 Task: Set up automated ticket resolution for routine network infrastructure updates.
Action: Mouse moved to (1018, 75)
Screenshot: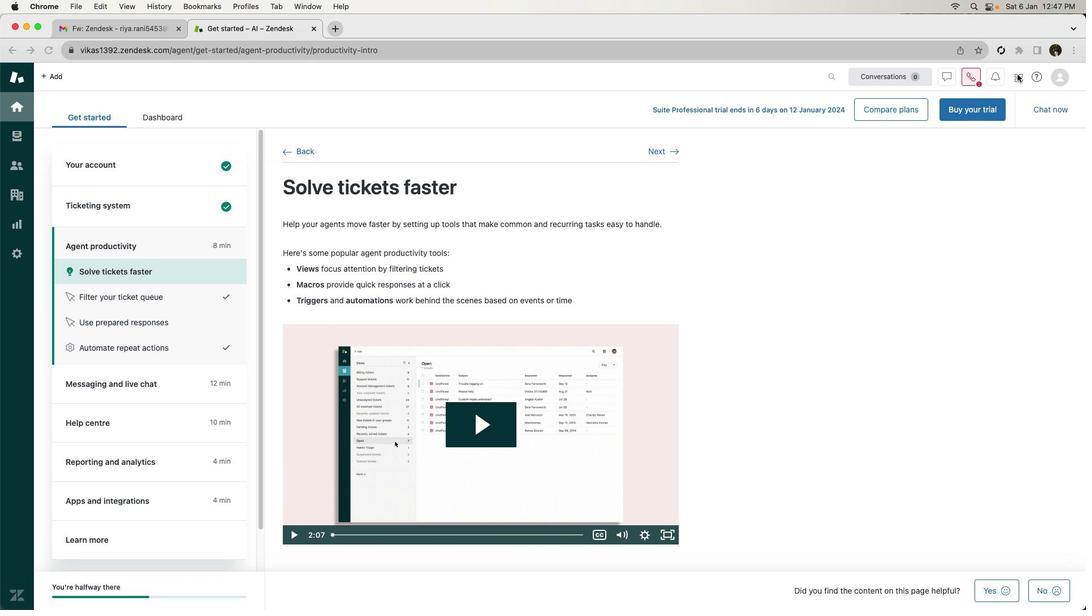 
Action: Mouse pressed left at (1018, 75)
Screenshot: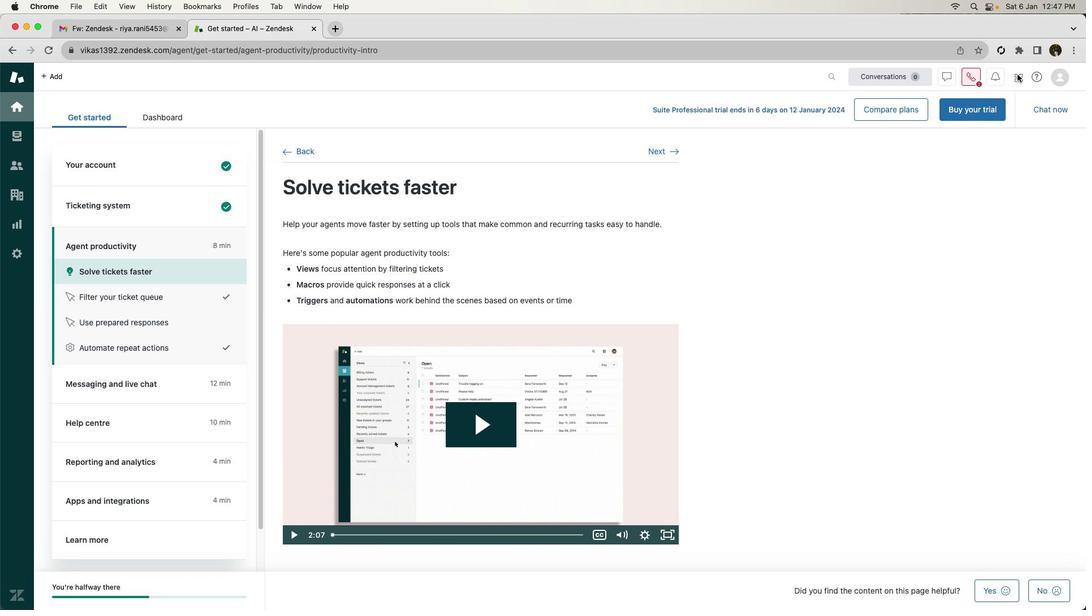 
Action: Mouse moved to (1019, 78)
Screenshot: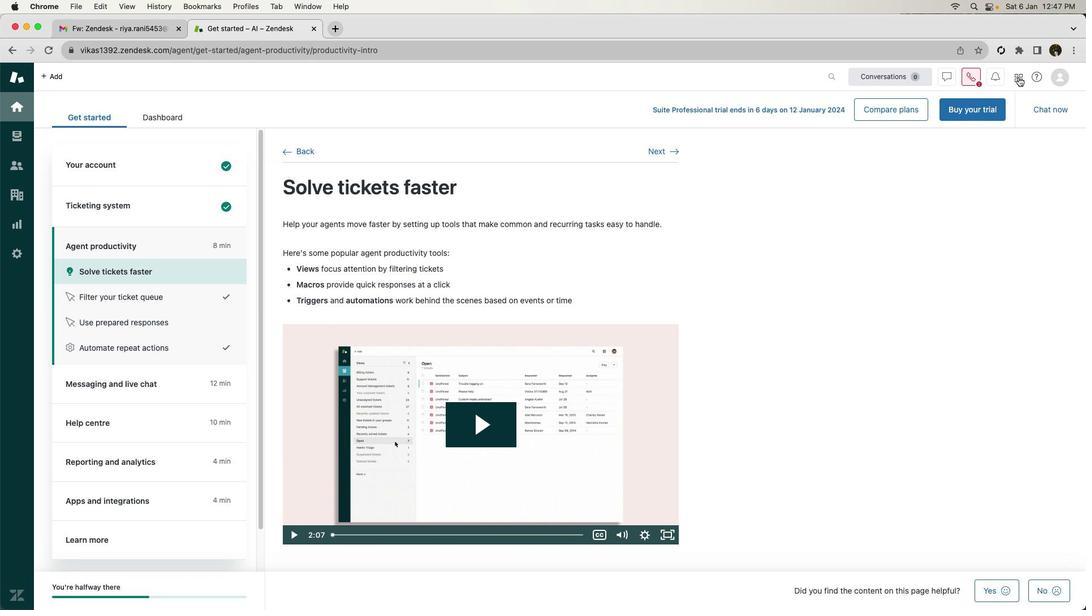 
Action: Mouse pressed left at (1019, 78)
Screenshot: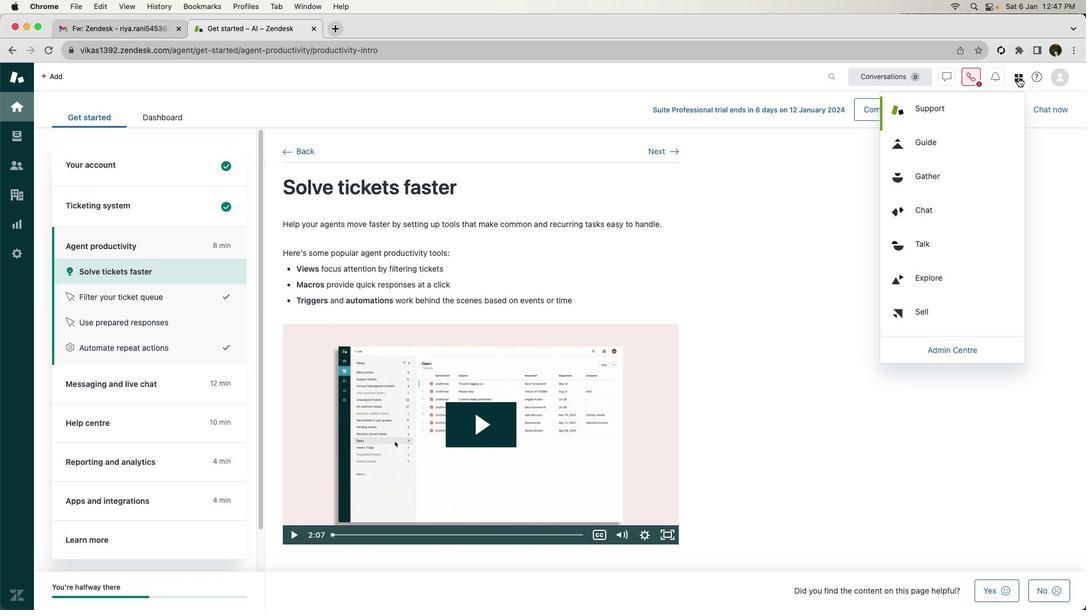 
Action: Mouse moved to (944, 347)
Screenshot: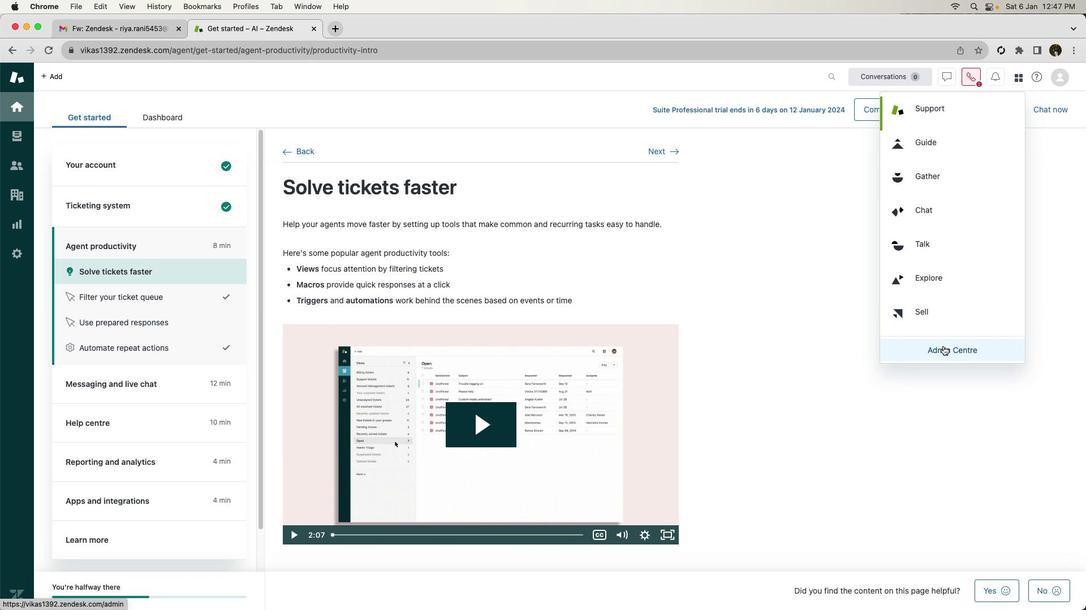 
Action: Mouse pressed left at (944, 347)
Screenshot: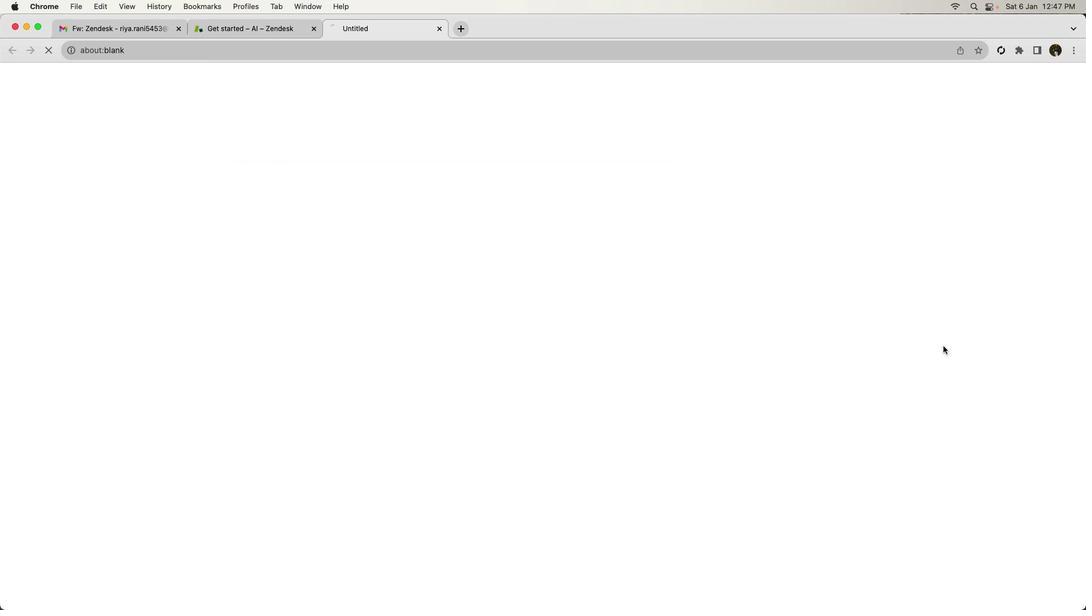 
Action: Mouse moved to (50, 173)
Screenshot: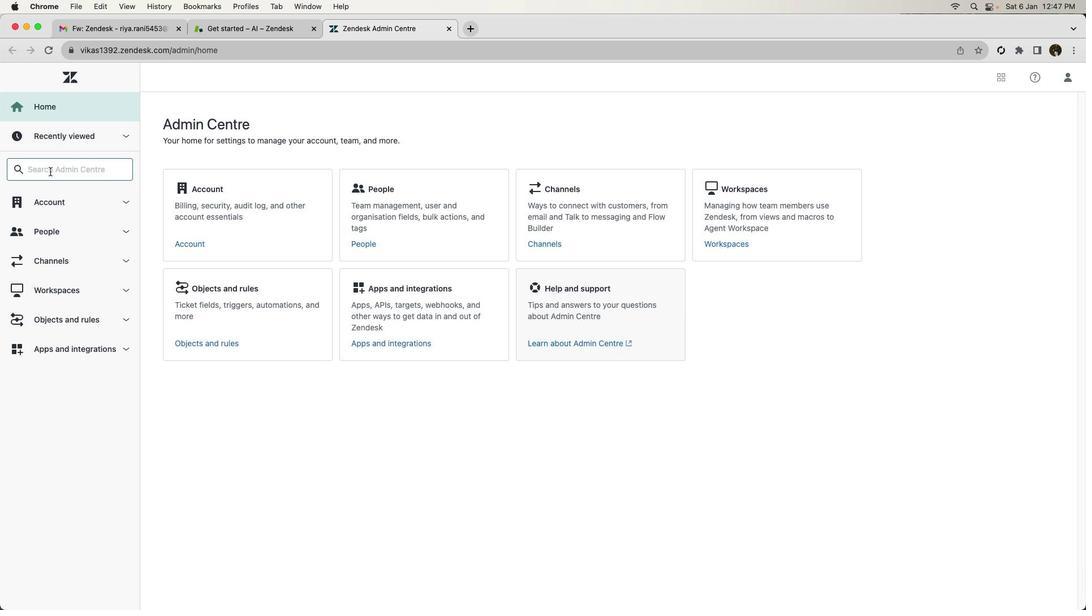 
Action: Mouse pressed left at (50, 173)
Screenshot: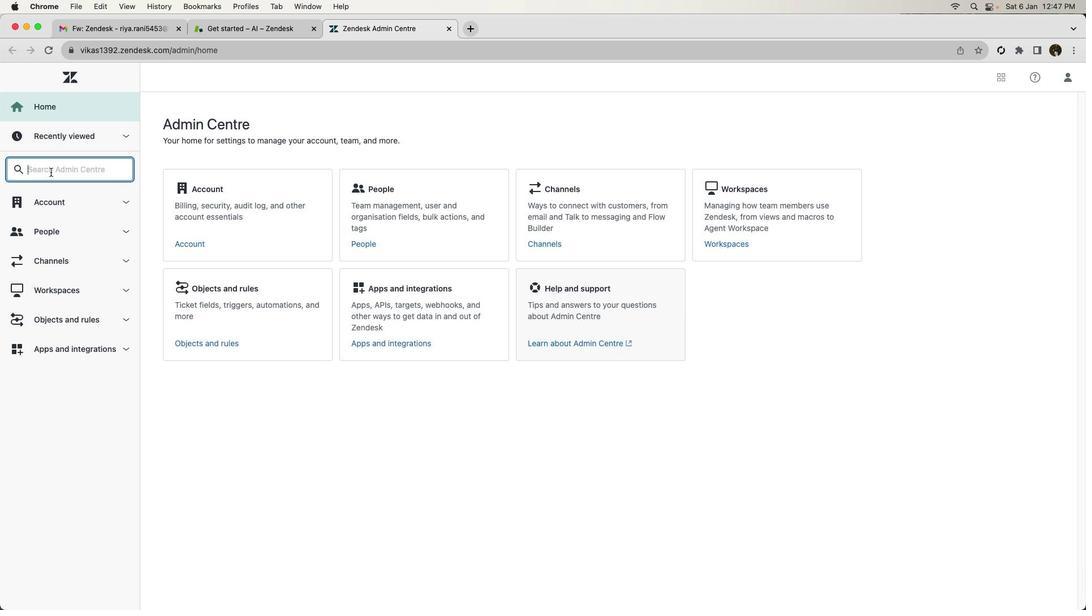 
Action: Mouse moved to (51, 173)
Screenshot: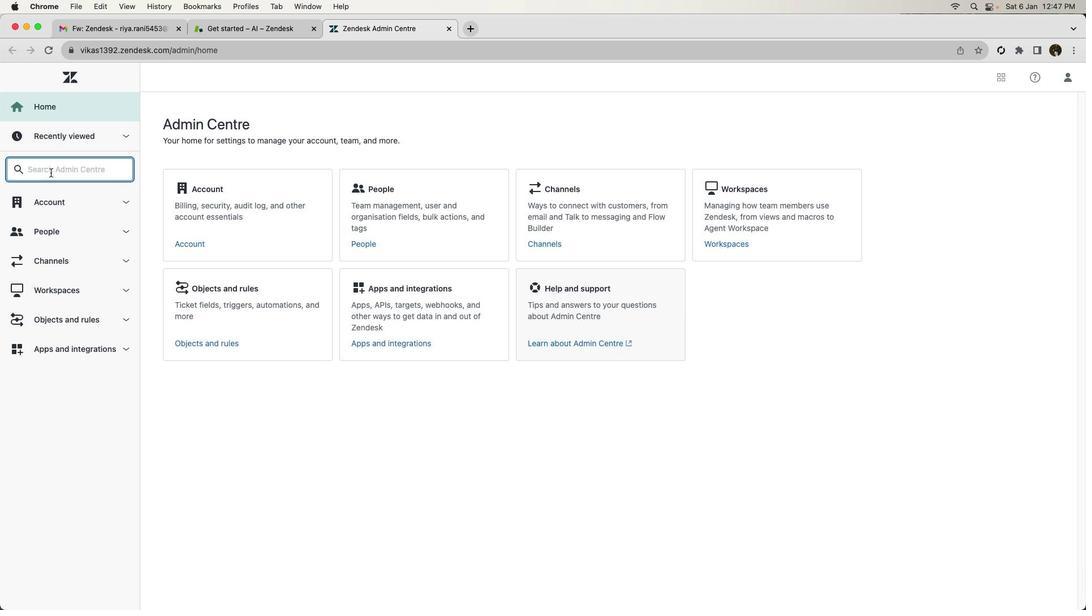 
Action: Key pressed 't''r'
Screenshot: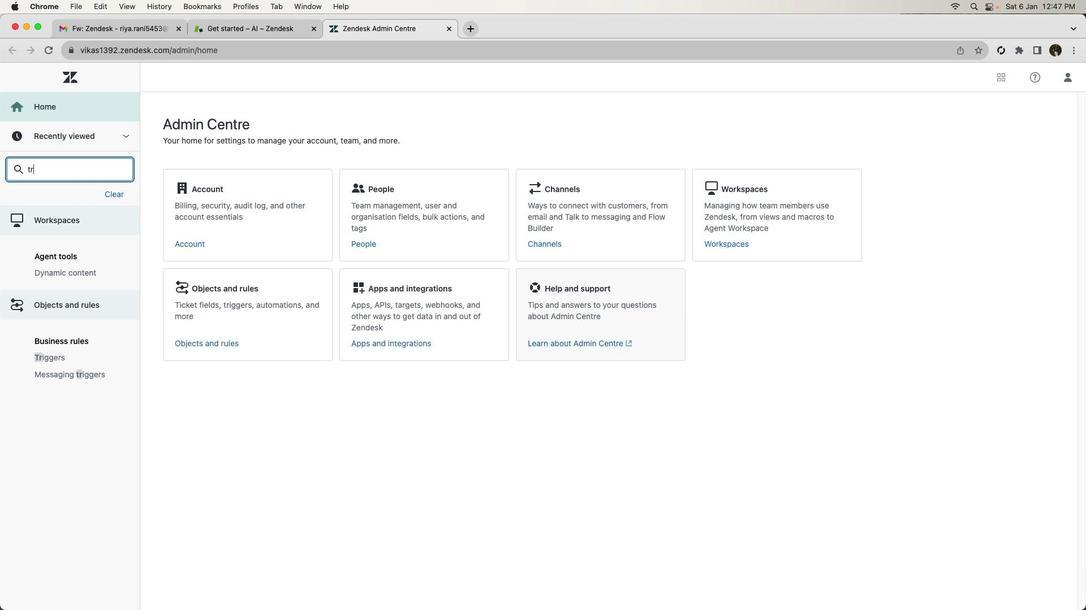 
Action: Mouse moved to (49, 358)
Screenshot: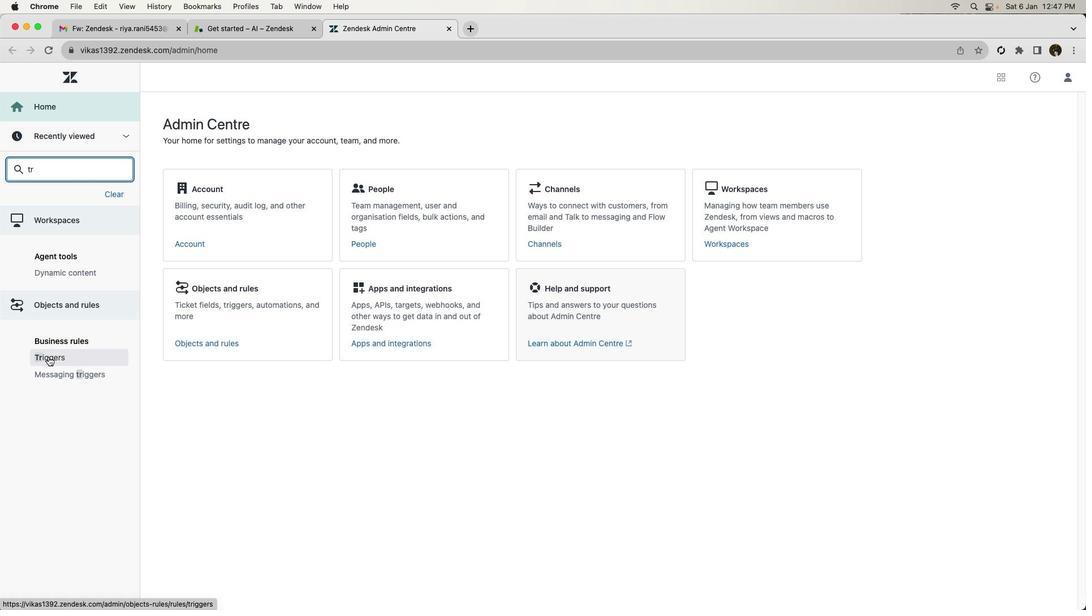 
Action: Mouse pressed left at (49, 358)
Screenshot: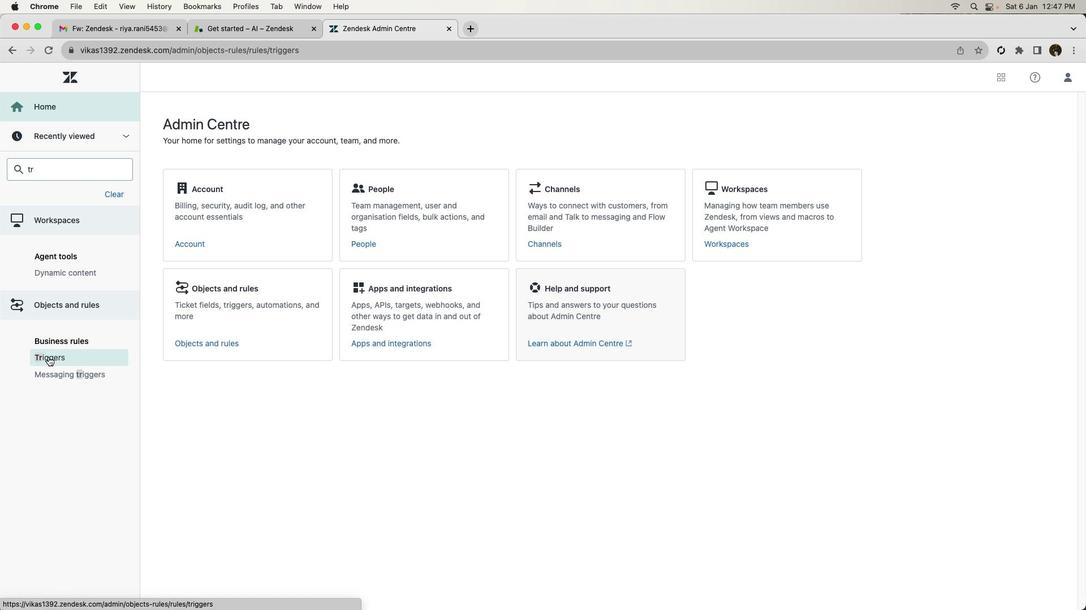 
Action: Mouse moved to (1002, 133)
Screenshot: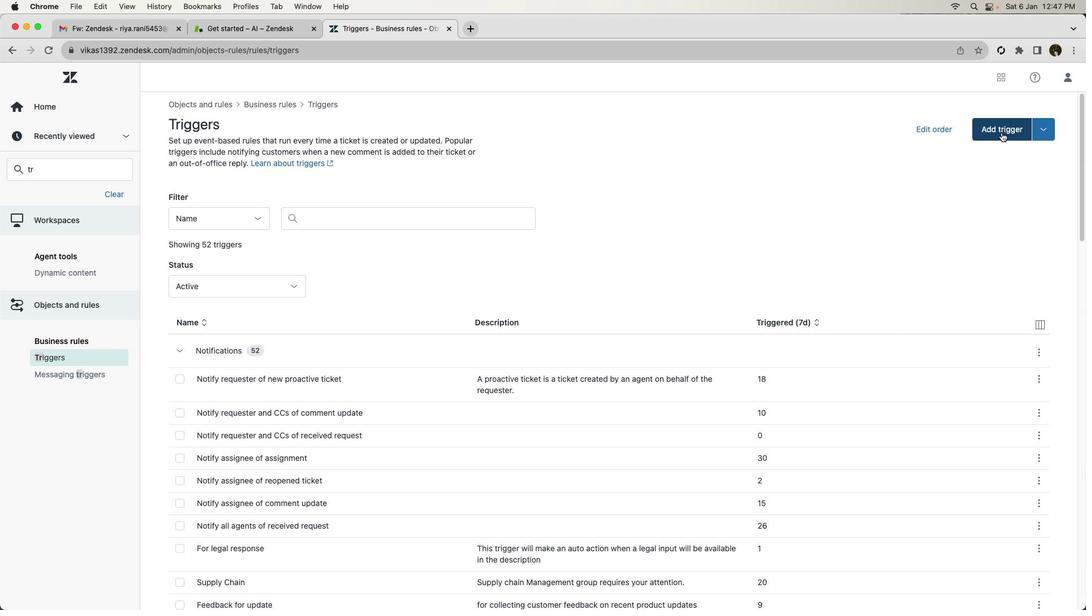
Action: Mouse pressed left at (1002, 133)
Screenshot: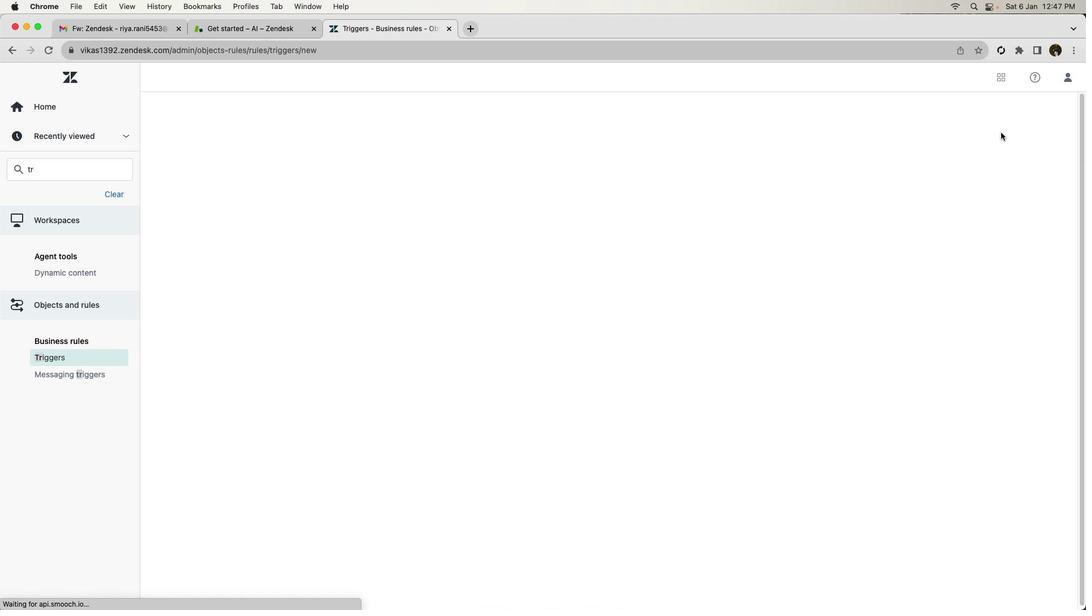 
Action: Mouse moved to (272, 174)
Screenshot: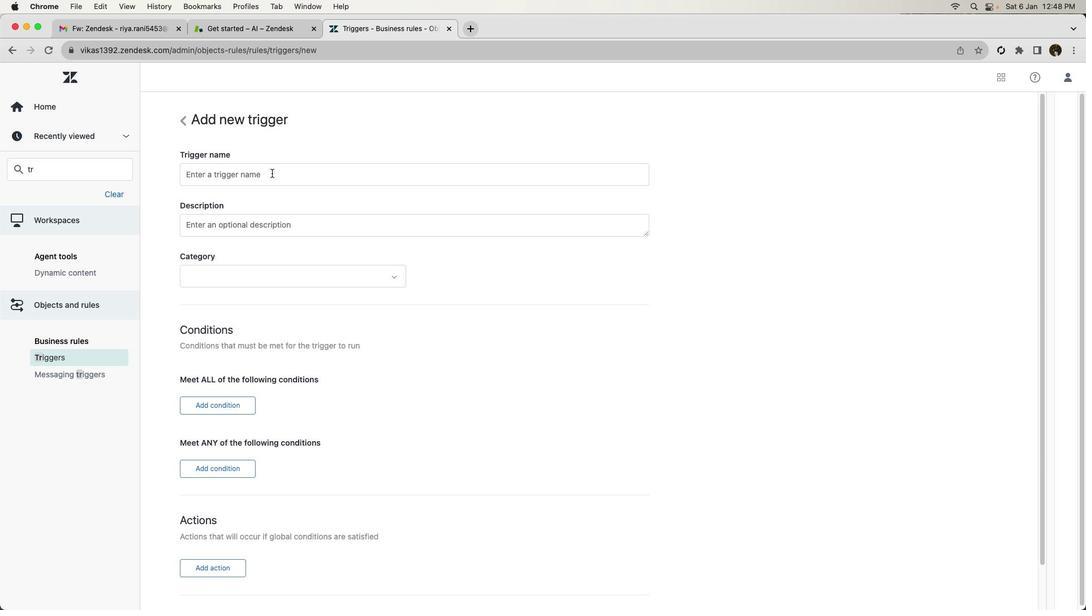 
Action: Mouse pressed left at (272, 174)
Screenshot: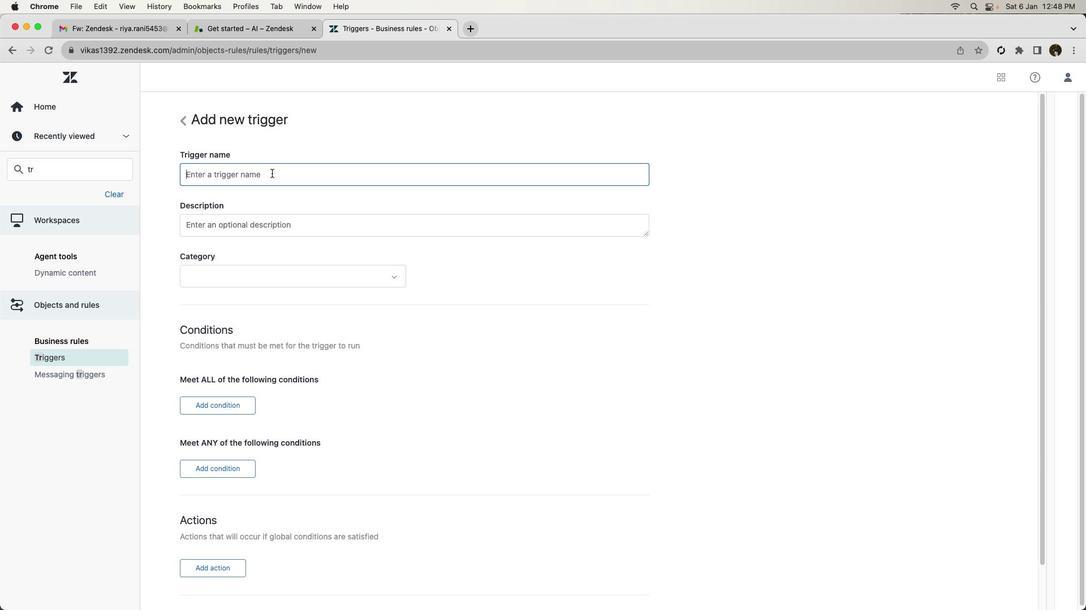 
Action: Mouse moved to (300, 176)
Screenshot: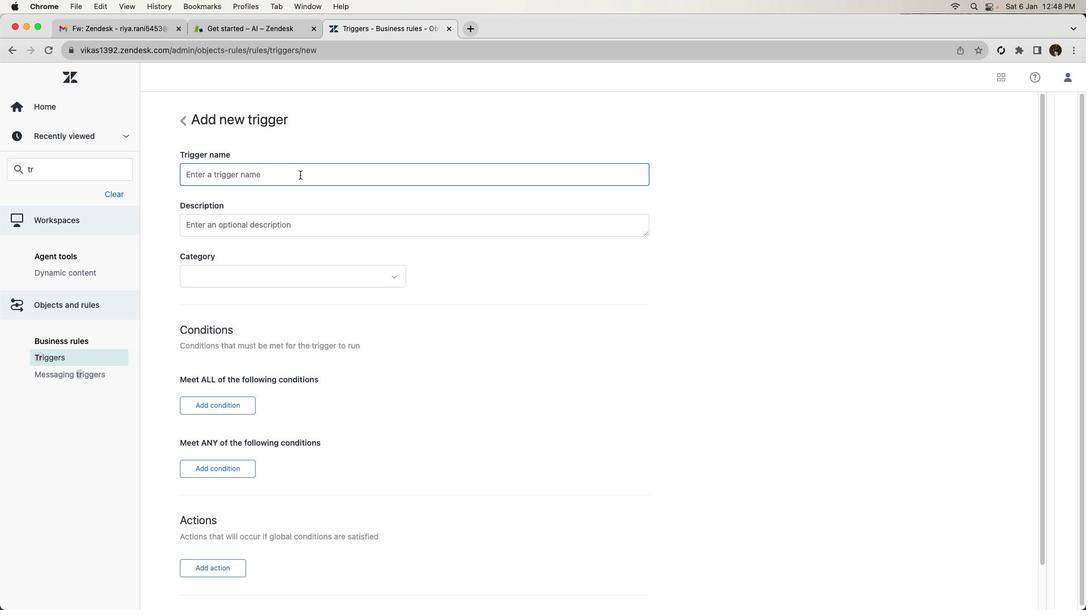 
Action: Key pressed Key.shift'I''n''f''r''a''s''t''r''u''c''t''u''r''e'Key.space'u''p''d''a''t''e''s'
Screenshot: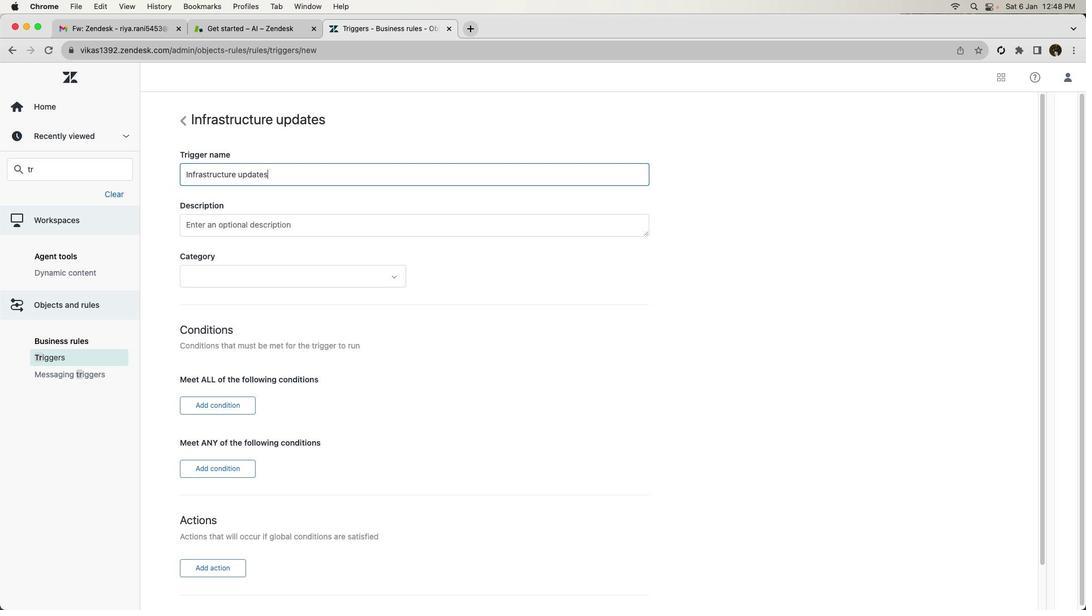 
Action: Mouse moved to (293, 225)
Screenshot: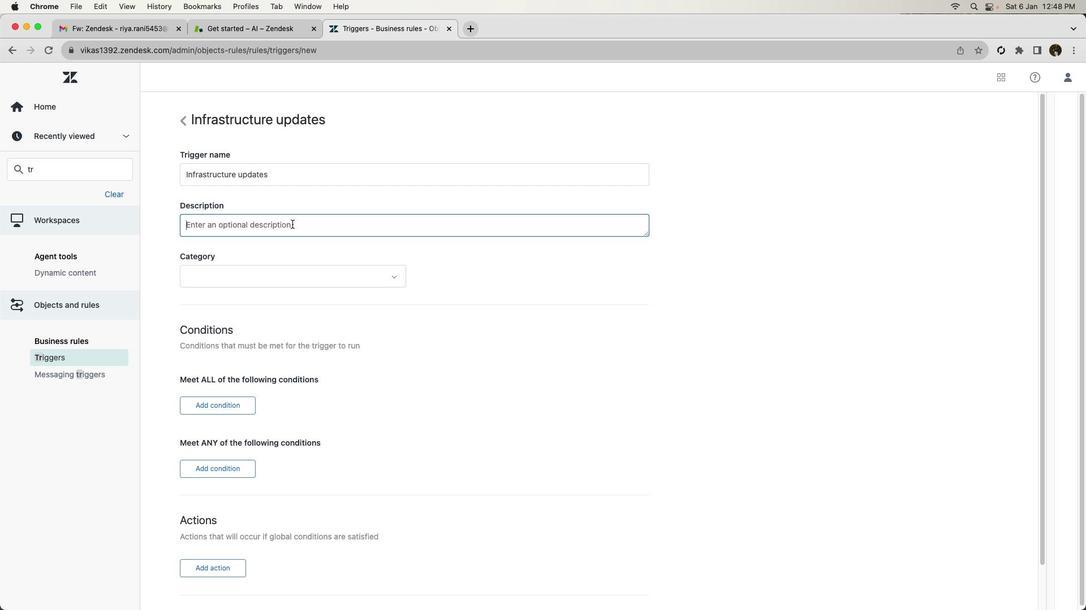 
Action: Mouse pressed left at (293, 225)
Screenshot: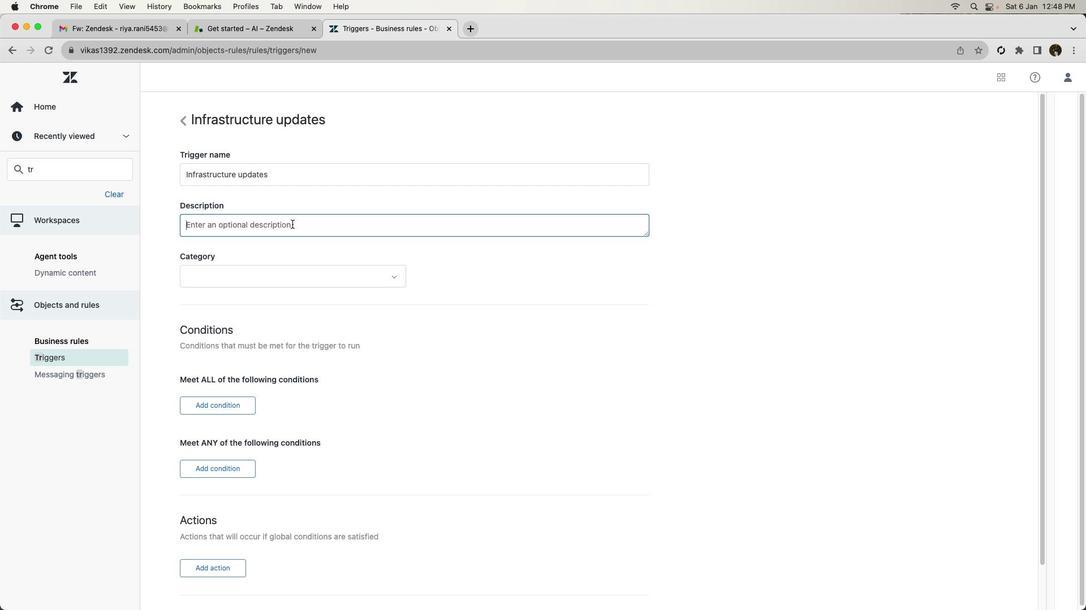 
Action: Mouse moved to (294, 225)
Screenshot: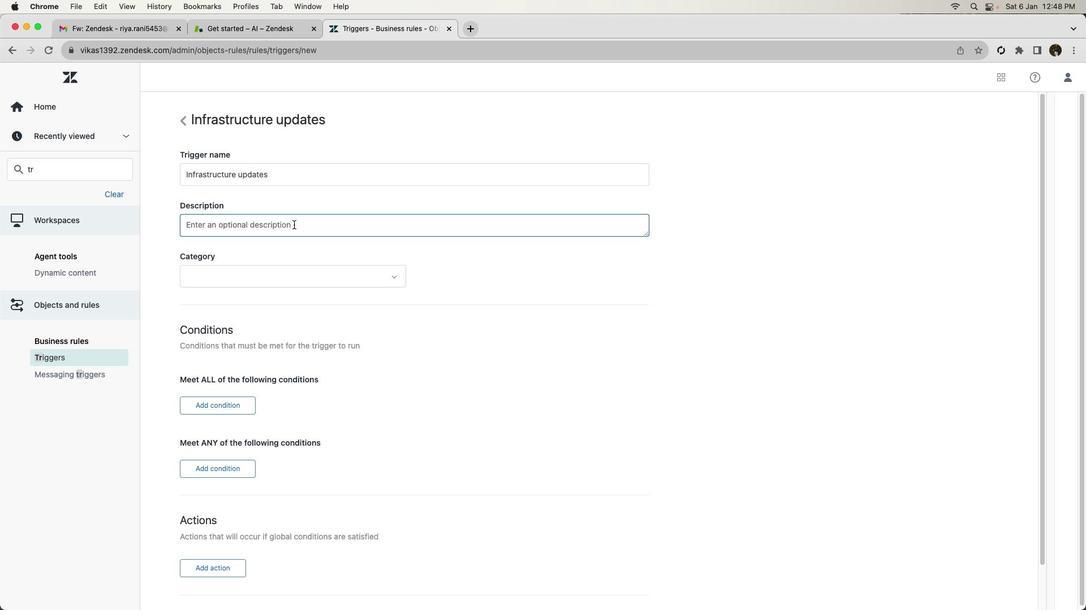 
Action: Key pressed 's''e''t'Key.space'u''p'Key.space'a''u''t''o''m''a''t''e''d'Key.space't''i''c''k''e''t'Key.space'r''e''s''o''l''u''t''i''o''n'Key.space'f''o''r'Key.space'r''u''t''i''n''e'Key.backspaceKey.backspaceKey.backspaceKey.backspaceKey.backspace'o''u''t''i''n''e'Key.space'n''e''t''w''o''r''k'Key.space'i''n''f''r''a''s''t''r''u''c''t''u''r''e'Key.space'u''p''d''a''t''e''s'Key.space'i'Key.backspace
Screenshot: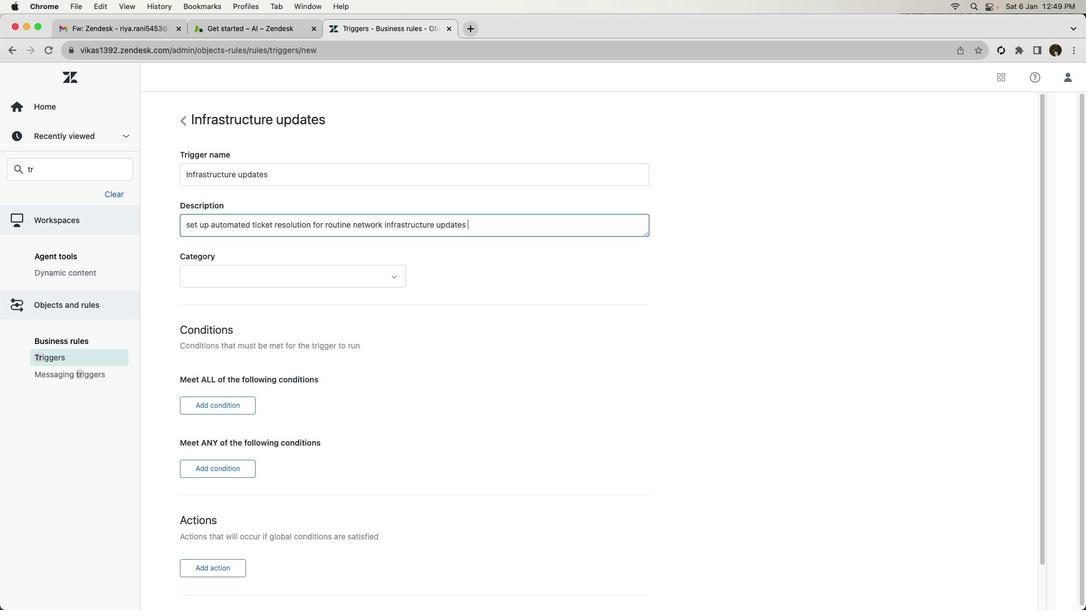 
Action: Mouse moved to (270, 275)
Screenshot: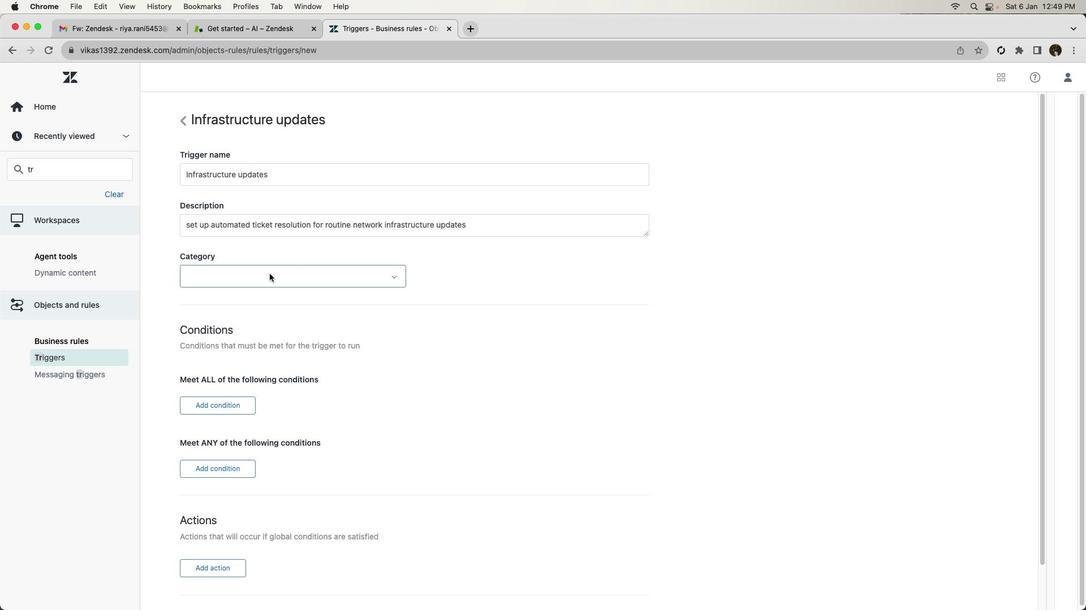 
Action: Mouse pressed left at (270, 275)
Screenshot: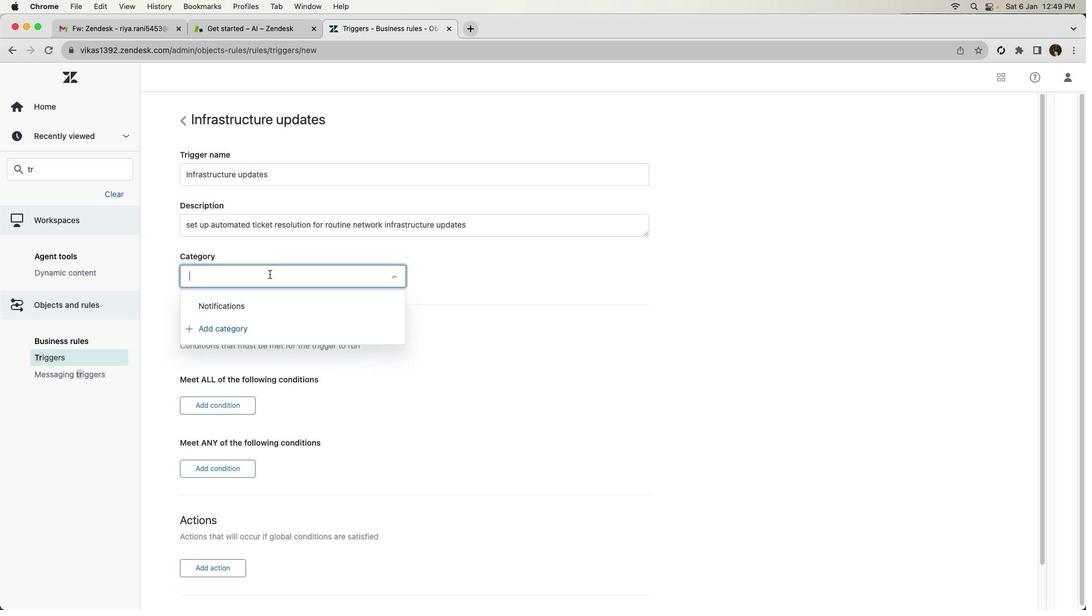 
Action: Mouse moved to (257, 323)
Screenshot: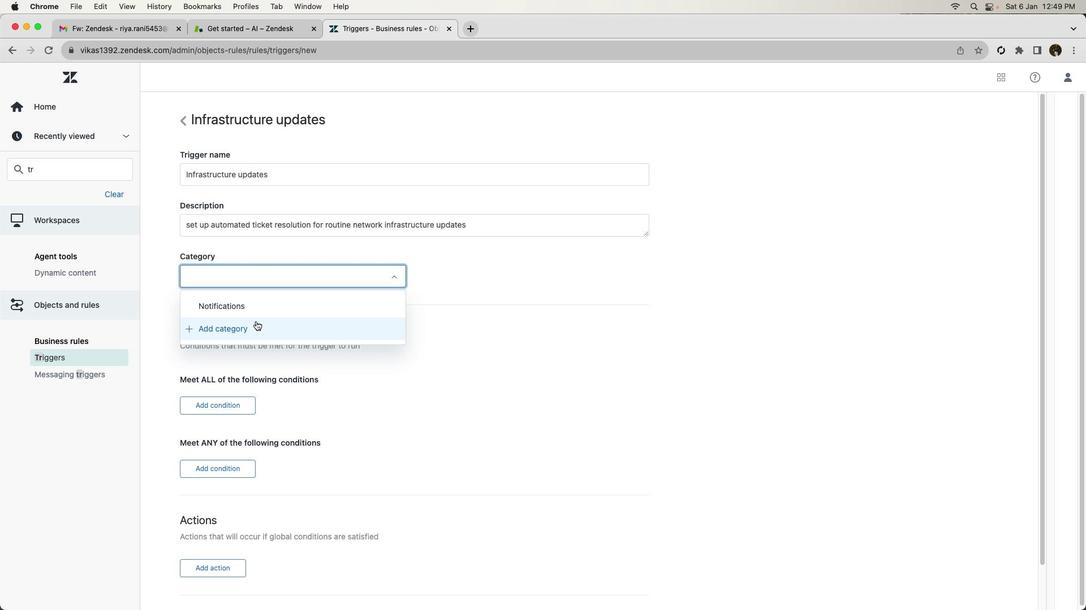 
Action: Mouse pressed left at (257, 323)
Screenshot: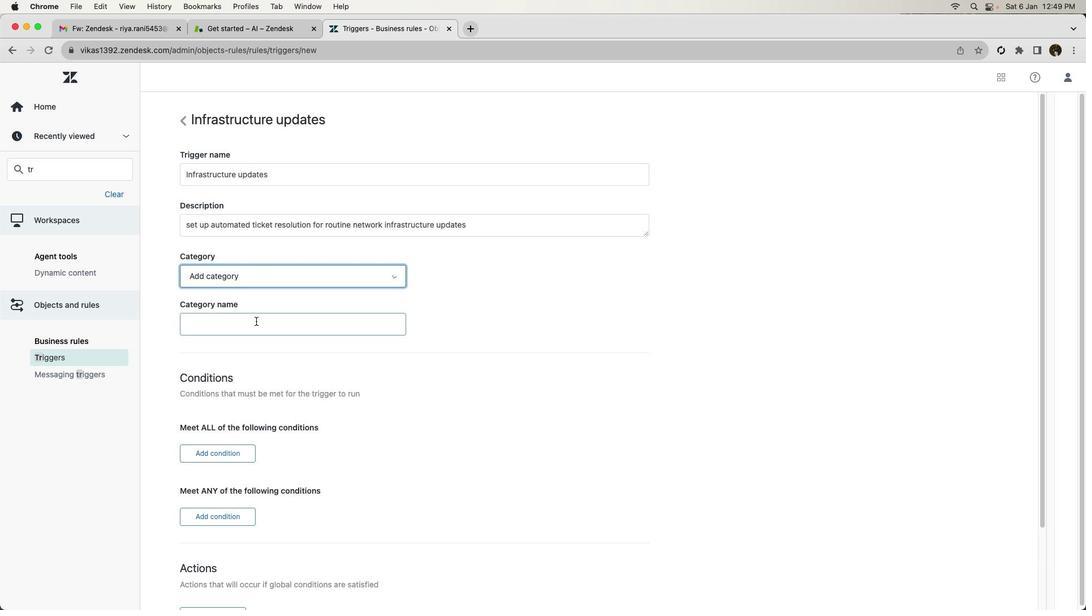 
Action: Mouse moved to (248, 323)
Screenshot: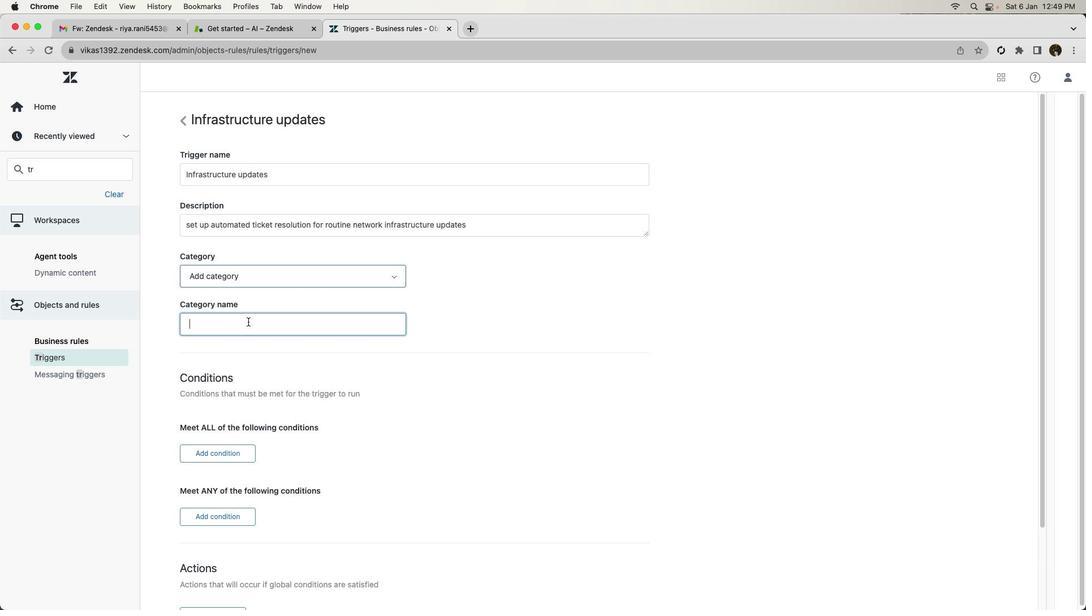 
Action: Mouse pressed left at (248, 323)
Screenshot: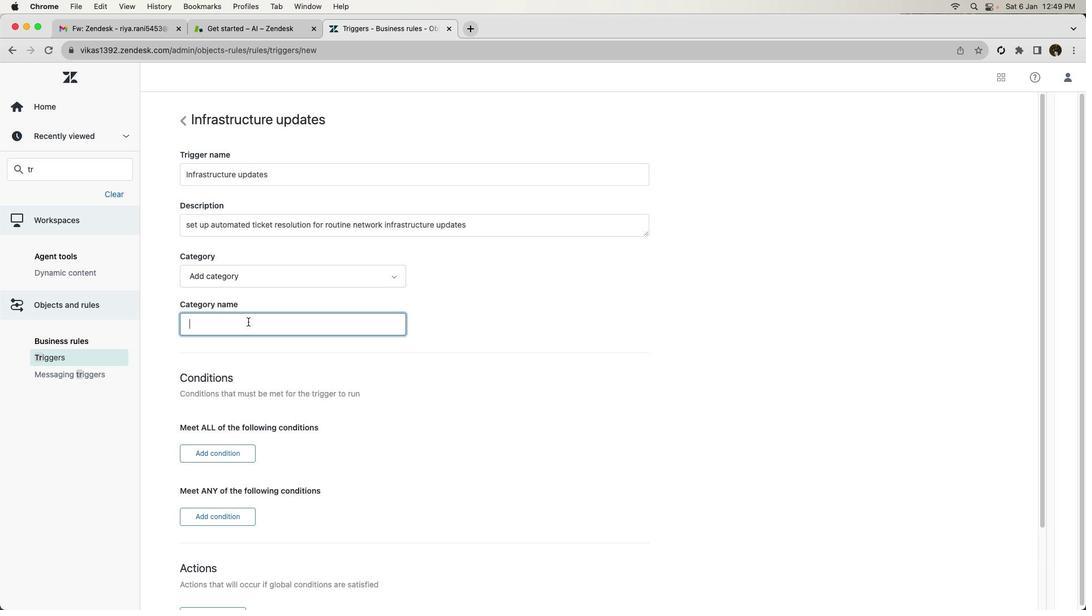 
Action: Key pressed 's''e''r'
Screenshot: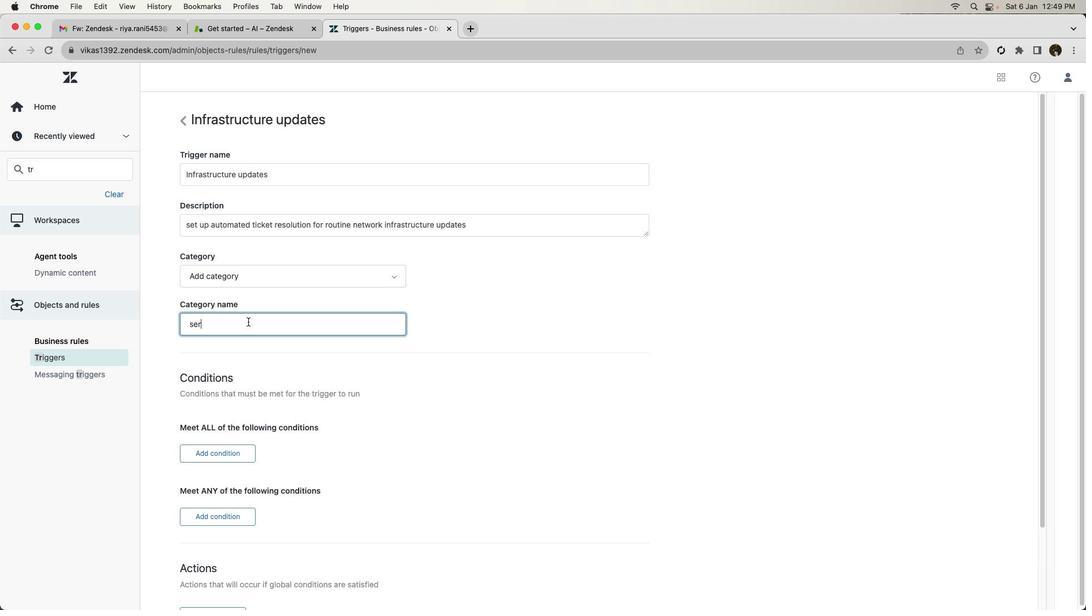 
Action: Mouse moved to (286, 325)
Screenshot: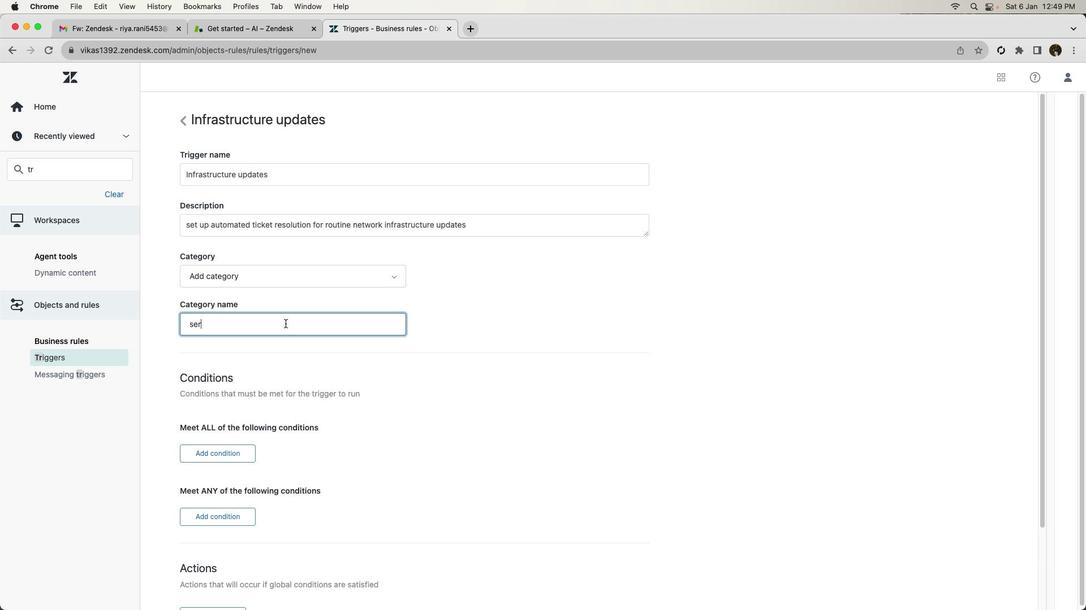 
Action: Key pressed Key.backspace't'Key.space'u''p'
Screenshot: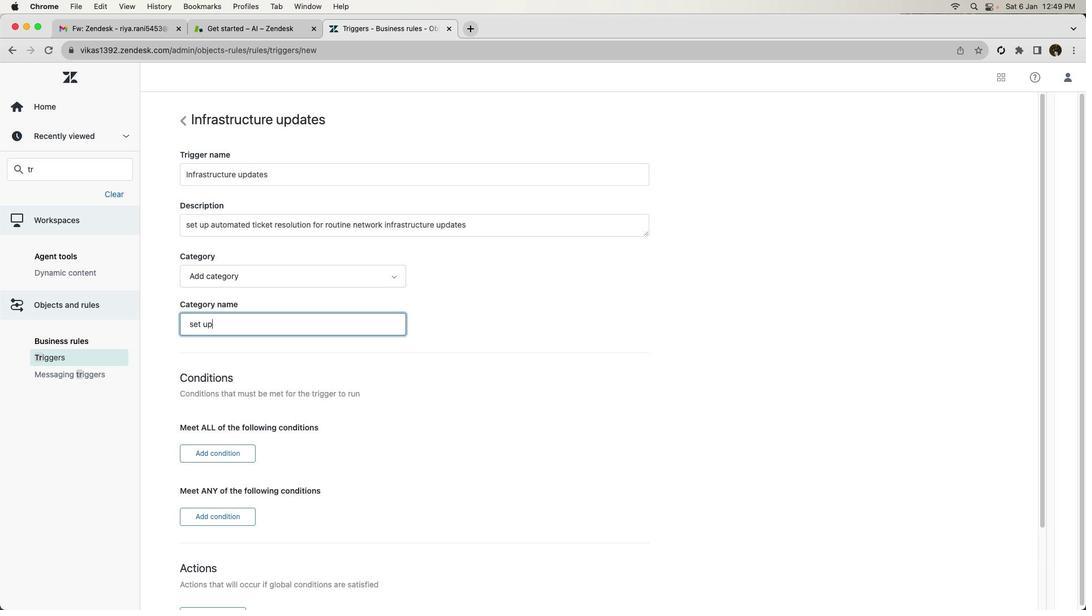 
Action: Mouse moved to (377, 462)
Screenshot: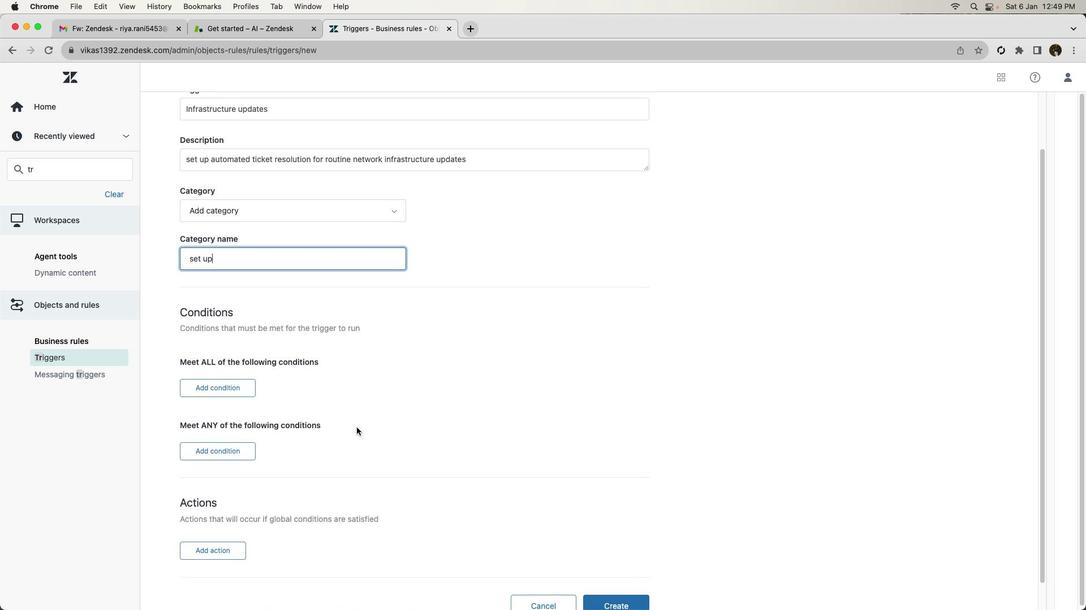 
Action: Mouse scrolled (377, 462) with delta (1, 0)
Screenshot: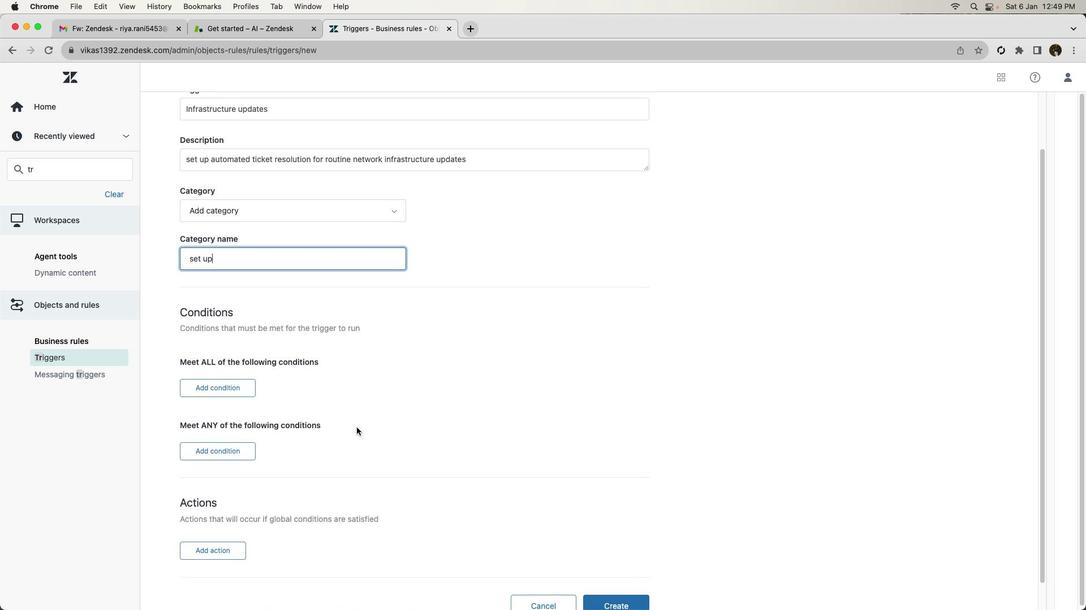 
Action: Mouse scrolled (377, 462) with delta (1, 0)
Screenshot: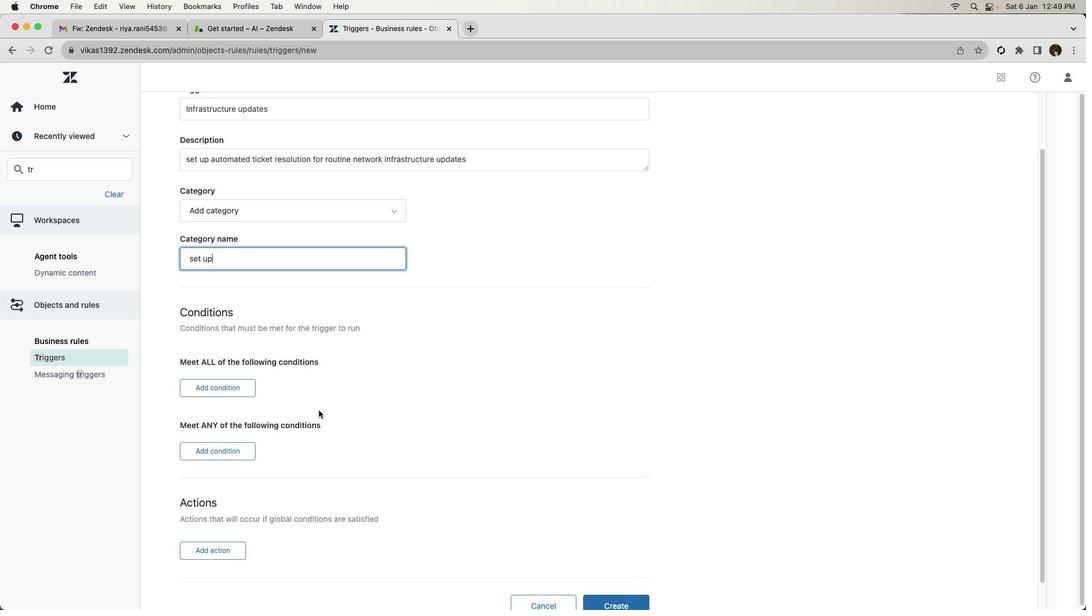 
Action: Mouse scrolled (377, 462) with delta (1, 0)
Screenshot: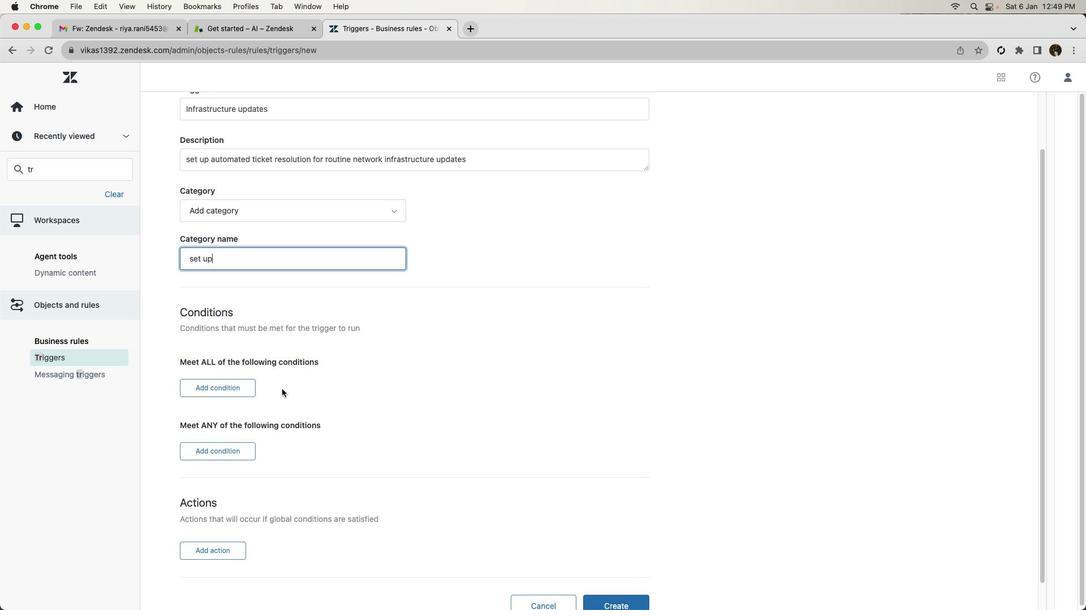 
Action: Mouse moved to (226, 391)
Screenshot: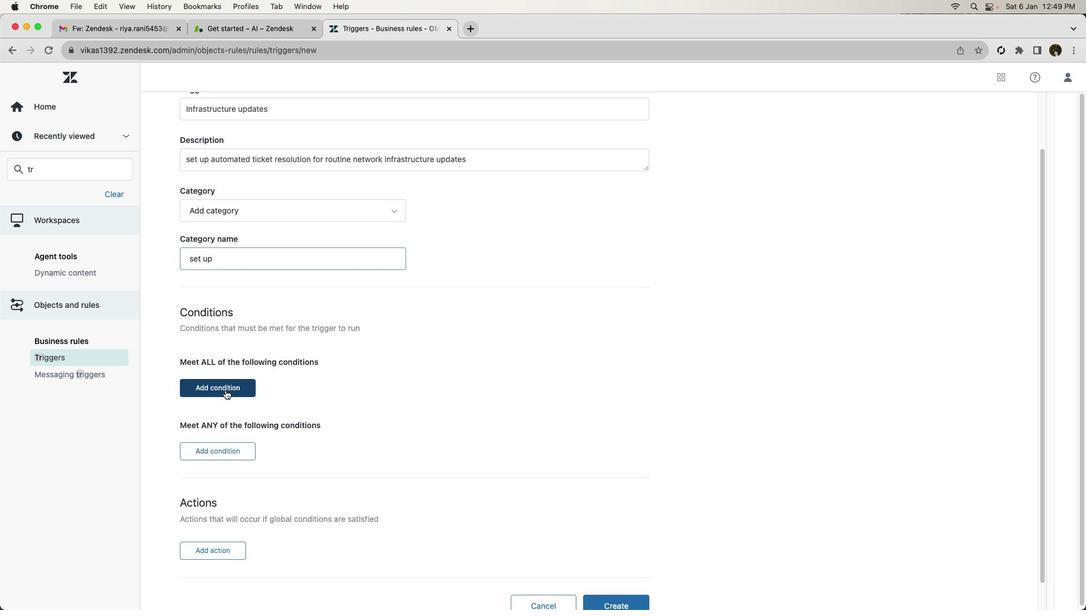 
Action: Mouse pressed left at (226, 391)
Screenshot: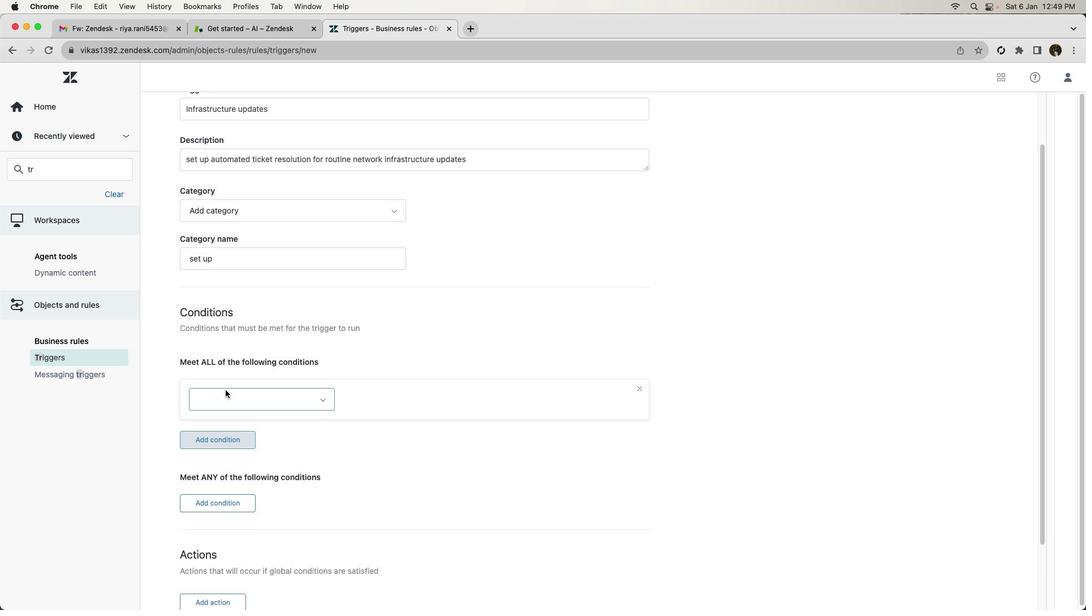 
Action: Mouse moved to (257, 402)
Screenshot: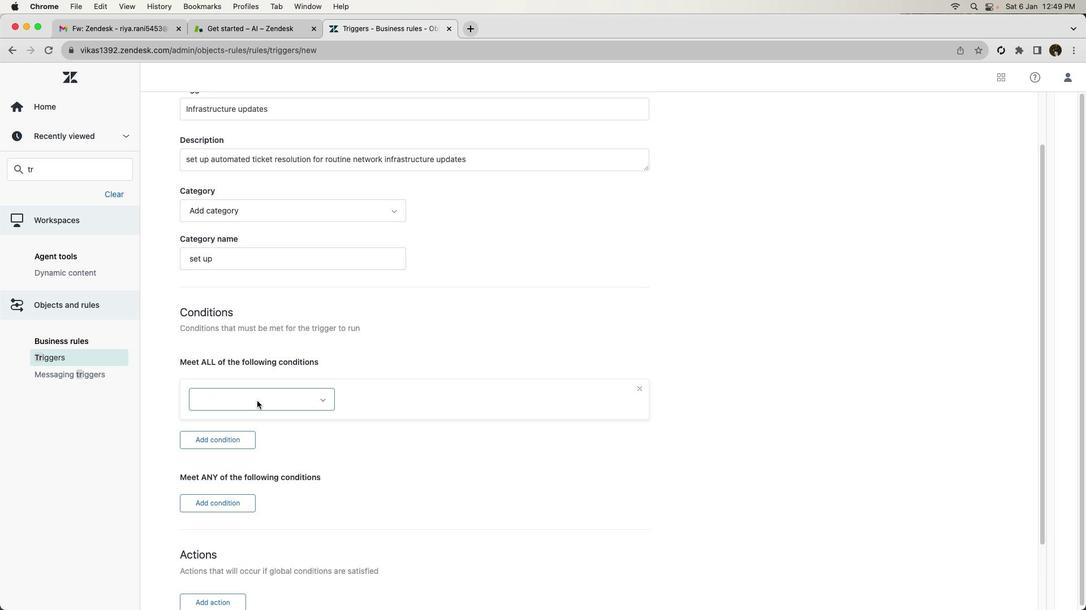 
Action: Mouse pressed left at (257, 402)
Screenshot: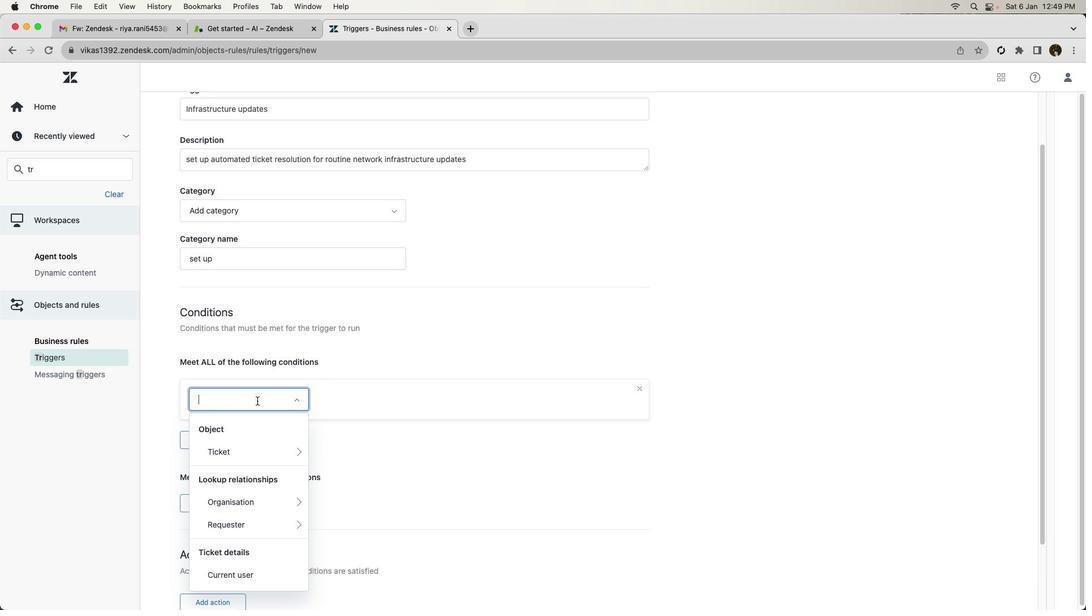 
Action: Mouse moved to (265, 445)
Screenshot: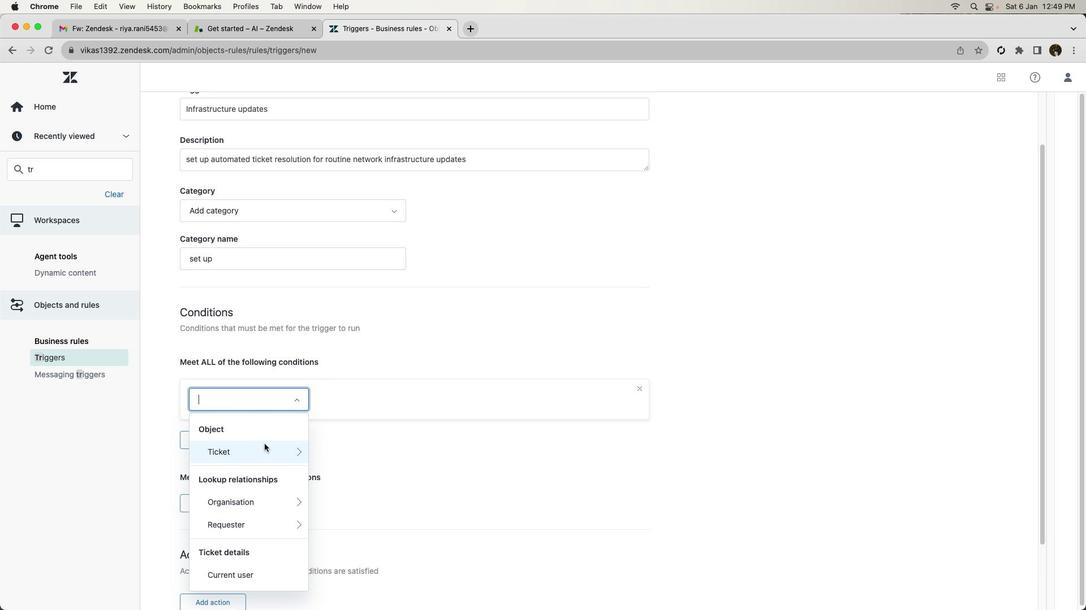 
Action: Mouse pressed left at (265, 445)
Screenshot: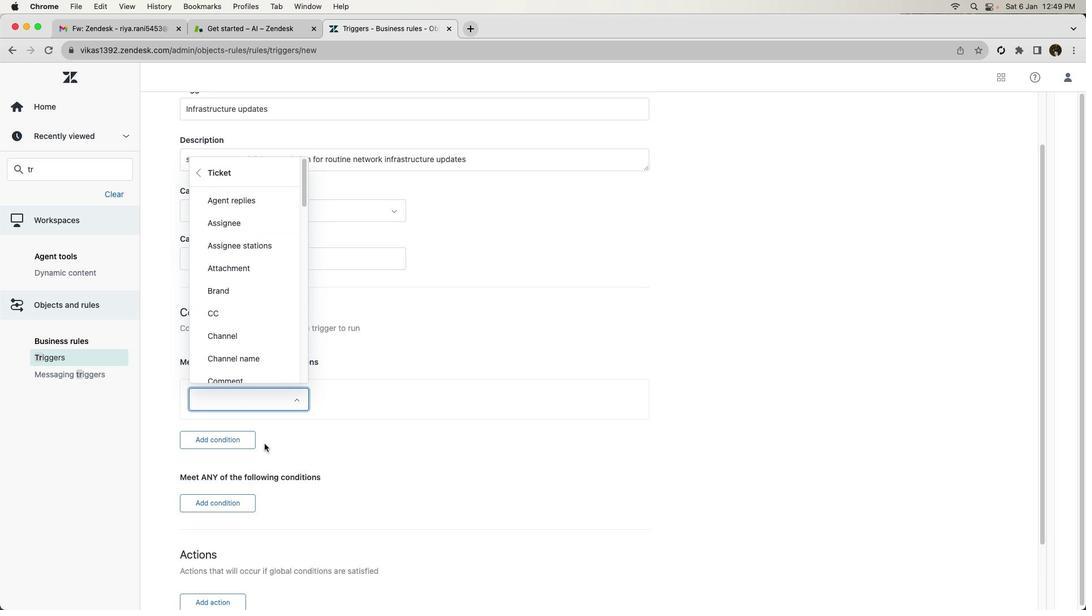 
Action: Mouse moved to (272, 326)
Screenshot: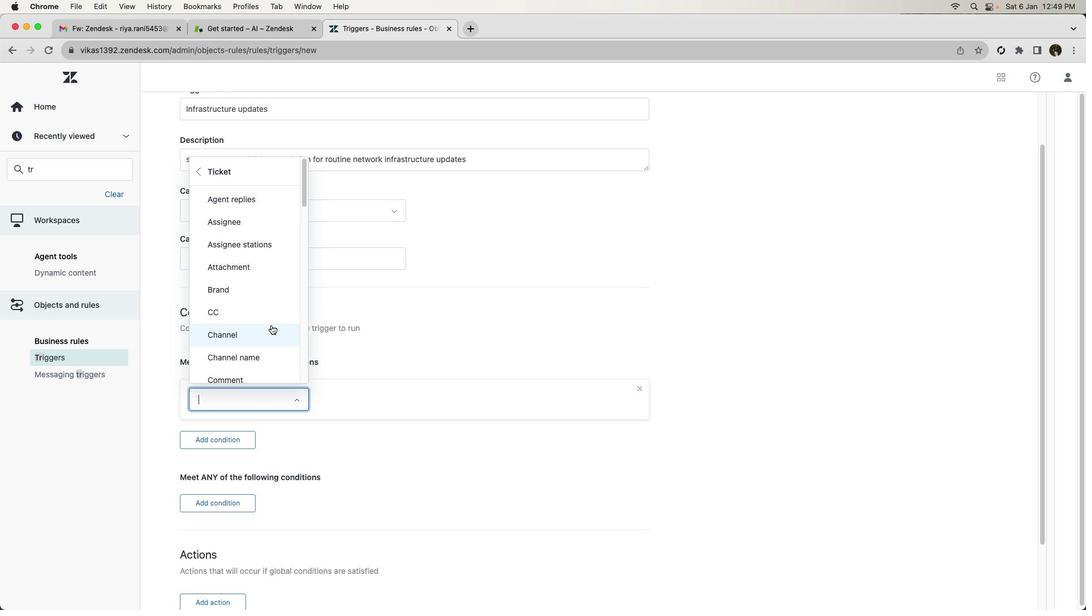 
Action: Mouse scrolled (272, 326) with delta (1, 0)
Screenshot: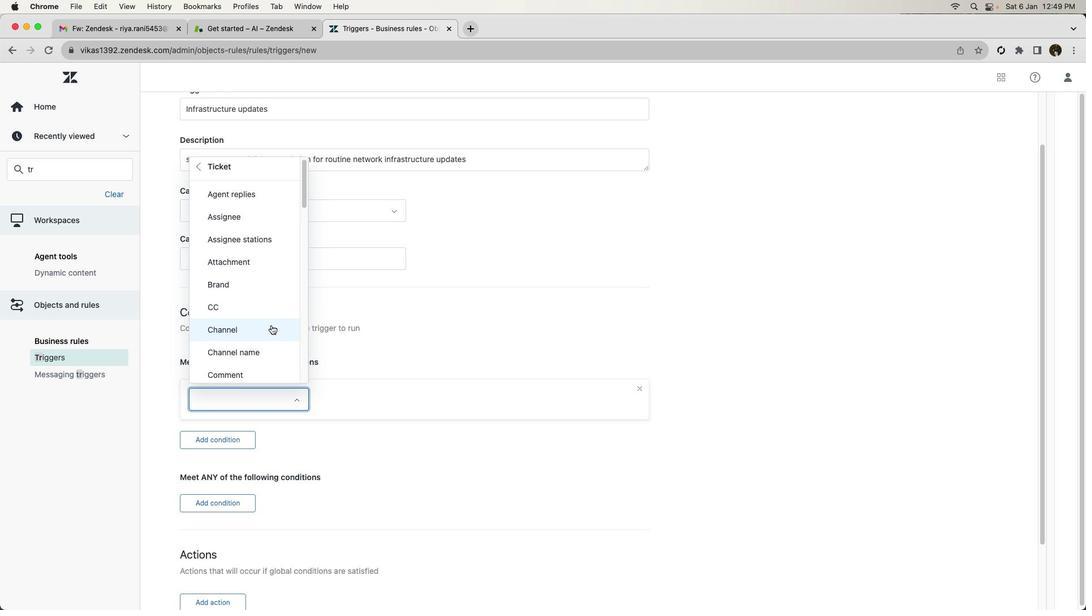 
Action: Mouse scrolled (272, 326) with delta (1, 0)
Screenshot: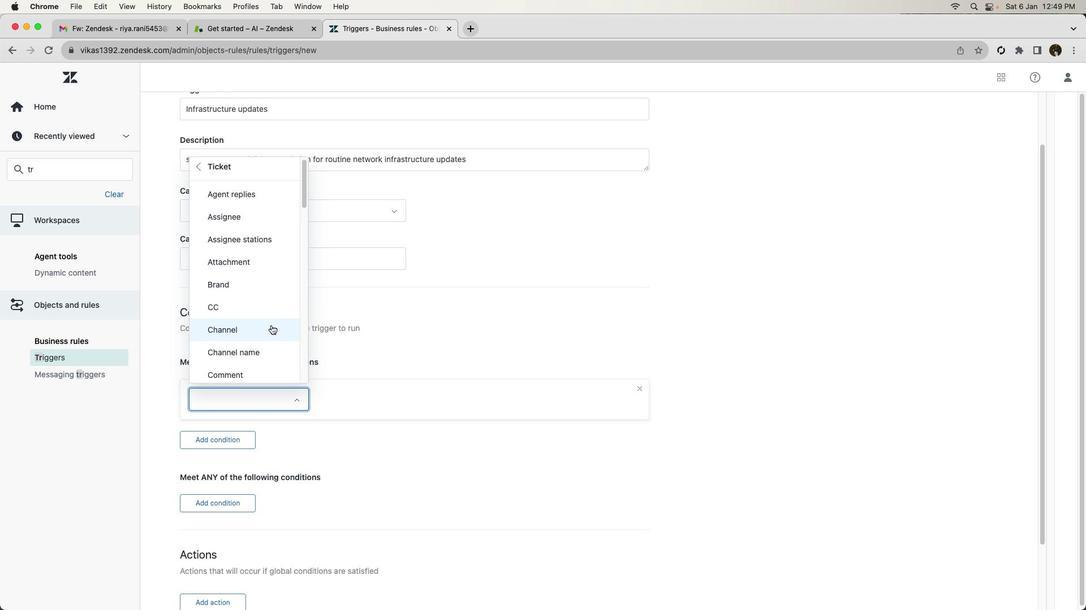 
Action: Mouse scrolled (272, 326) with delta (1, 0)
Screenshot: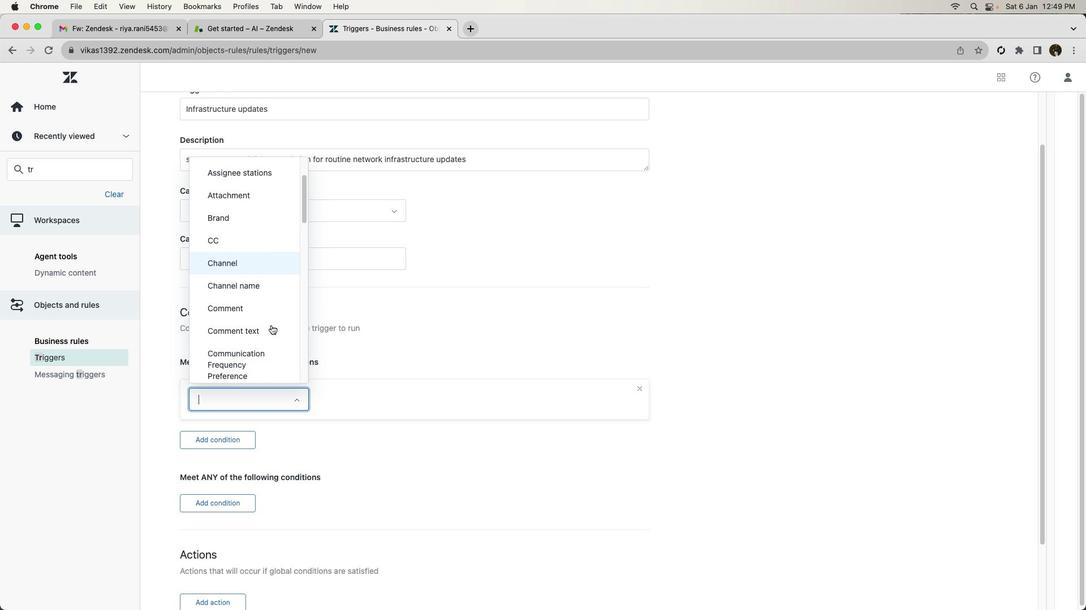 
Action: Mouse scrolled (272, 326) with delta (1, 0)
Screenshot: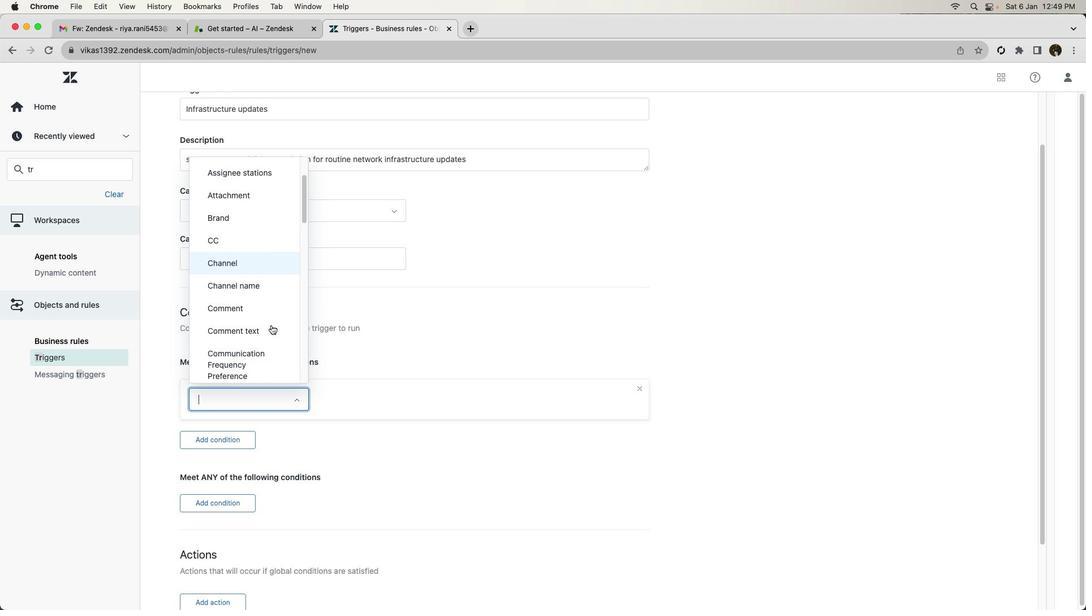 
Action: Mouse scrolled (272, 326) with delta (1, 0)
Screenshot: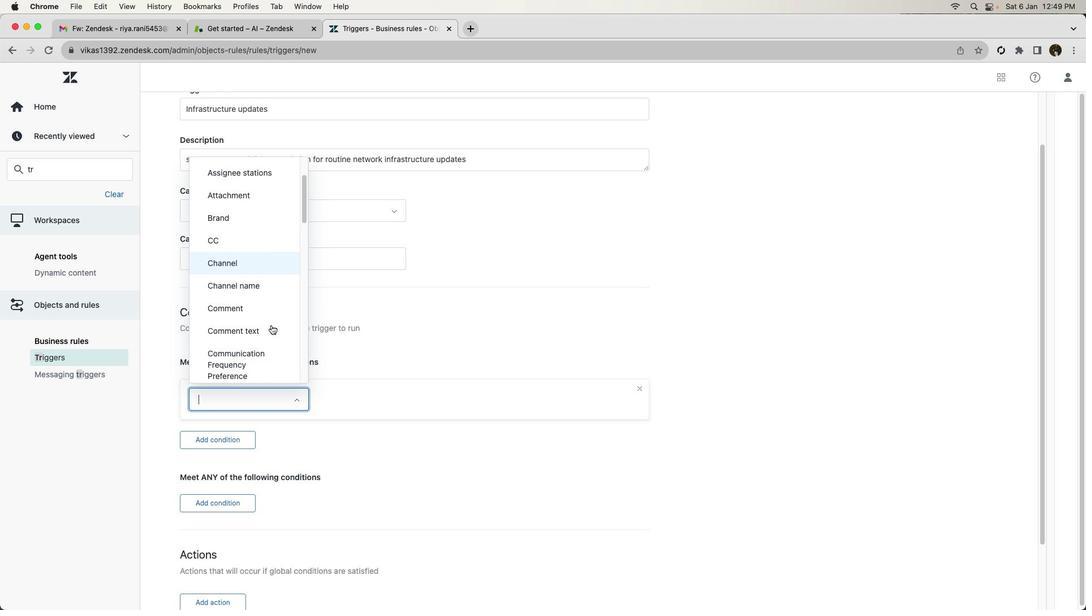 
Action: Mouse moved to (253, 329)
Screenshot: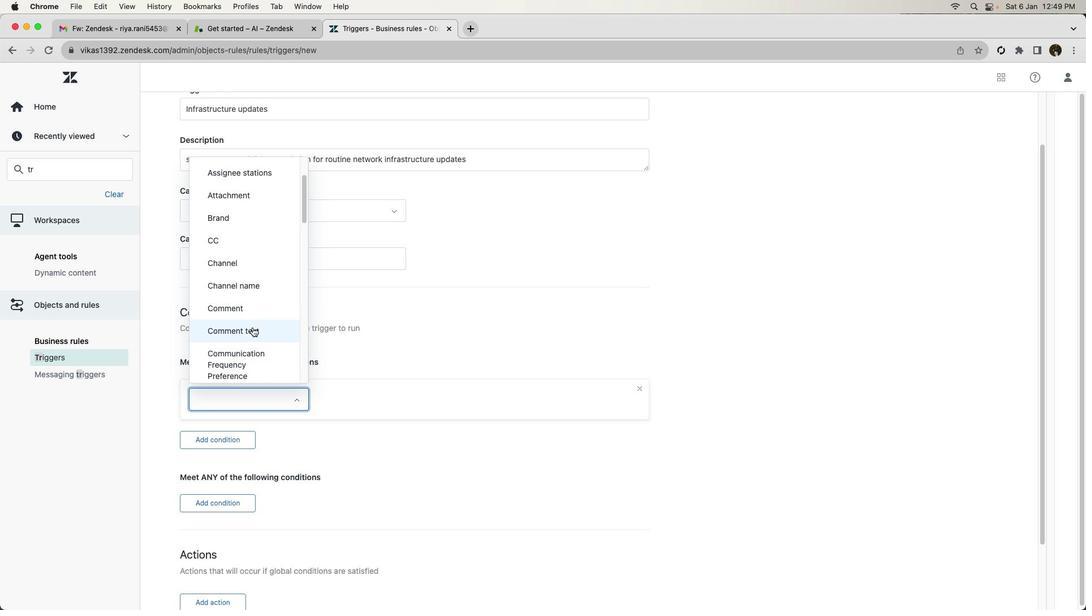 
Action: Mouse pressed left at (253, 329)
Screenshot: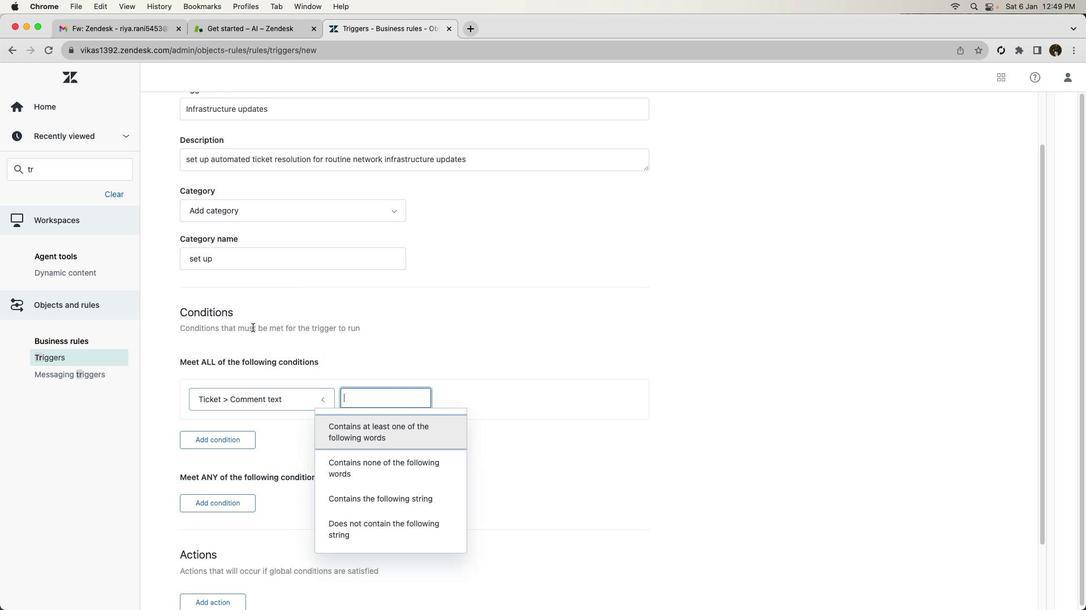 
Action: Mouse moved to (386, 429)
Screenshot: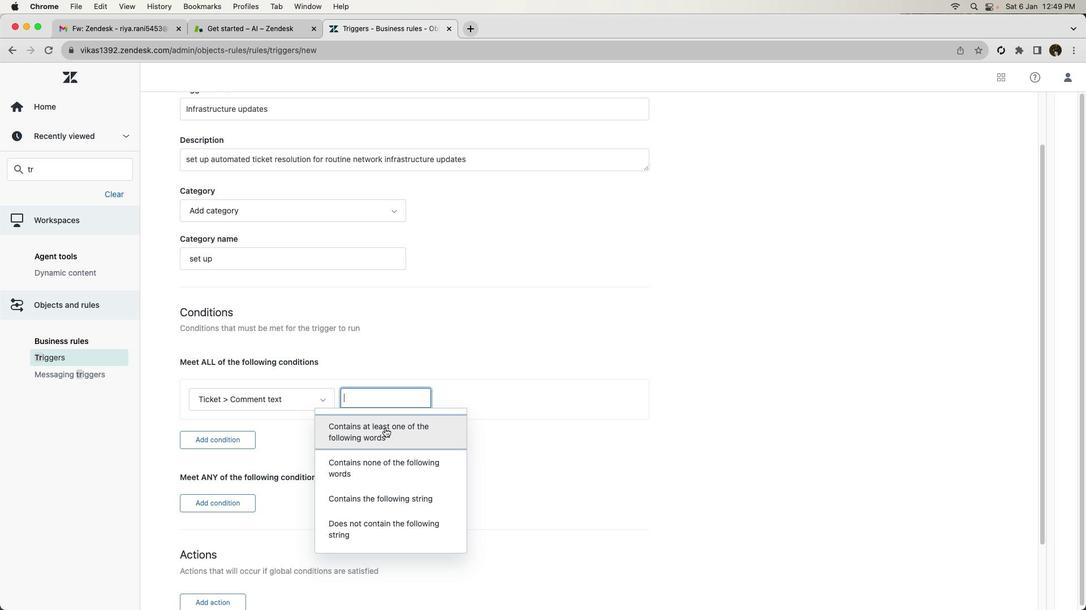 
Action: Mouse pressed left at (386, 429)
Screenshot: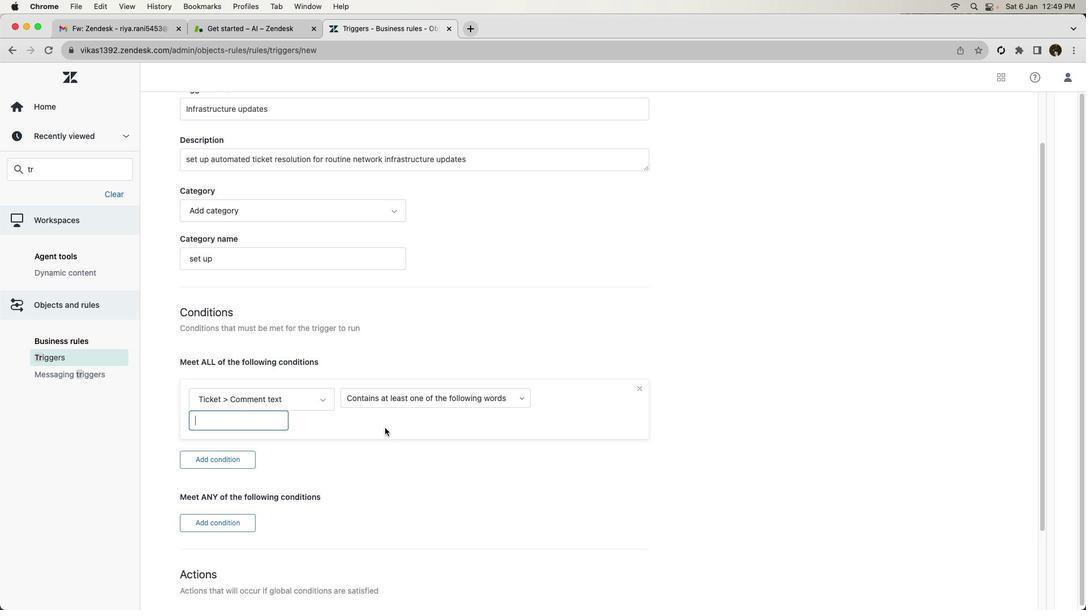 
Action: Mouse moved to (229, 418)
Screenshot: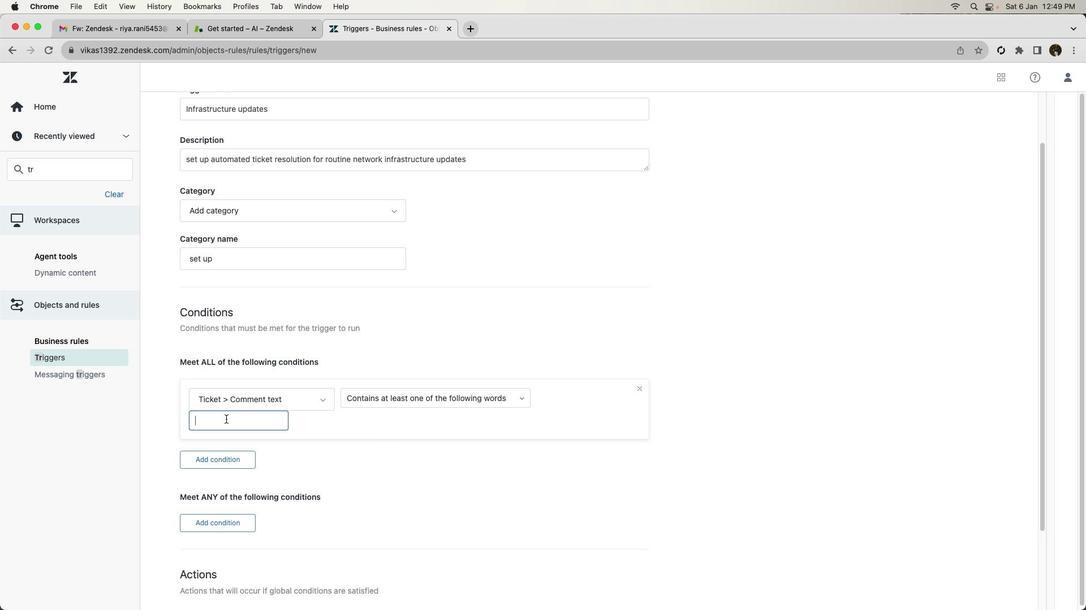
Action: Mouse pressed left at (229, 418)
Screenshot: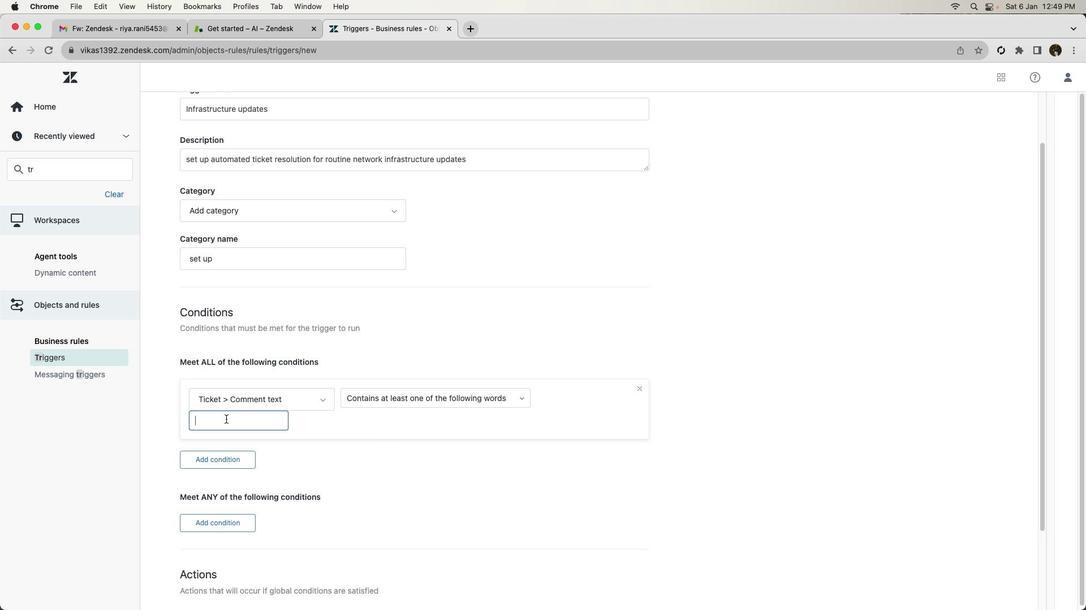 
Action: Mouse moved to (227, 420)
Screenshot: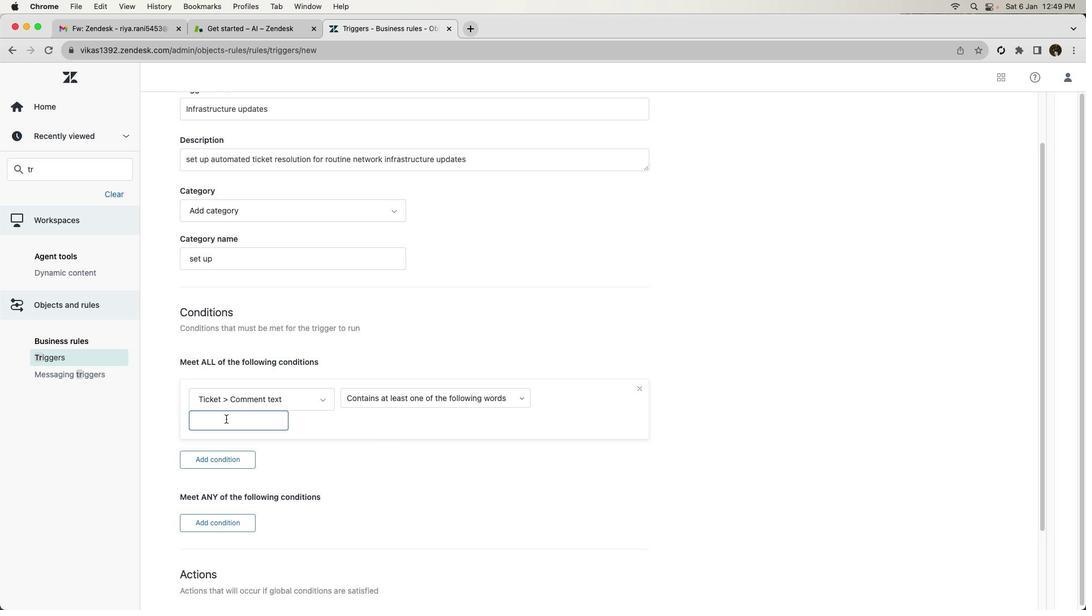 
Action: Key pressed 'i''n''f''r''a''s''t''r''u''c''t''u''r''e'
Screenshot: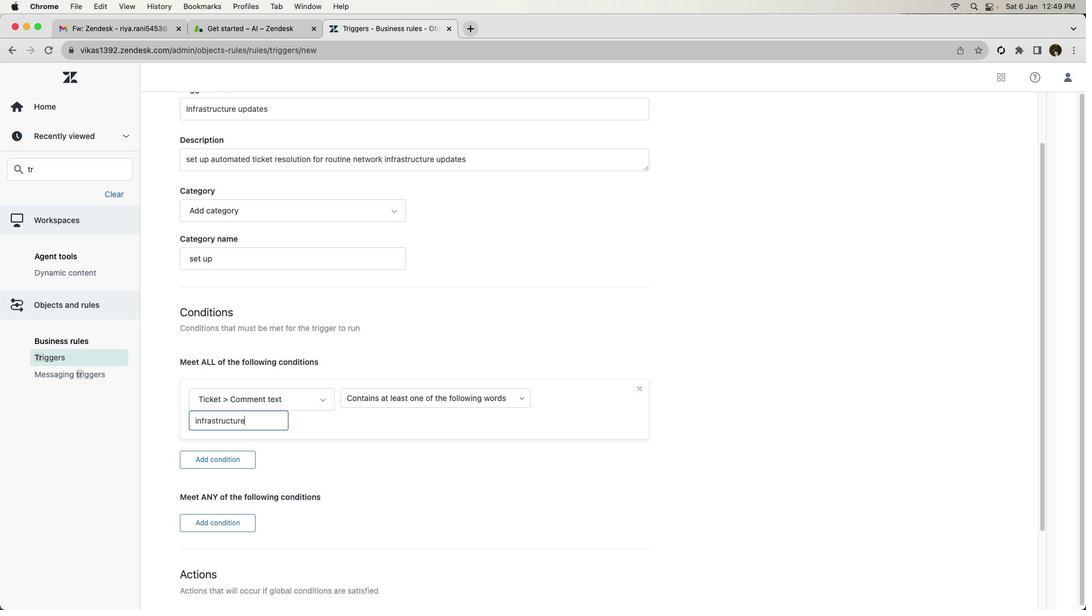 
Action: Mouse moved to (241, 463)
Screenshot: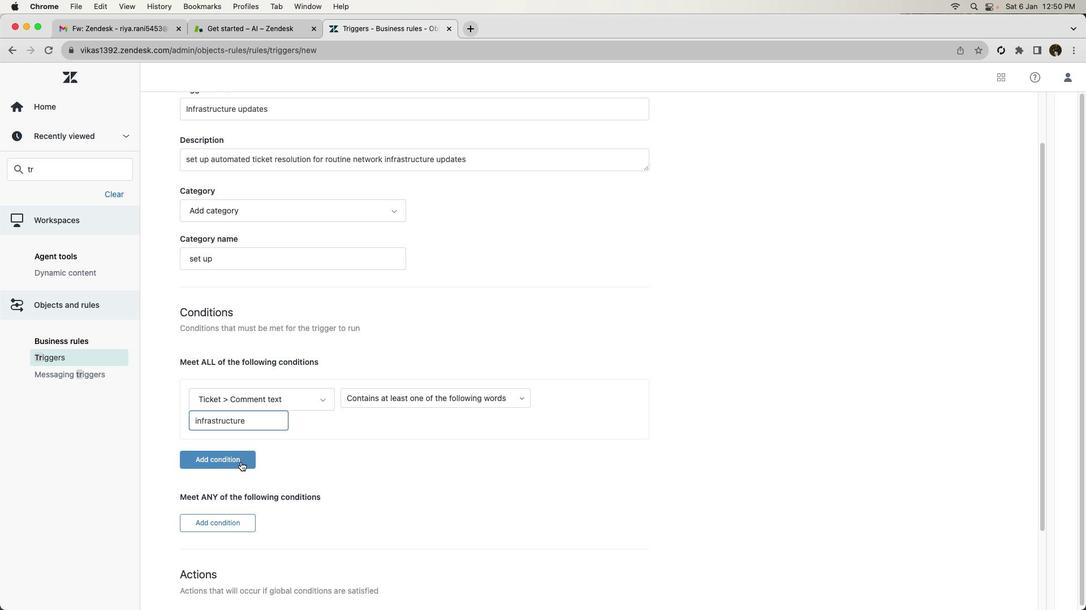 
Action: Mouse pressed left at (241, 463)
Screenshot: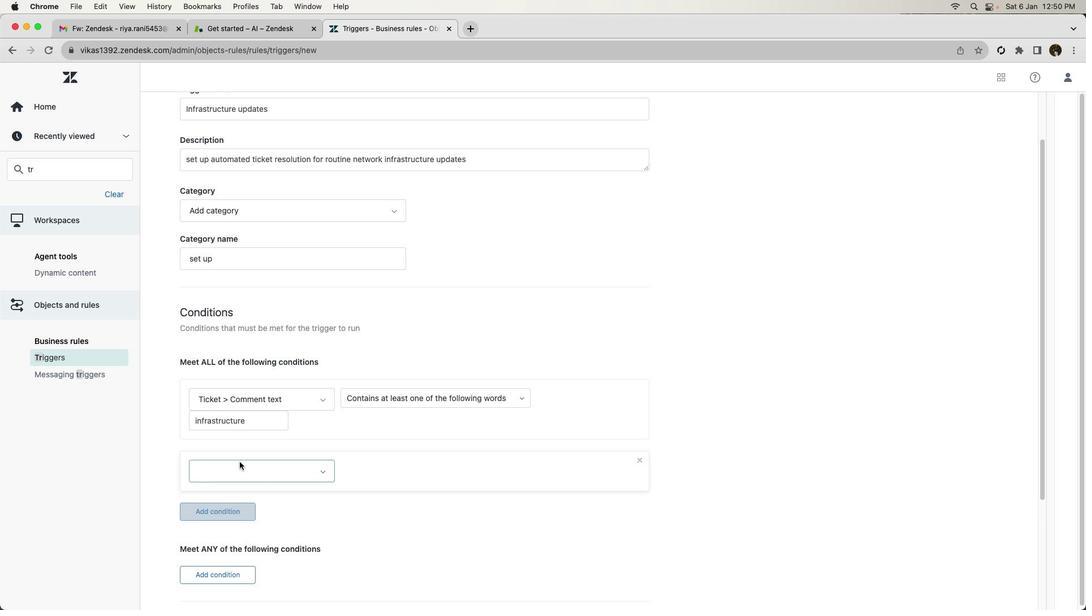 
Action: Mouse moved to (260, 473)
Screenshot: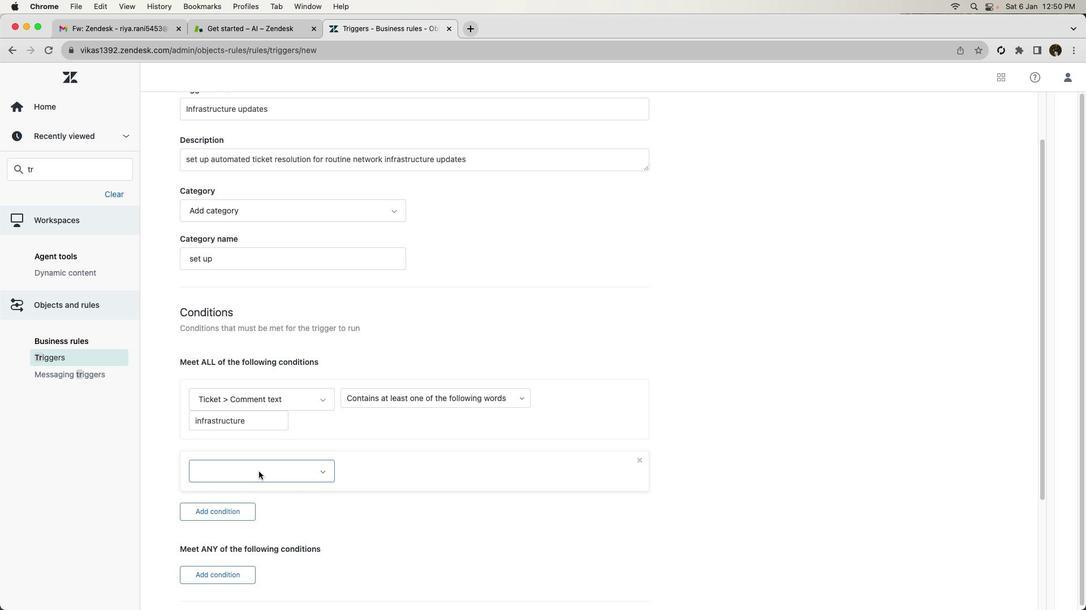 
Action: Mouse pressed left at (260, 473)
Screenshot: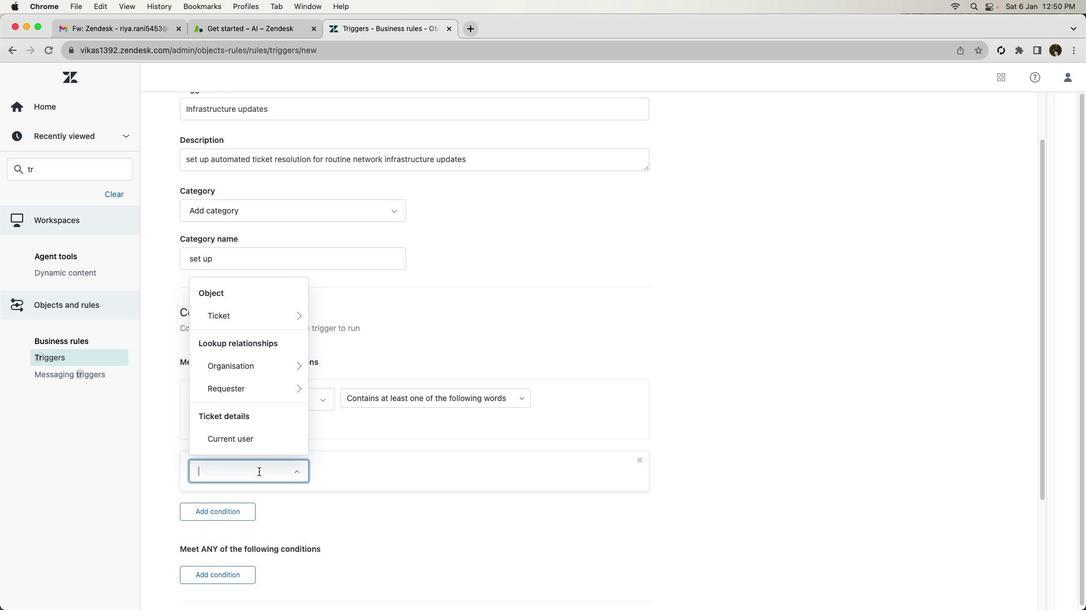 
Action: Mouse moved to (264, 326)
Screenshot: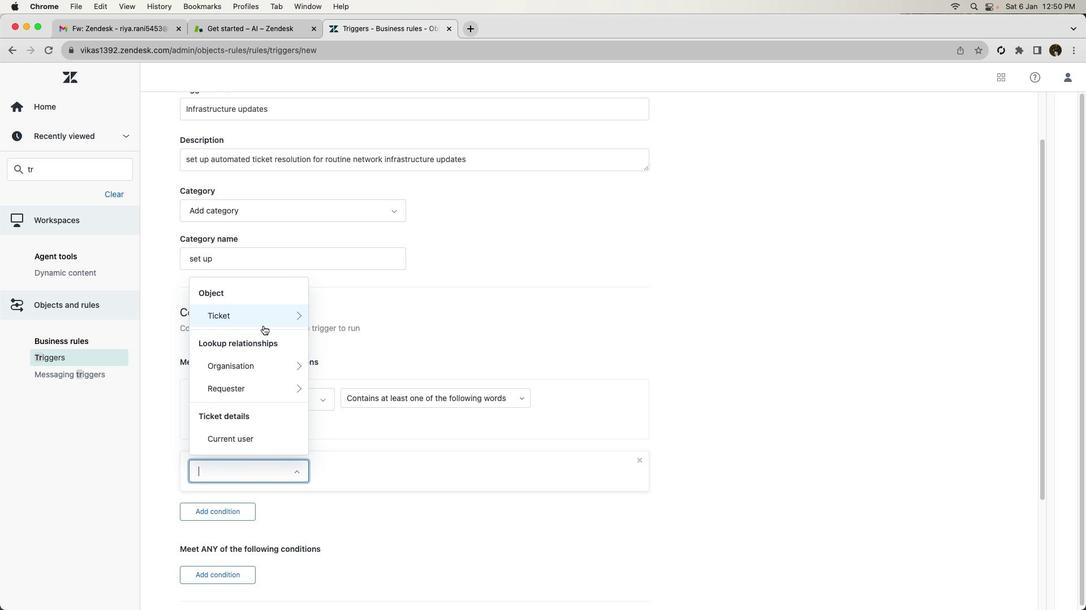 
Action: Mouse pressed left at (264, 326)
Screenshot: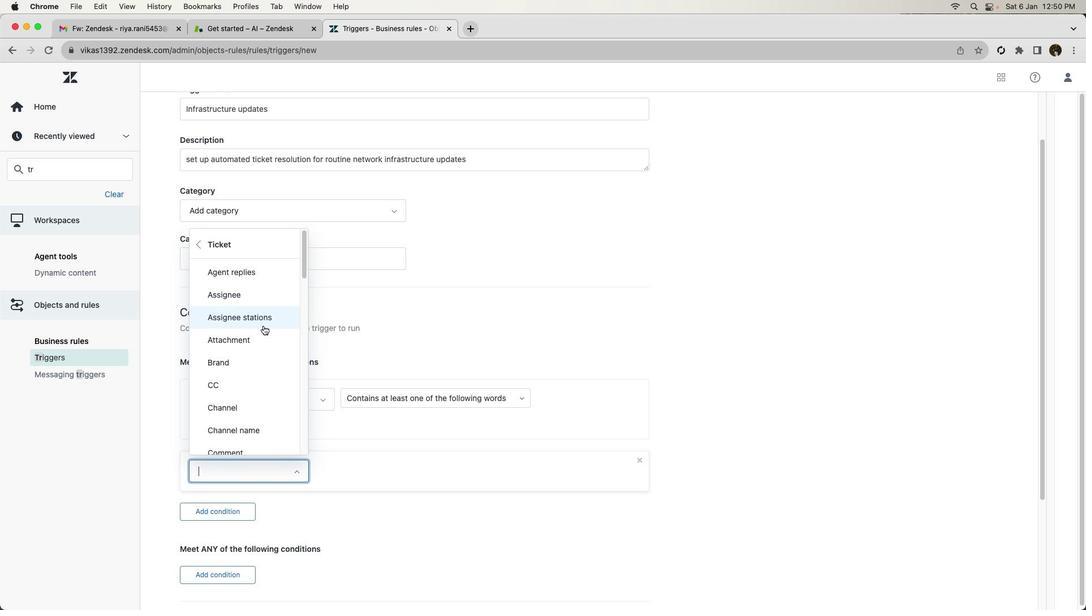 
Action: Mouse moved to (272, 391)
Screenshot: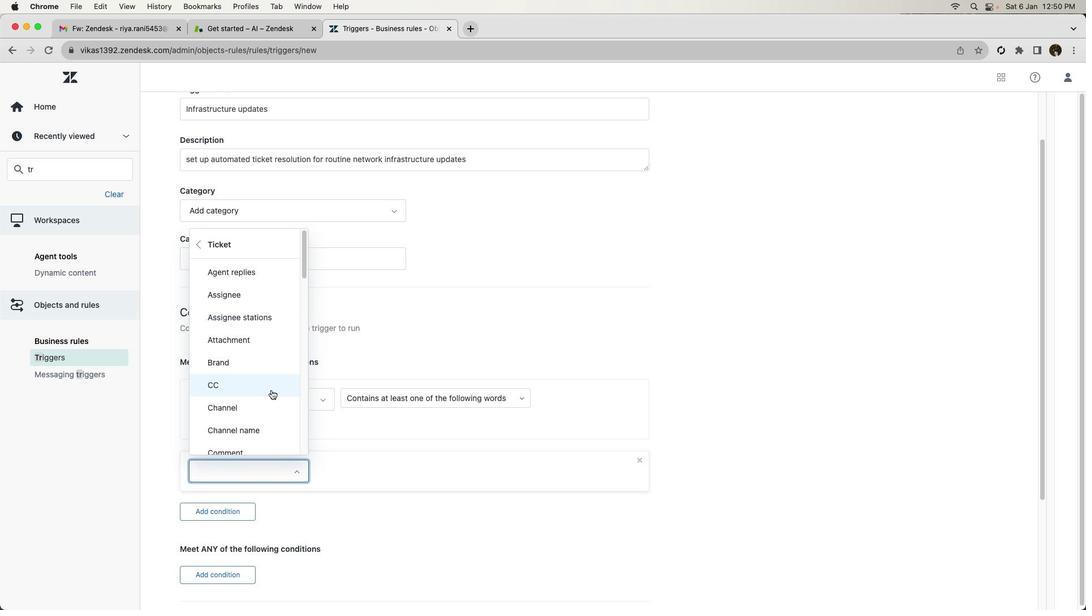 
Action: Mouse scrolled (272, 391) with delta (1, 0)
Screenshot: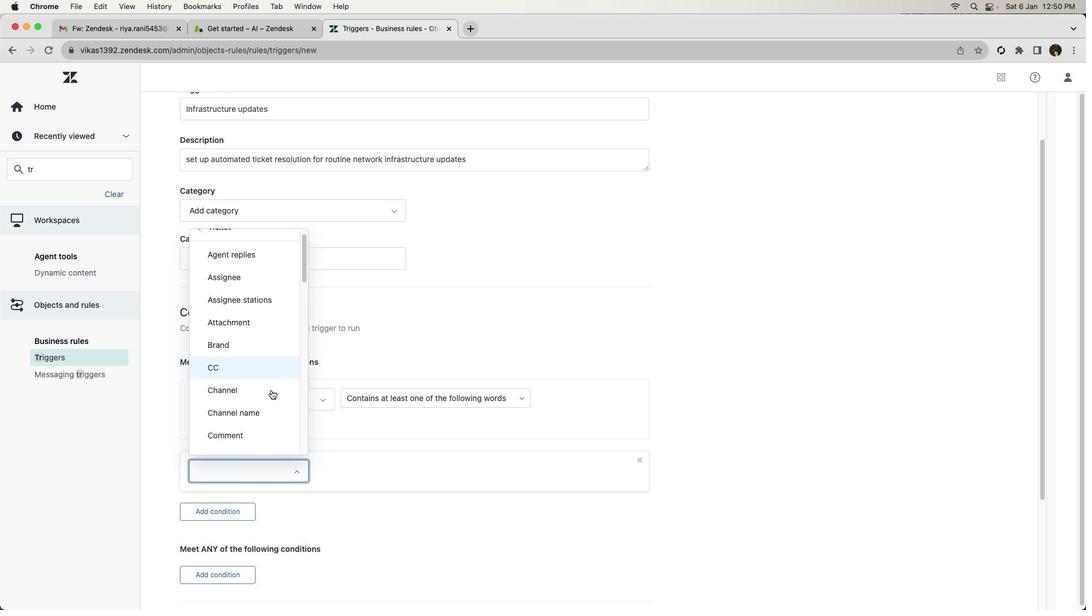 
Action: Mouse scrolled (272, 391) with delta (1, 0)
Screenshot: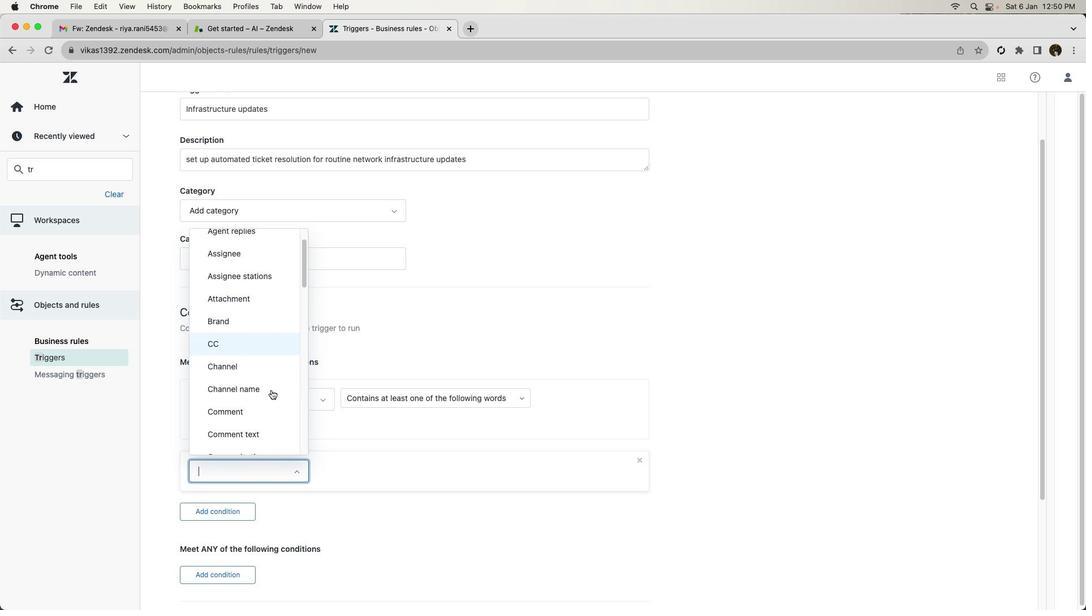 
Action: Mouse scrolled (272, 391) with delta (1, 0)
Screenshot: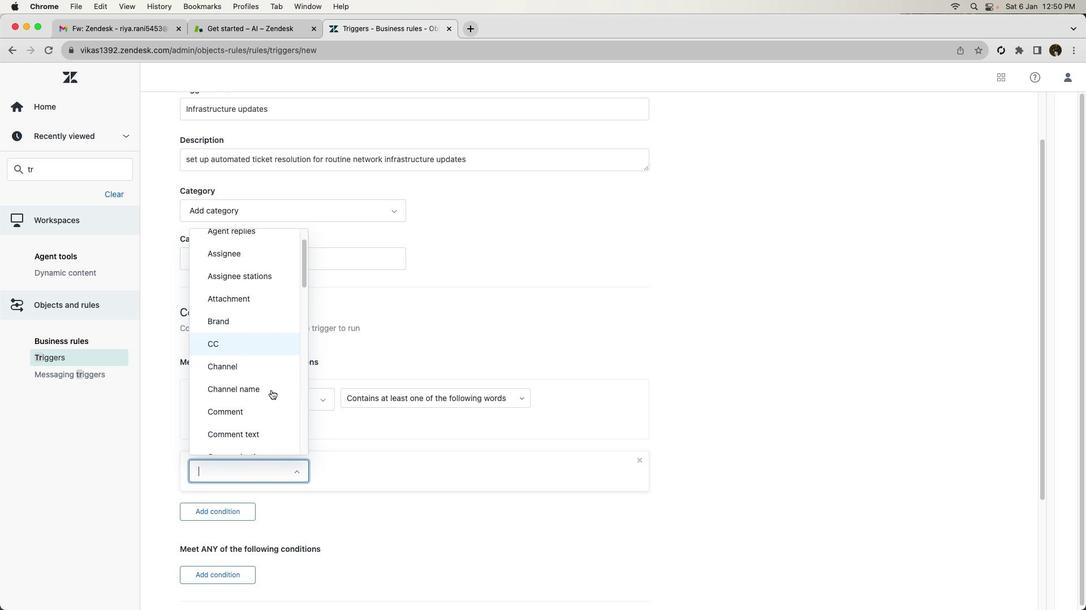 
Action: Mouse scrolled (272, 391) with delta (1, 0)
Screenshot: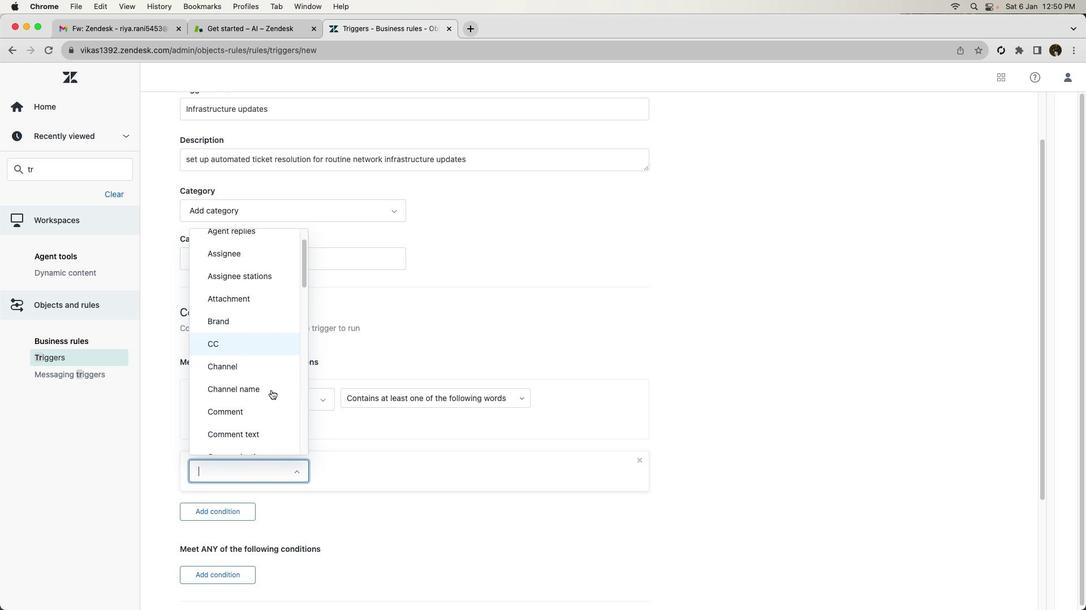 
Action: Mouse scrolled (272, 391) with delta (1, 0)
Screenshot: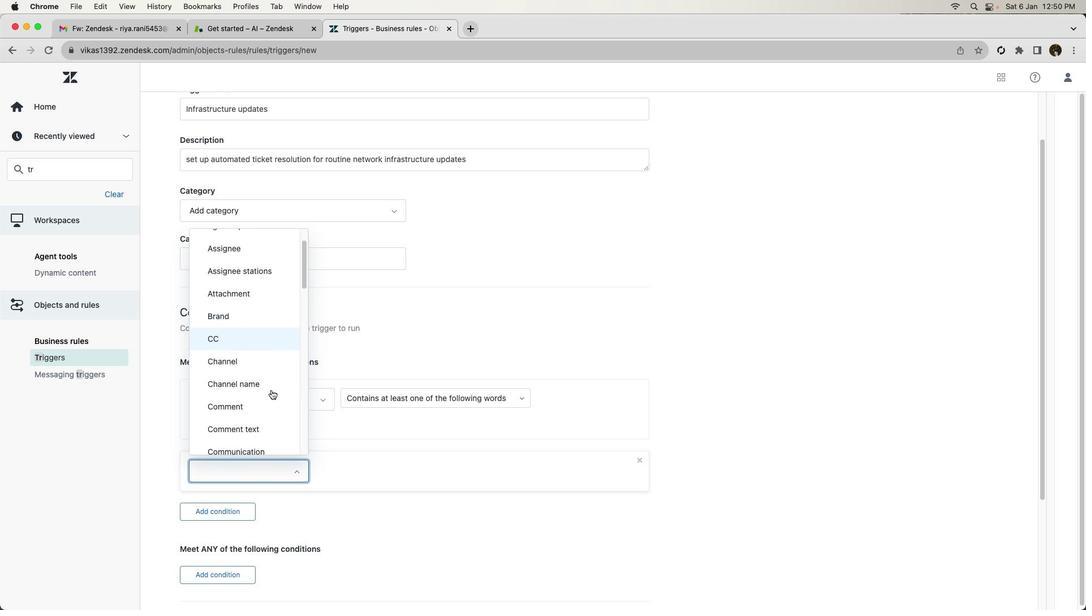 
Action: Mouse scrolled (272, 391) with delta (1, 0)
Screenshot: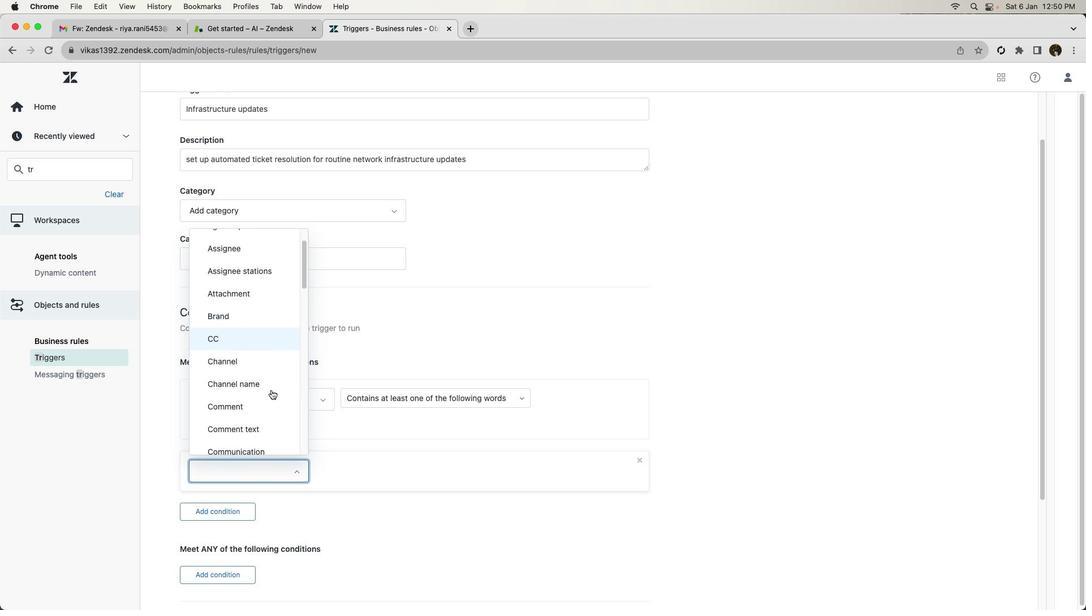 
Action: Mouse scrolled (272, 391) with delta (1, 0)
Screenshot: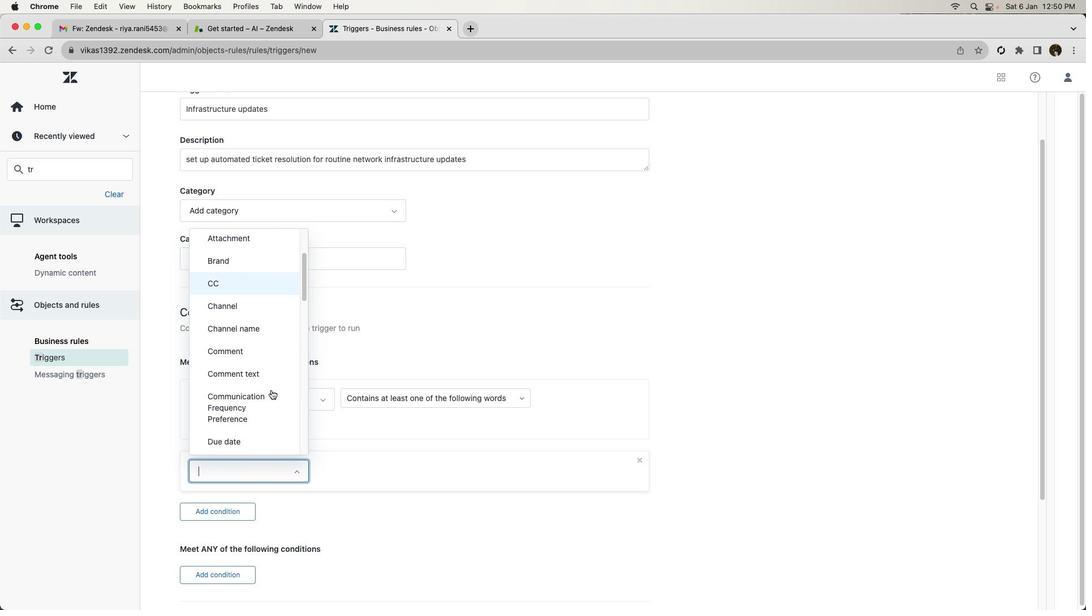 
Action: Mouse scrolled (272, 391) with delta (1, 0)
Screenshot: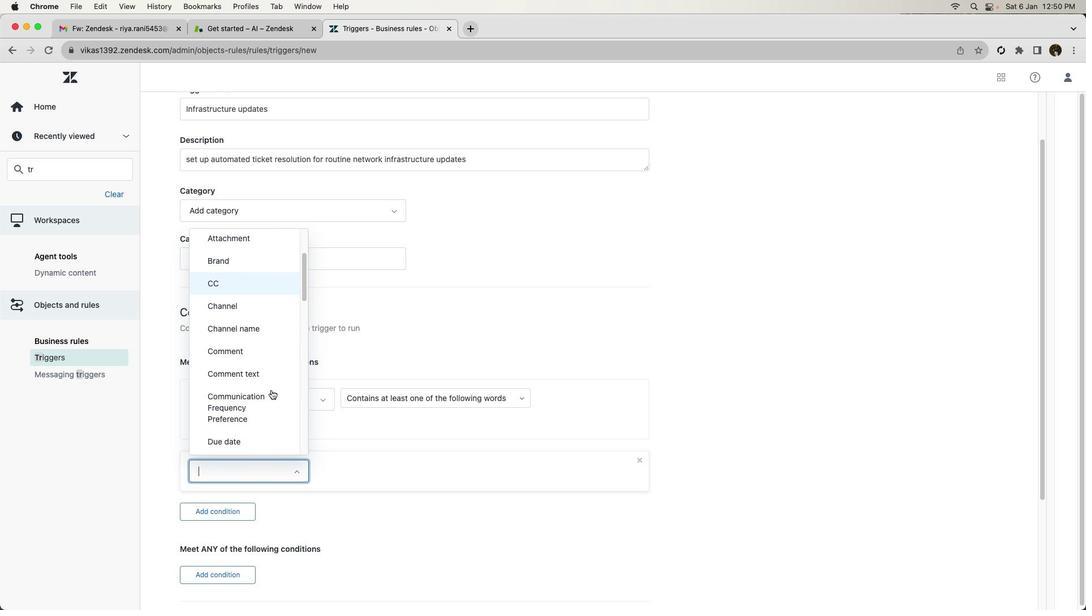 
Action: Mouse scrolled (272, 391) with delta (1, 0)
Screenshot: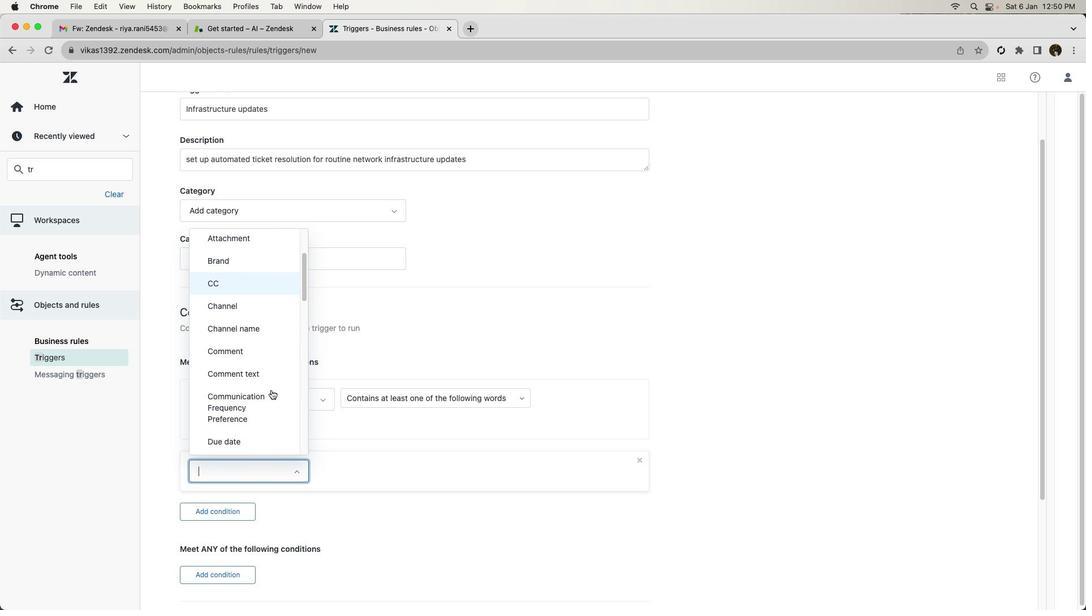 
Action: Mouse scrolled (272, 391) with delta (1, 0)
Screenshot: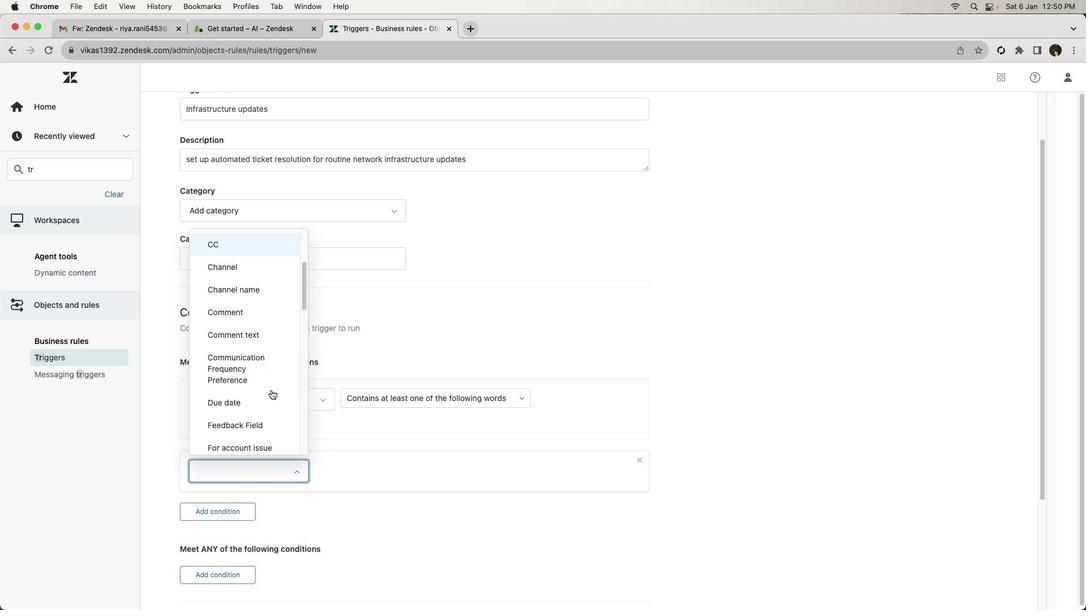 
Action: Mouse scrolled (272, 391) with delta (1, 0)
Screenshot: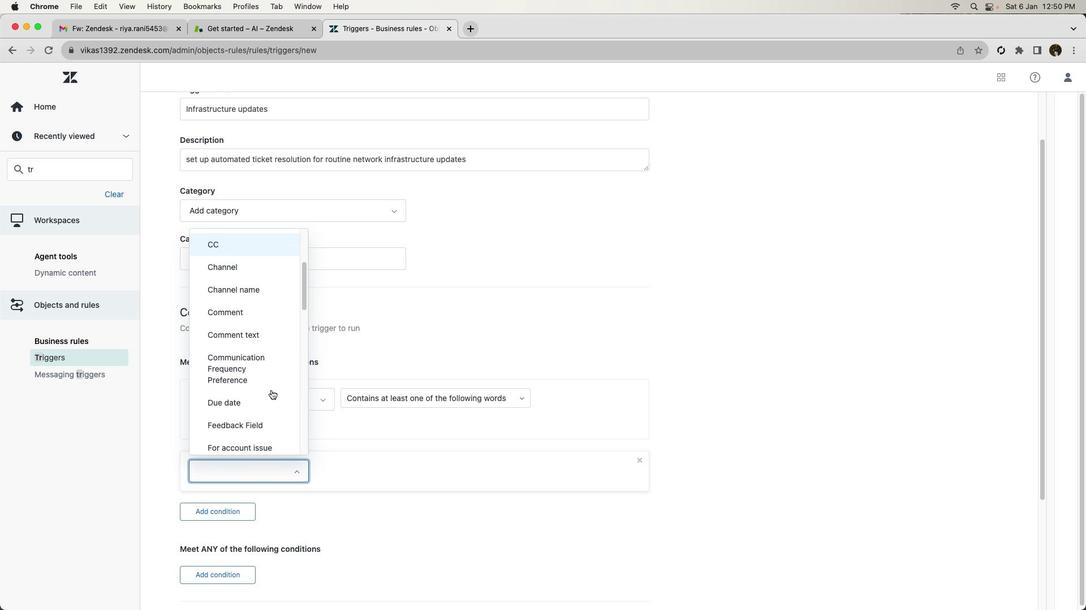 
Action: Mouse scrolled (272, 391) with delta (1, 0)
Screenshot: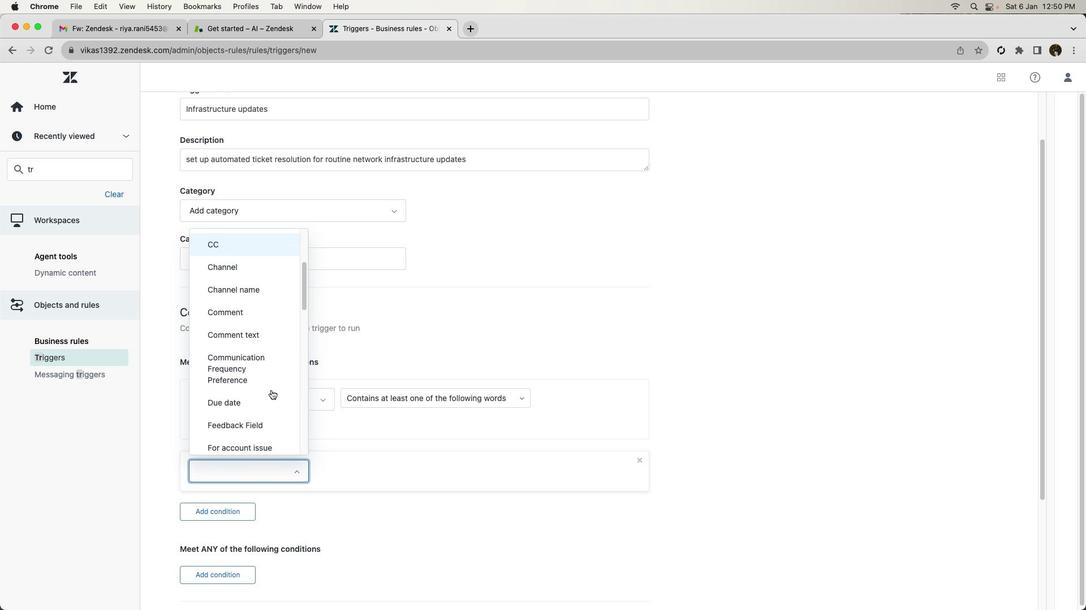 
Action: Mouse scrolled (272, 391) with delta (1, 0)
Screenshot: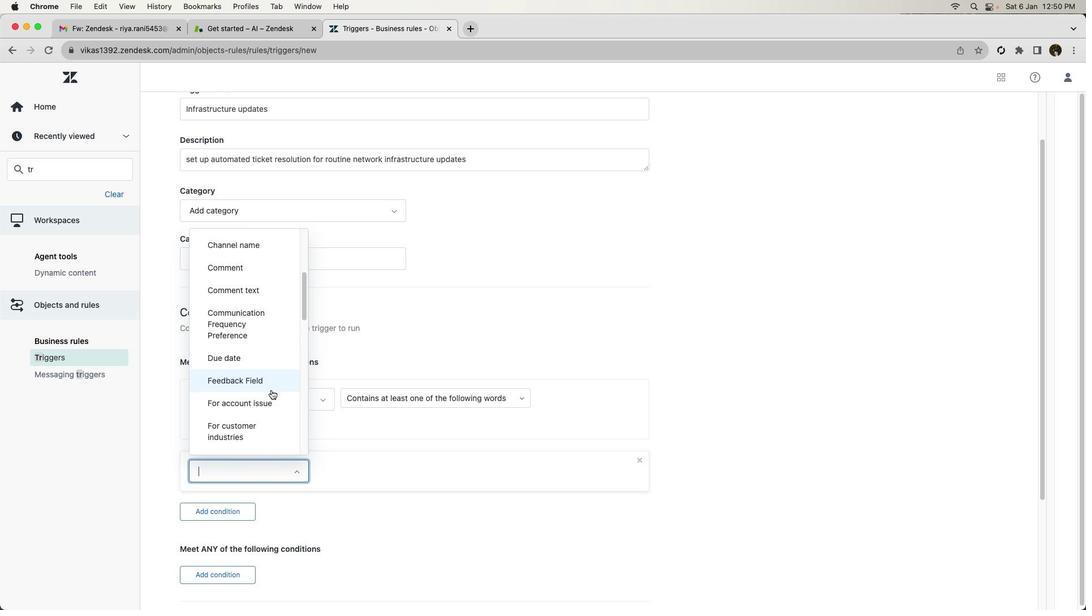 
Action: Mouse scrolled (272, 391) with delta (1, 0)
Screenshot: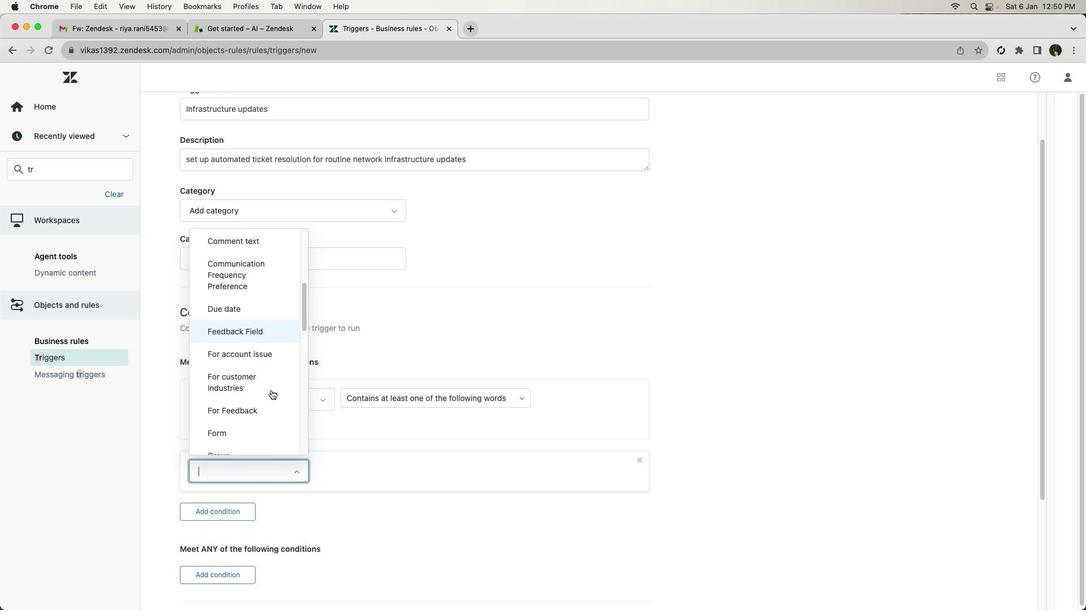 
Action: Mouse scrolled (272, 391) with delta (1, 0)
Screenshot: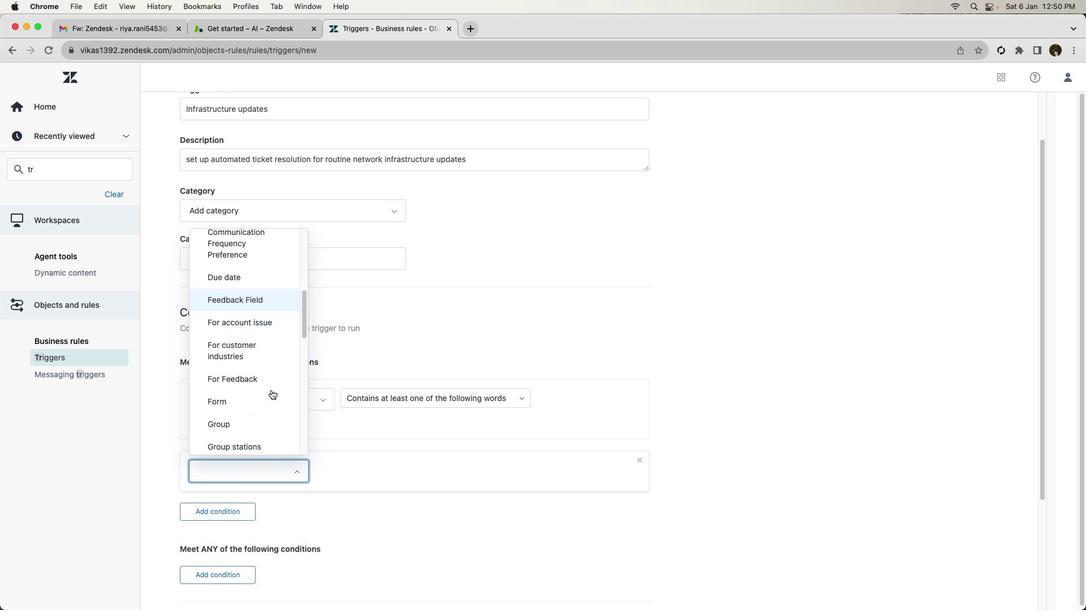 
Action: Mouse scrolled (272, 391) with delta (1, 0)
Screenshot: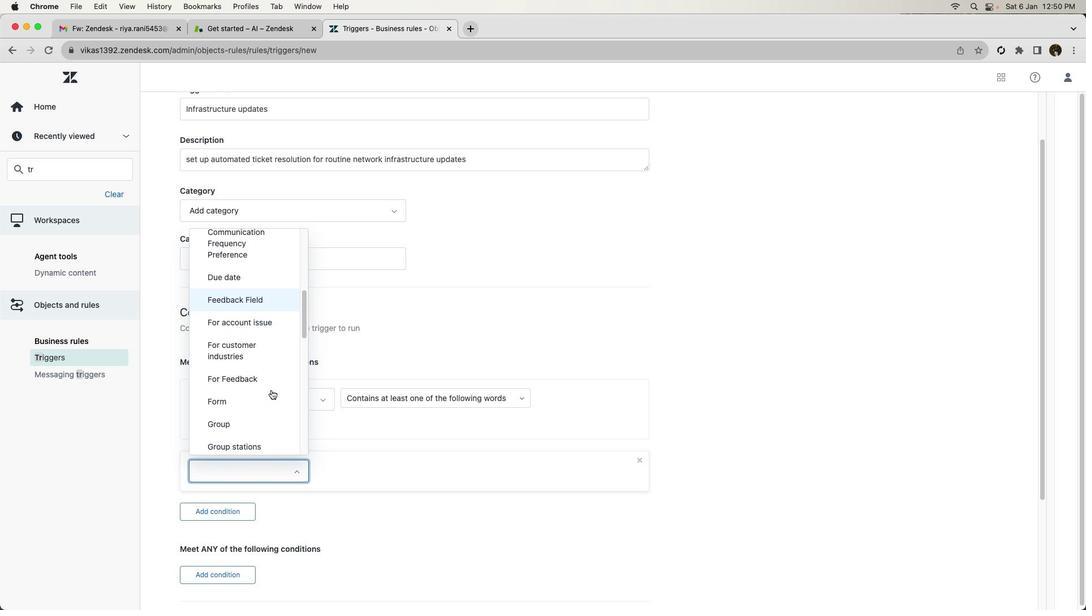 
Action: Mouse moved to (272, 392)
Screenshot: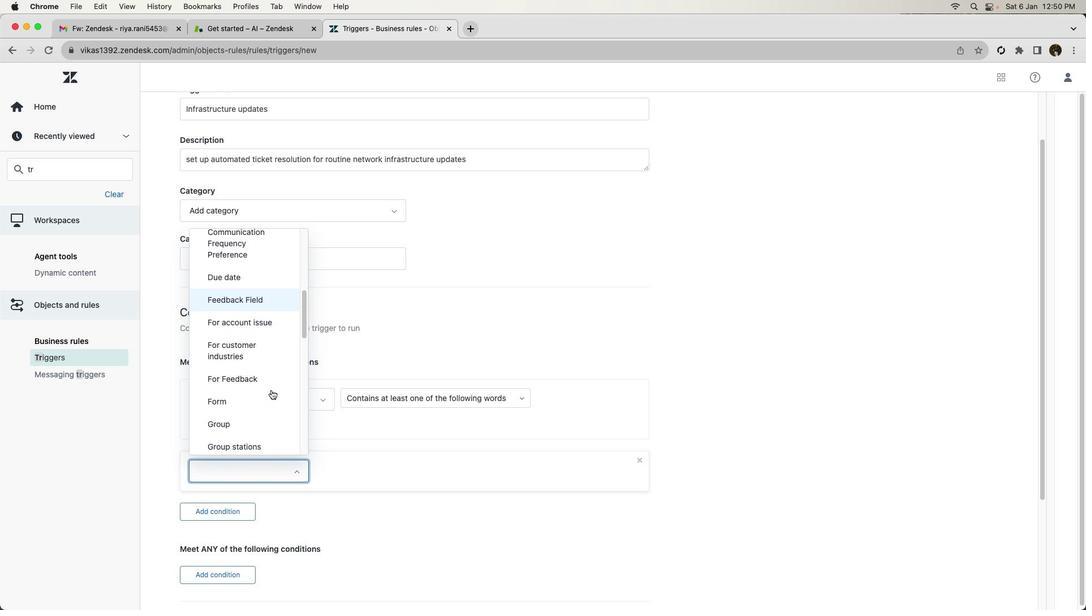 
Action: Mouse scrolled (272, 392) with delta (1, 0)
Screenshot: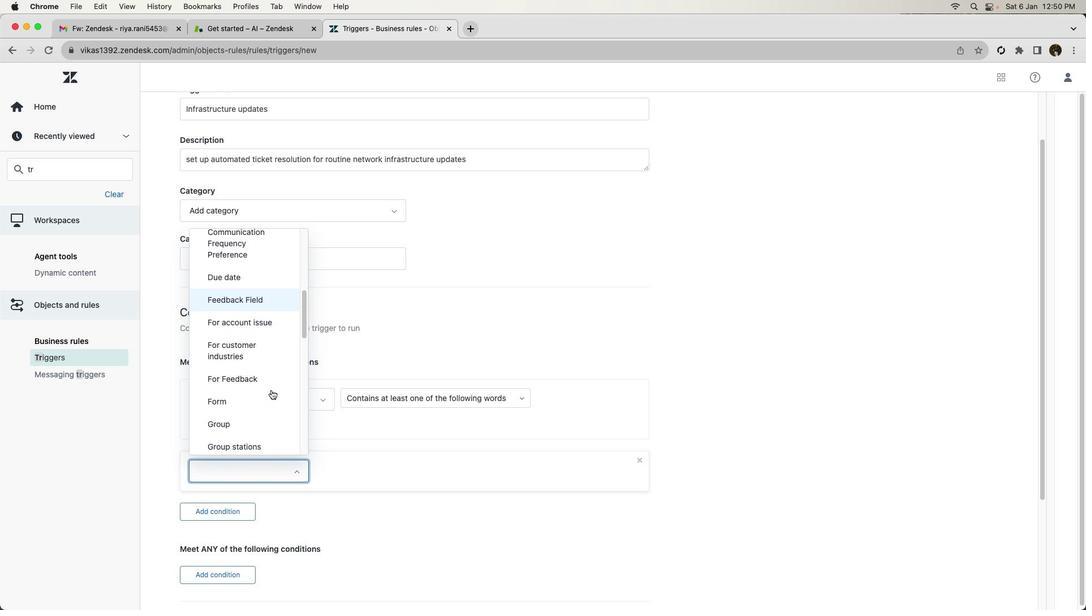 
Action: Mouse scrolled (272, 392) with delta (1, 0)
Screenshot: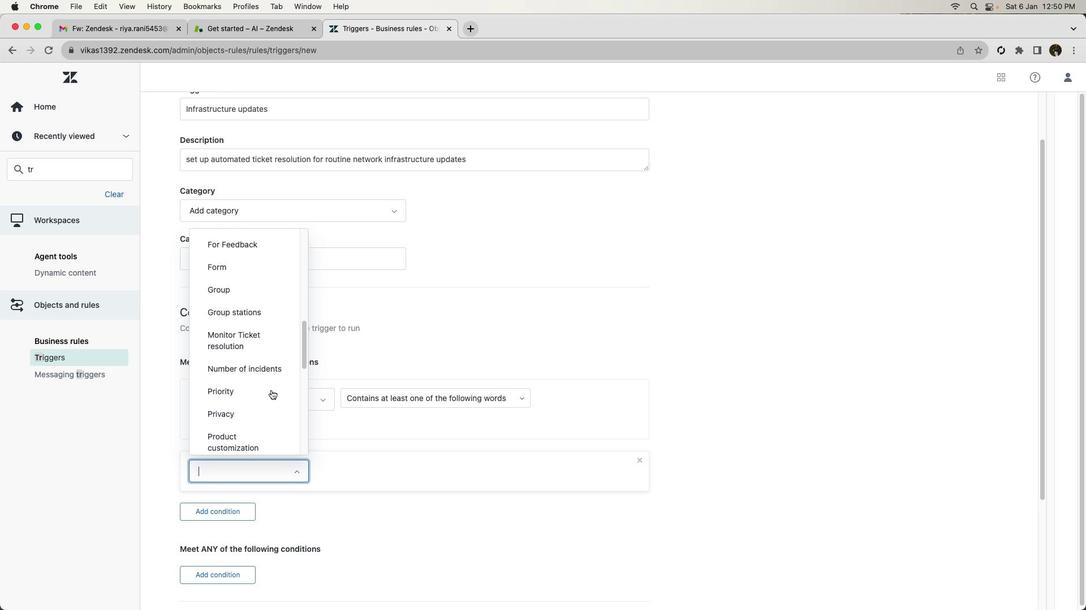 
Action: Mouse scrolled (272, 392) with delta (1, 0)
Screenshot: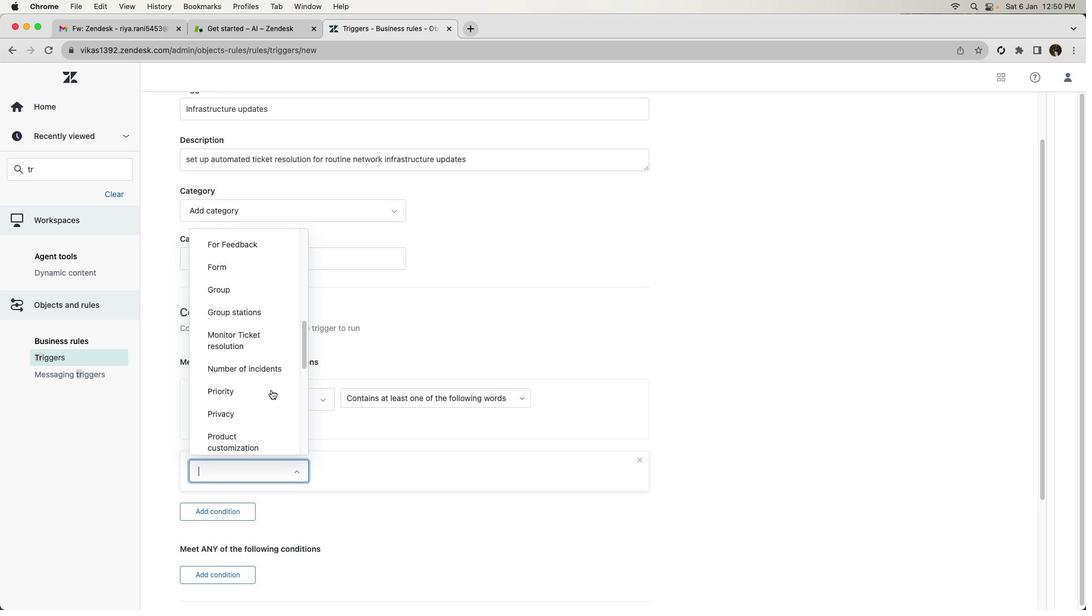 
Action: Mouse scrolled (272, 392) with delta (1, 0)
Screenshot: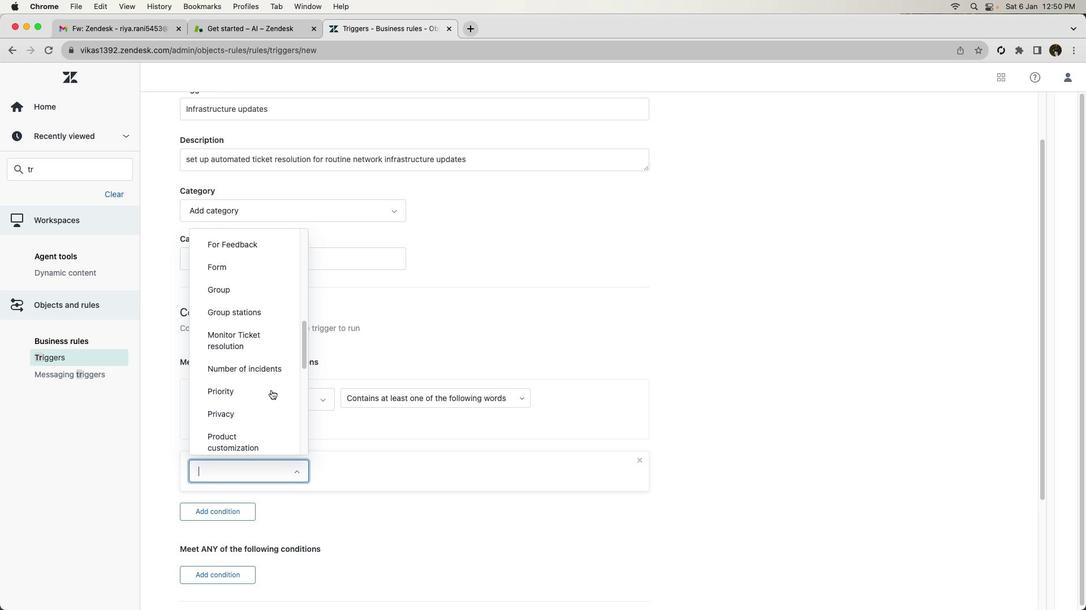 
Action: Mouse scrolled (272, 392) with delta (1, 0)
Screenshot: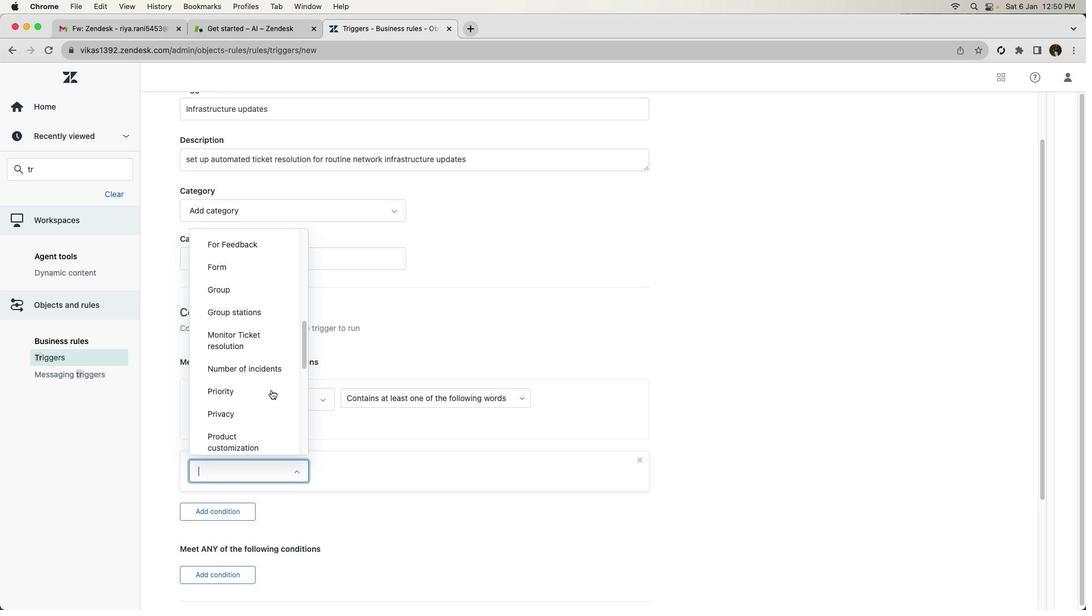 
Action: Mouse moved to (273, 391)
Screenshot: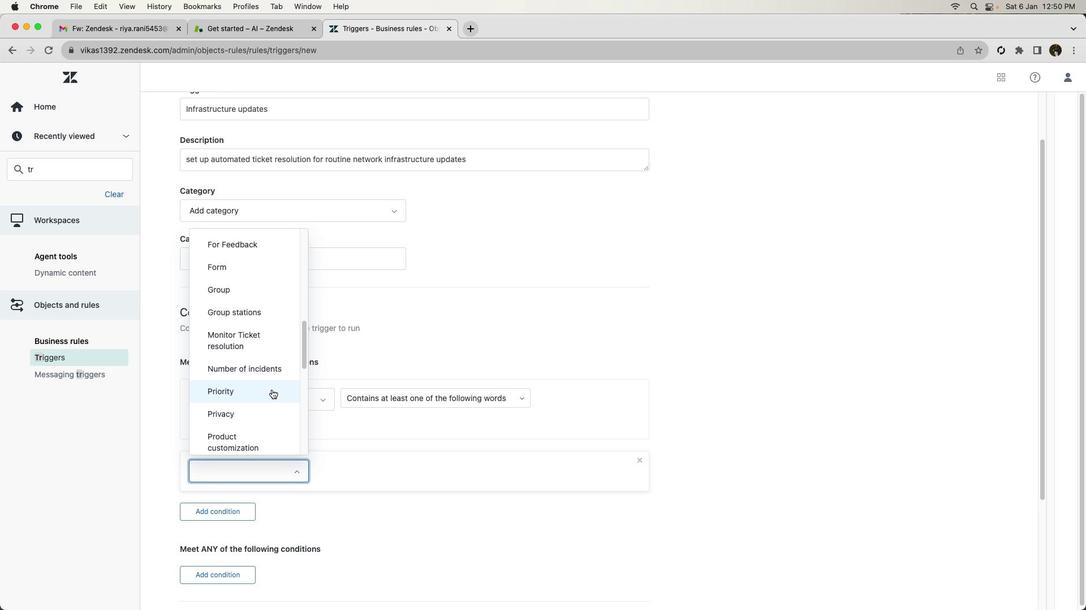 
Action: Mouse scrolled (273, 391) with delta (1, 1)
Screenshot: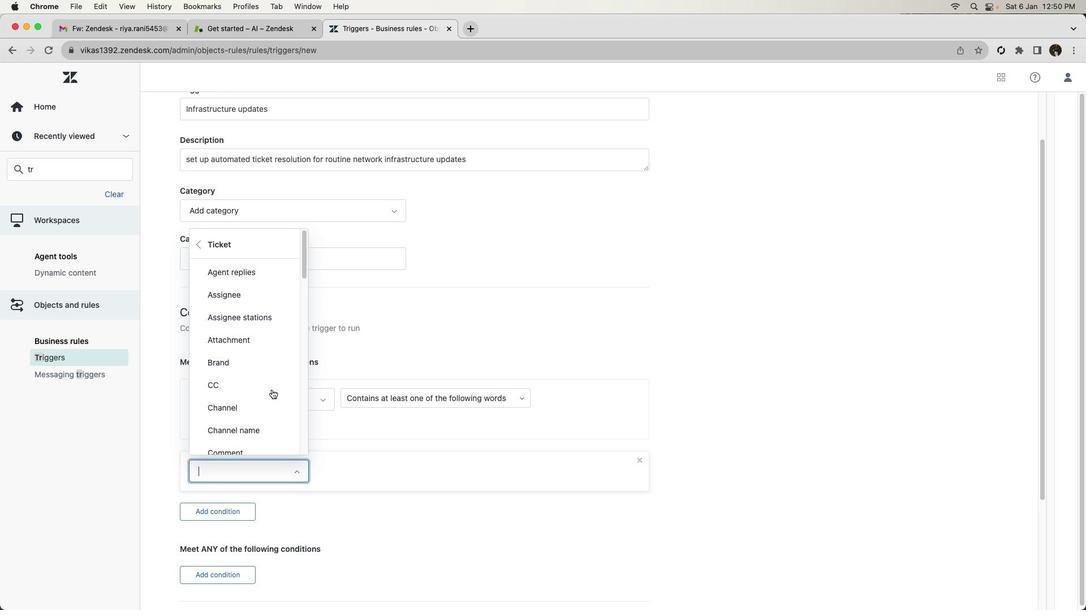 
Action: Mouse scrolled (273, 391) with delta (1, 1)
Screenshot: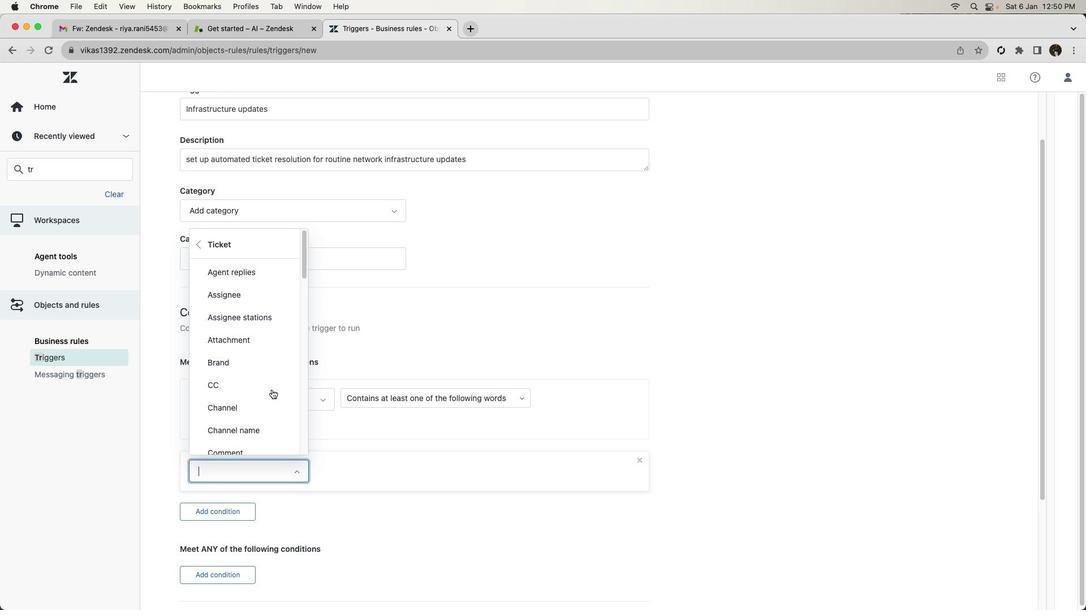 
Action: Mouse scrolled (273, 391) with delta (1, 3)
Screenshot: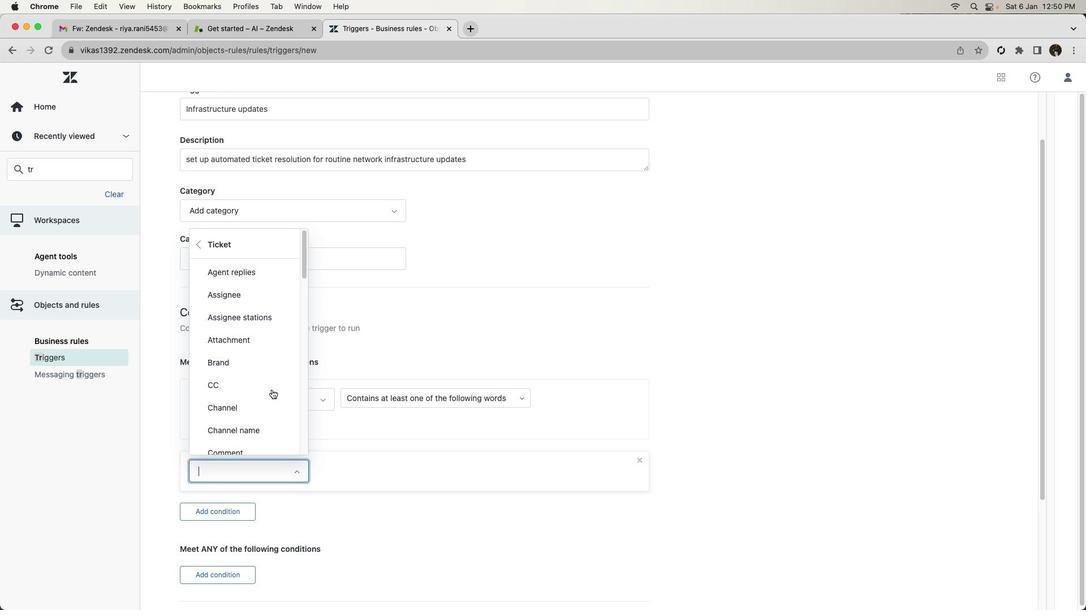 
Action: Mouse scrolled (273, 391) with delta (1, 3)
Screenshot: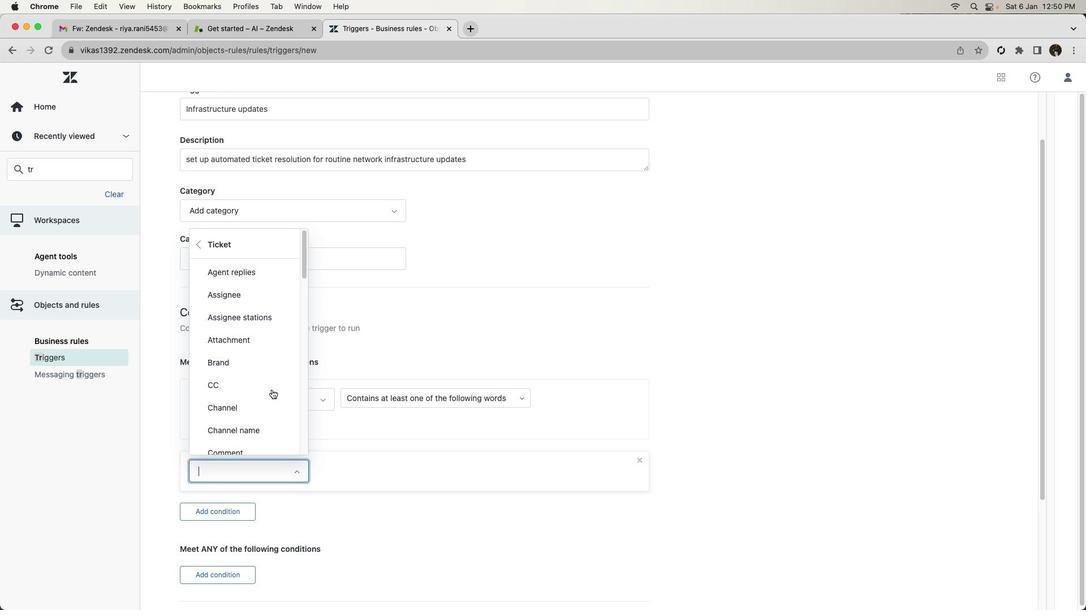 
Action: Mouse scrolled (273, 391) with delta (1, 4)
Screenshot: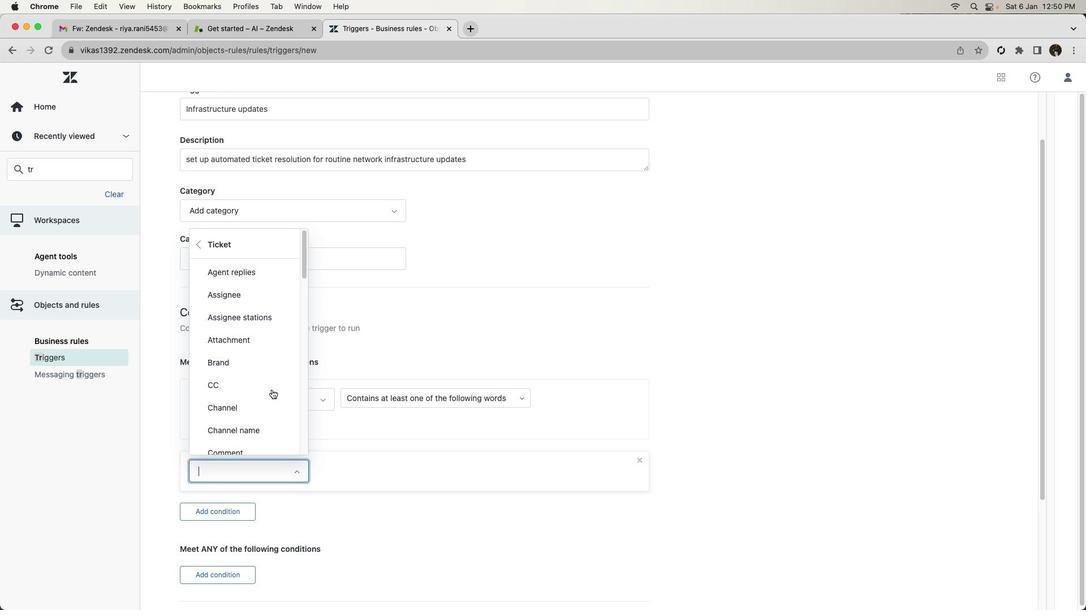 
Action: Mouse scrolled (273, 391) with delta (1, 5)
Screenshot: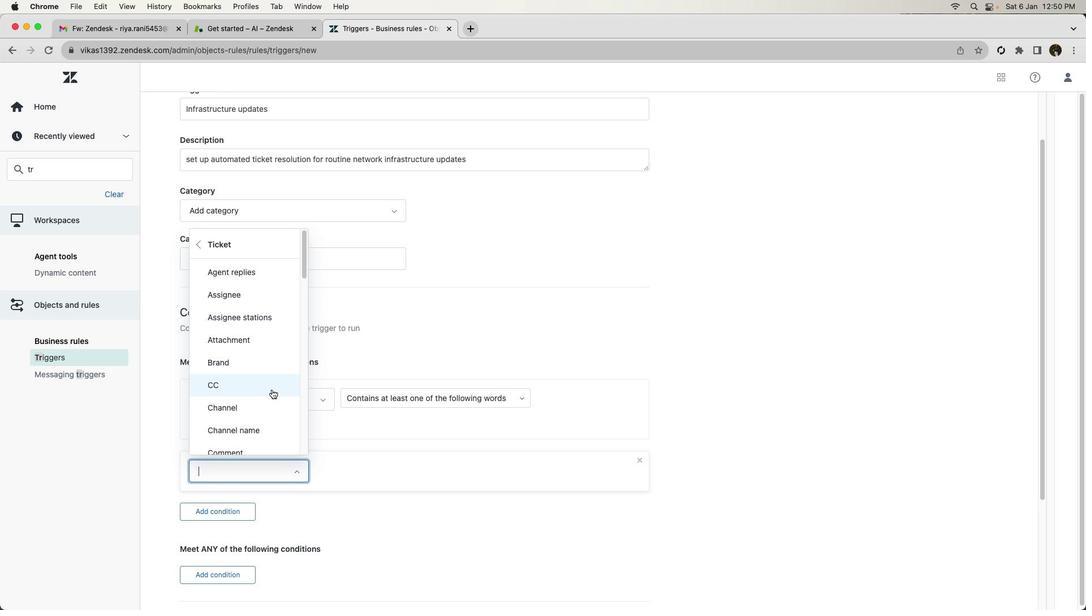 
Action: Mouse scrolled (273, 391) with delta (1, 5)
Screenshot: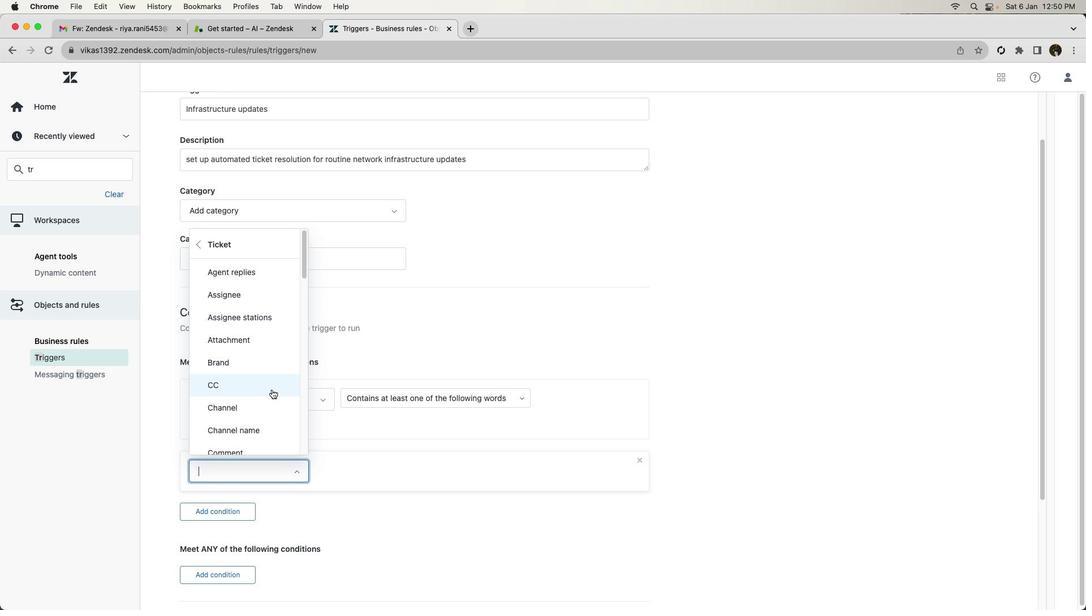 
Action: Mouse scrolled (273, 391) with delta (1, 1)
Screenshot: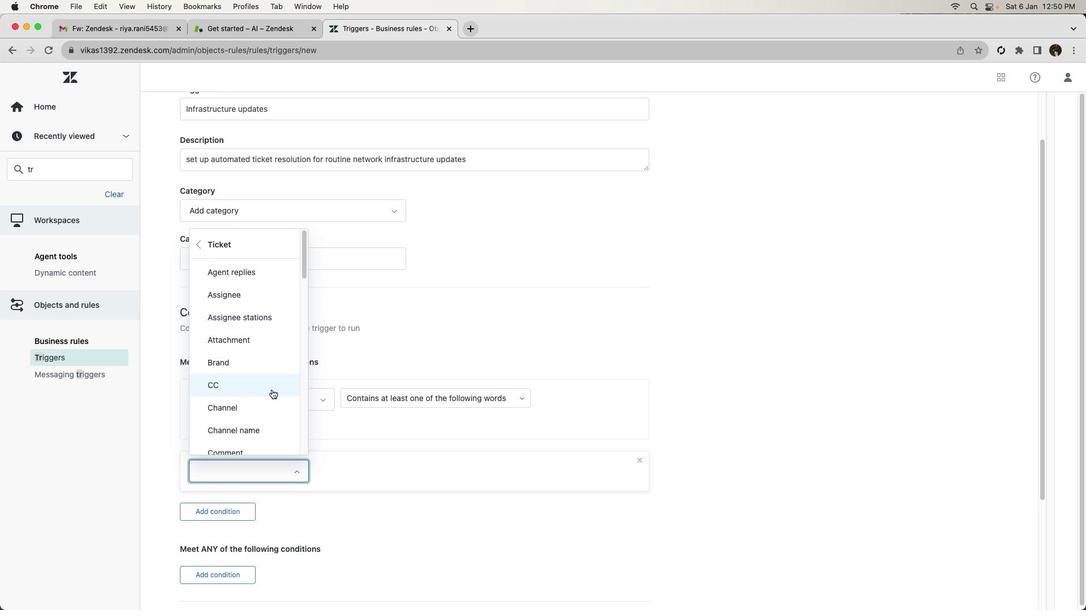
Action: Mouse moved to (272, 391)
Screenshot: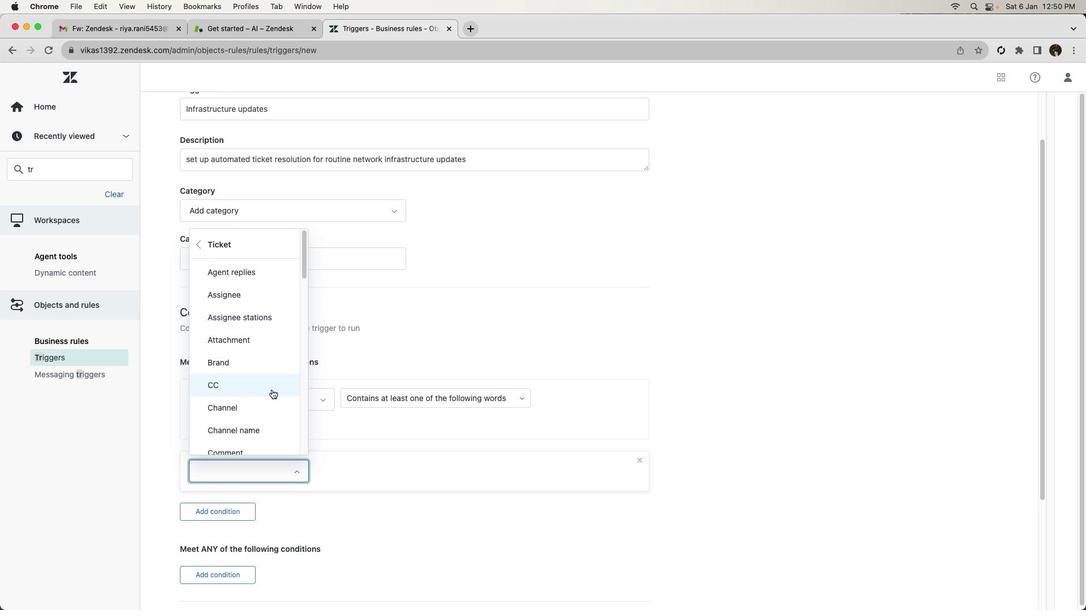 
Action: Mouse scrolled (272, 391) with delta (1, 1)
Screenshot: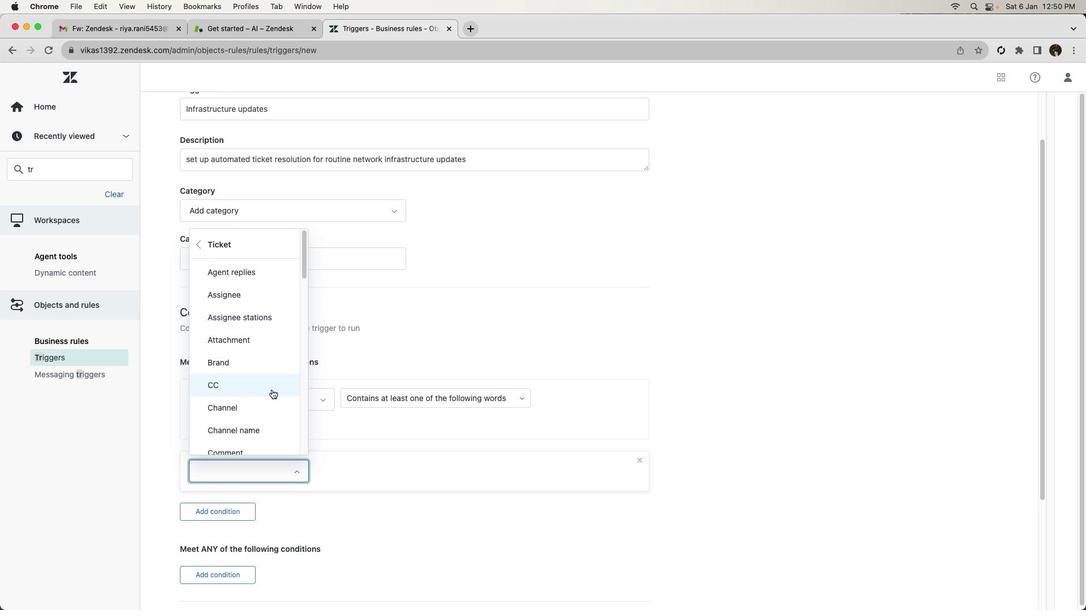 
Action: Mouse moved to (272, 391)
Screenshot: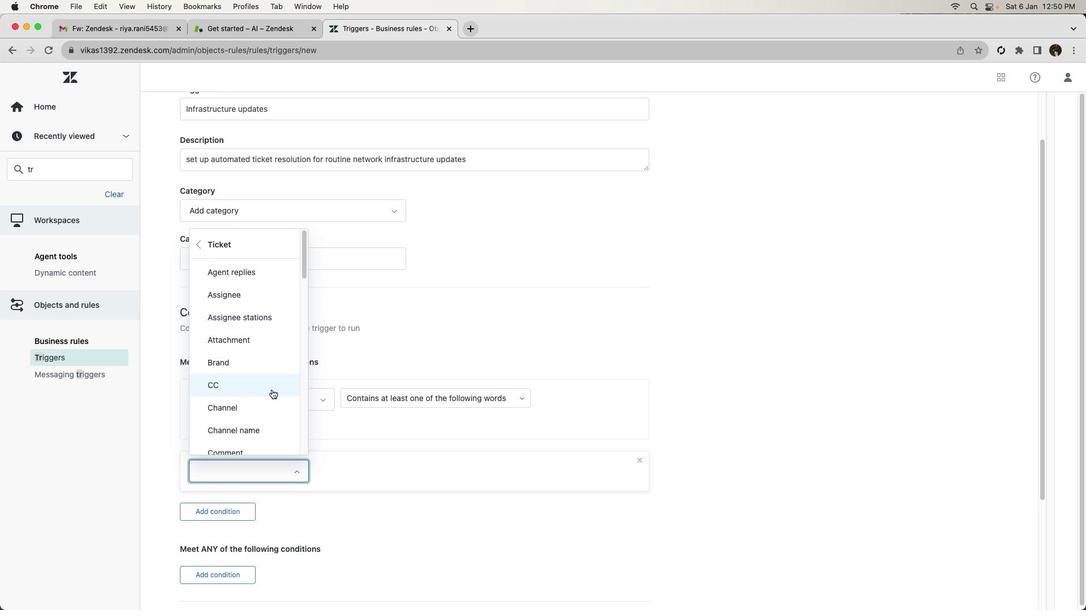 
Action: Mouse scrolled (272, 391) with delta (1, 0)
Screenshot: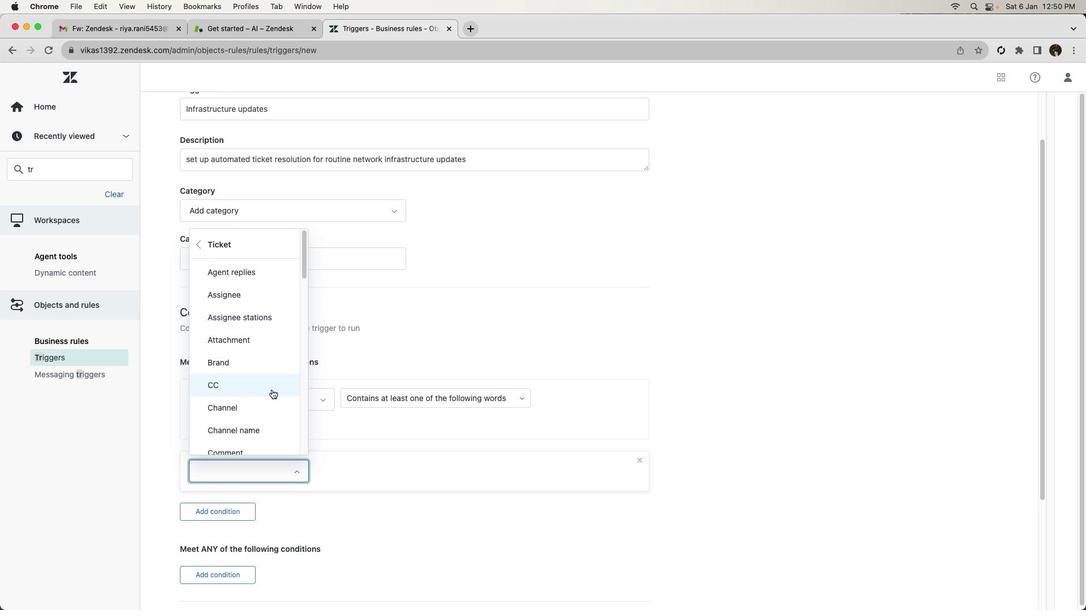
Action: Mouse scrolled (272, 391) with delta (1, 3)
Screenshot: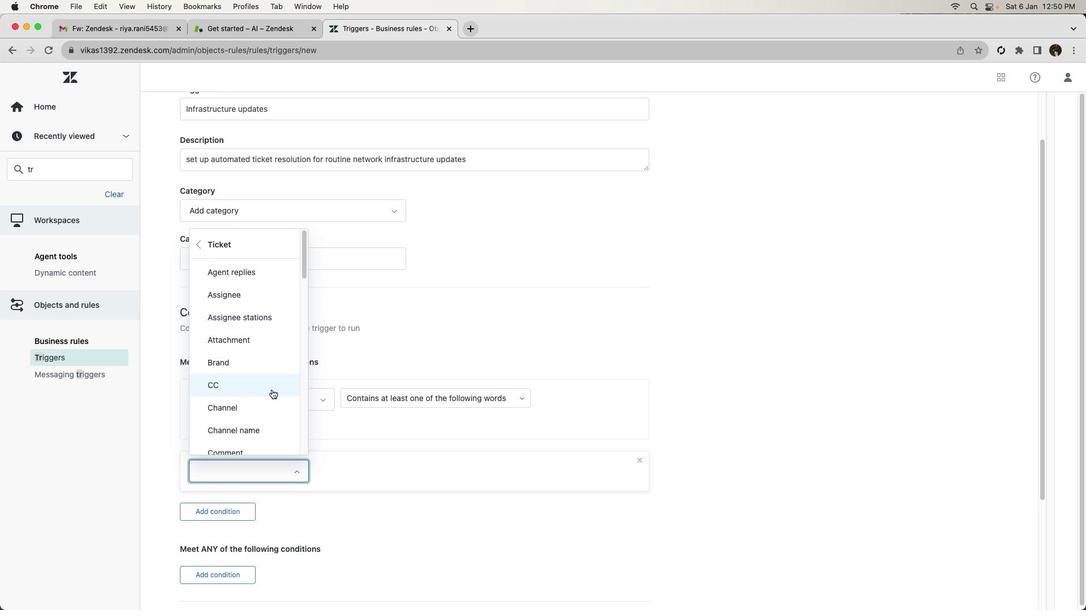 
Action: Mouse scrolled (272, 391) with delta (1, 2)
Screenshot: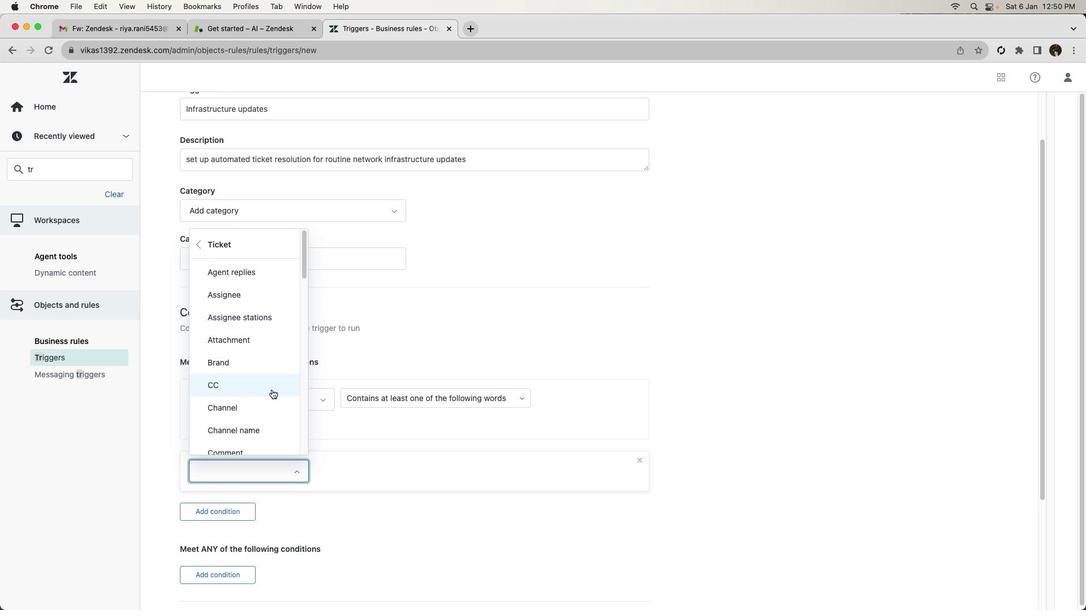 
Action: Mouse moved to (272, 391)
Screenshot: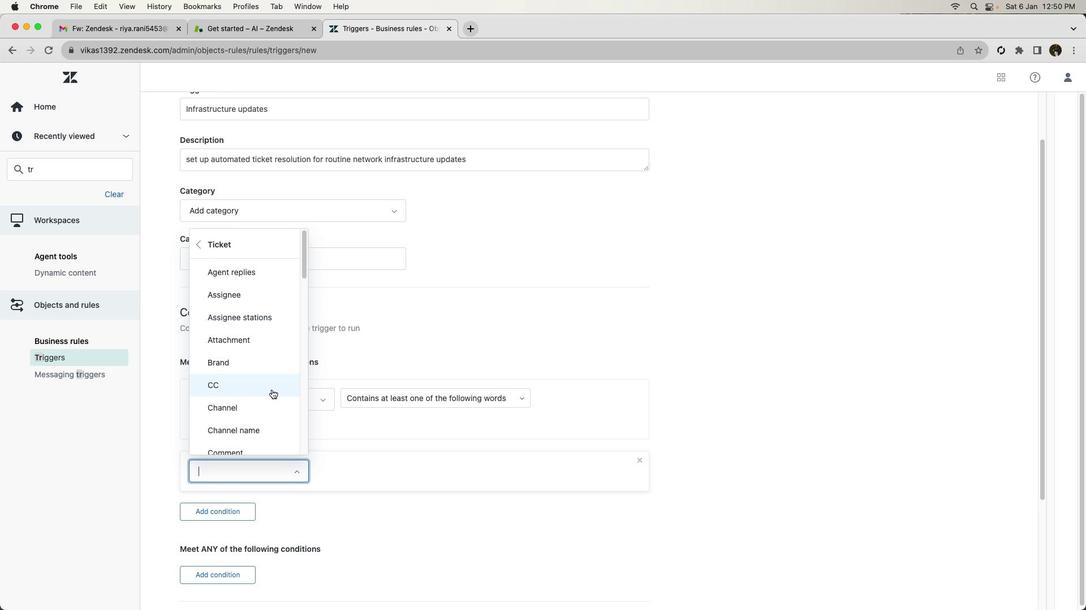 
Action: Mouse scrolled (272, 391) with delta (1, 1)
Screenshot: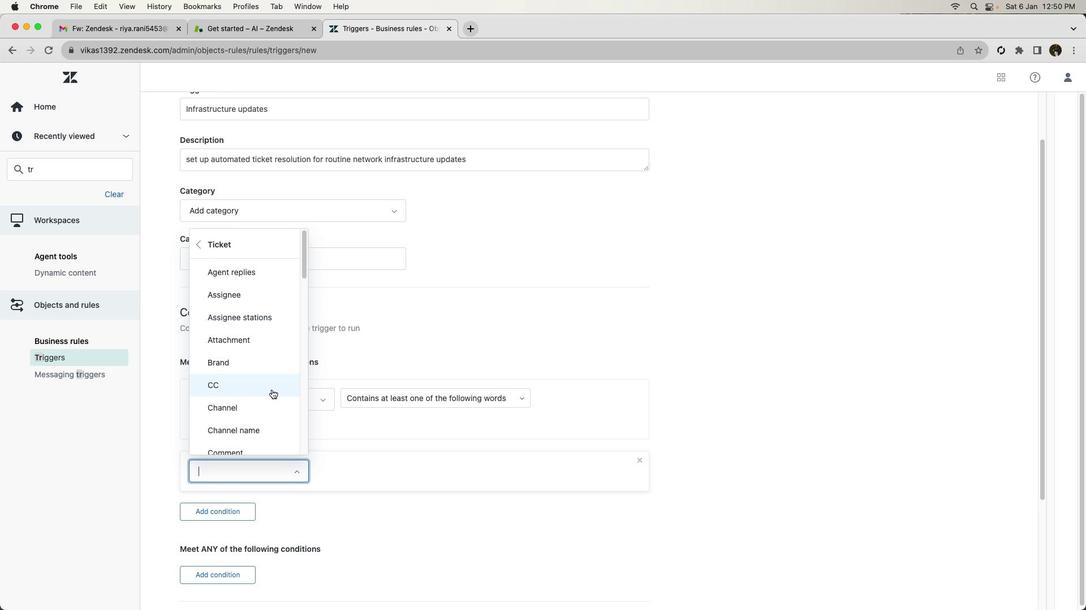 
Action: Mouse scrolled (272, 391) with delta (1, 1)
Screenshot: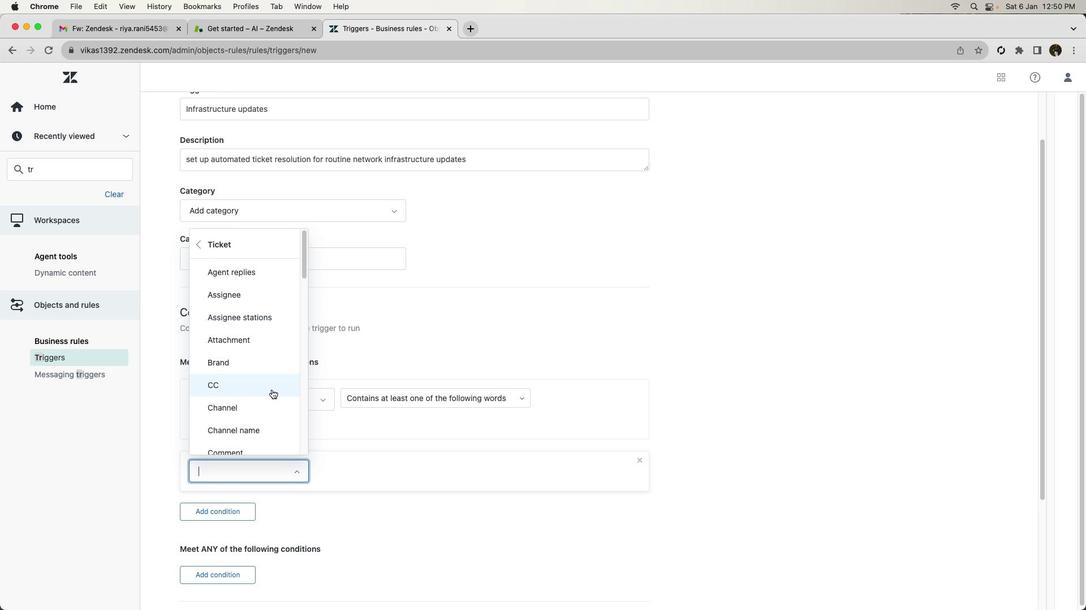 
Action: Mouse scrolled (272, 391) with delta (1, 2)
Screenshot: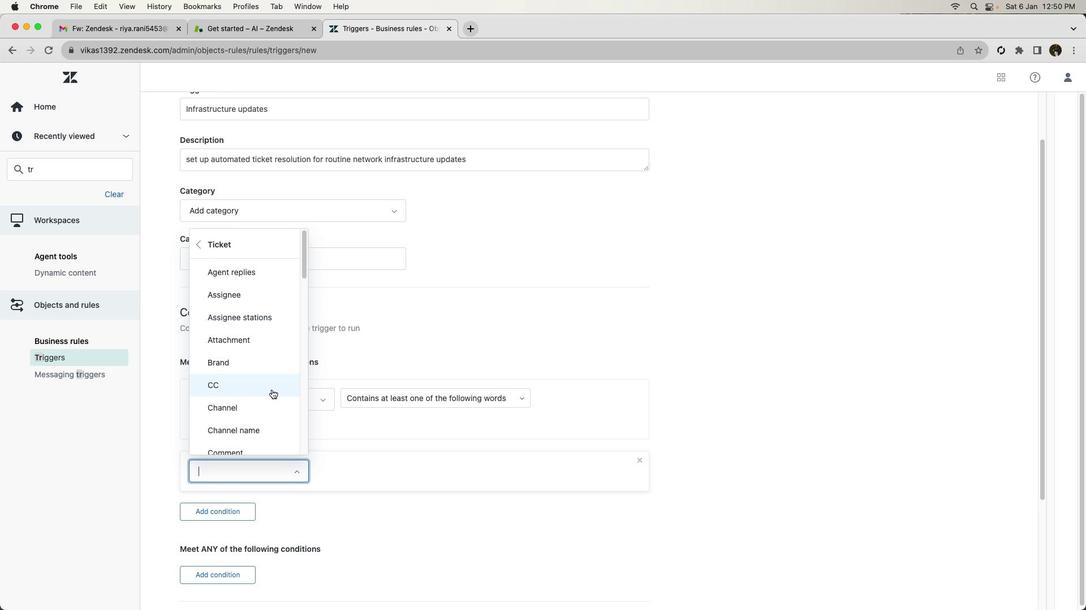 
Action: Mouse scrolled (272, 391) with delta (1, 3)
Screenshot: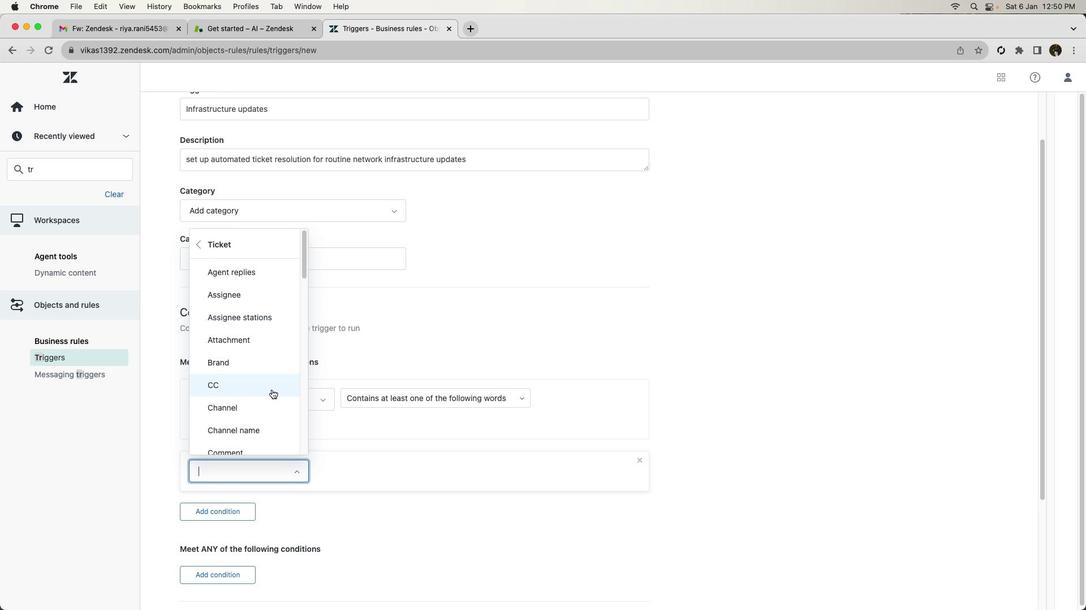 
Action: Mouse scrolled (272, 391) with delta (1, 4)
Screenshot: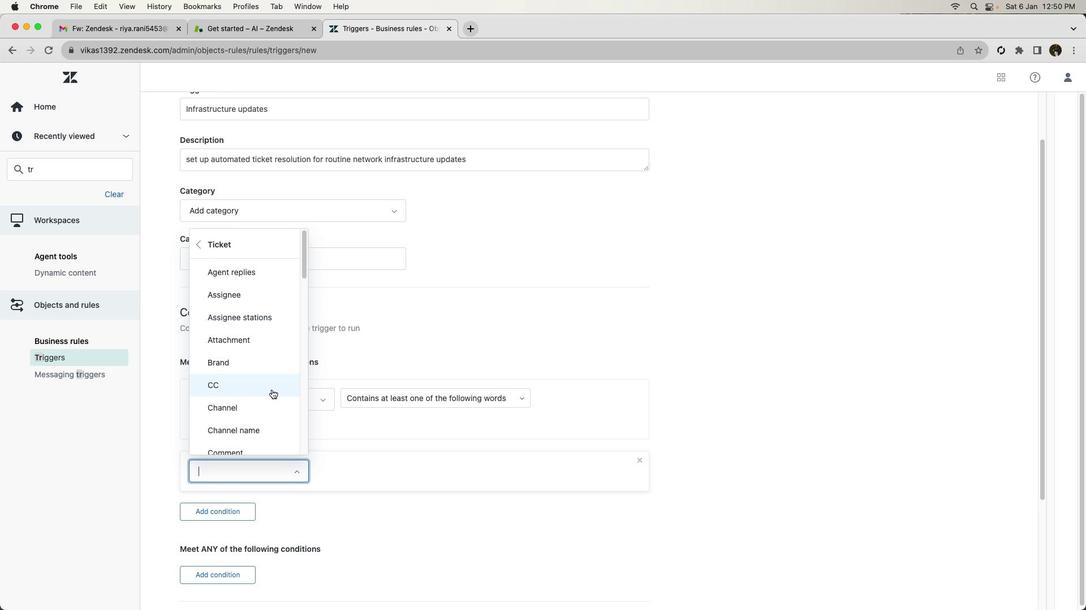 
Action: Mouse moved to (271, 410)
Screenshot: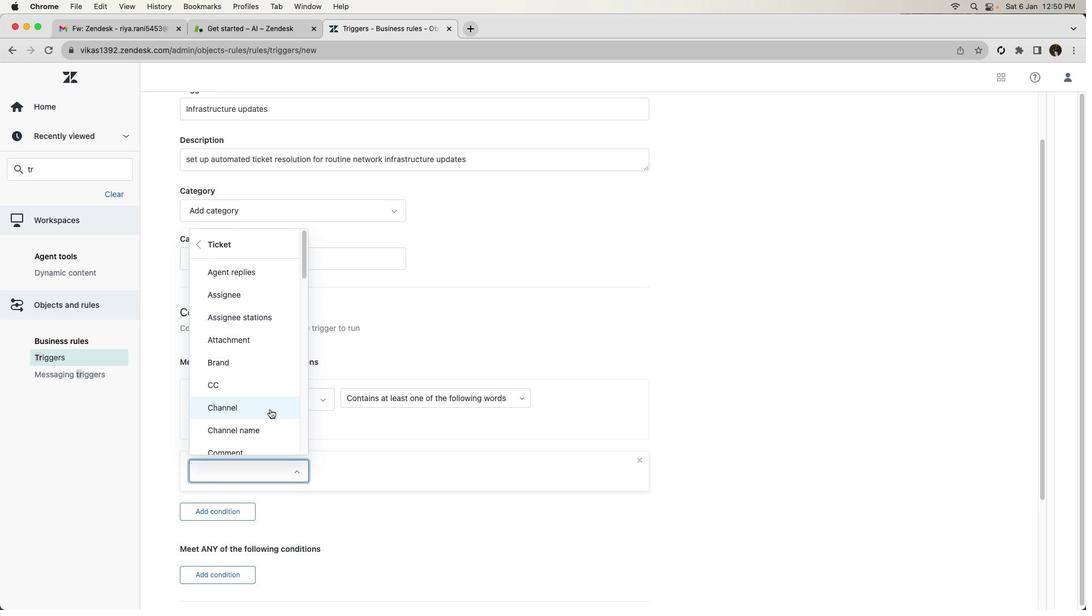 
Action: Mouse scrolled (271, 410) with delta (1, 0)
Screenshot: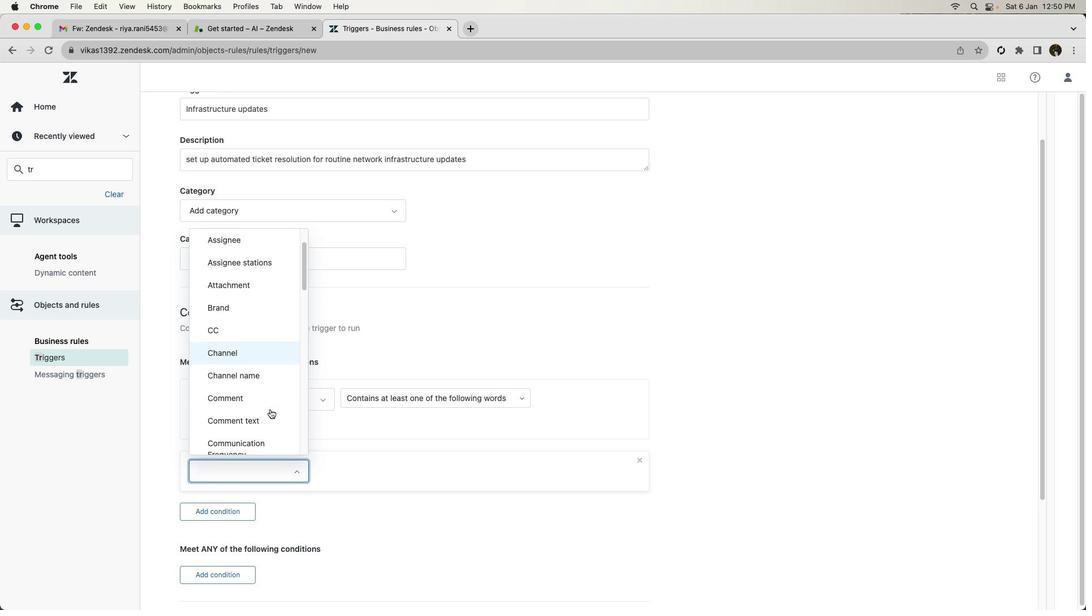 
Action: Mouse scrolled (271, 410) with delta (1, 0)
Screenshot: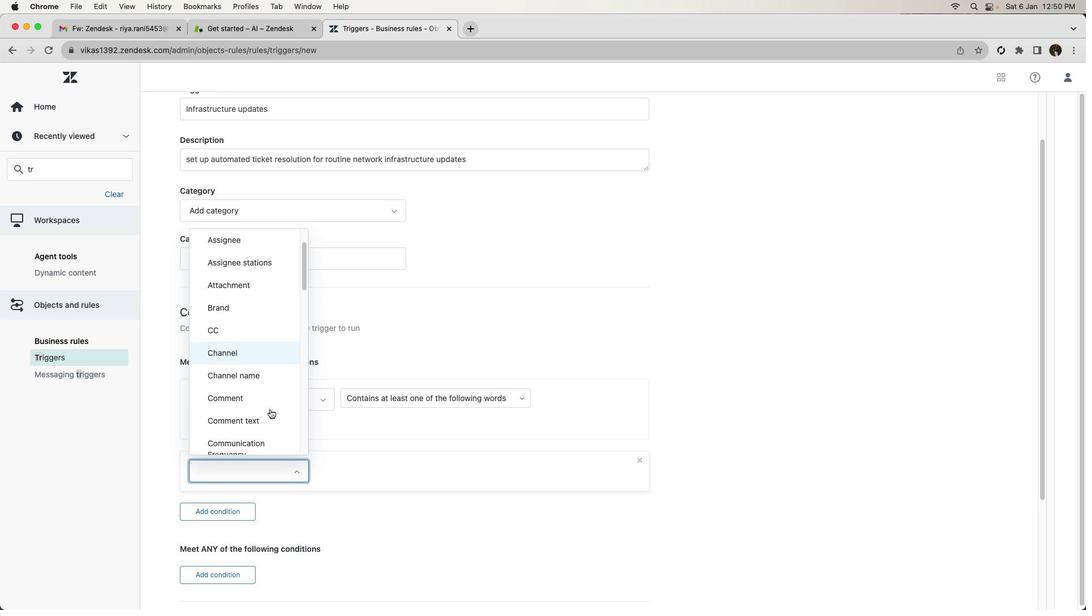 
Action: Mouse scrolled (271, 410) with delta (1, 0)
Screenshot: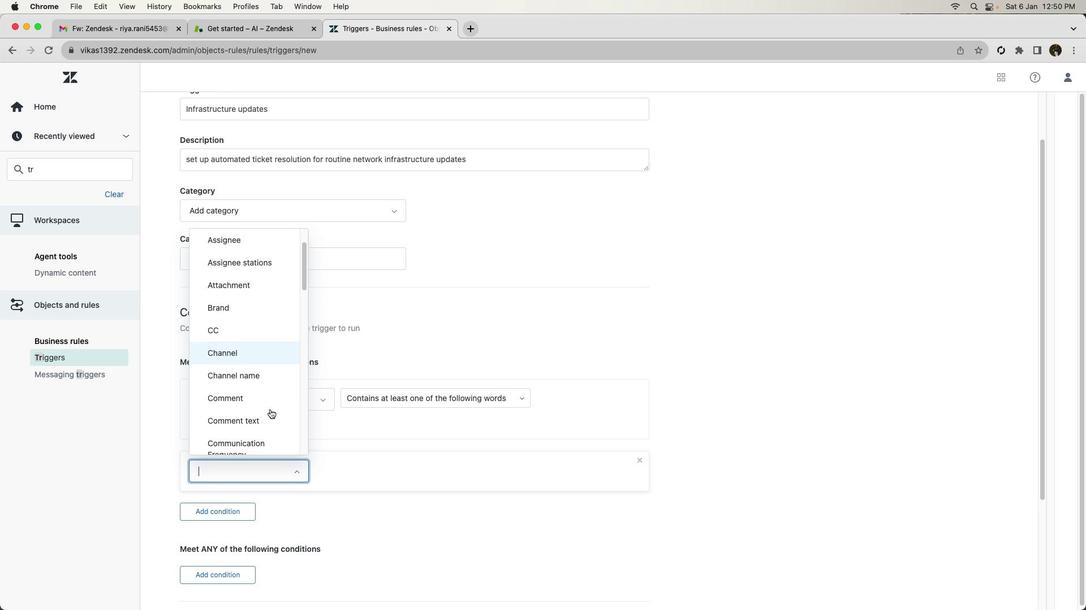 
Action: Mouse scrolled (271, 410) with delta (1, 0)
Screenshot: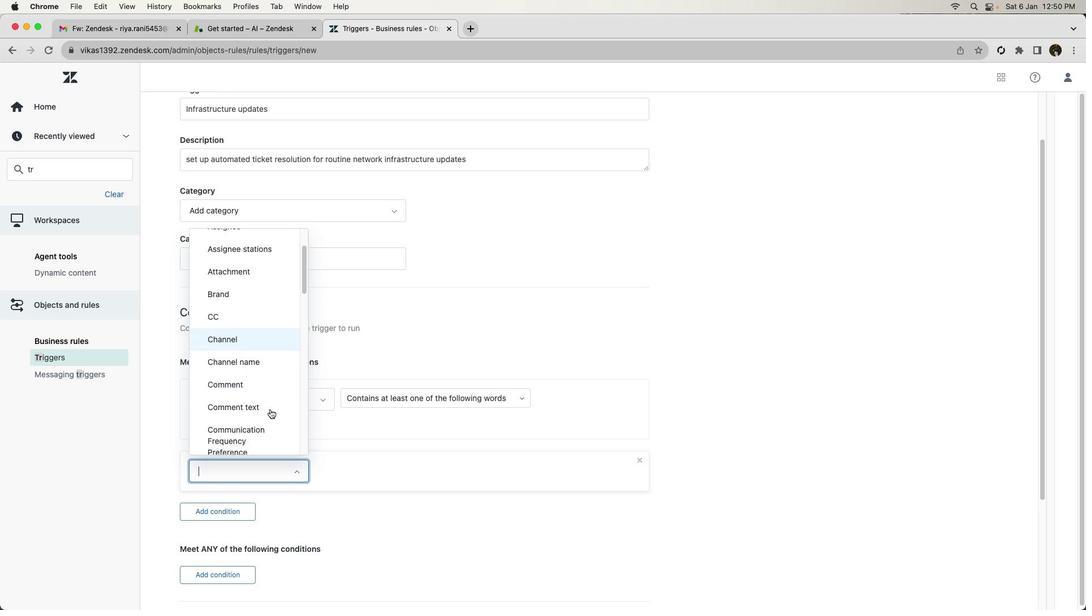 
Action: Mouse scrolled (271, 410) with delta (1, 0)
Screenshot: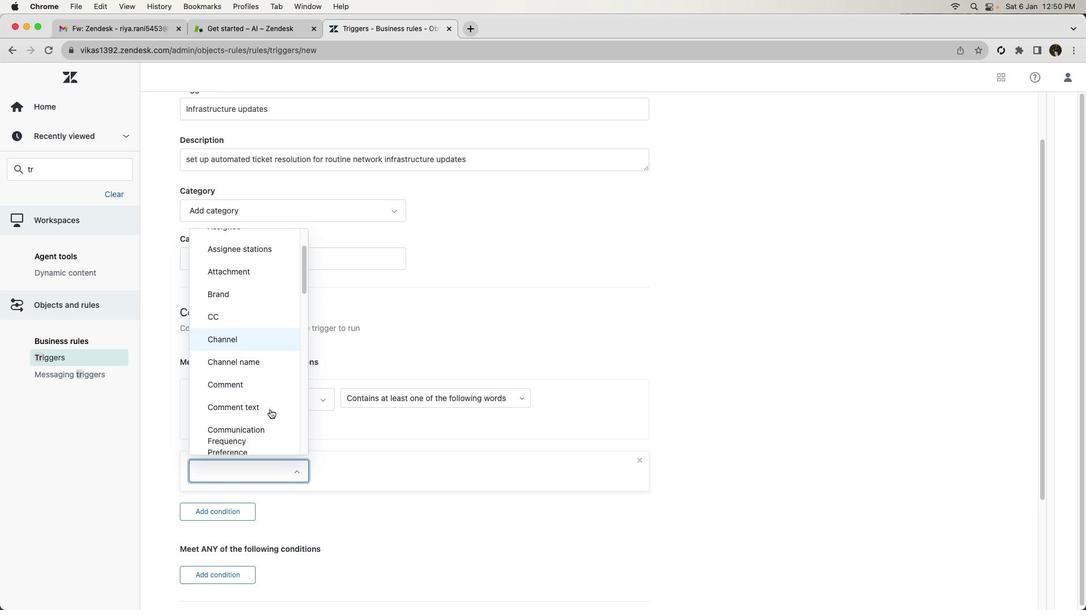 
Action: Mouse scrolled (271, 410) with delta (1, 0)
Screenshot: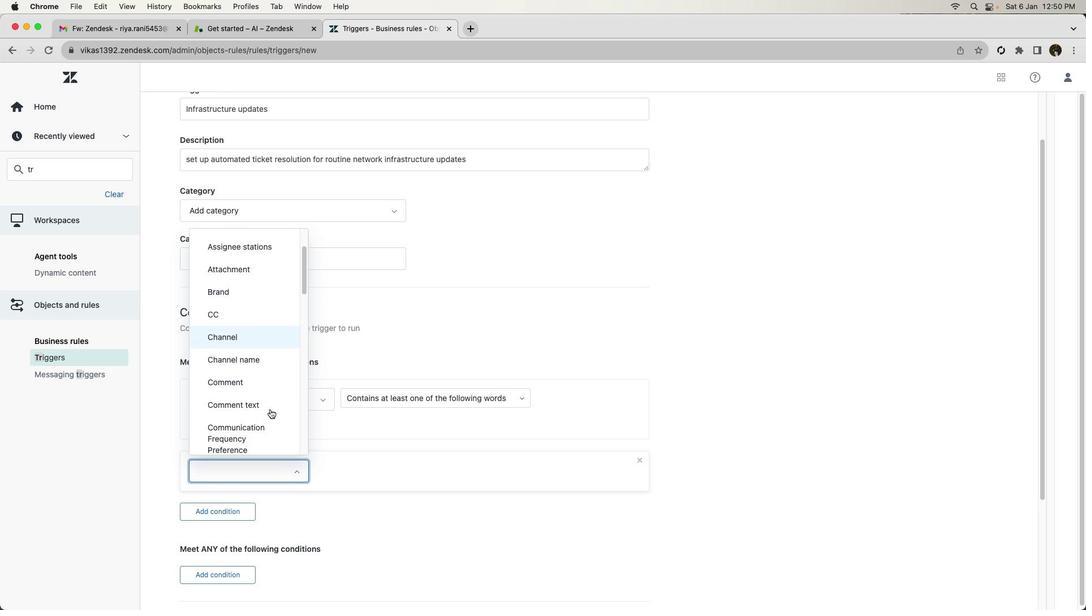 
Action: Mouse scrolled (271, 410) with delta (1, 0)
Screenshot: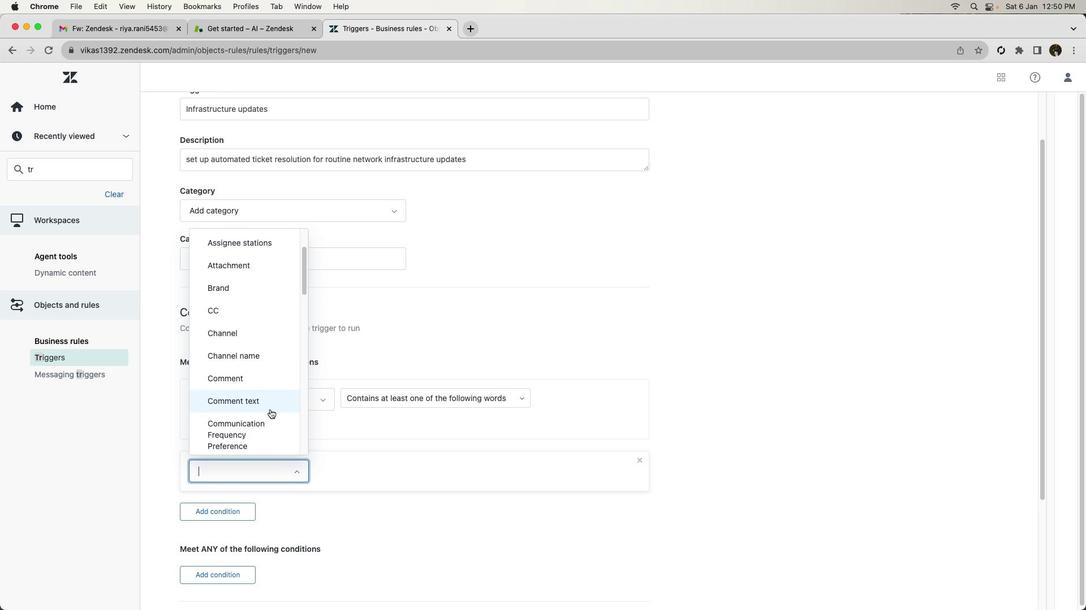 
Action: Mouse scrolled (271, 410) with delta (1, 0)
Screenshot: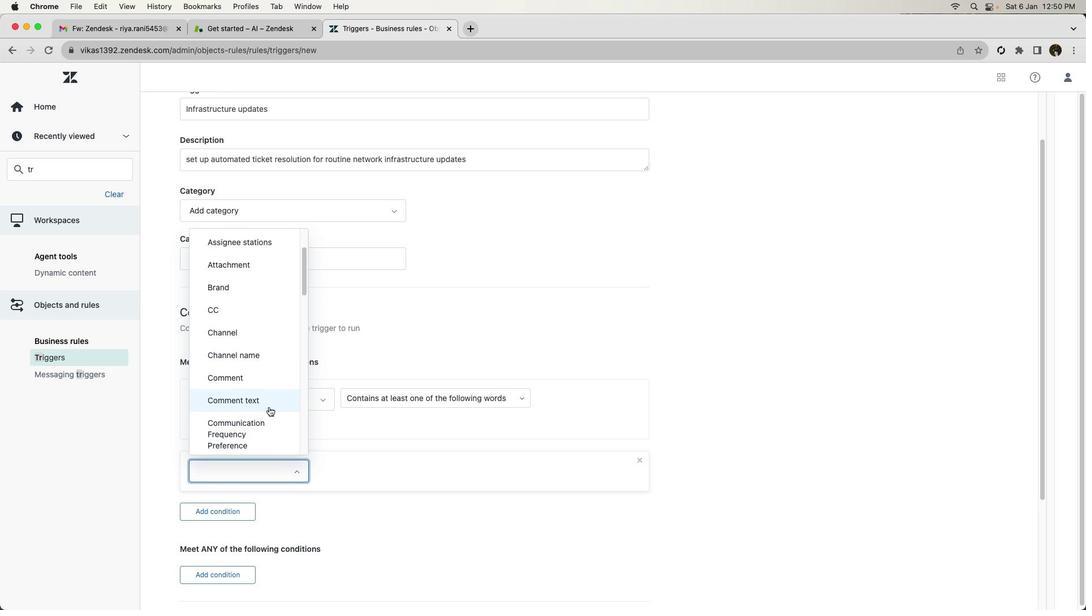 
Action: Mouse moved to (272, 392)
Screenshot: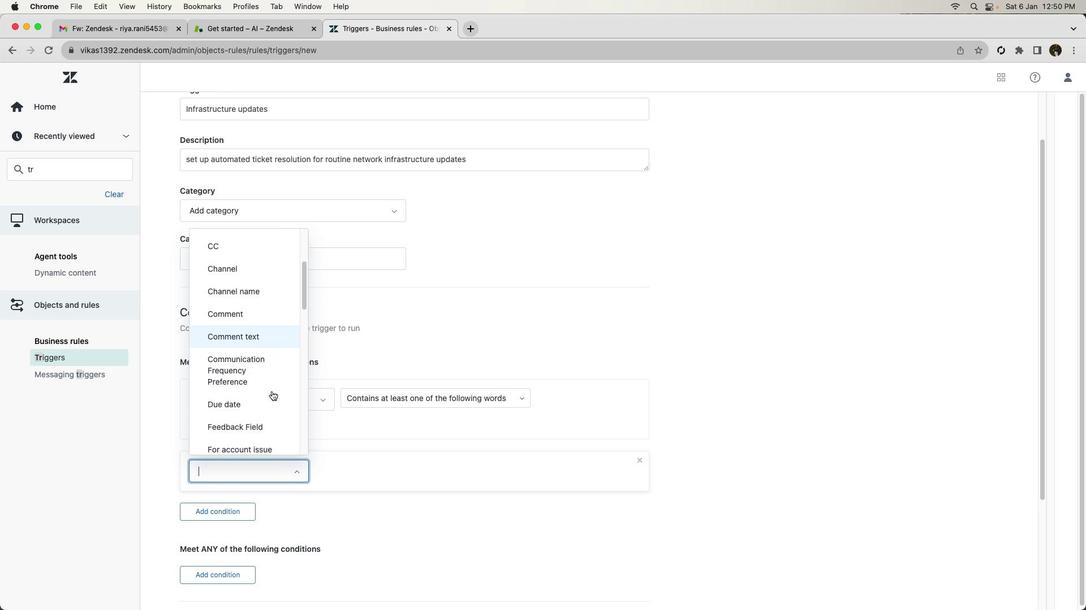 
Action: Mouse scrolled (272, 392) with delta (1, 0)
Screenshot: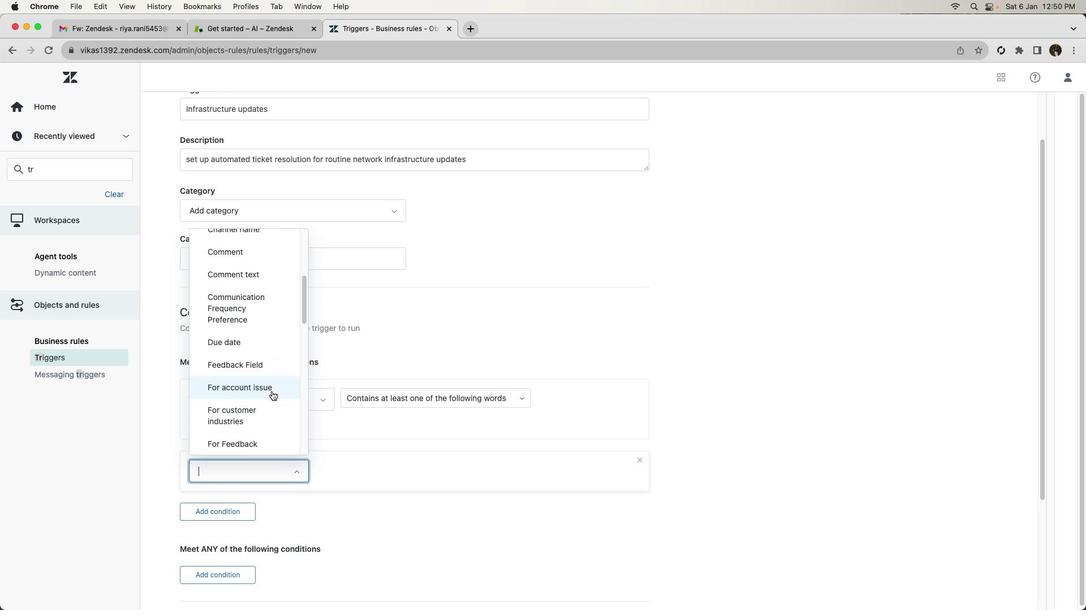 
Action: Mouse scrolled (272, 392) with delta (1, 0)
Screenshot: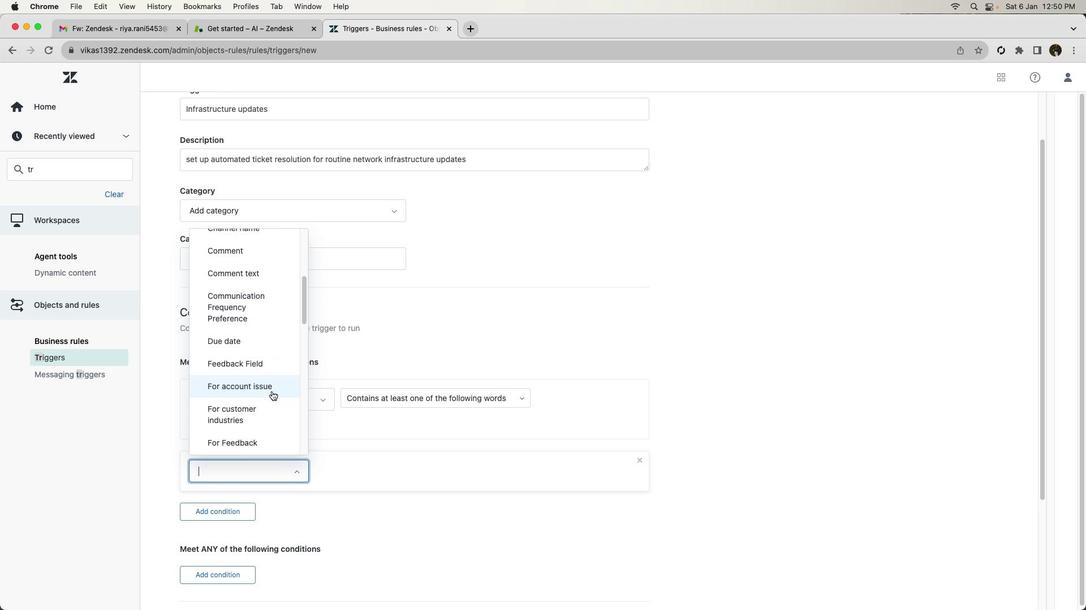 
Action: Mouse scrolled (272, 392) with delta (1, 0)
Screenshot: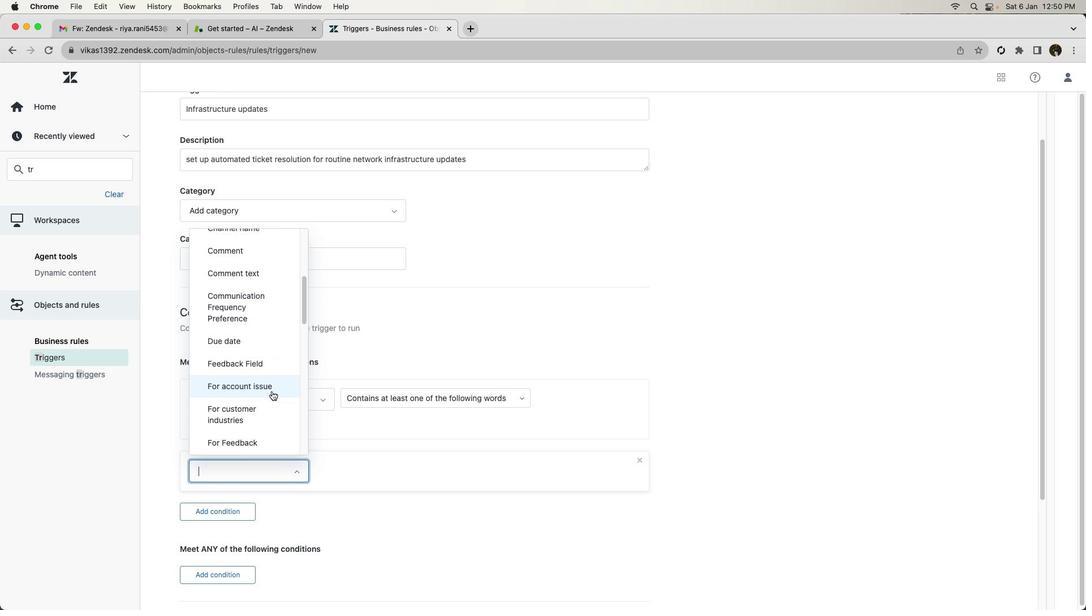 
Action: Mouse scrolled (272, 392) with delta (1, 0)
Screenshot: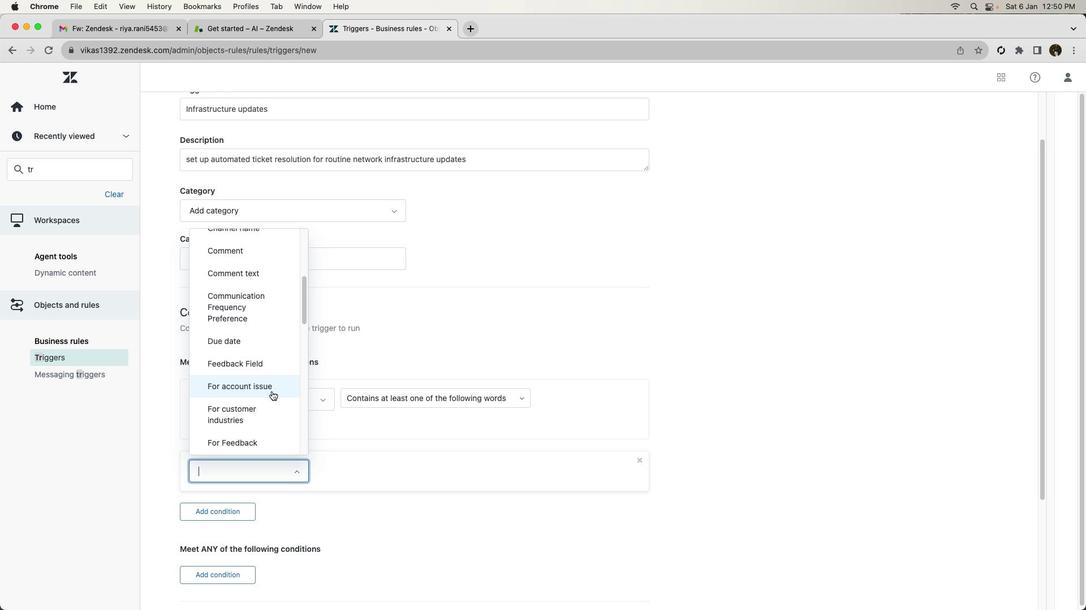 
Action: Mouse moved to (271, 387)
Screenshot: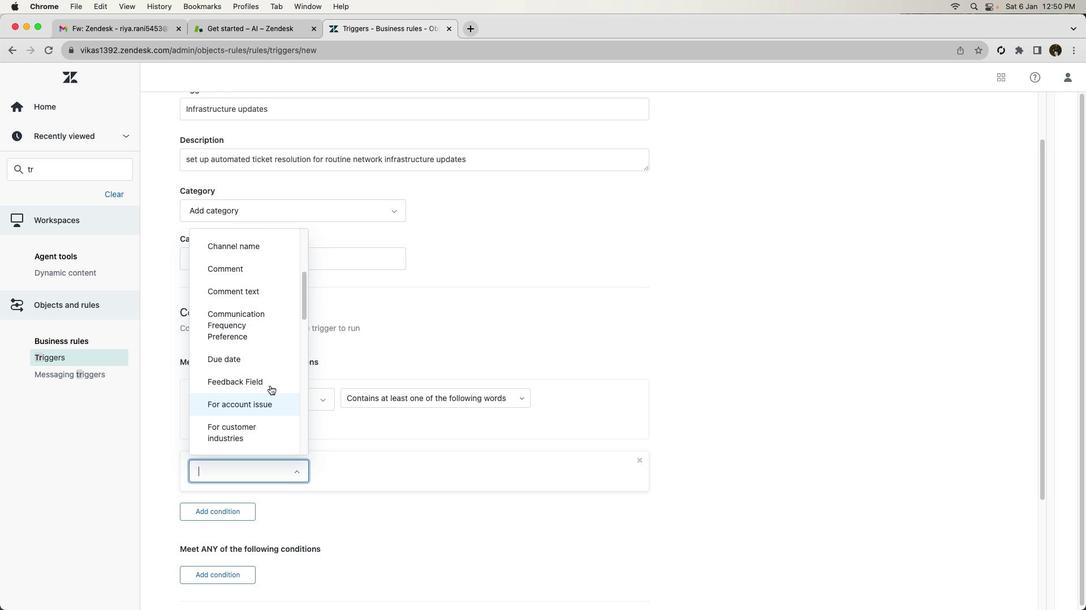 
Action: Mouse scrolled (271, 387) with delta (1, 1)
Screenshot: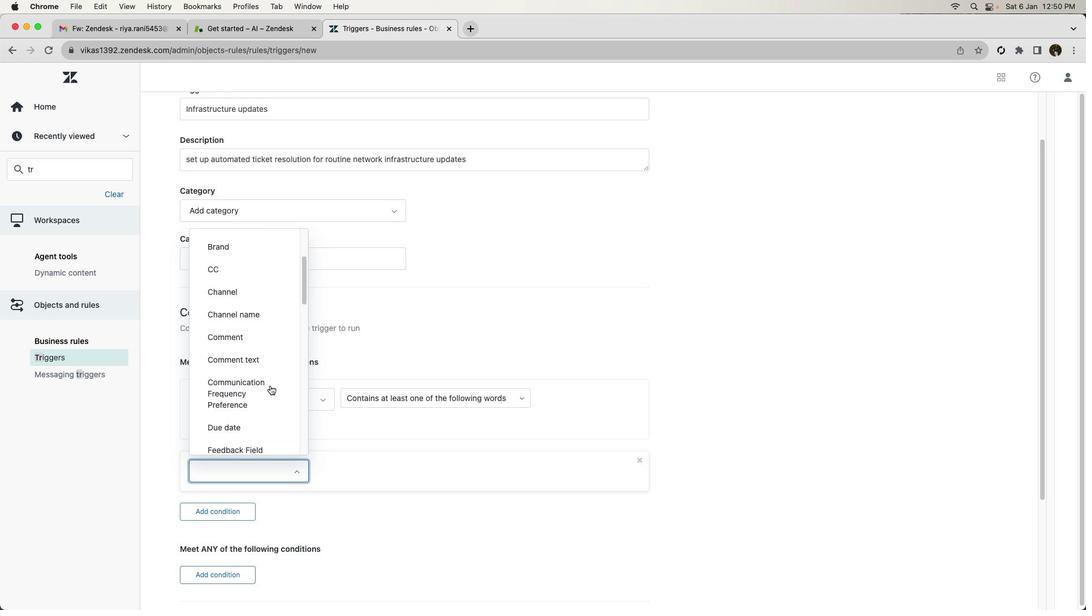 
Action: Mouse scrolled (271, 387) with delta (1, 1)
Screenshot: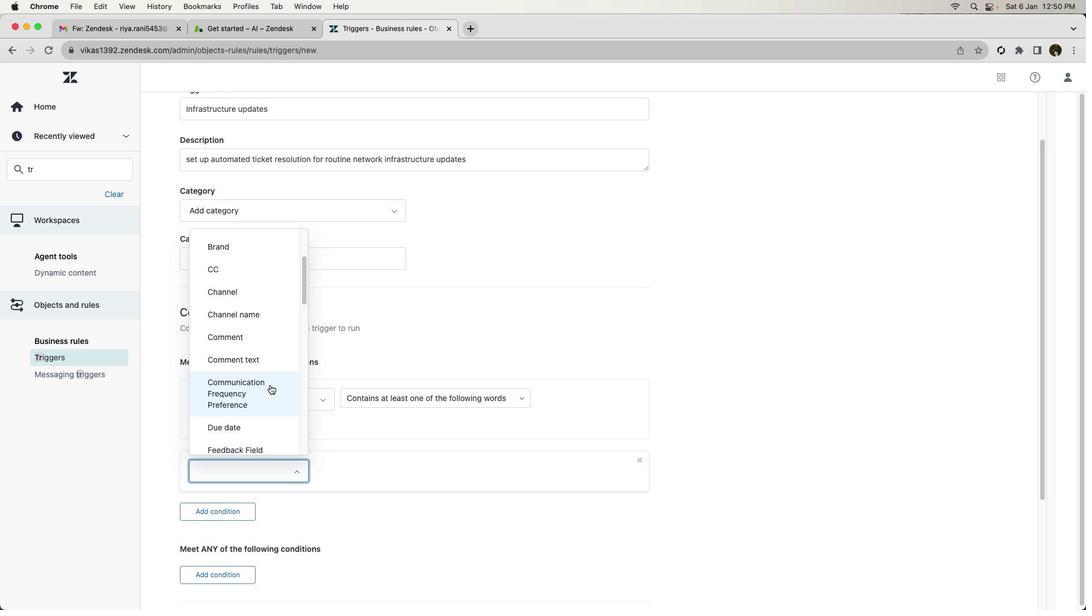 
Action: Mouse scrolled (271, 387) with delta (1, 2)
Screenshot: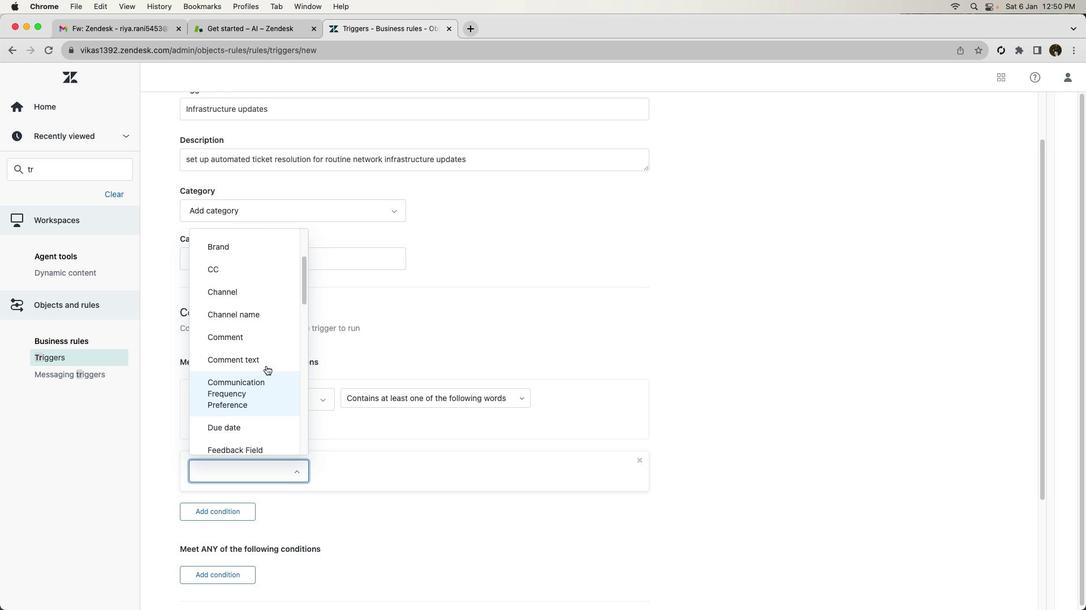 
Action: Mouse moved to (261, 317)
Screenshot: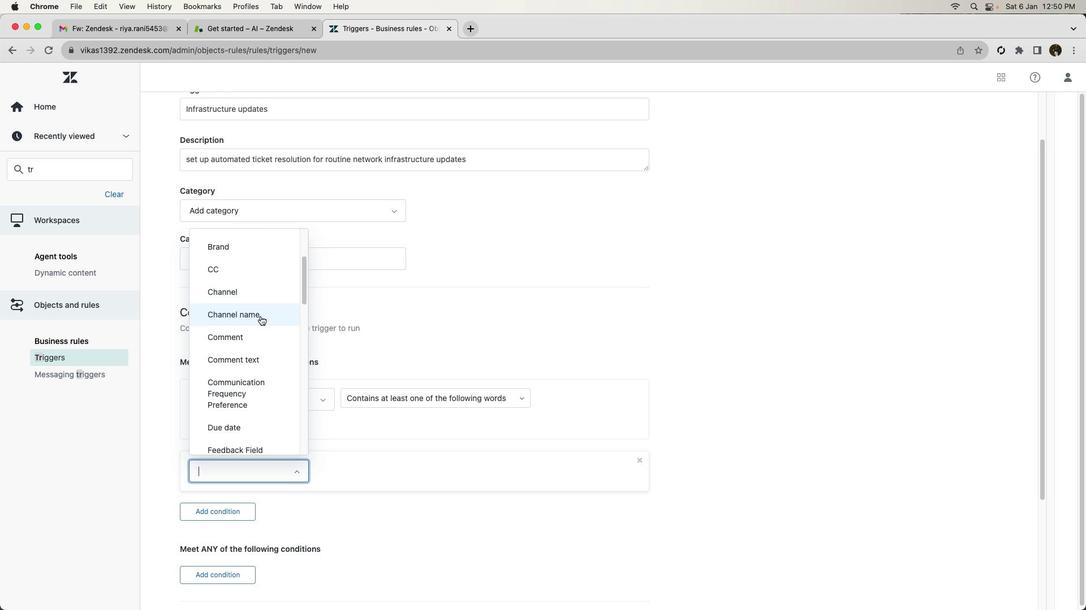 
Action: Mouse pressed left at (261, 317)
Screenshot: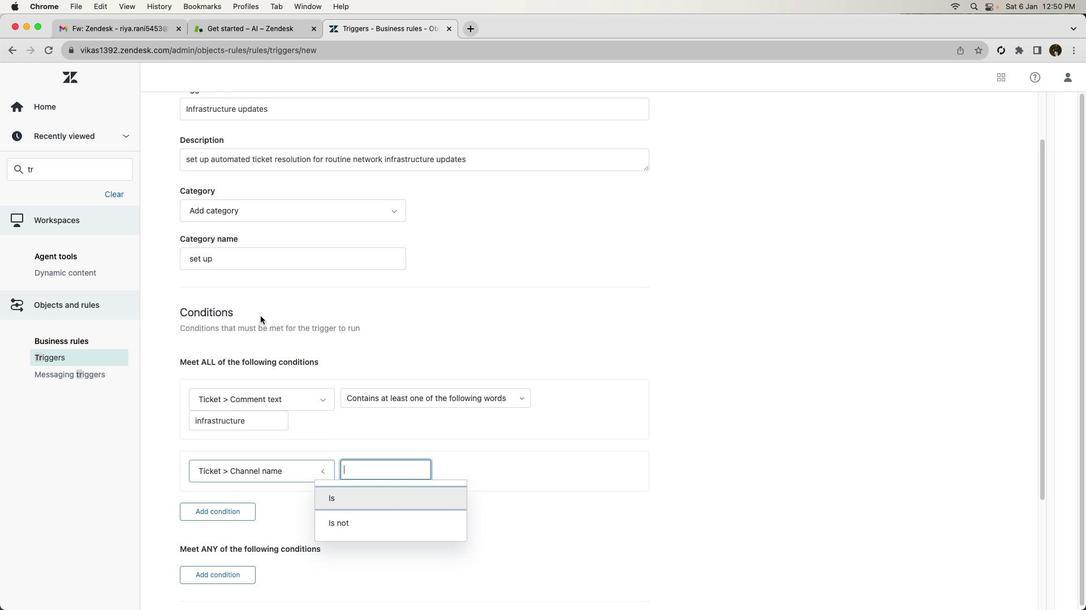 
Action: Mouse moved to (322, 475)
Screenshot: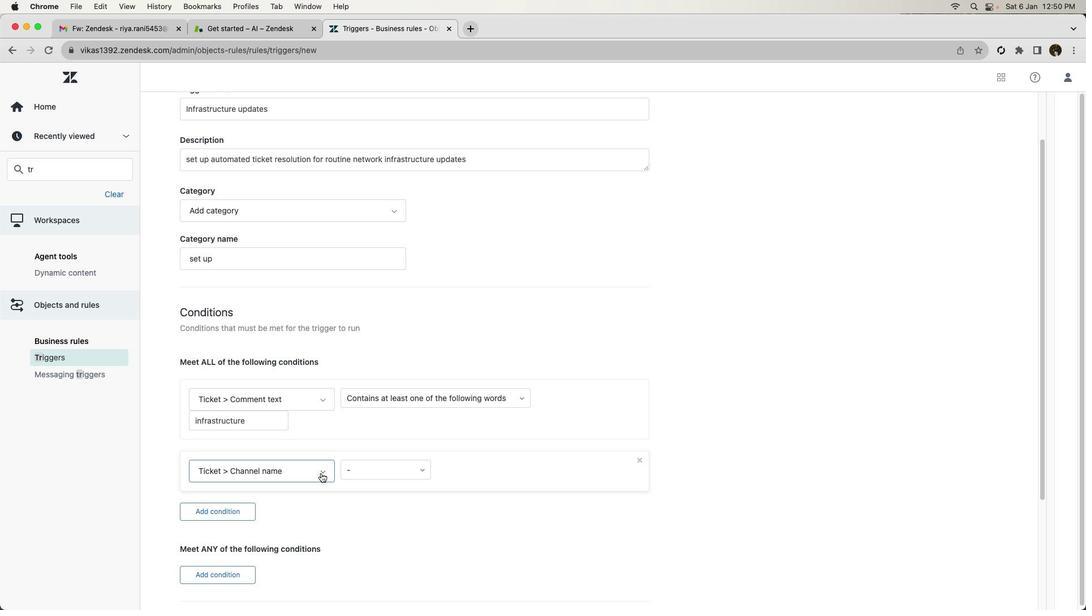 
Action: Mouse pressed left at (322, 475)
Screenshot: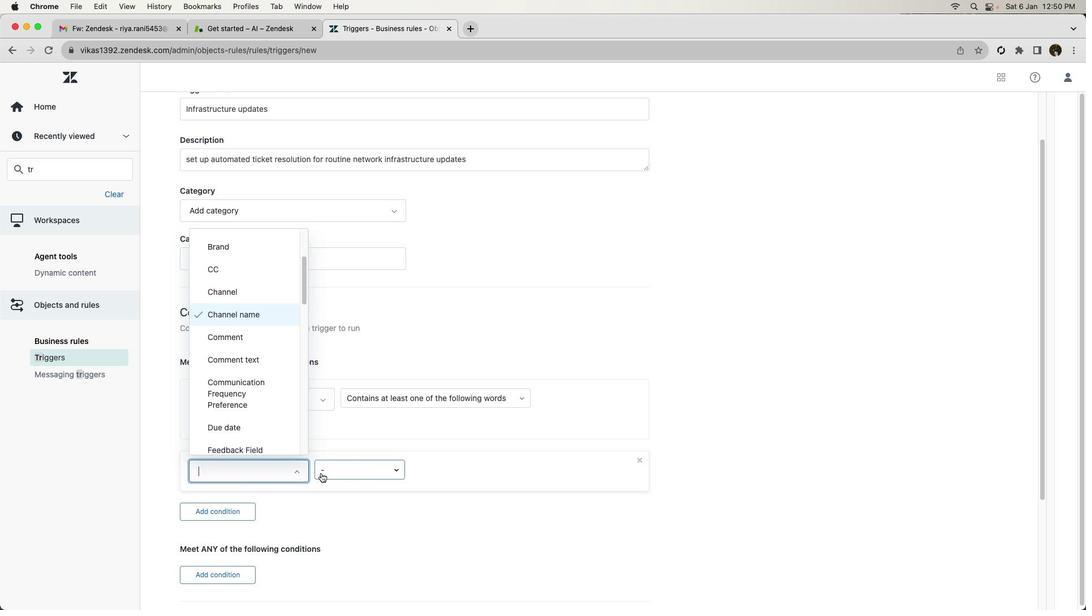 
Action: Mouse moved to (280, 402)
Screenshot: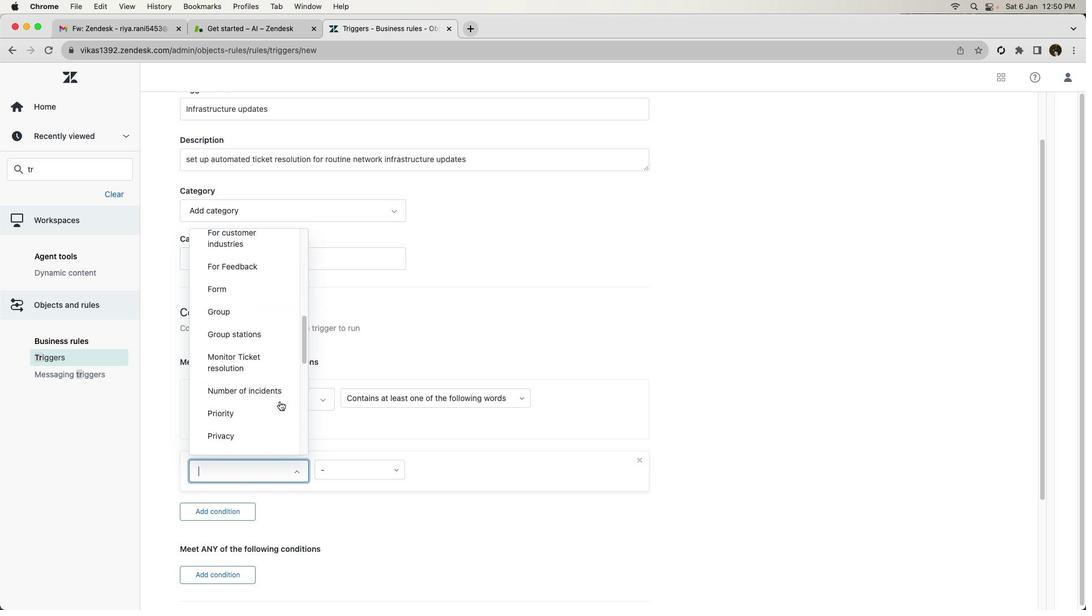 
Action: Mouse scrolled (280, 402) with delta (1, 0)
Screenshot: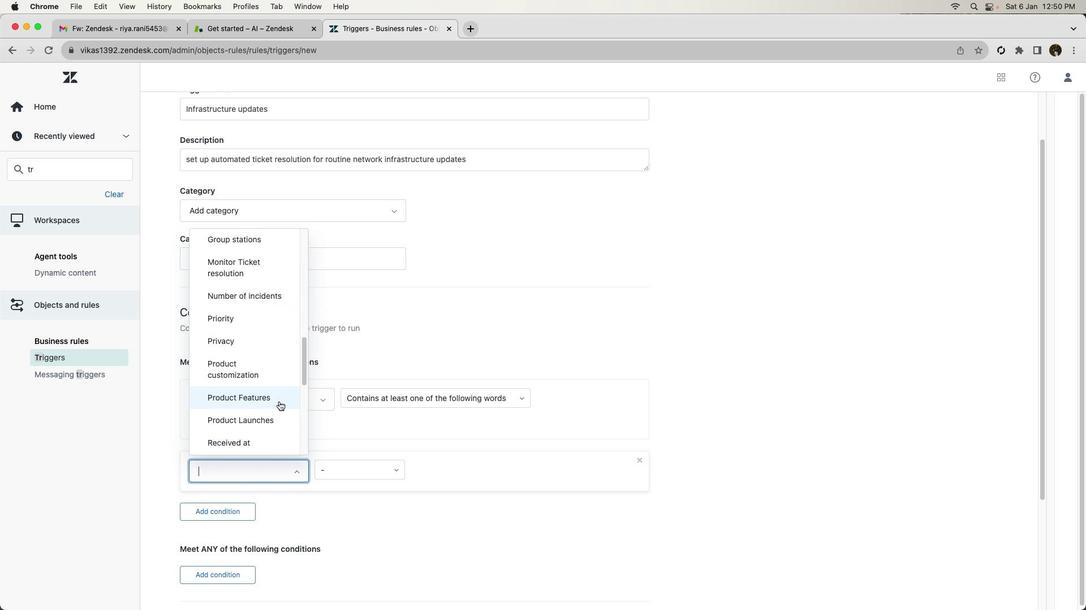 
Action: Mouse scrolled (280, 402) with delta (1, 0)
Screenshot: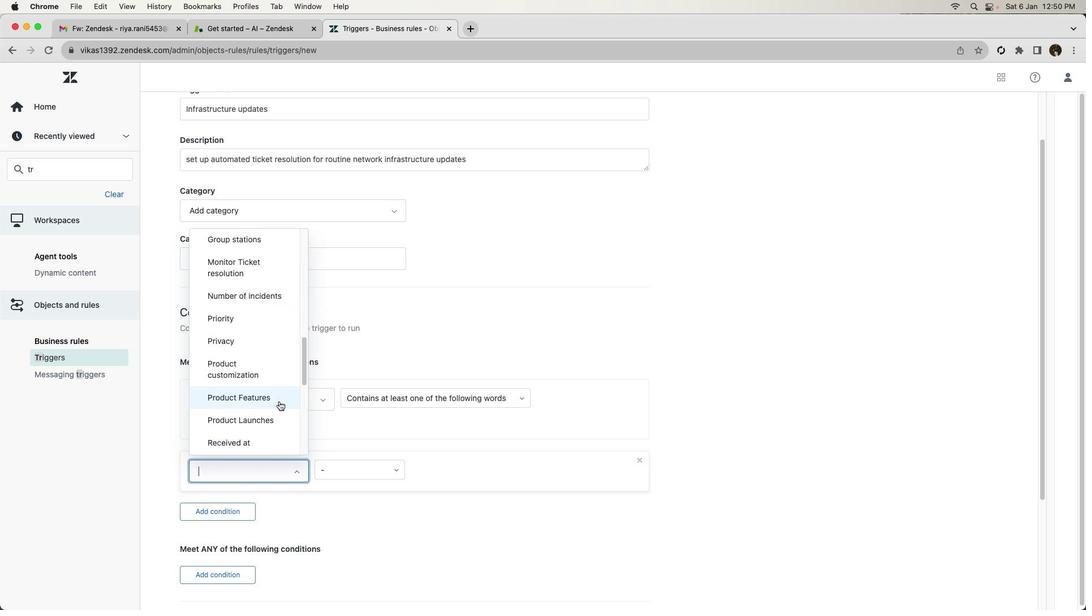 
Action: Mouse scrolled (280, 402) with delta (1, 0)
Screenshot: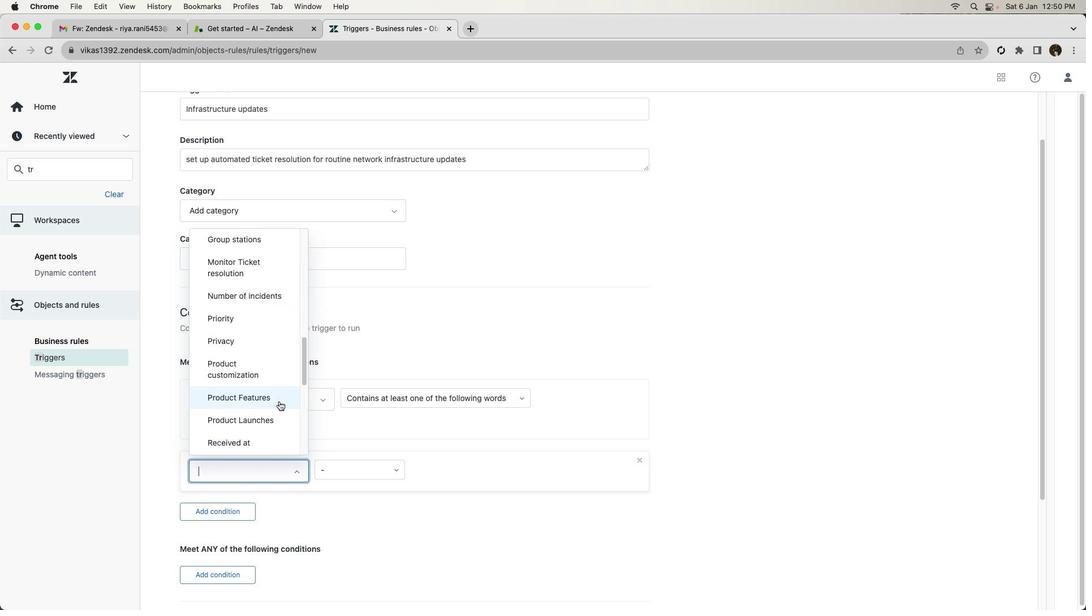 
Action: Mouse scrolled (280, 402) with delta (1, -1)
Screenshot: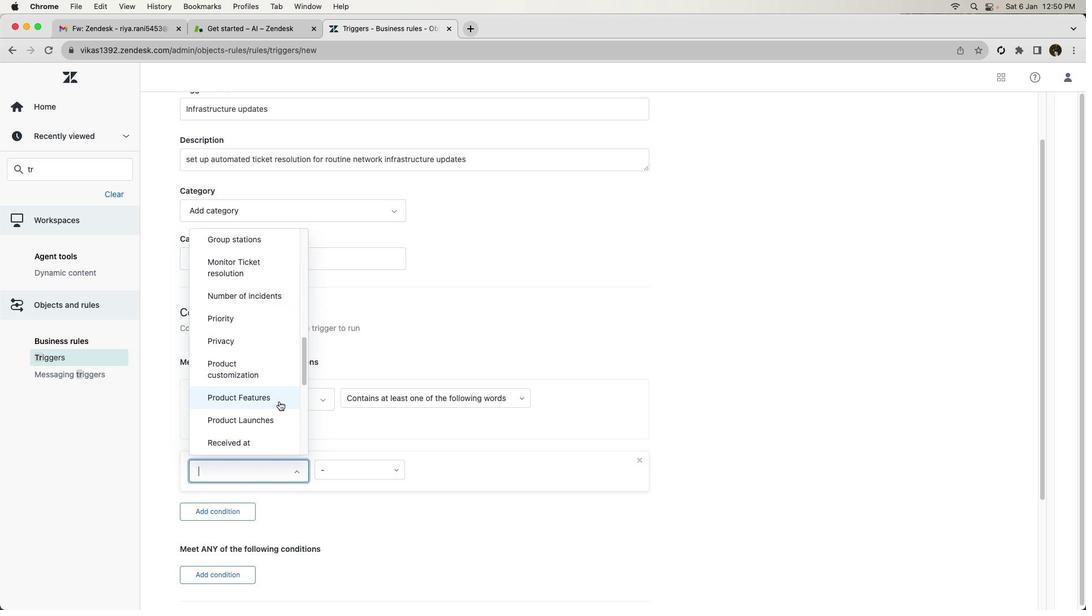 
Action: Mouse scrolled (280, 402) with delta (1, -1)
Screenshot: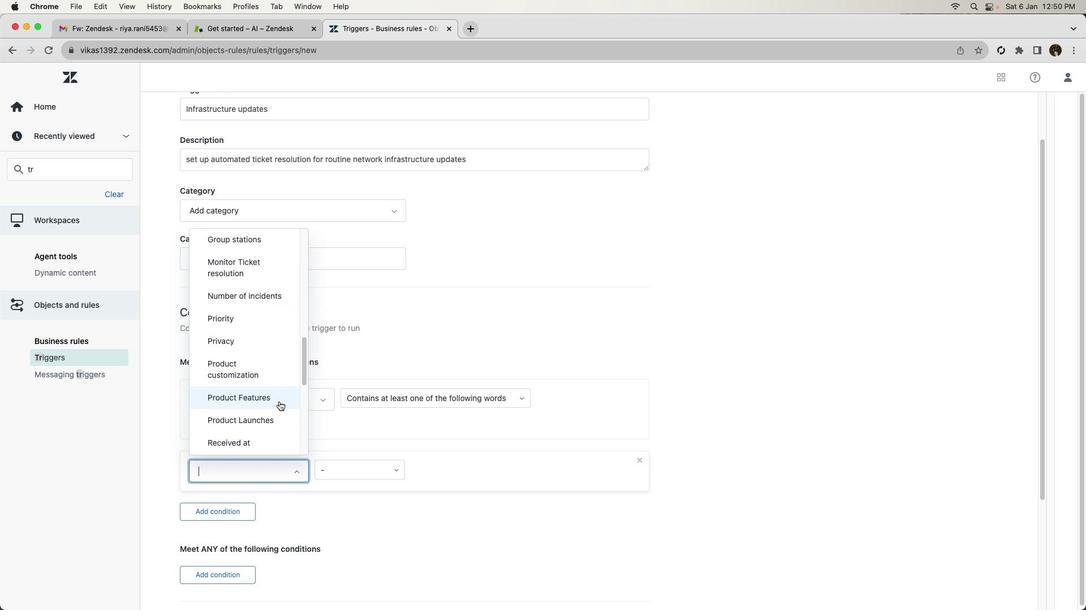 
Action: Mouse moved to (280, 402)
Screenshot: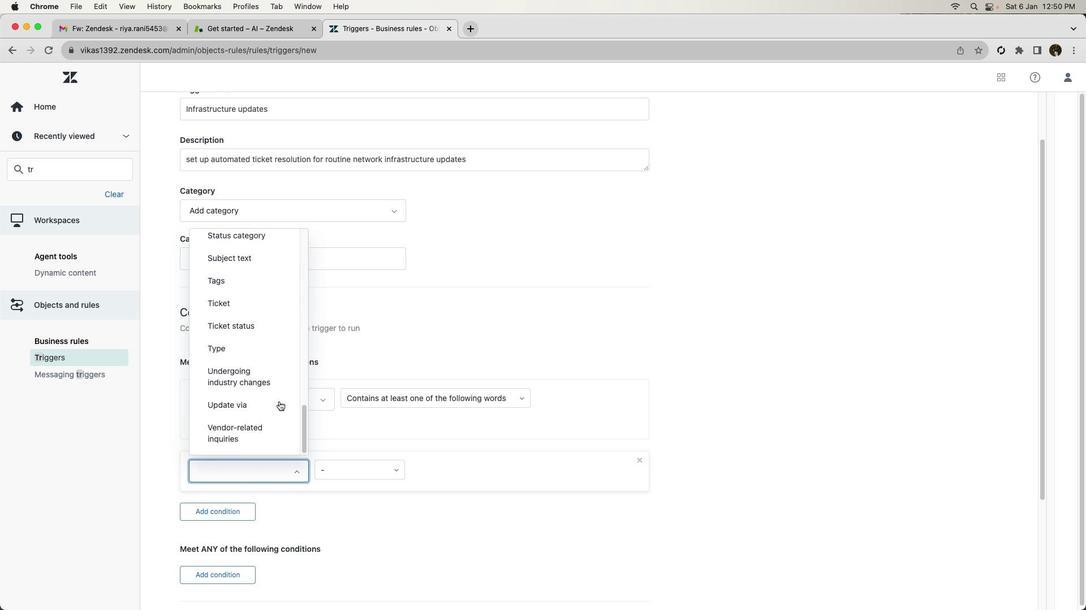 
Action: Mouse scrolled (280, 402) with delta (1, 0)
Screenshot: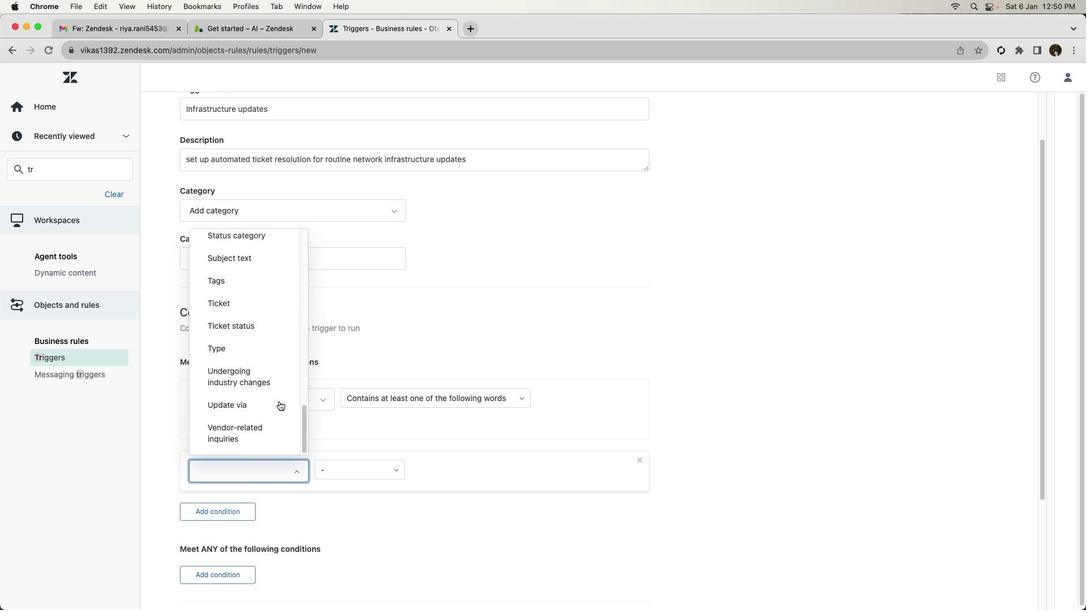 
Action: Mouse scrolled (280, 402) with delta (1, 0)
Screenshot: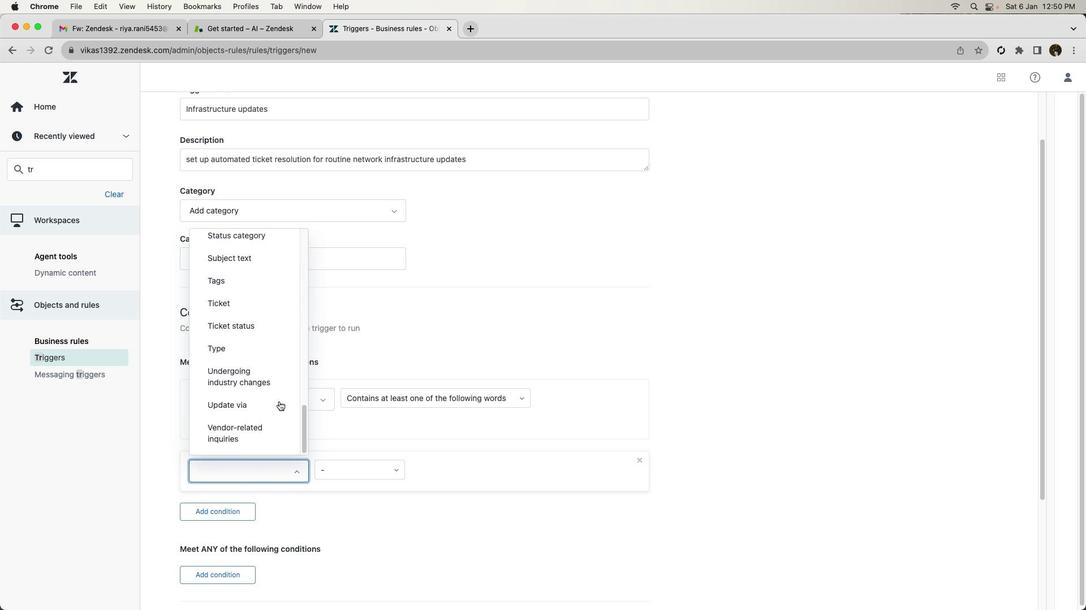 
Action: Mouse scrolled (280, 402) with delta (1, 0)
Screenshot: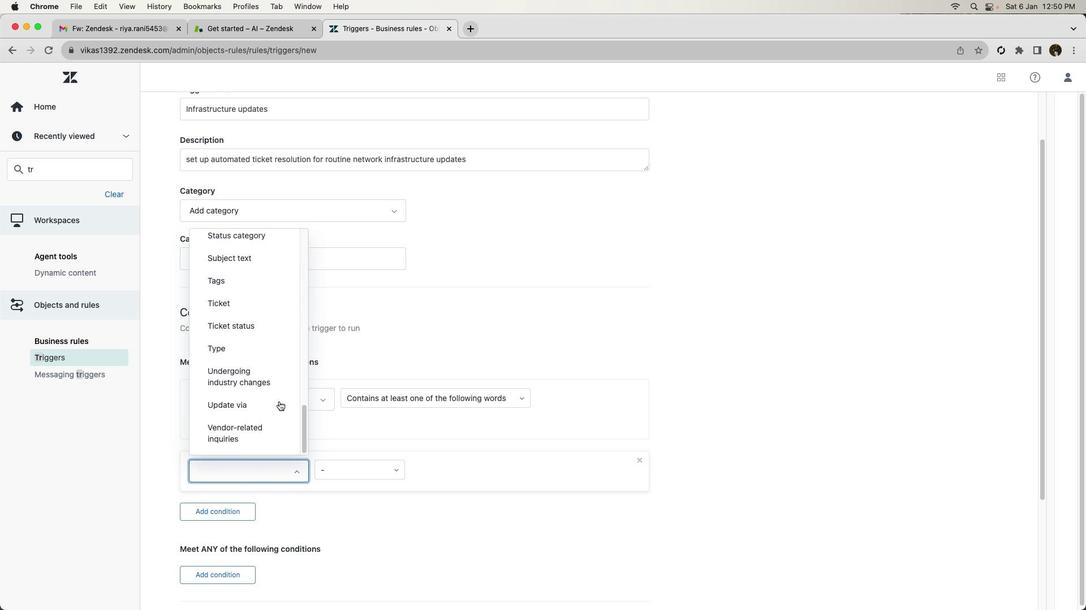 
Action: Mouse scrolled (280, 402) with delta (1, -1)
Screenshot: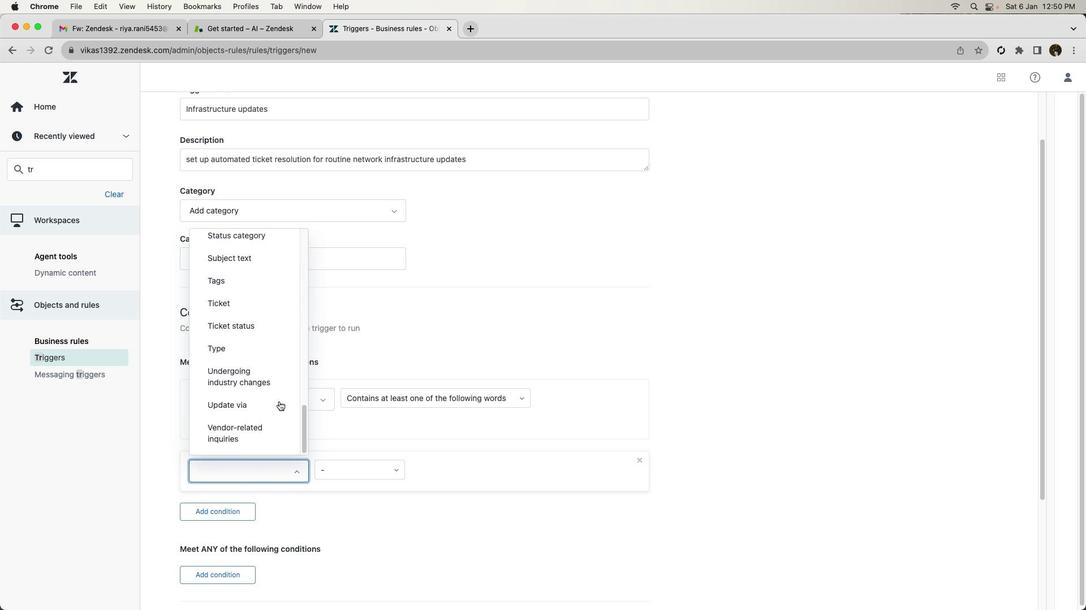 
Action: Mouse scrolled (280, 402) with delta (1, -1)
Screenshot: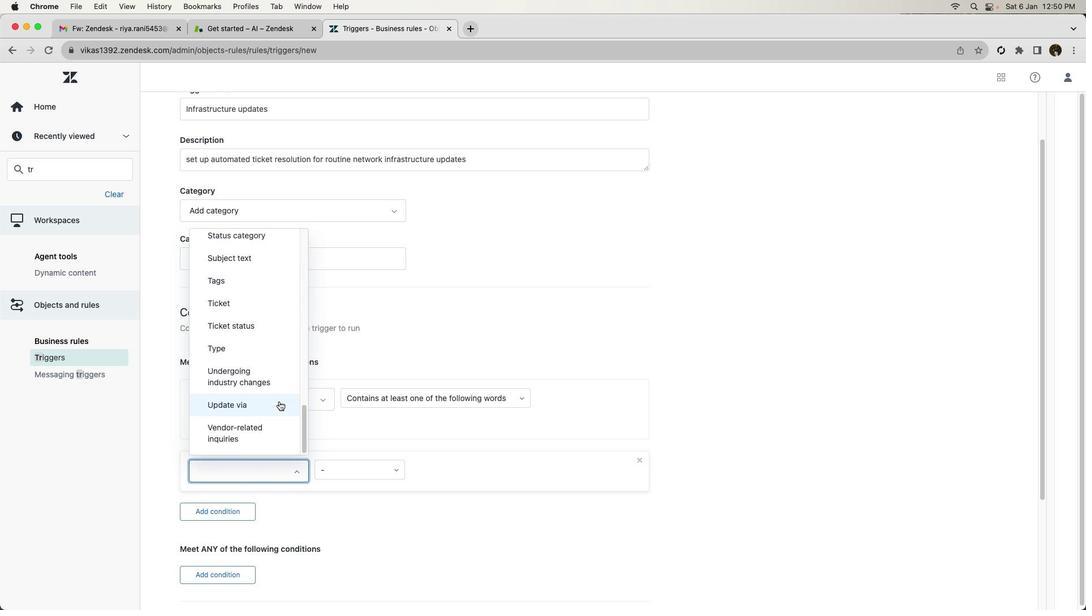 
Action: Mouse scrolled (280, 402) with delta (1, -1)
Screenshot: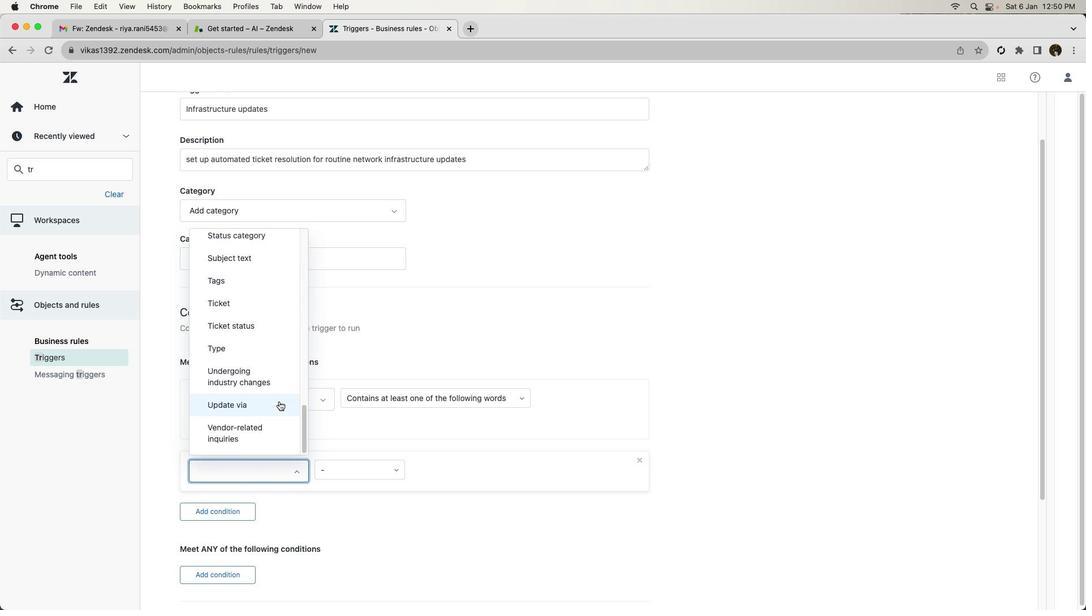 
Action: Mouse moved to (280, 402)
Screenshot: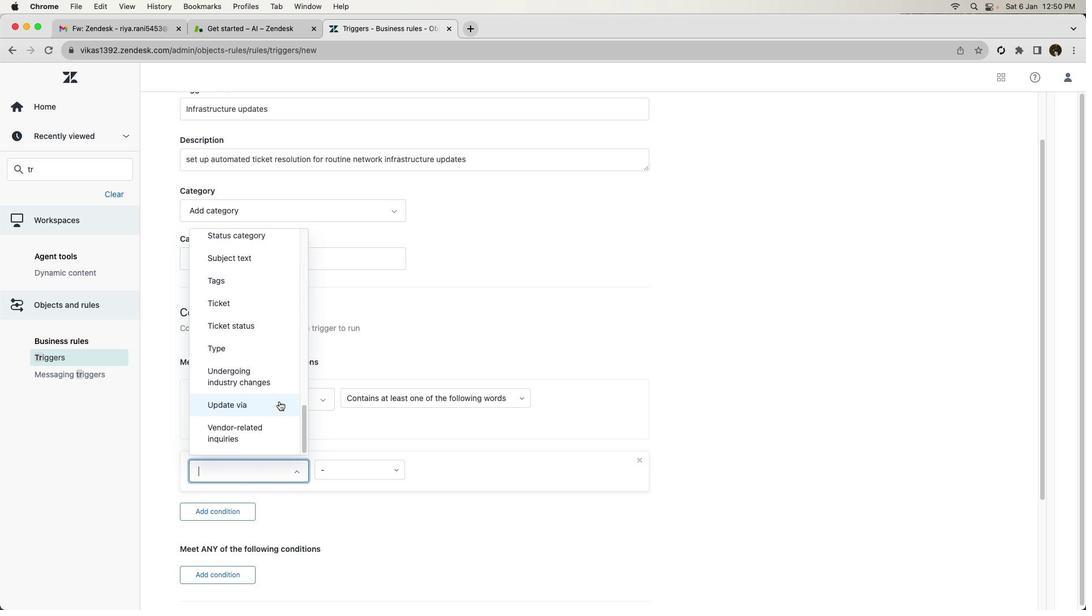 
Action: Mouse scrolled (280, 402) with delta (1, 0)
Screenshot: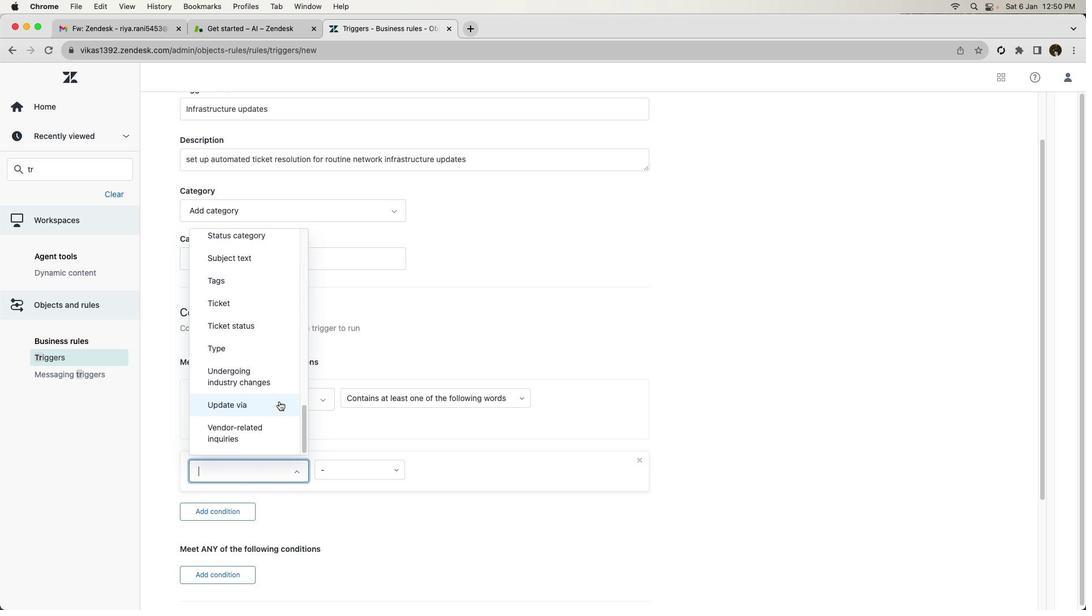
Action: Mouse scrolled (280, 402) with delta (1, 0)
Screenshot: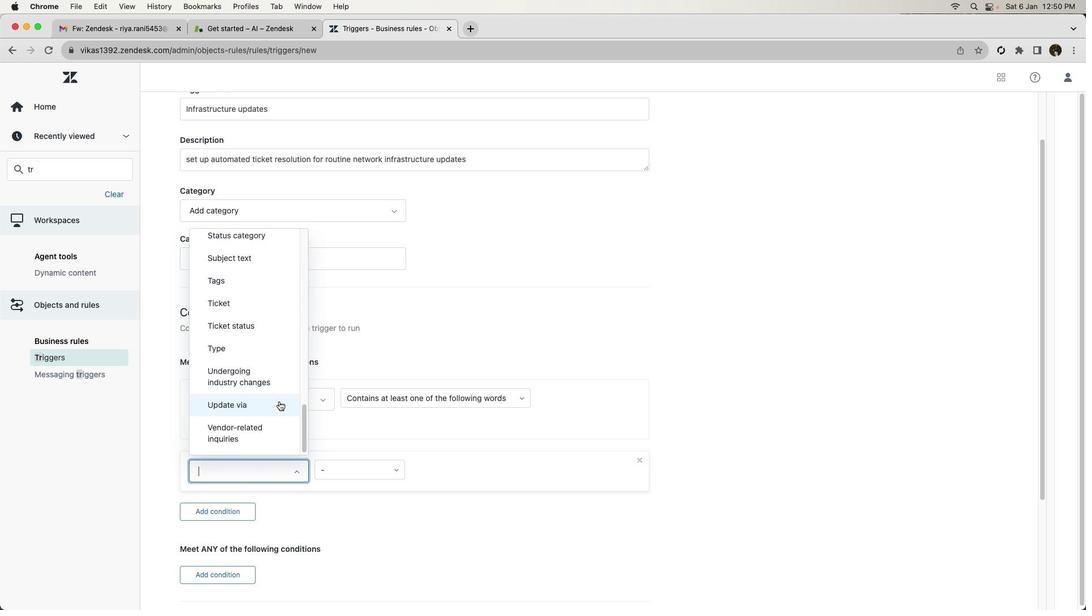 
Action: Mouse scrolled (280, 402) with delta (1, 0)
Screenshot: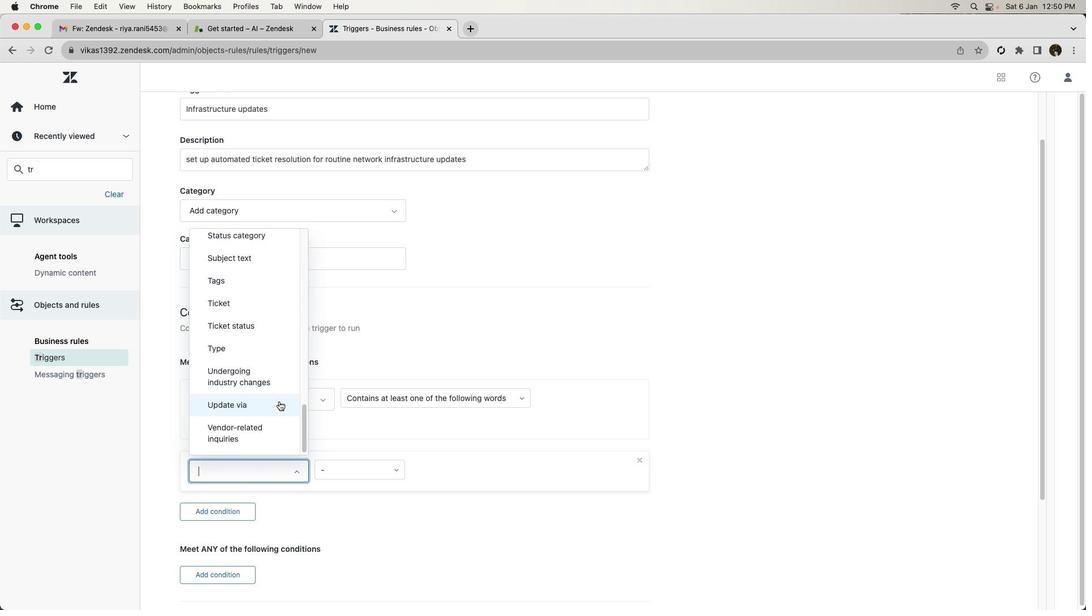 
Action: Mouse scrolled (280, 402) with delta (1, -1)
Screenshot: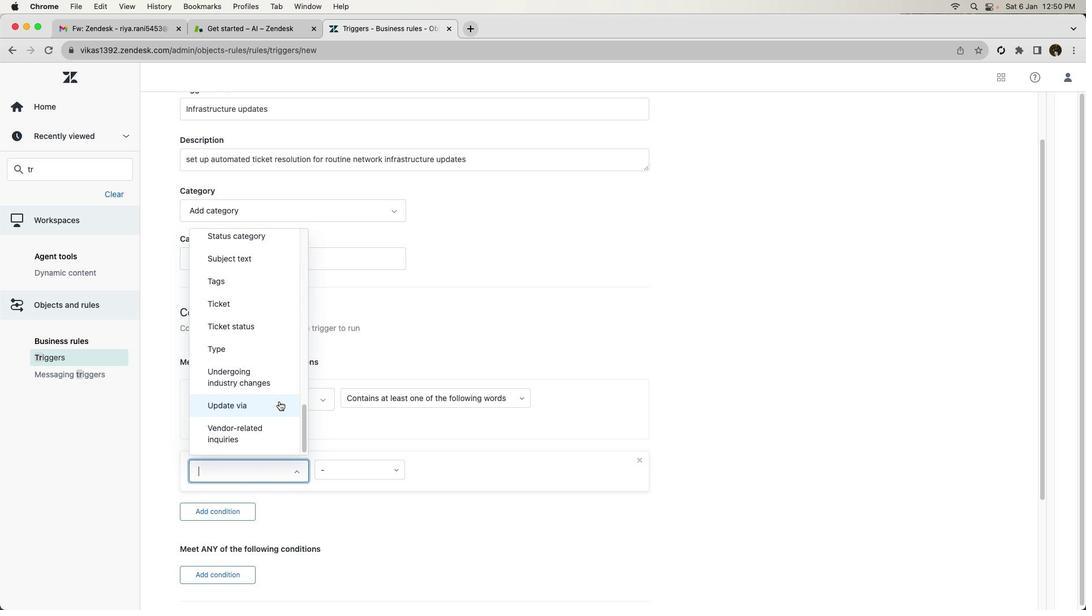 
Action: Mouse scrolled (280, 402) with delta (1, 1)
Screenshot: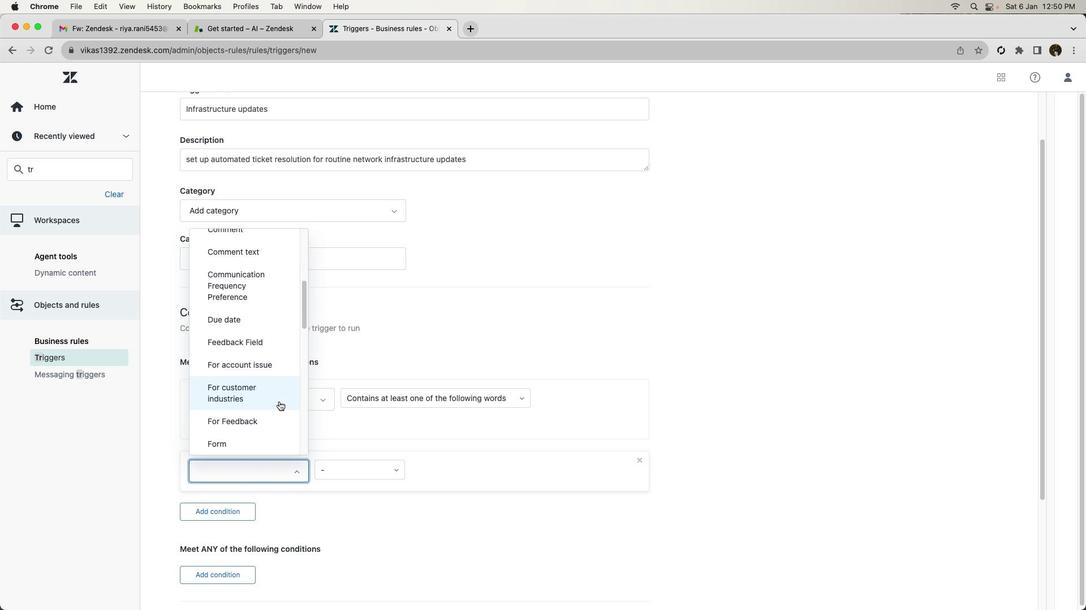 
Action: Mouse scrolled (280, 402) with delta (1, 1)
Screenshot: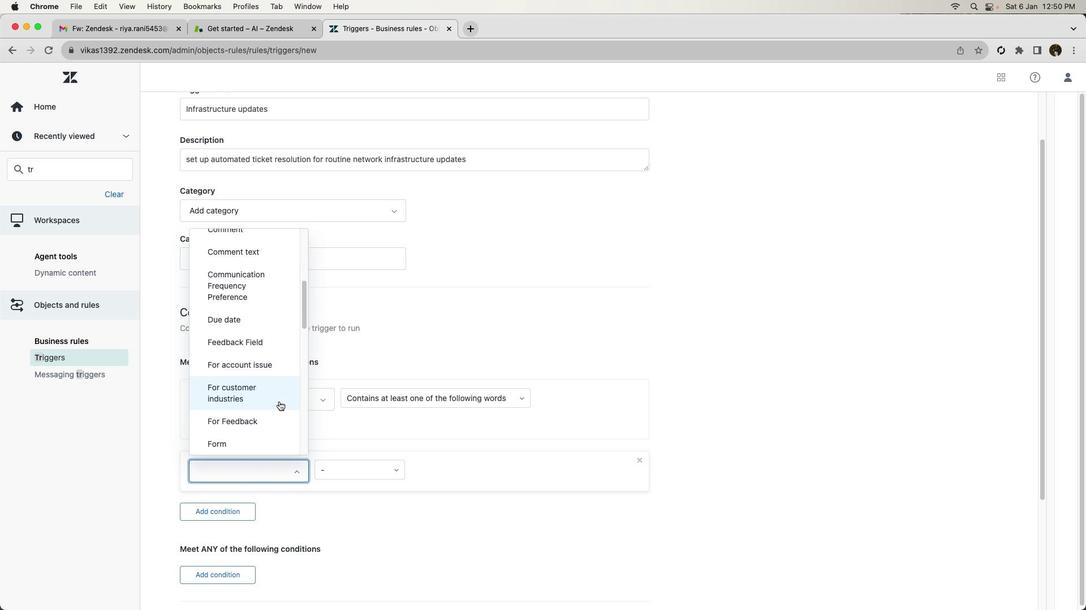 
Action: Mouse scrolled (280, 402) with delta (1, 2)
Screenshot: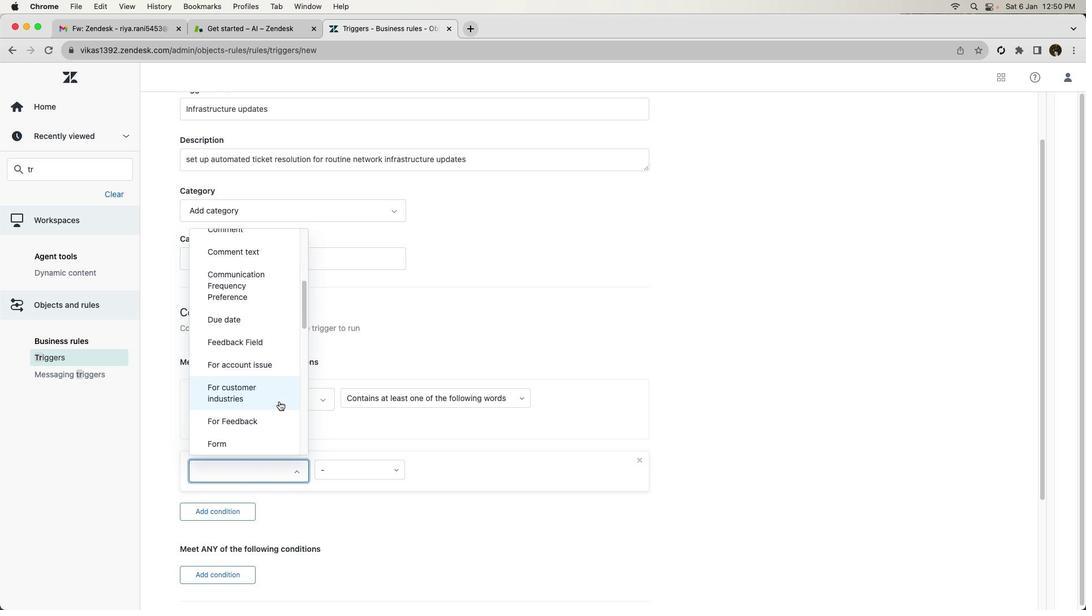 
Action: Mouse scrolled (280, 402) with delta (1, 3)
Screenshot: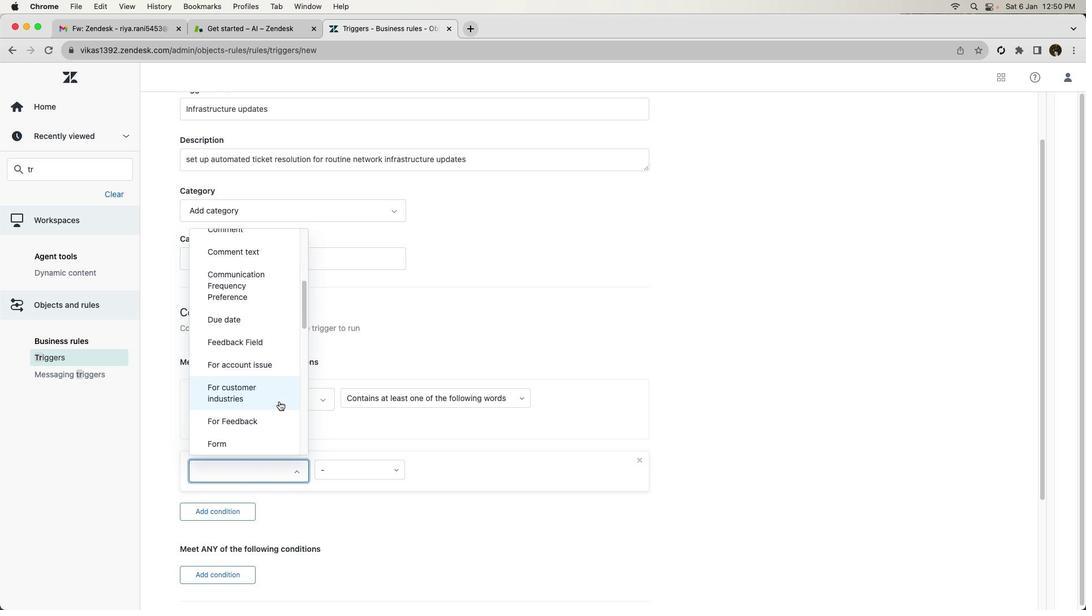 
Action: Mouse scrolled (280, 402) with delta (1, 4)
Screenshot: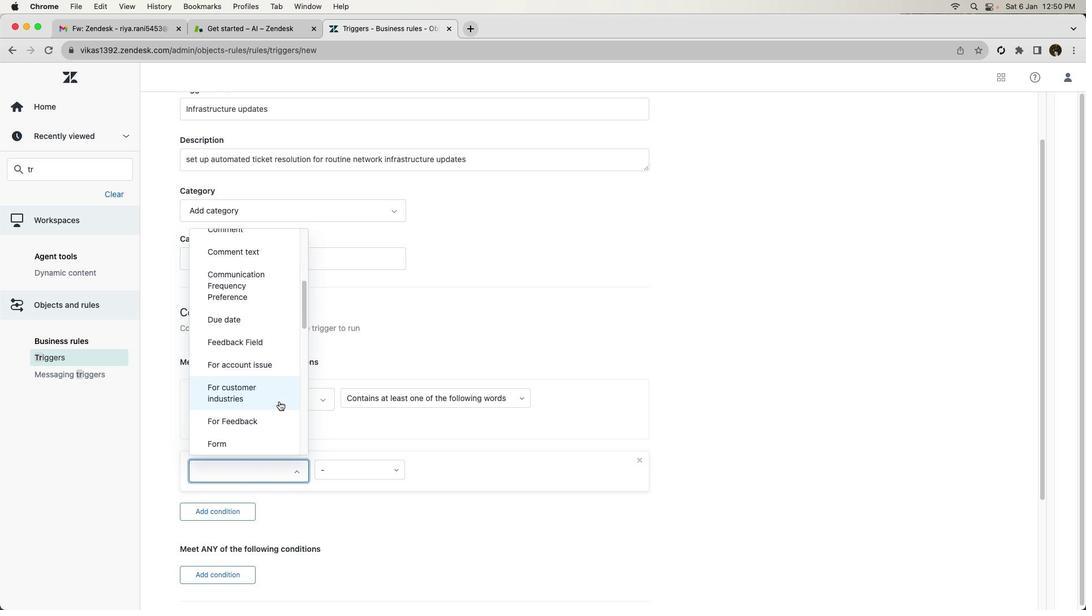 
Action: Mouse scrolled (280, 402) with delta (1, 5)
Screenshot: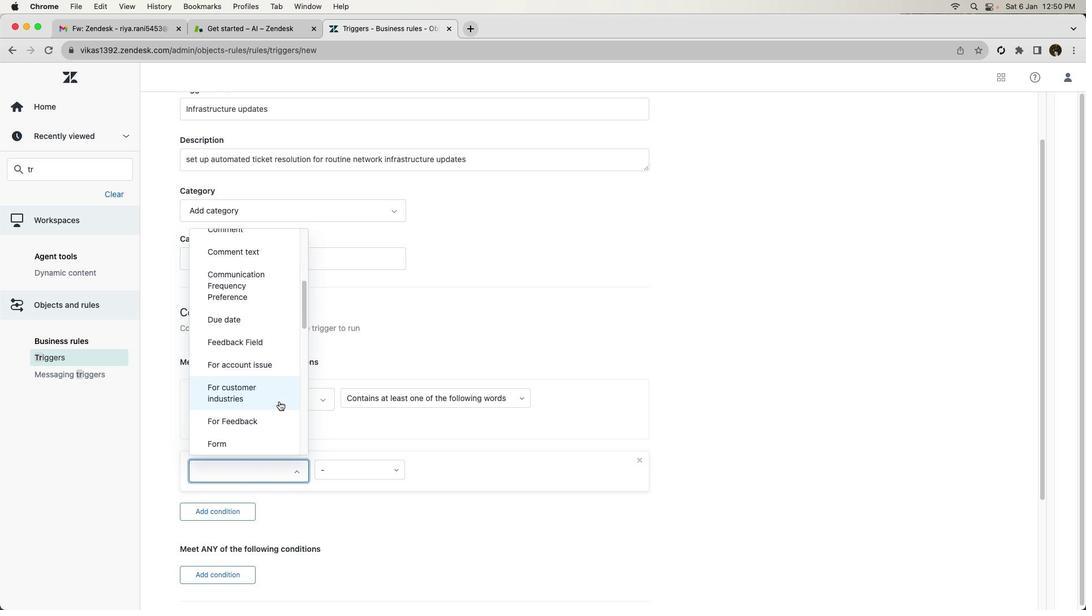 
Action: Mouse moved to (280, 402)
Screenshot: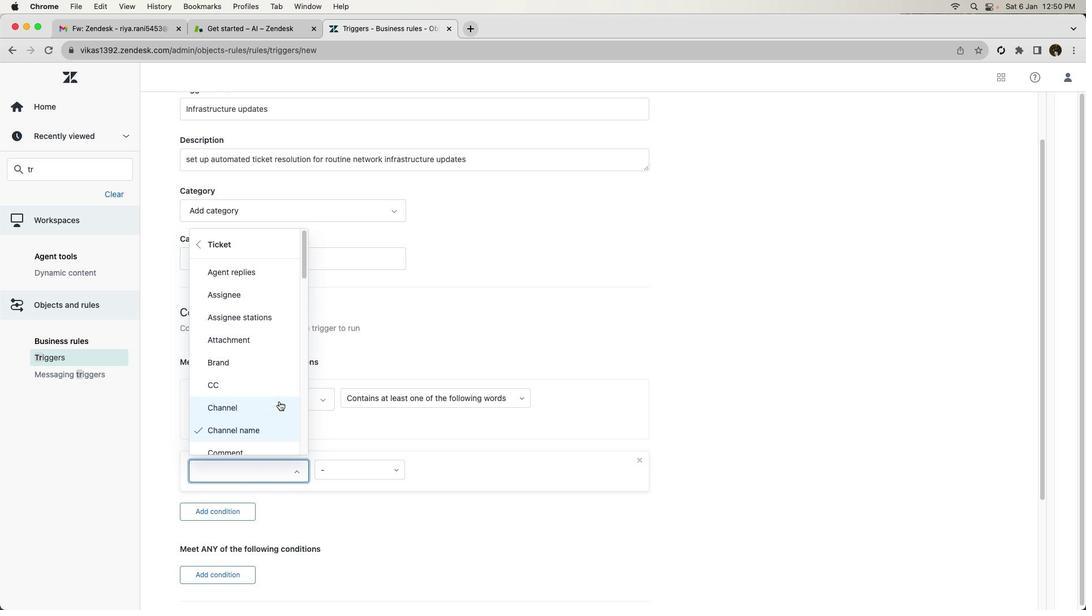 
Action: Mouse scrolled (280, 402) with delta (1, 1)
Screenshot: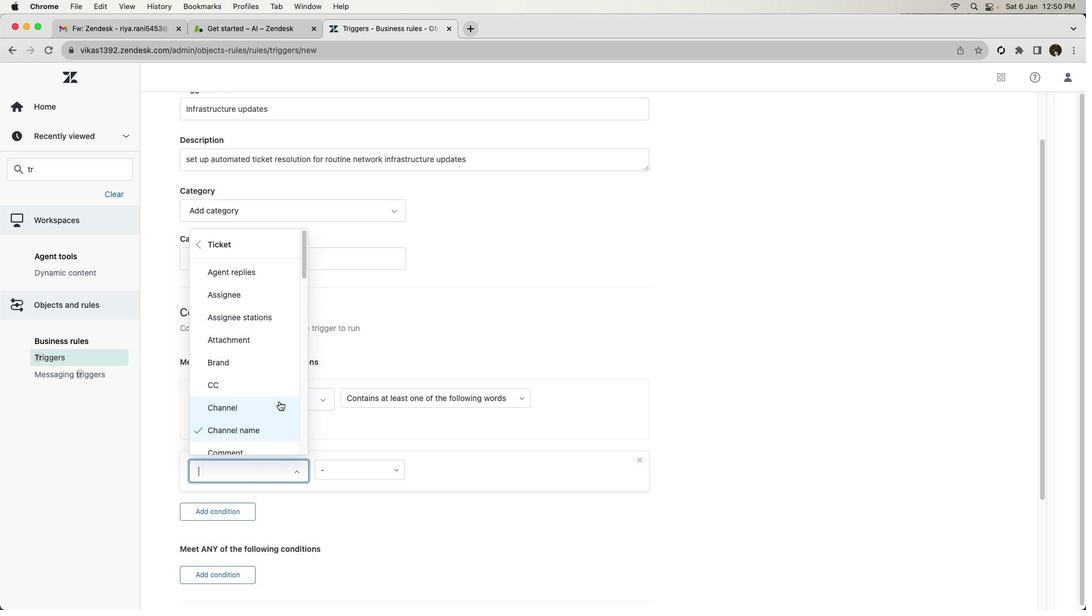
Action: Mouse scrolled (280, 402) with delta (1, 1)
Screenshot: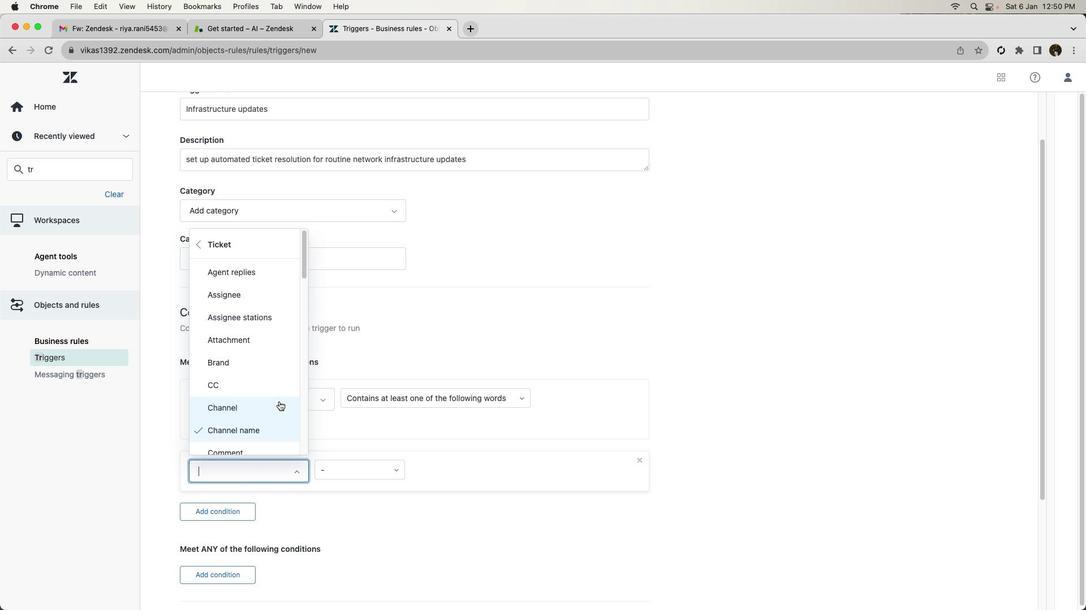 
Action: Mouse scrolled (280, 402) with delta (1, 2)
Screenshot: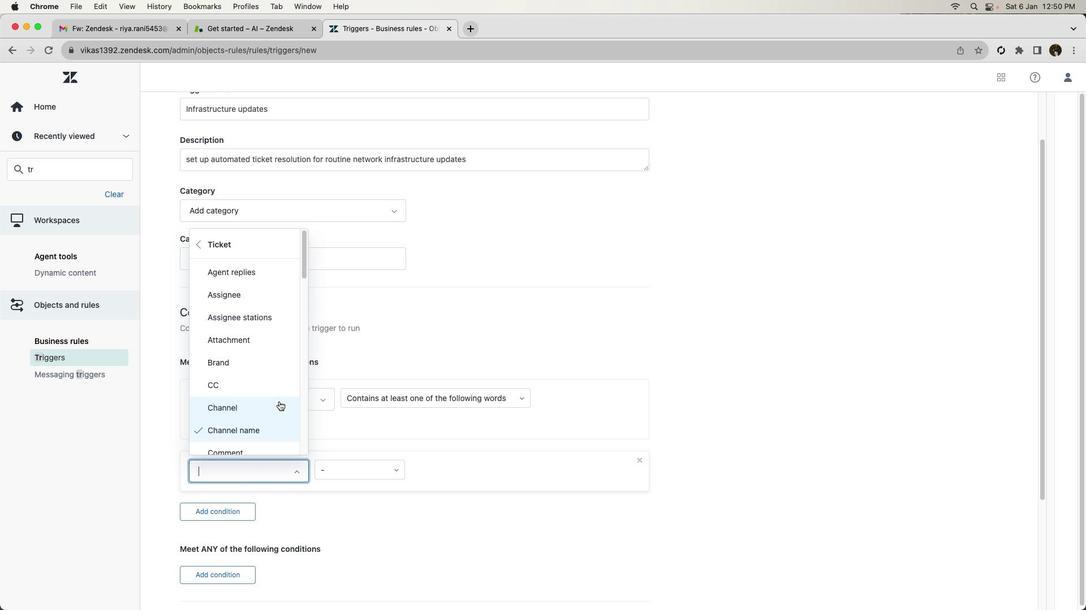 
Action: Mouse scrolled (280, 402) with delta (1, 3)
Screenshot: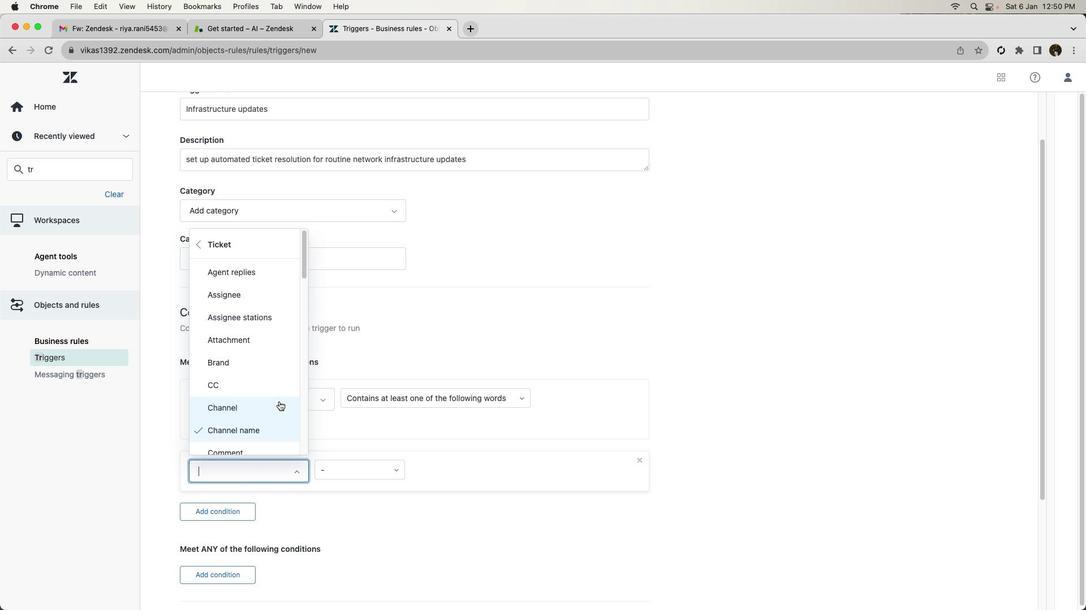
Action: Mouse scrolled (280, 402) with delta (1, 4)
Screenshot: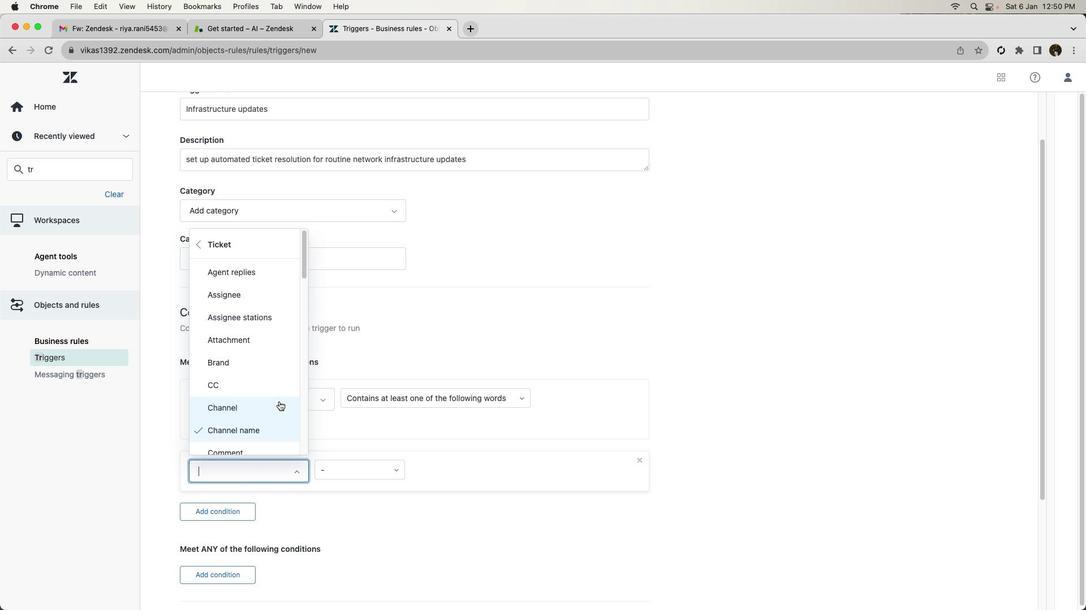 
Action: Mouse moved to (280, 402)
Screenshot: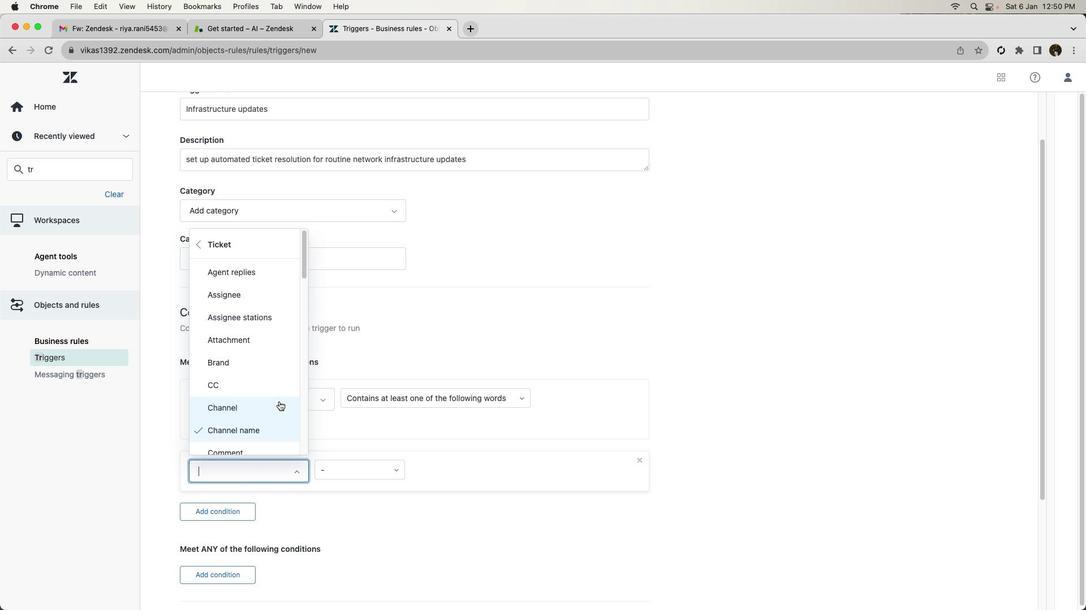 
Action: Mouse scrolled (280, 402) with delta (1, 1)
Screenshot: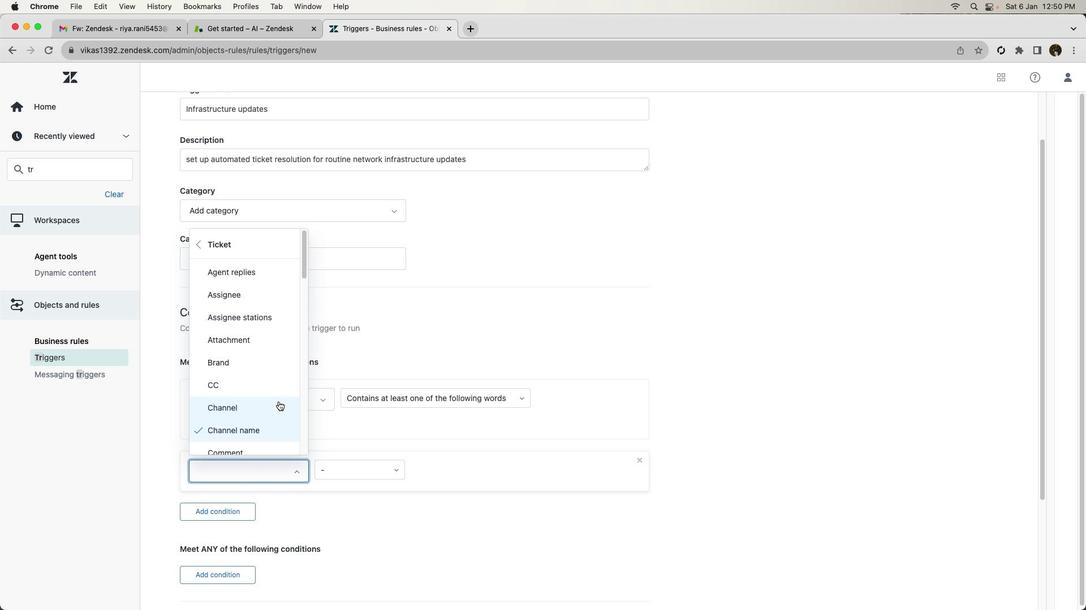 
Action: Mouse scrolled (280, 402) with delta (1, 1)
Screenshot: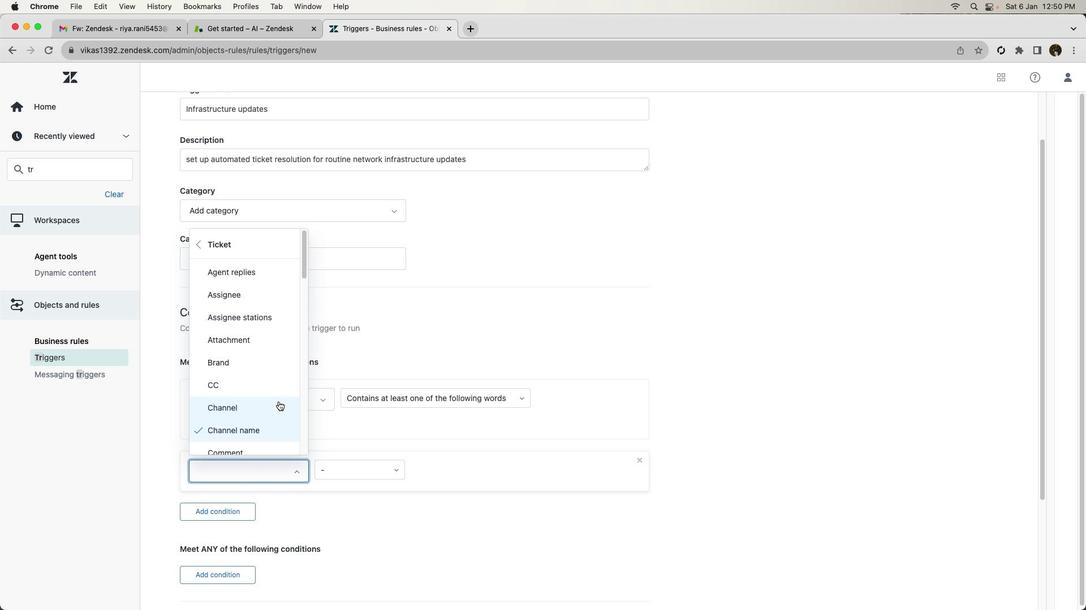 
Action: Mouse scrolled (280, 402) with delta (1, 3)
Screenshot: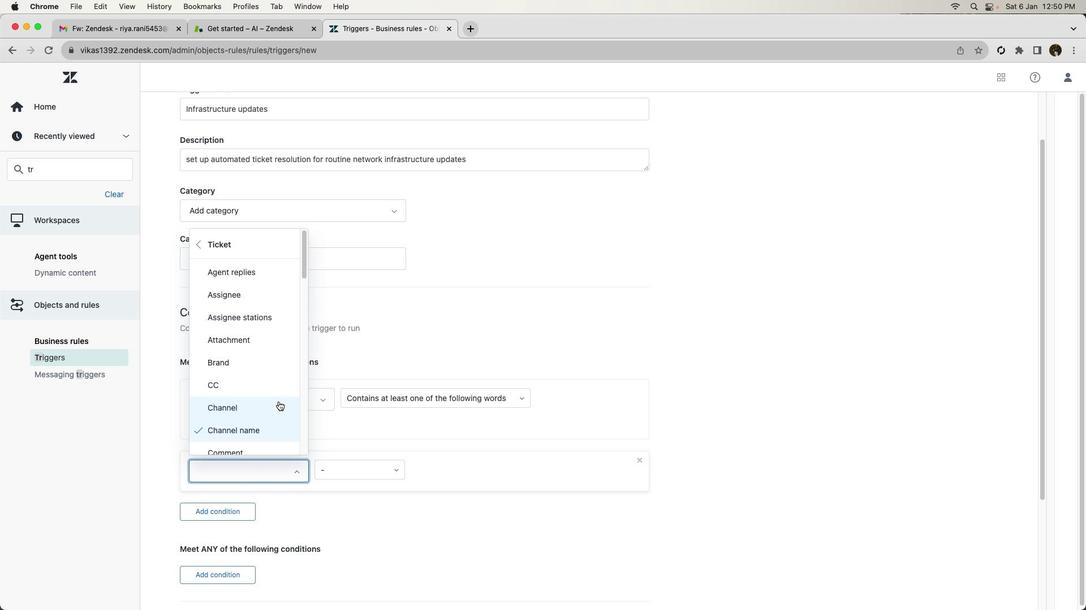 
Action: Mouse scrolled (280, 402) with delta (1, 3)
Screenshot: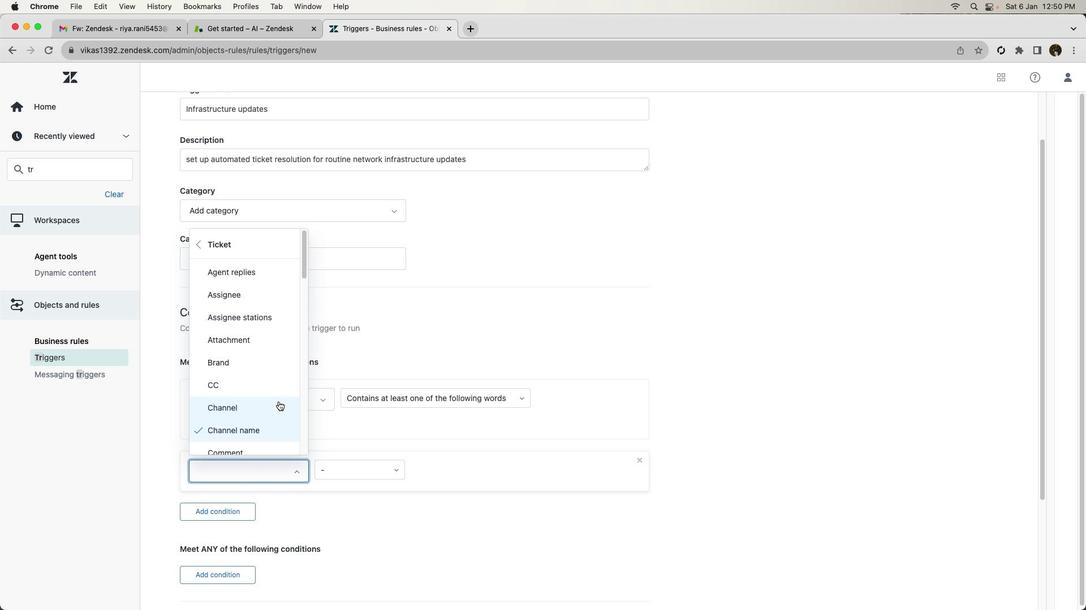 
Action: Mouse scrolled (280, 402) with delta (1, 4)
Screenshot: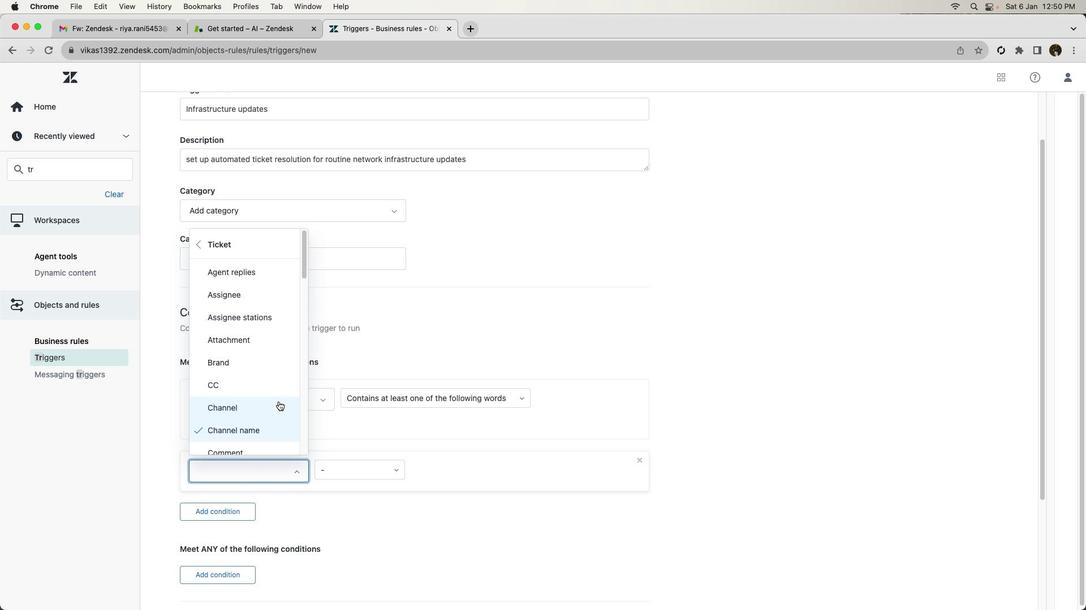 
Action: Mouse moved to (269, 413)
Screenshot: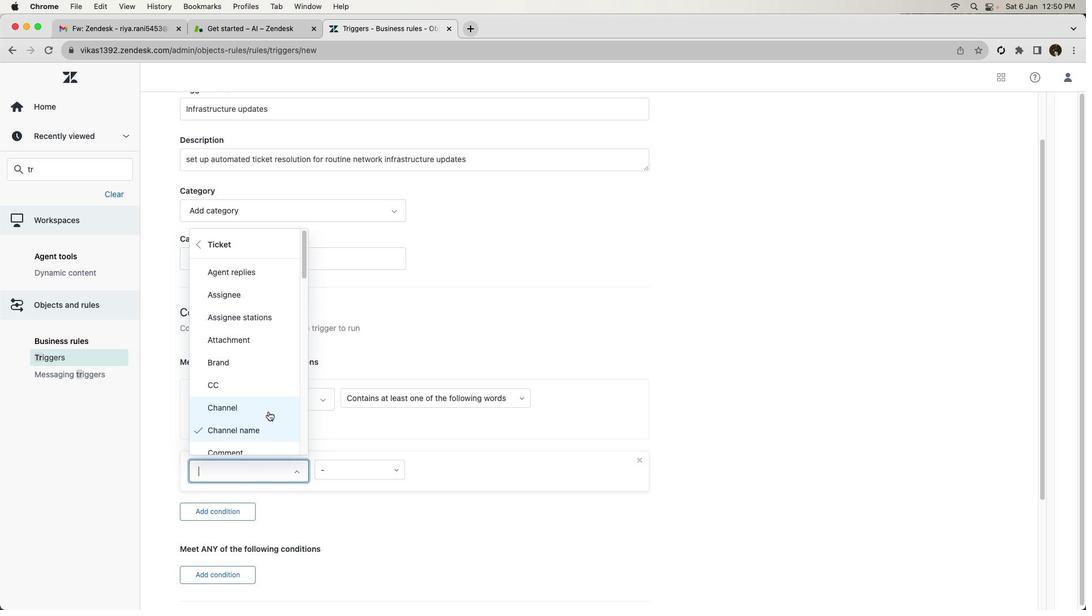 
Action: Mouse scrolled (269, 413) with delta (1, 0)
Screenshot: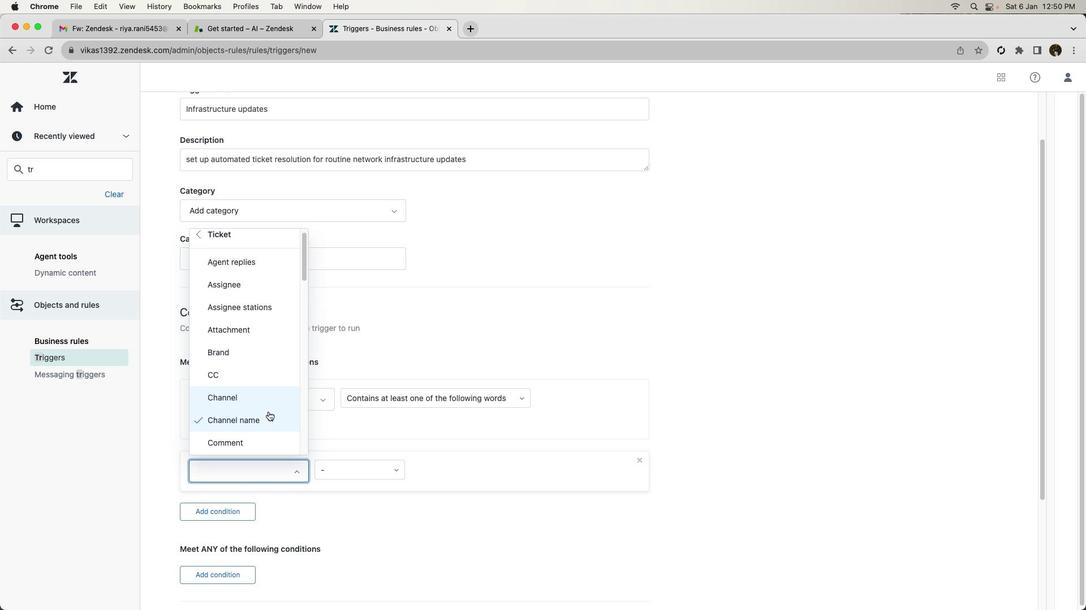 
Action: Mouse scrolled (269, 413) with delta (1, 0)
Screenshot: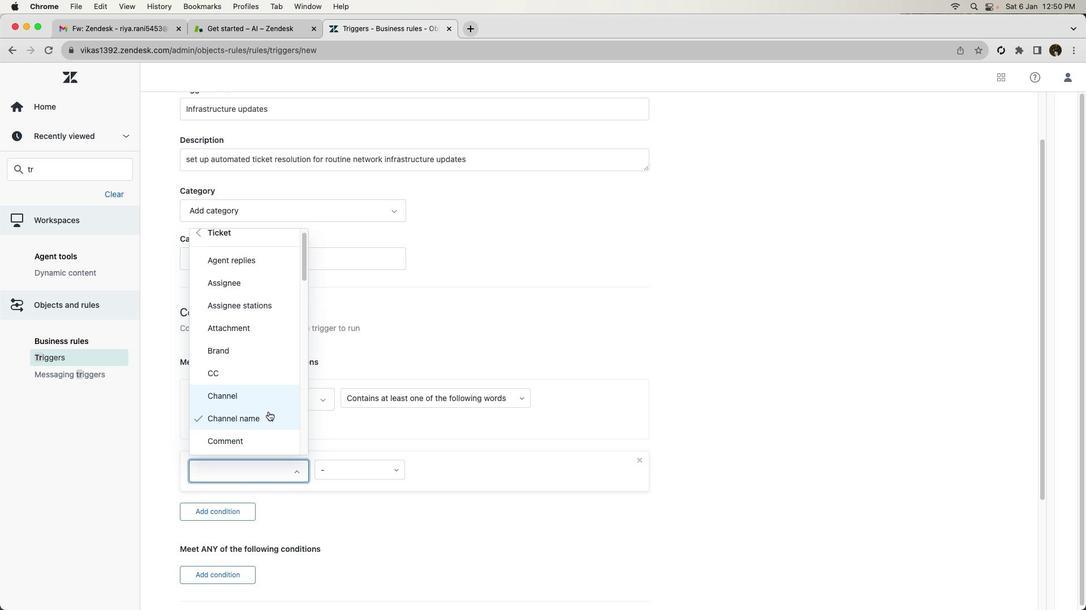 
Action: Mouse scrolled (269, 413) with delta (1, 0)
Screenshot: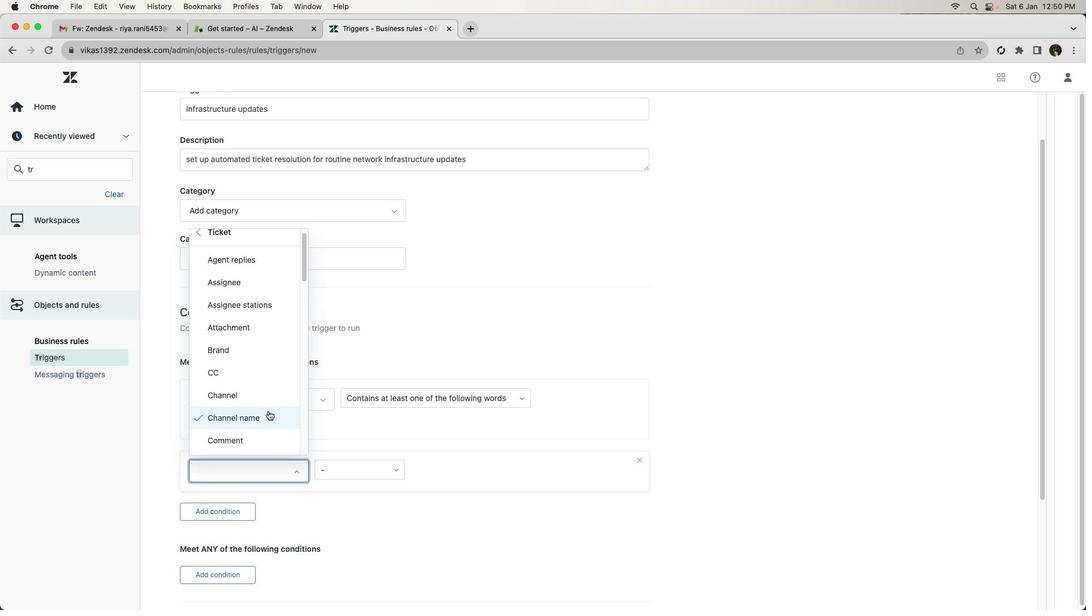 
Action: Mouse moved to (263, 435)
Screenshot: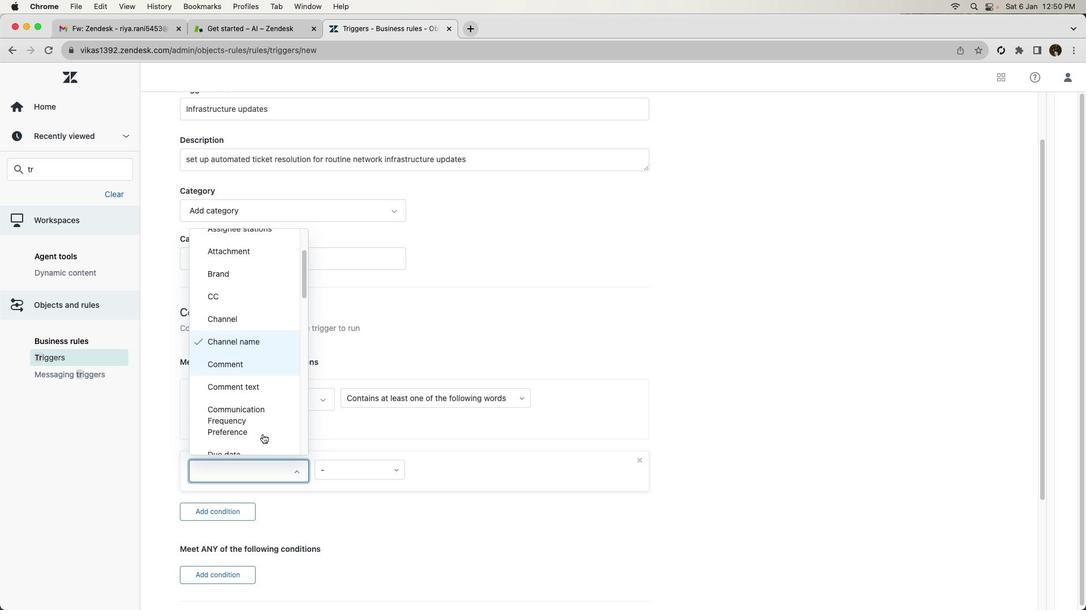 
Action: Mouse scrolled (263, 435) with delta (1, 0)
Screenshot: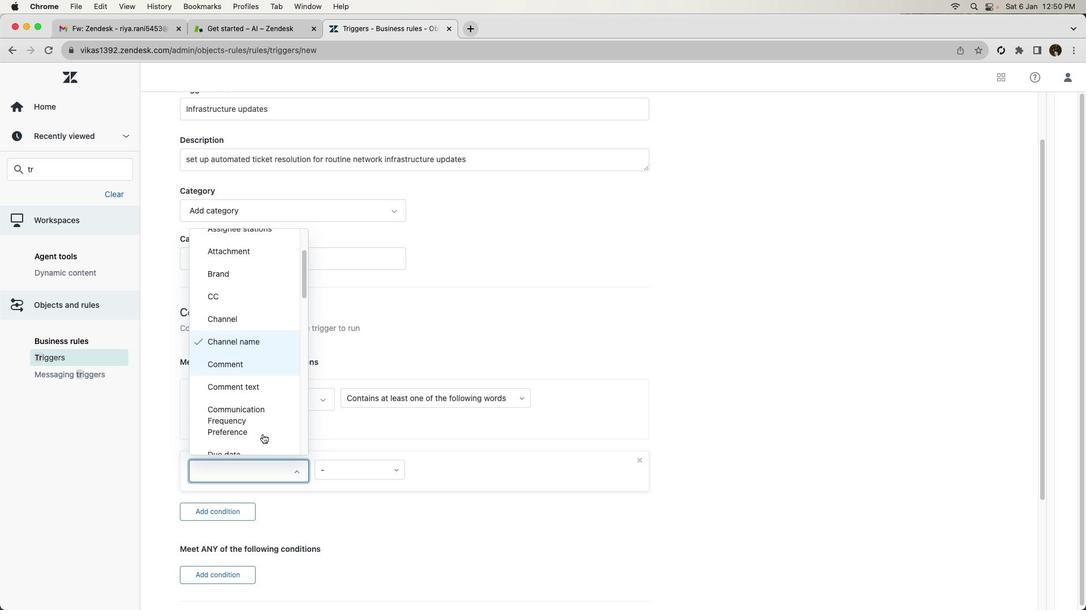 
Action: Mouse scrolled (263, 435) with delta (1, 0)
Screenshot: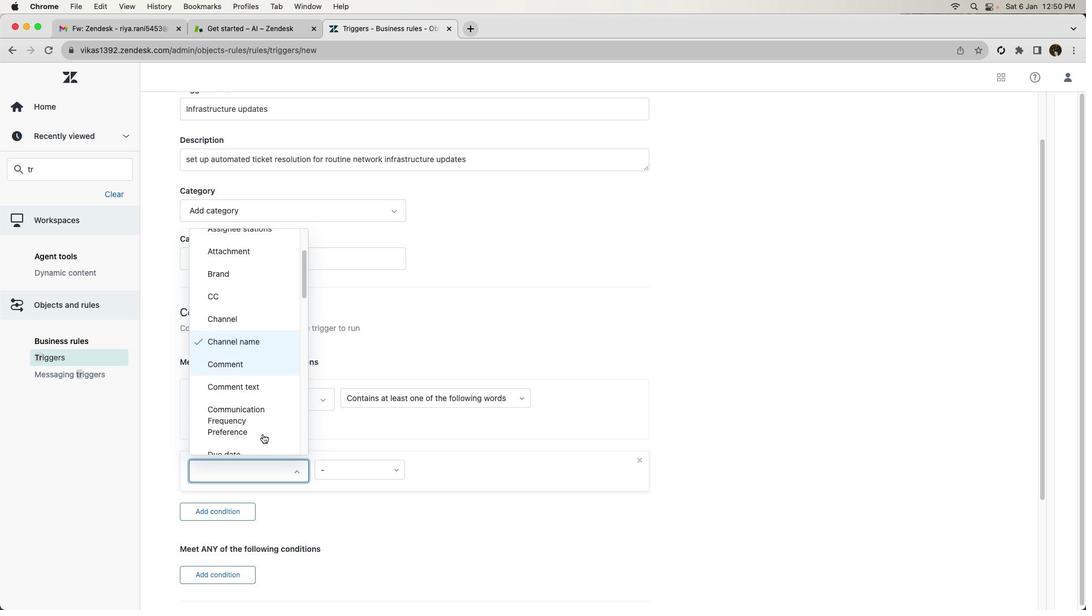 
Action: Mouse moved to (263, 435)
Screenshot: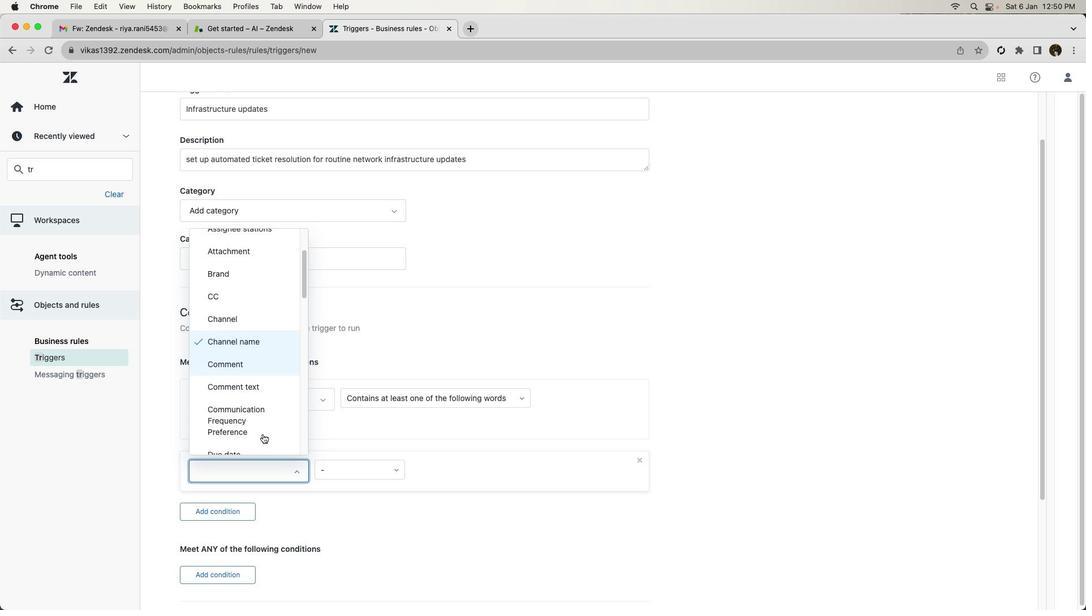 
Action: Mouse scrolled (263, 435) with delta (1, 0)
Screenshot: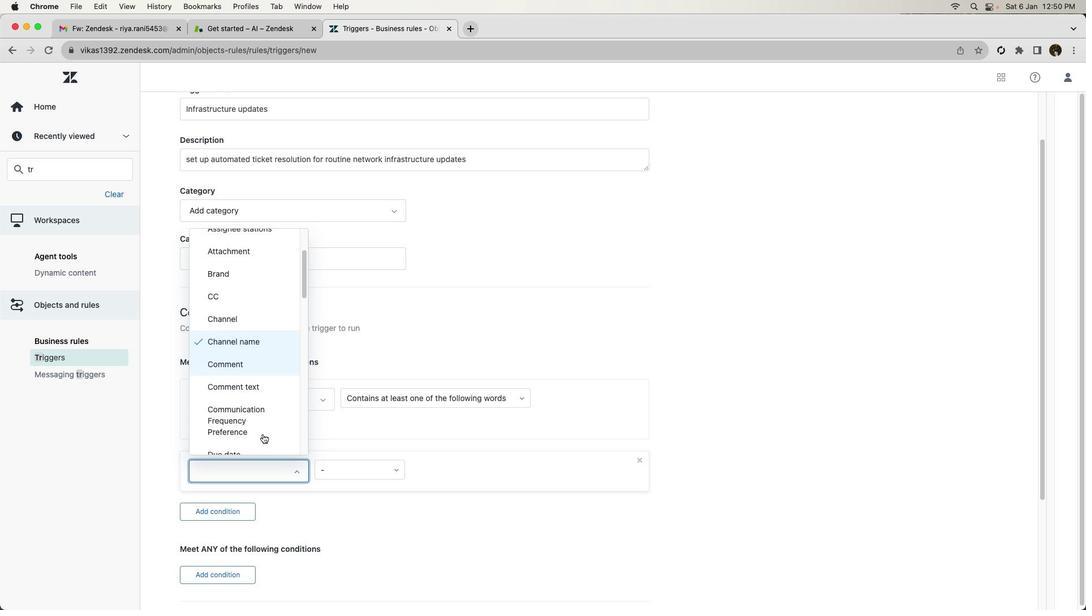 
Action: Mouse moved to (273, 387)
Screenshot: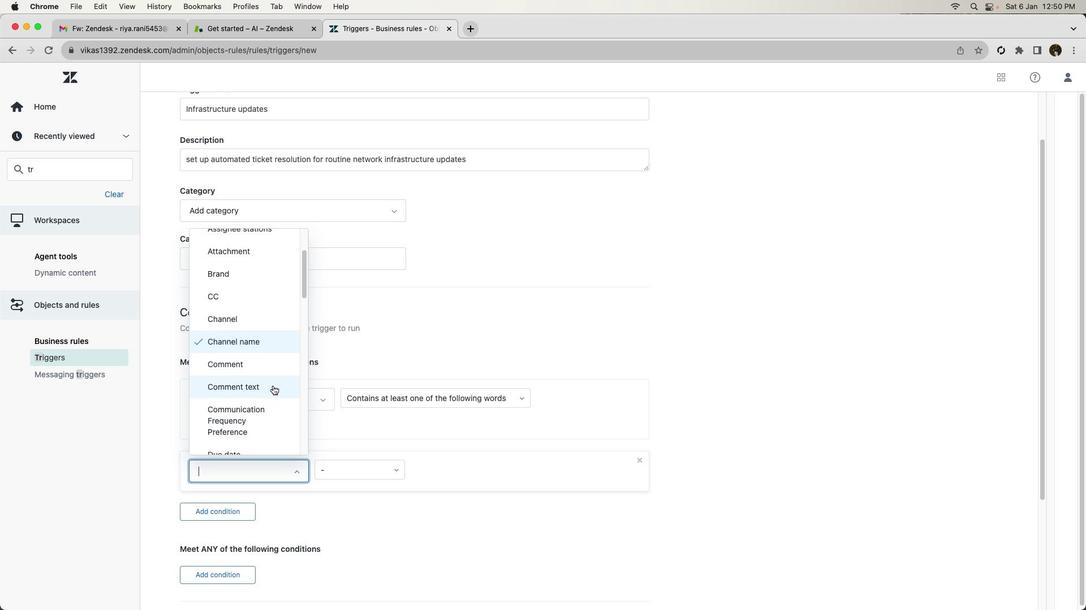 
Action: Mouse scrolled (273, 387) with delta (1, 0)
Screenshot: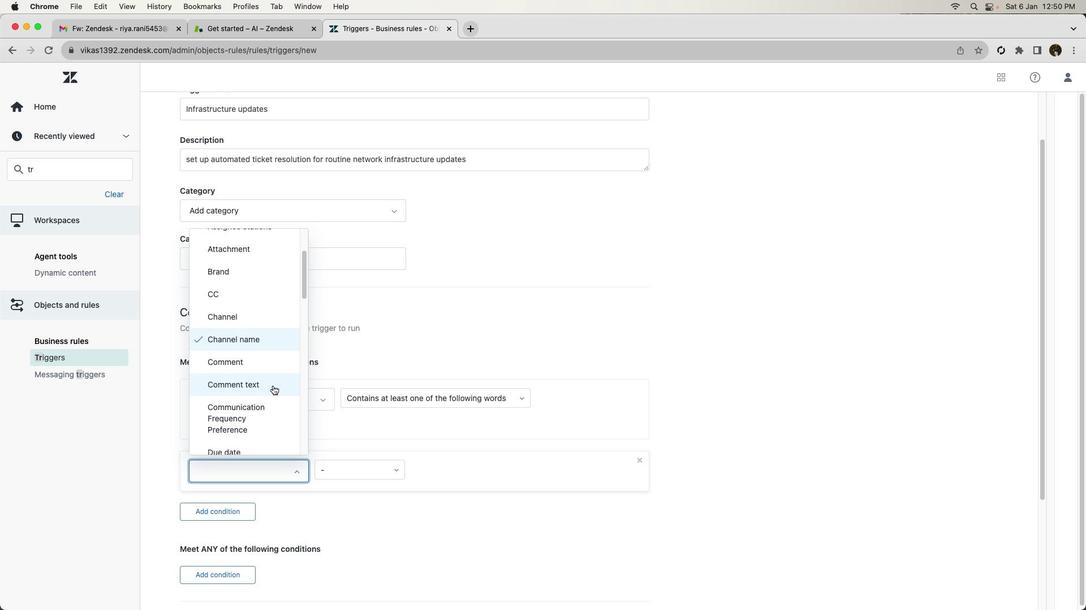 
Action: Mouse scrolled (273, 387) with delta (1, 0)
Screenshot: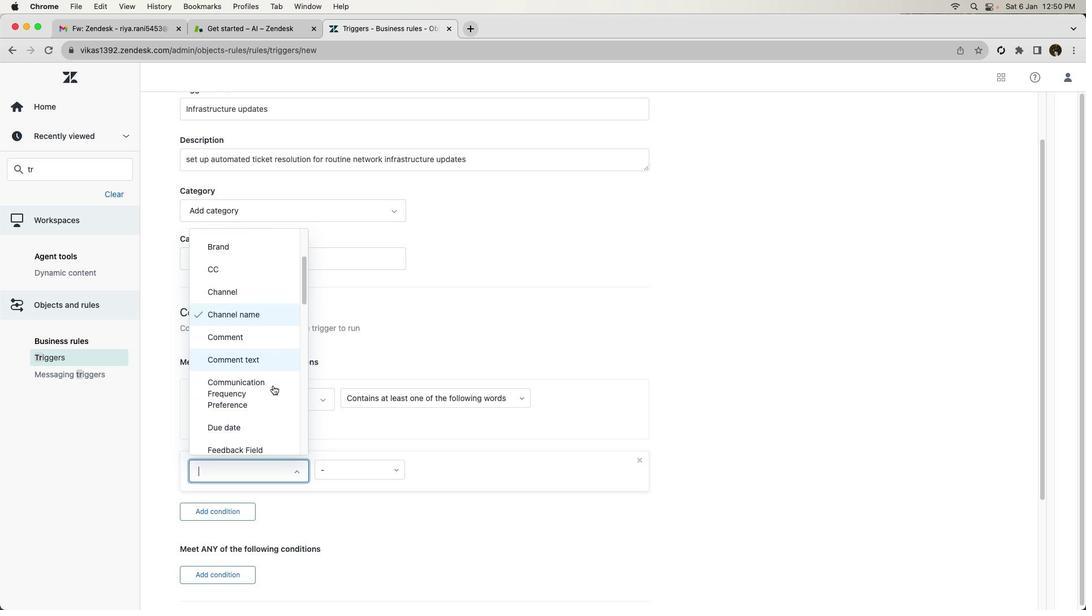
Action: Mouse scrolled (273, 387) with delta (1, 0)
Screenshot: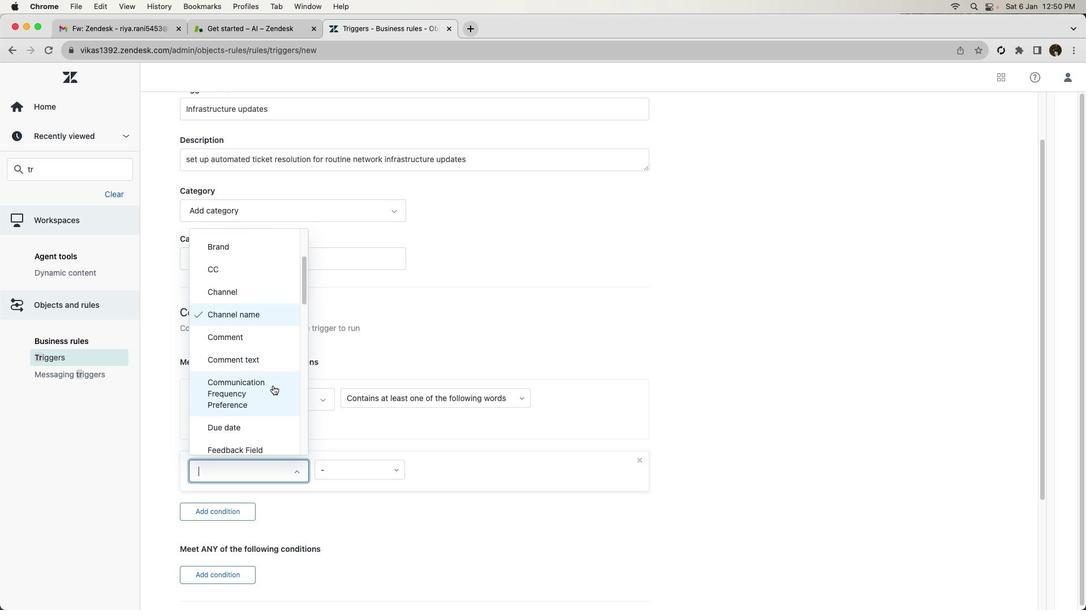 
Action: Mouse scrolled (273, 387) with delta (1, 0)
Screenshot: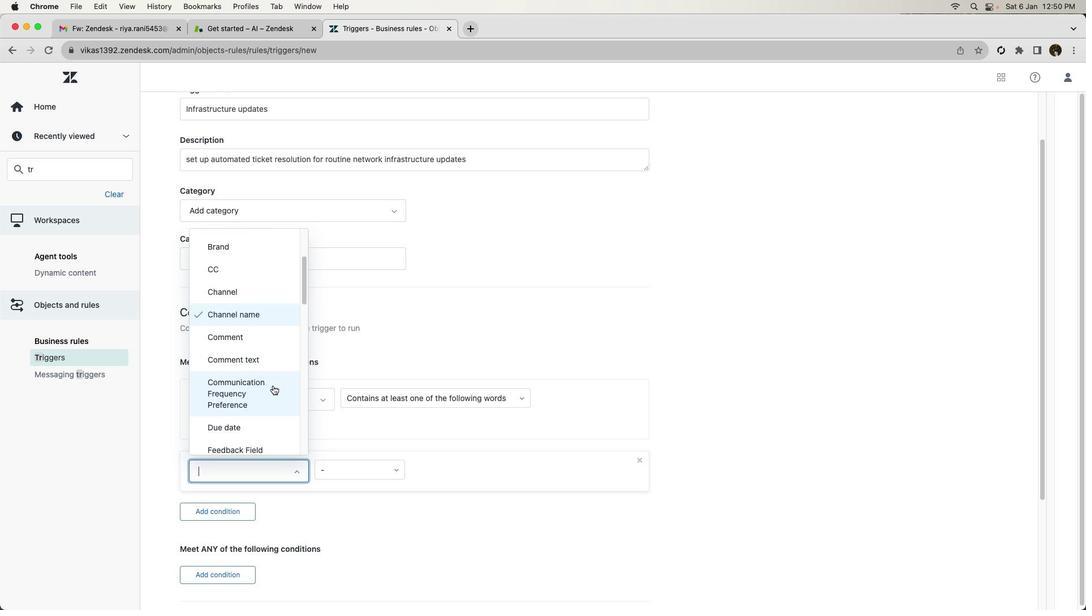 
Action: Mouse moved to (273, 387)
Screenshot: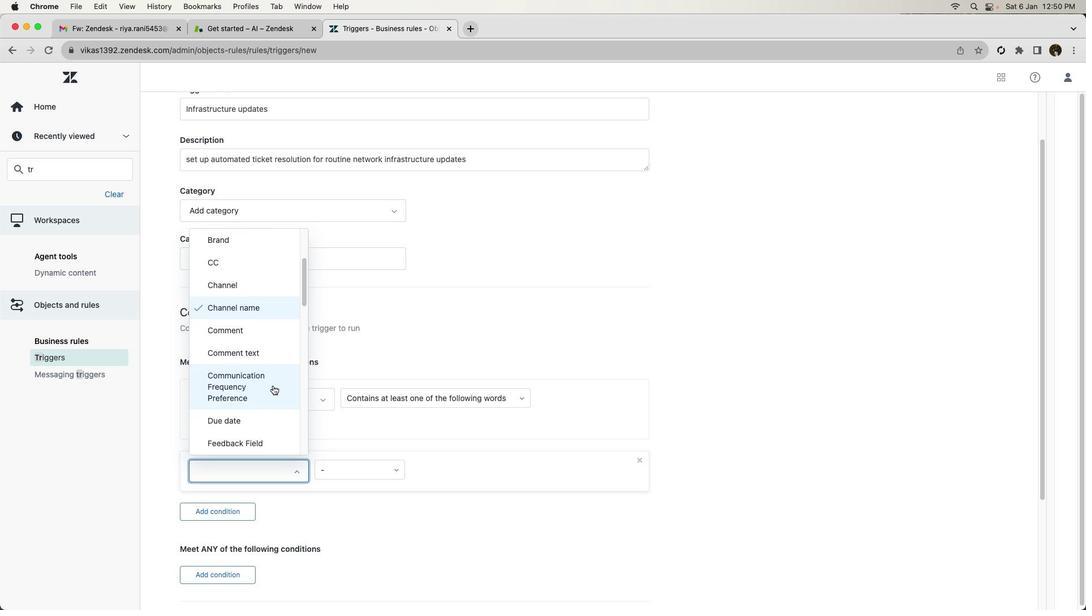 
Action: Mouse scrolled (273, 387) with delta (1, 0)
Screenshot: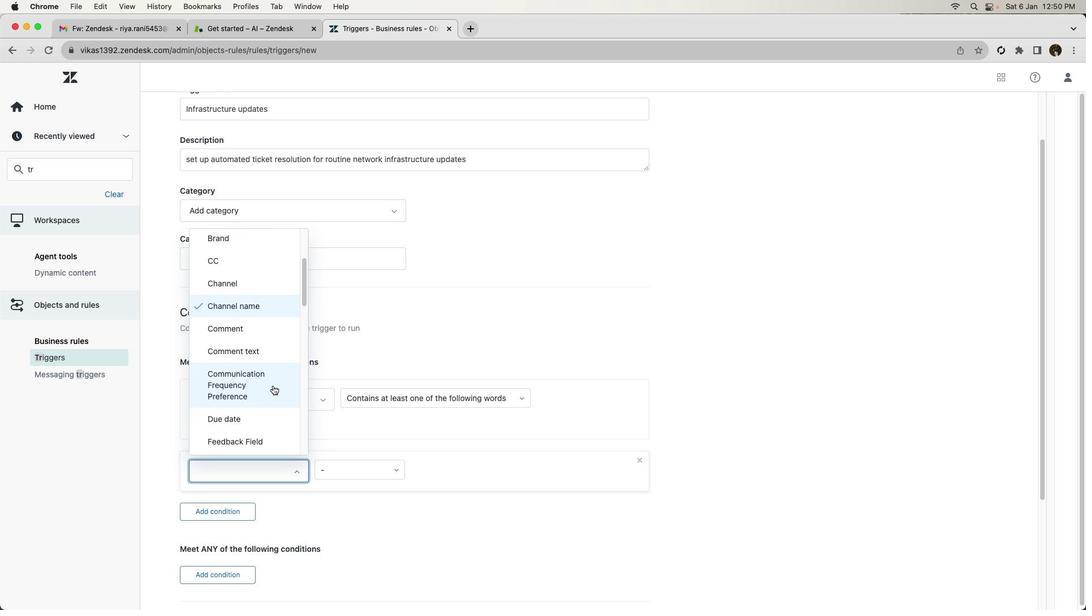 
Action: Mouse scrolled (273, 387) with delta (1, 0)
Screenshot: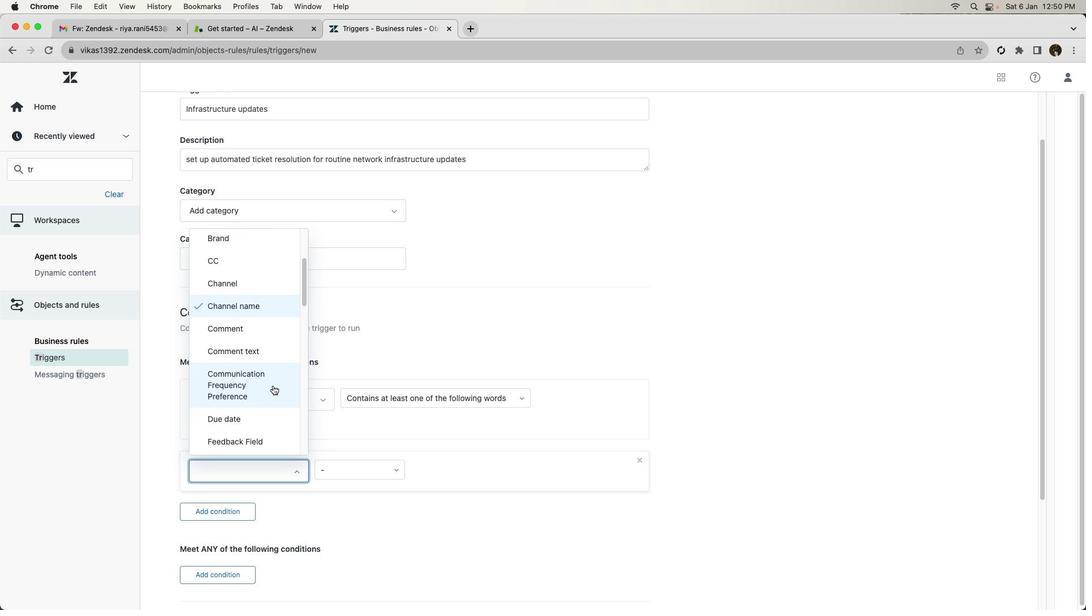 
Action: Mouse scrolled (273, 387) with delta (1, 0)
Screenshot: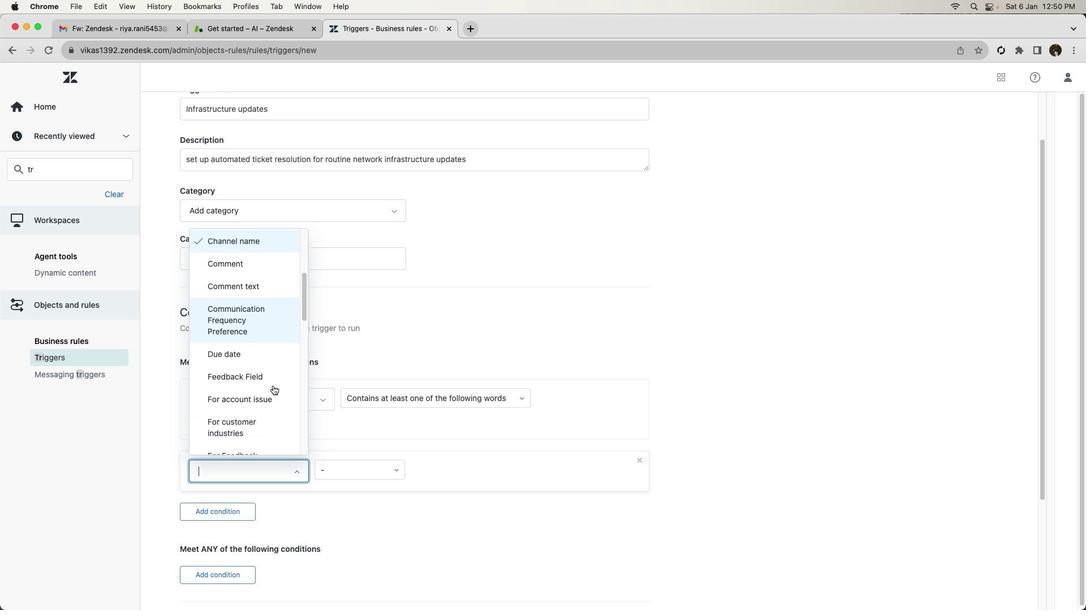 
Action: Mouse scrolled (273, 387) with delta (1, 0)
Screenshot: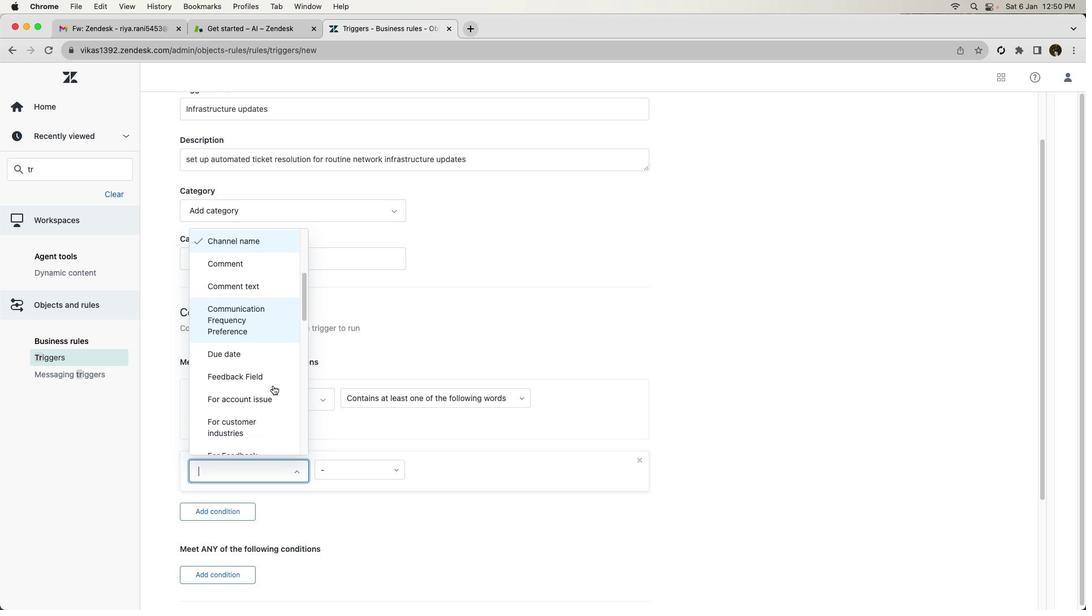
Action: Mouse scrolled (273, 387) with delta (1, 0)
Screenshot: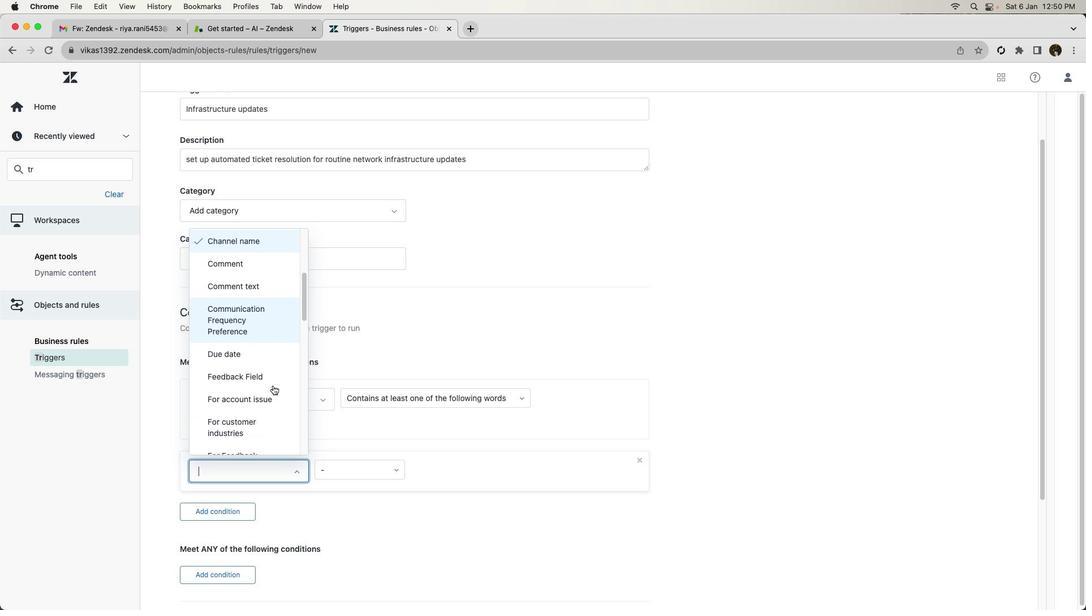 
Action: Mouse moved to (273, 391)
Screenshot: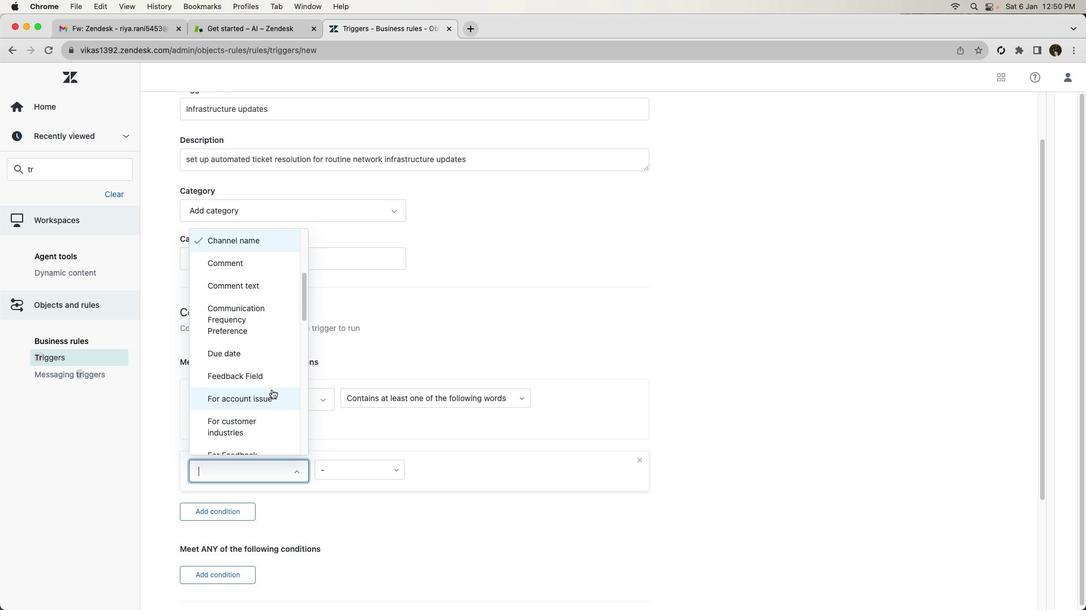 
Action: Mouse scrolled (273, 391) with delta (1, 0)
Screenshot: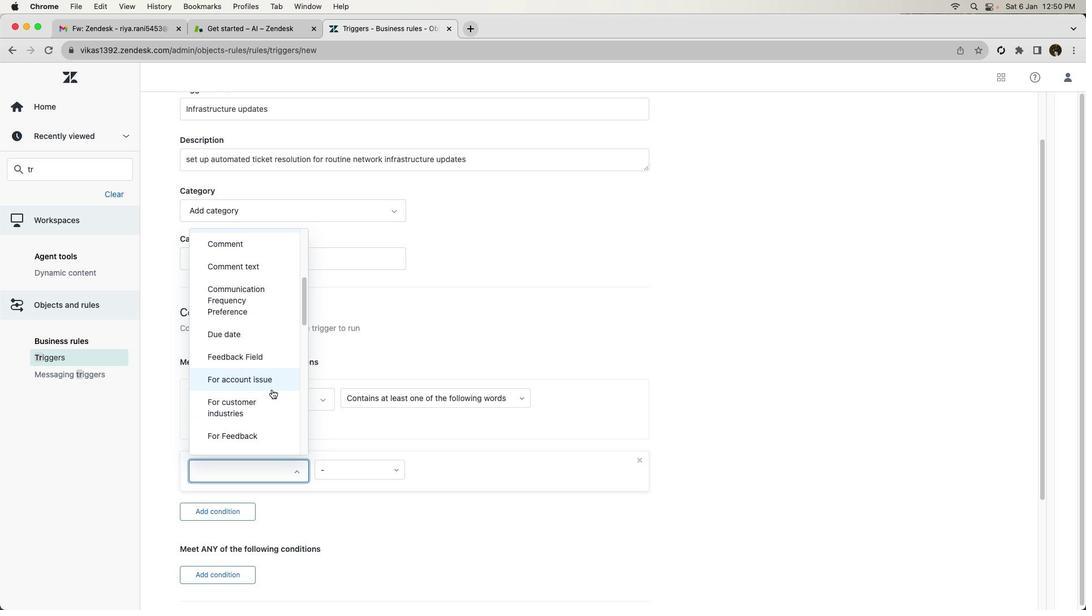 
Action: Mouse scrolled (273, 391) with delta (1, 0)
Screenshot: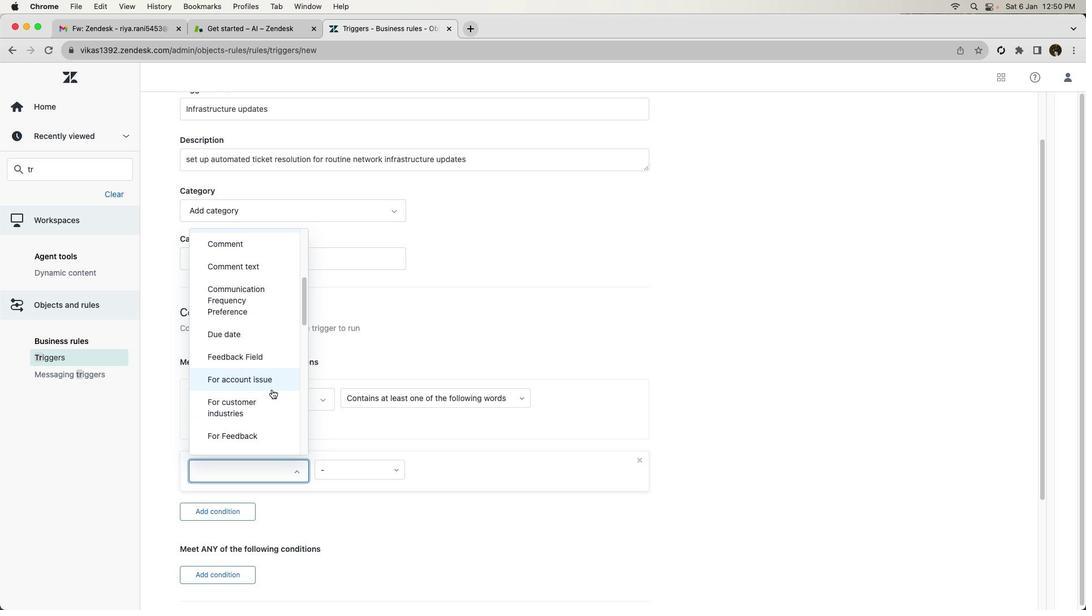 
Action: Mouse scrolled (273, 391) with delta (1, 0)
Screenshot: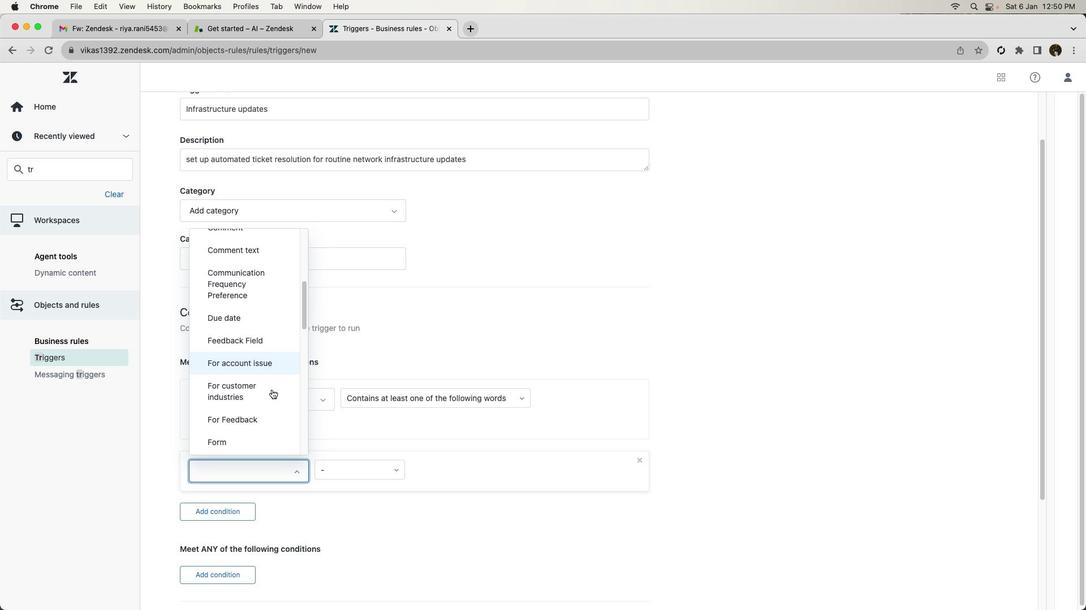 
Action: Mouse scrolled (273, 391) with delta (1, 0)
Screenshot: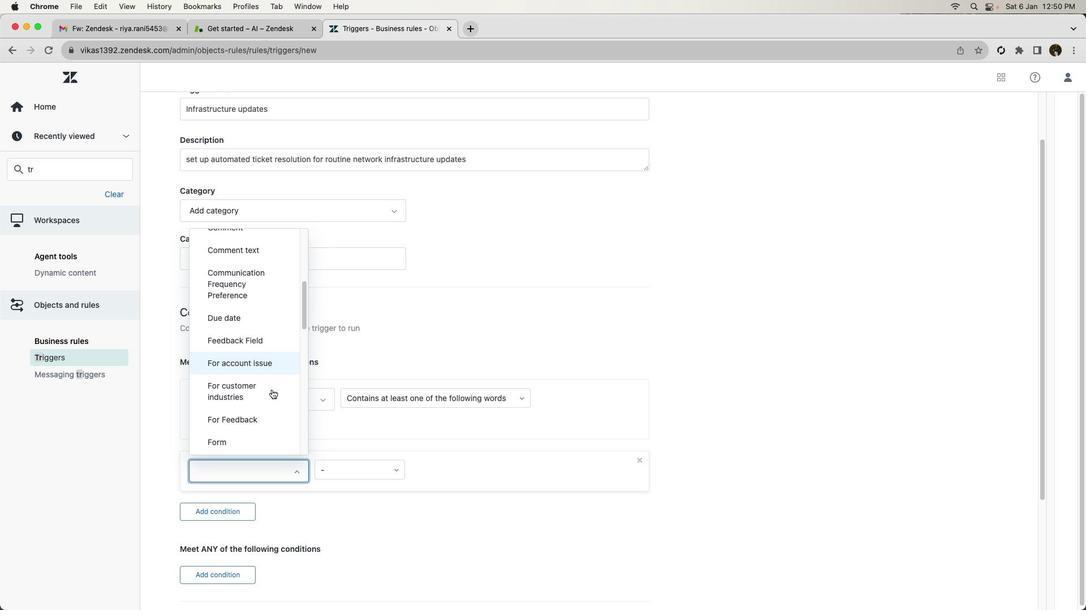 
Action: Mouse scrolled (273, 391) with delta (1, 0)
Screenshot: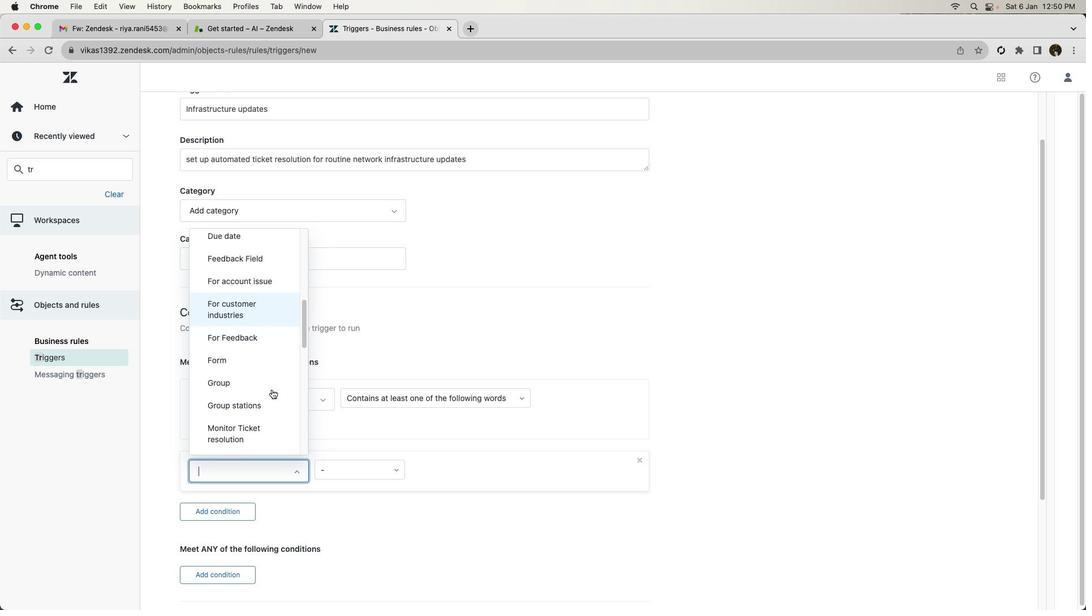 
Action: Mouse scrolled (273, 391) with delta (1, 0)
Screenshot: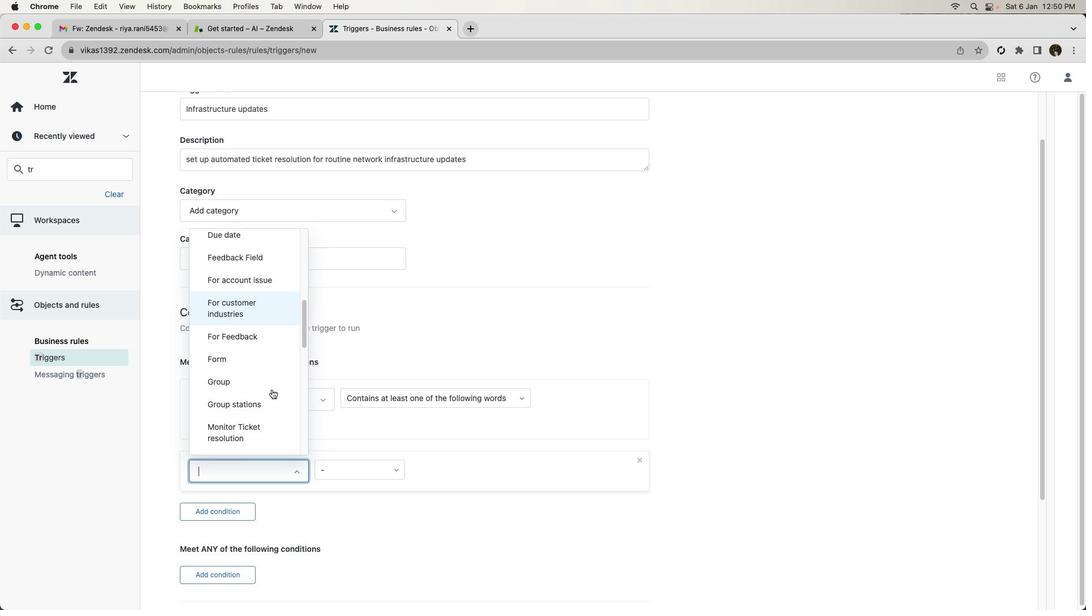 
Action: Mouse scrolled (273, 391) with delta (1, 0)
Screenshot: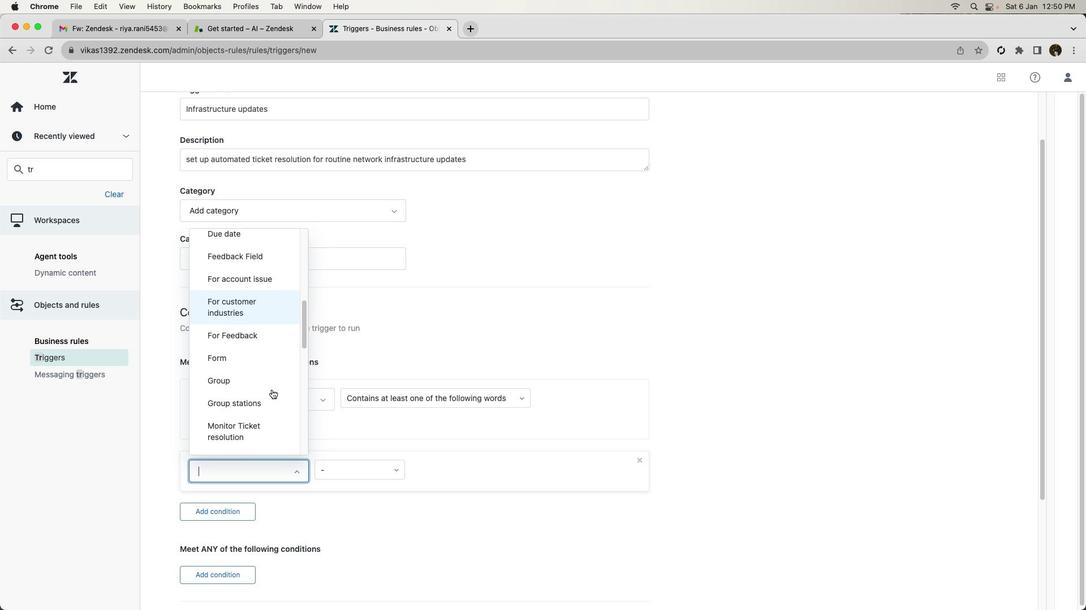 
Action: Mouse scrolled (273, 391) with delta (1, 0)
Screenshot: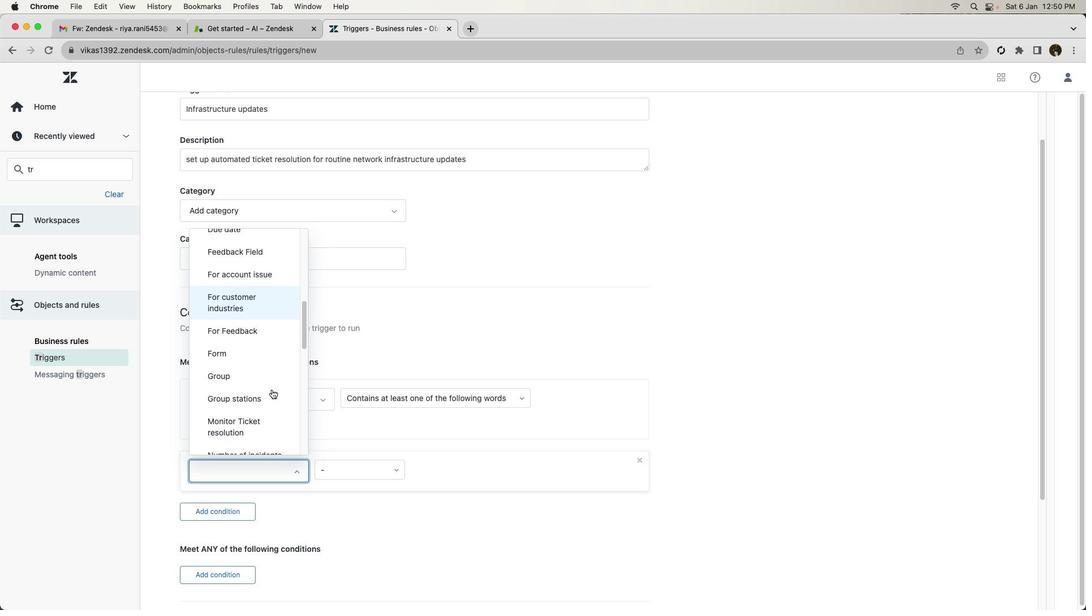 
Action: Mouse scrolled (273, 391) with delta (1, 0)
Screenshot: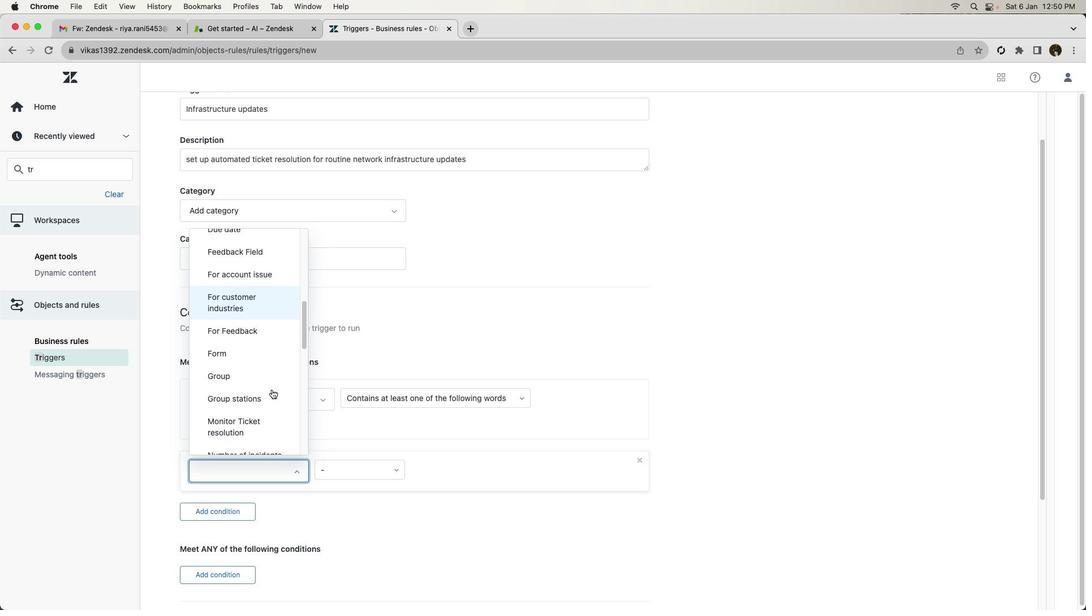 
Action: Mouse moved to (274, 395)
Screenshot: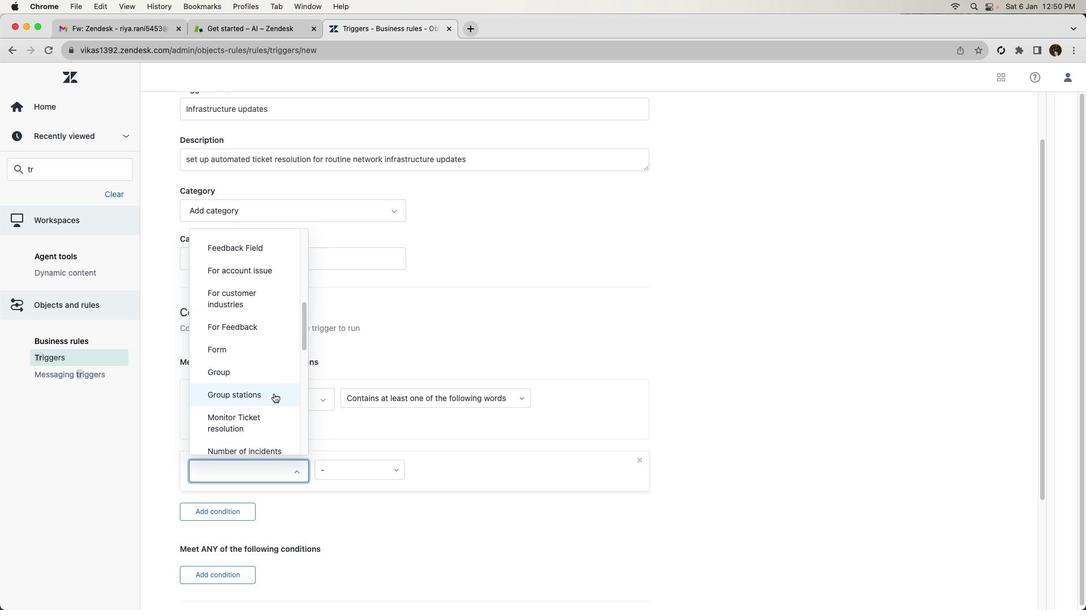 
Action: Mouse scrolled (274, 395) with delta (1, 0)
Screenshot: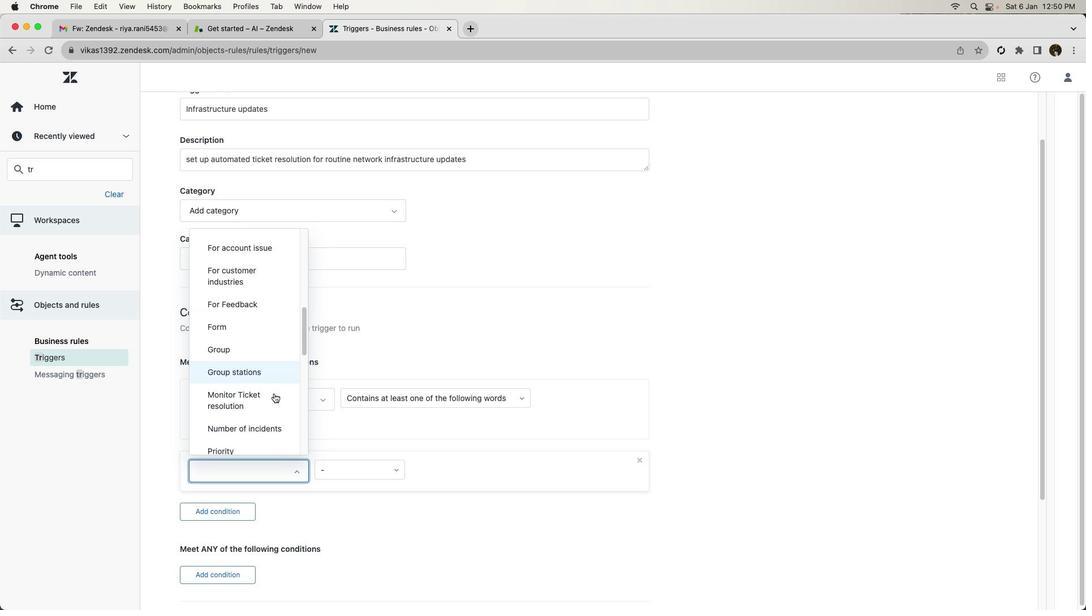 
Action: Mouse scrolled (274, 395) with delta (1, 0)
Screenshot: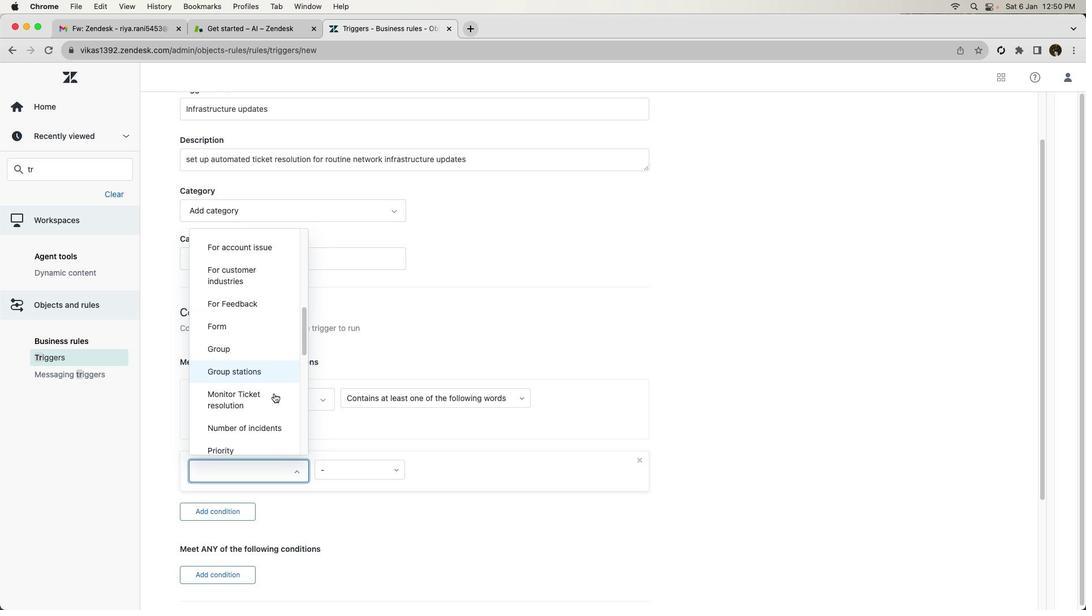 
Action: Mouse scrolled (274, 395) with delta (1, 0)
Screenshot: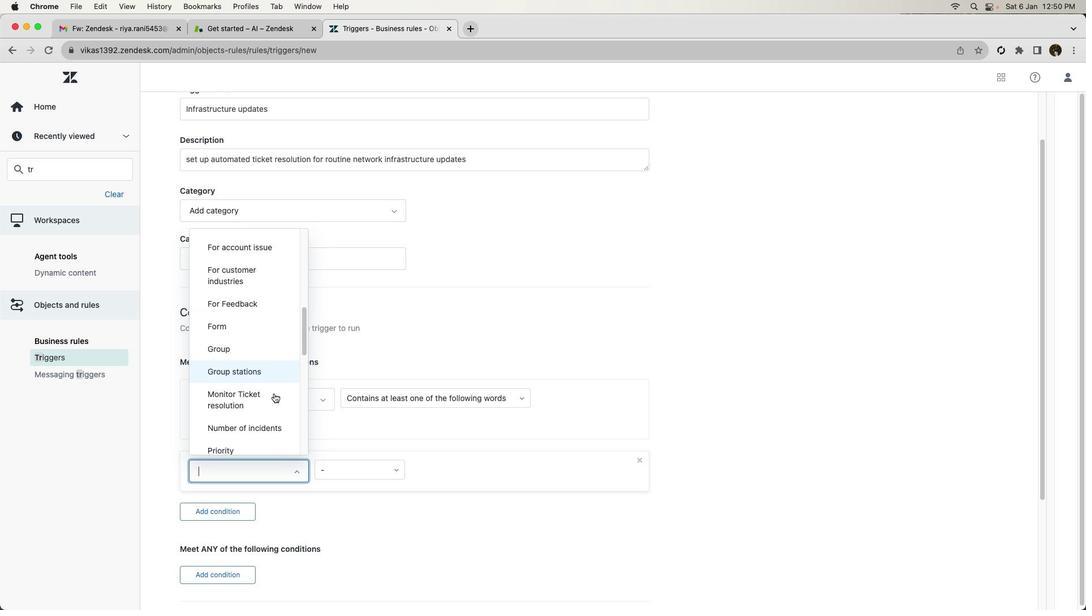 
Action: Mouse scrolled (274, 395) with delta (1, 0)
Screenshot: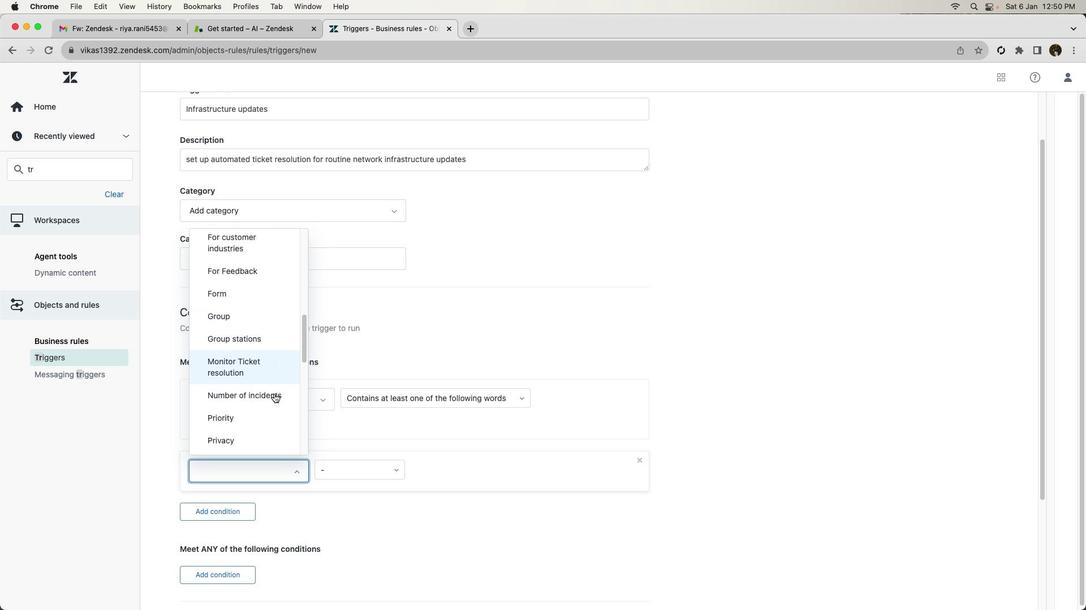 
Action: Mouse scrolled (274, 395) with delta (1, 0)
Screenshot: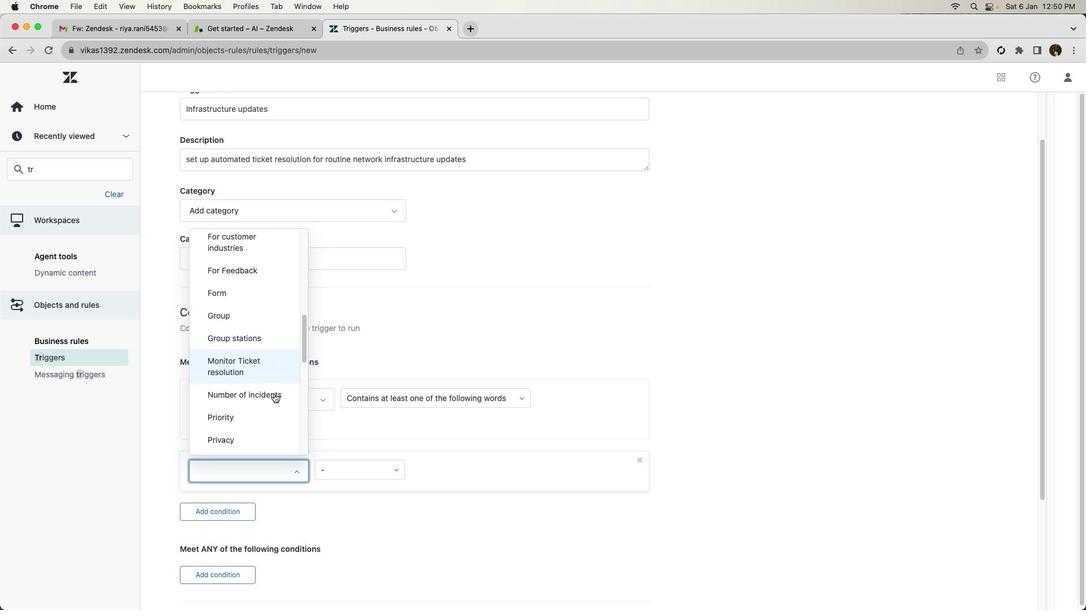 
Action: Mouse scrolled (274, 395) with delta (1, 0)
Screenshot: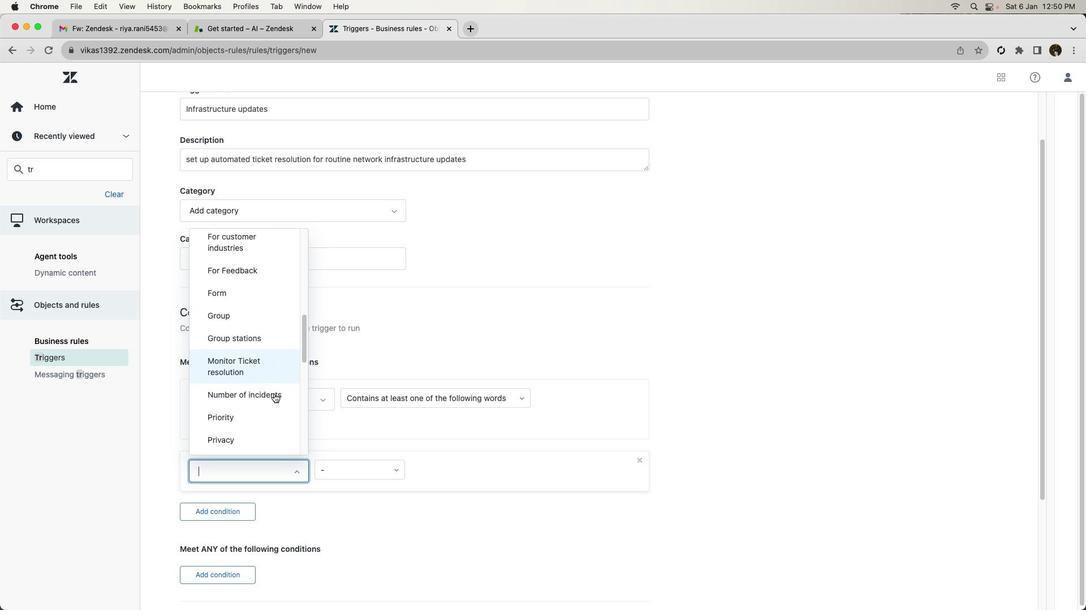 
Action: Mouse scrolled (274, 395) with delta (1, 0)
Screenshot: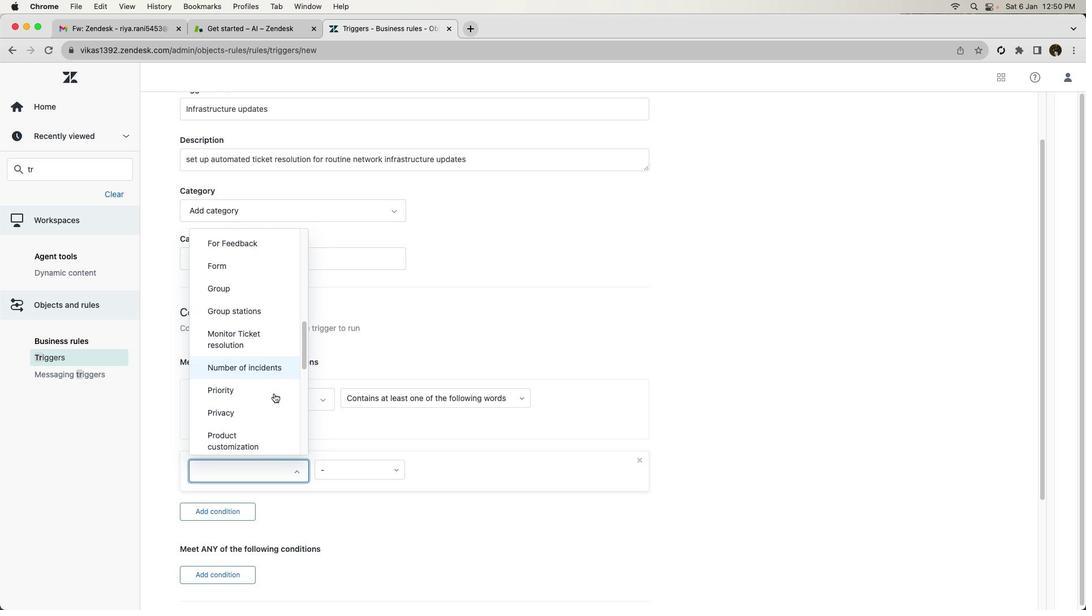 
Action: Mouse scrolled (274, 395) with delta (1, 0)
Screenshot: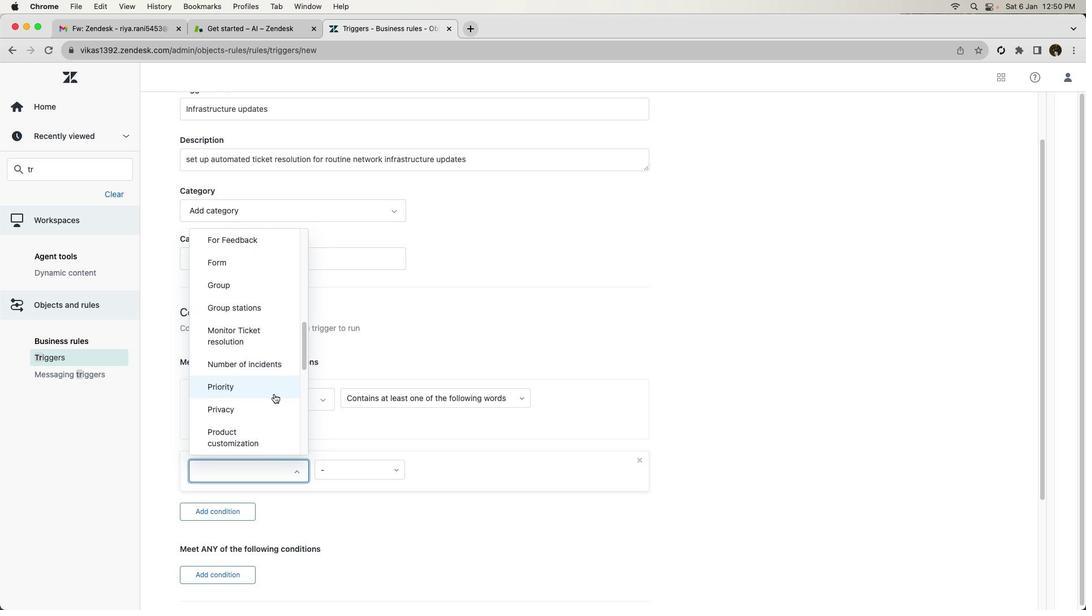
Action: Mouse scrolled (274, 395) with delta (1, 0)
Screenshot: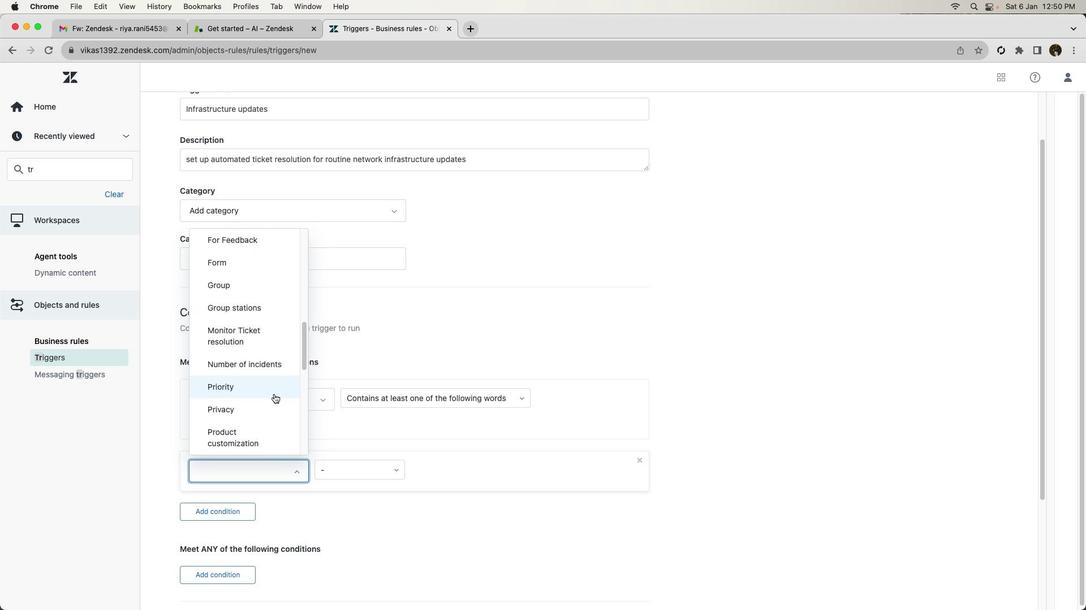 
Action: Mouse moved to (274, 395)
Screenshot: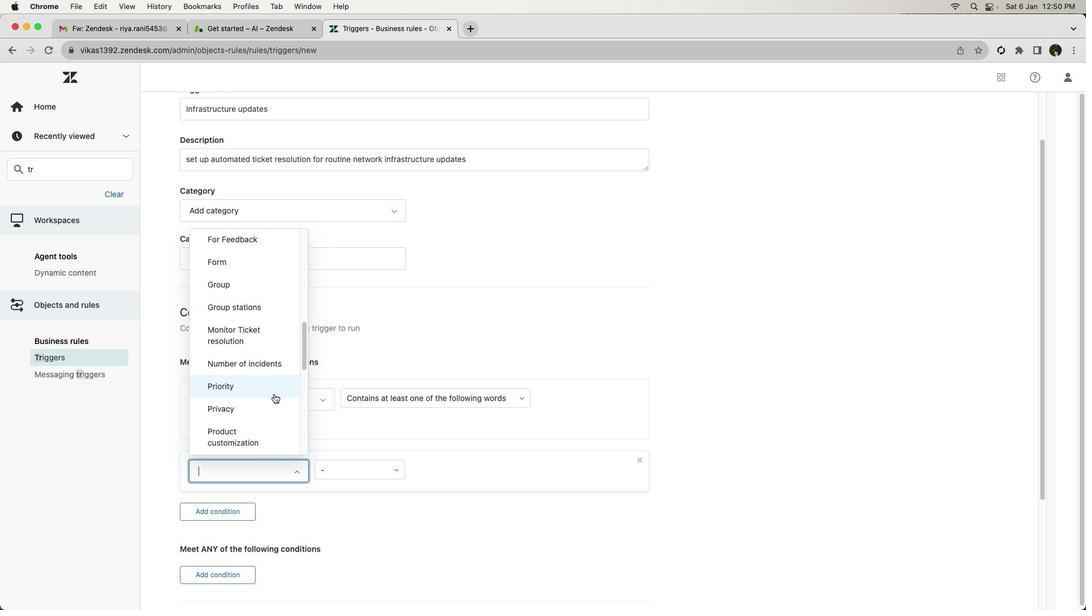 
Action: Mouse scrolled (274, 395) with delta (1, 0)
Screenshot: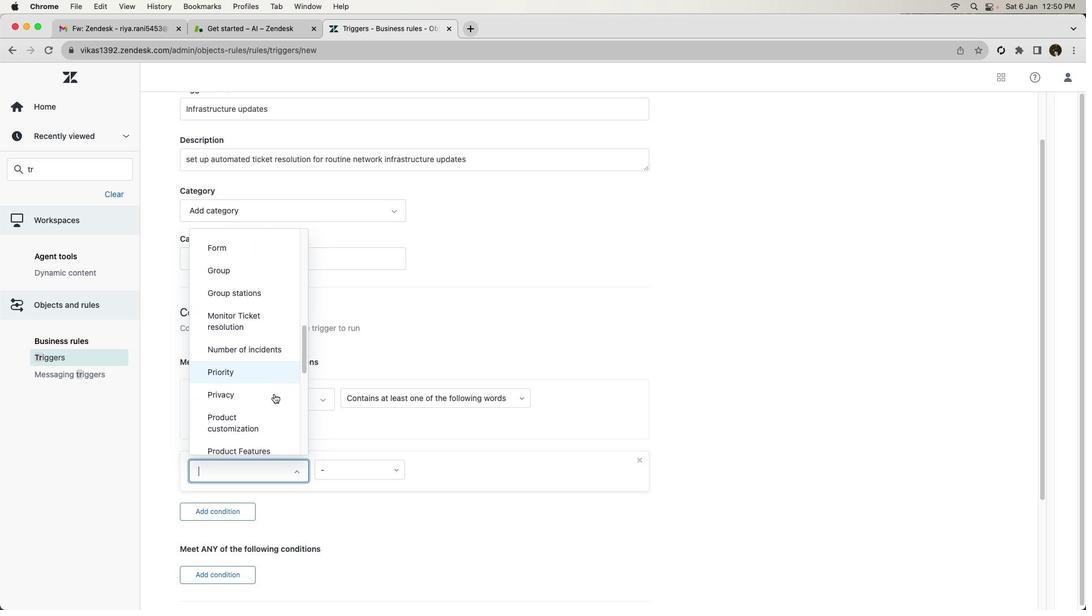 
Action: Mouse scrolled (274, 395) with delta (1, 0)
Screenshot: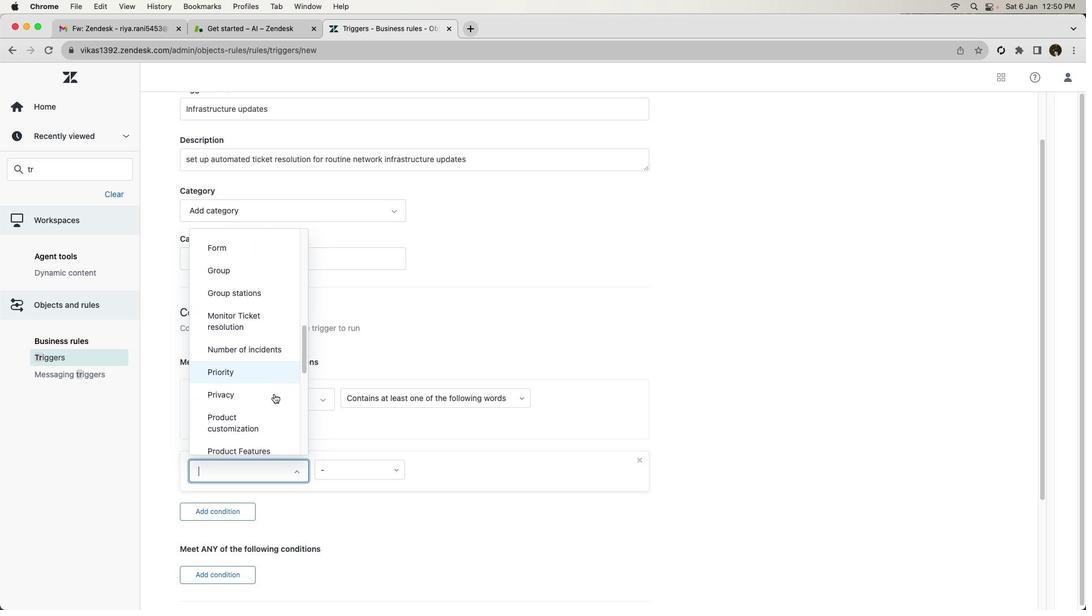 
Action: Mouse scrolled (274, 395) with delta (1, 0)
Screenshot: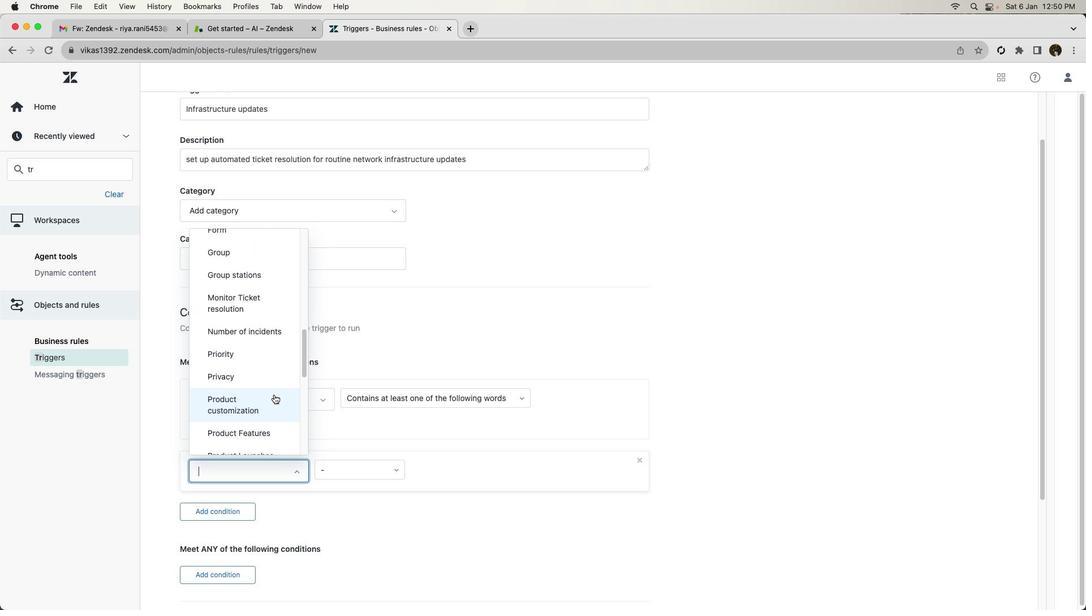 
Action: Mouse scrolled (274, 395) with delta (1, 0)
Screenshot: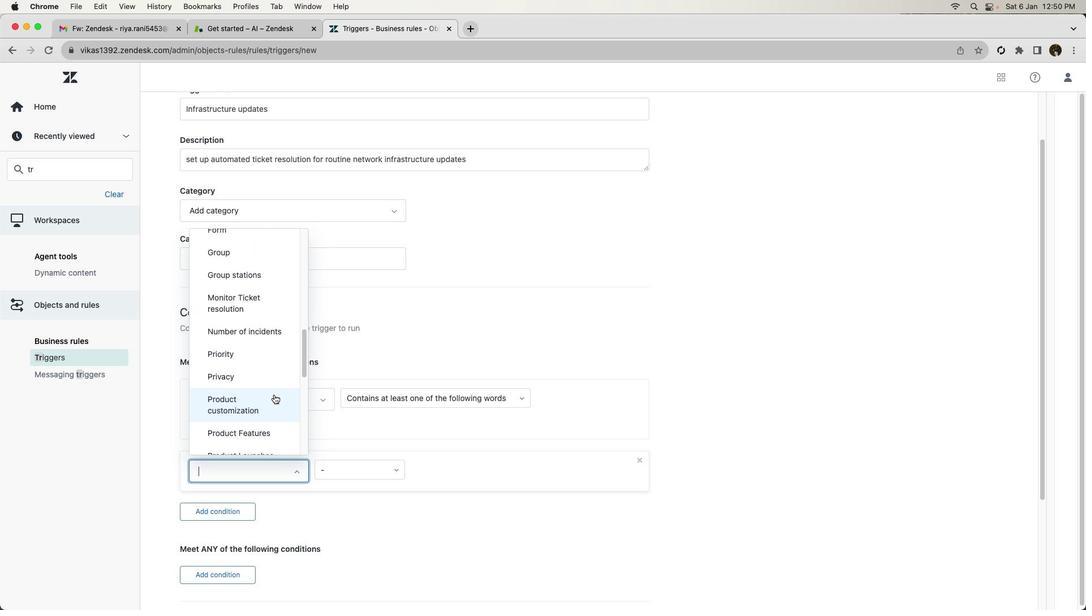 
Action: Mouse moved to (275, 396)
Screenshot: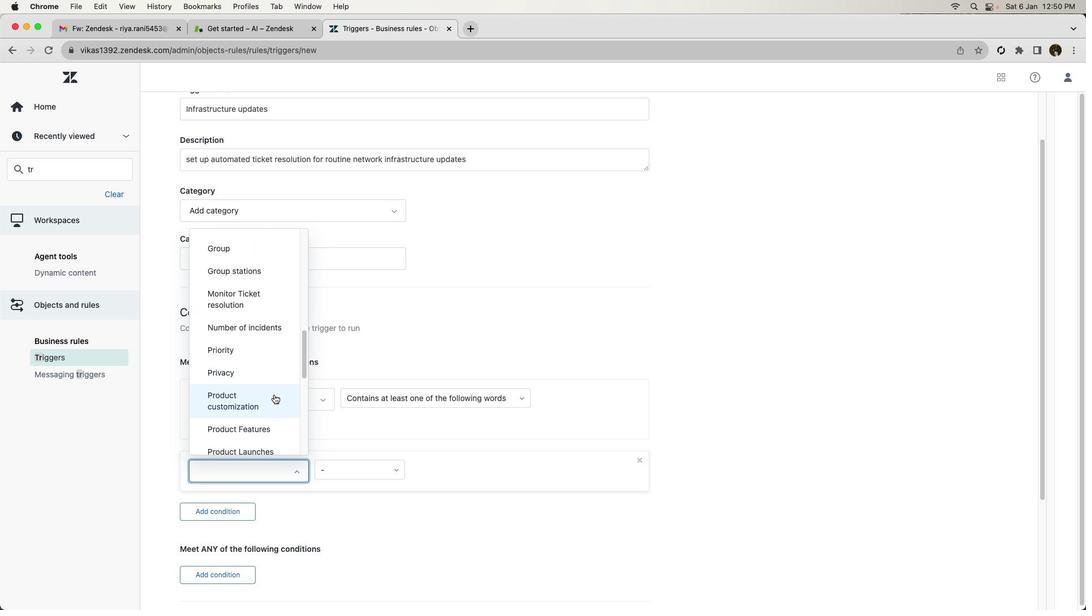 
Action: Mouse scrolled (275, 396) with delta (1, 0)
Screenshot: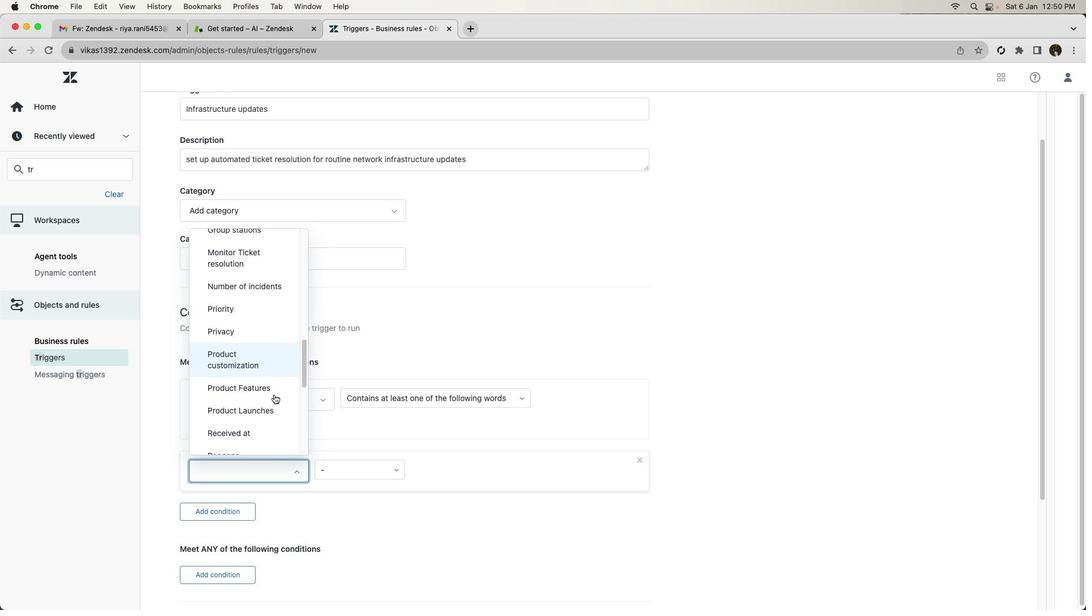 
Action: Mouse moved to (275, 396)
Screenshot: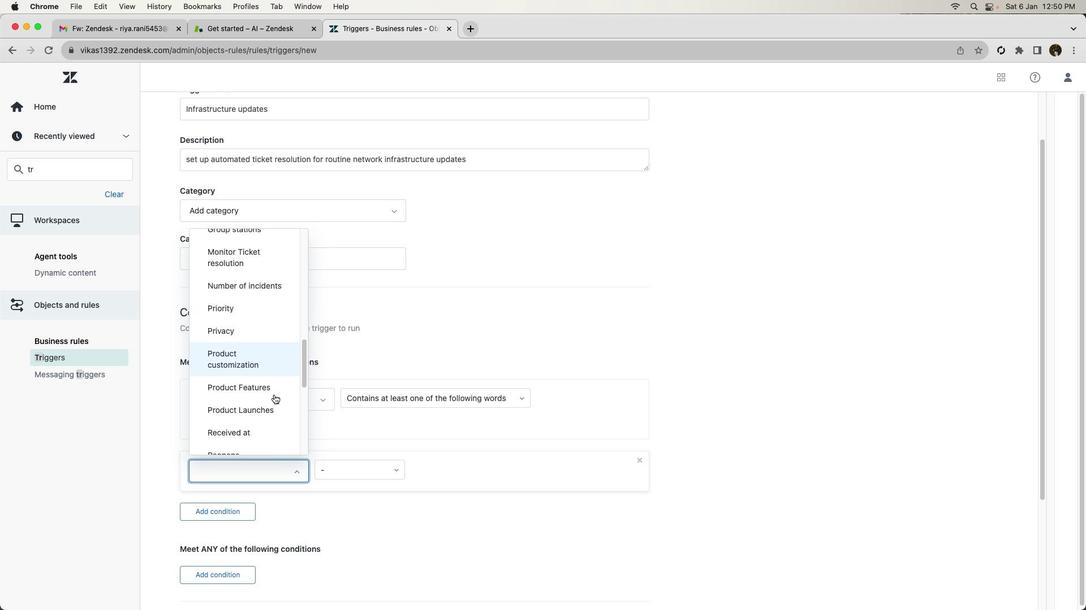 
Action: Mouse scrolled (275, 396) with delta (1, 0)
Screenshot: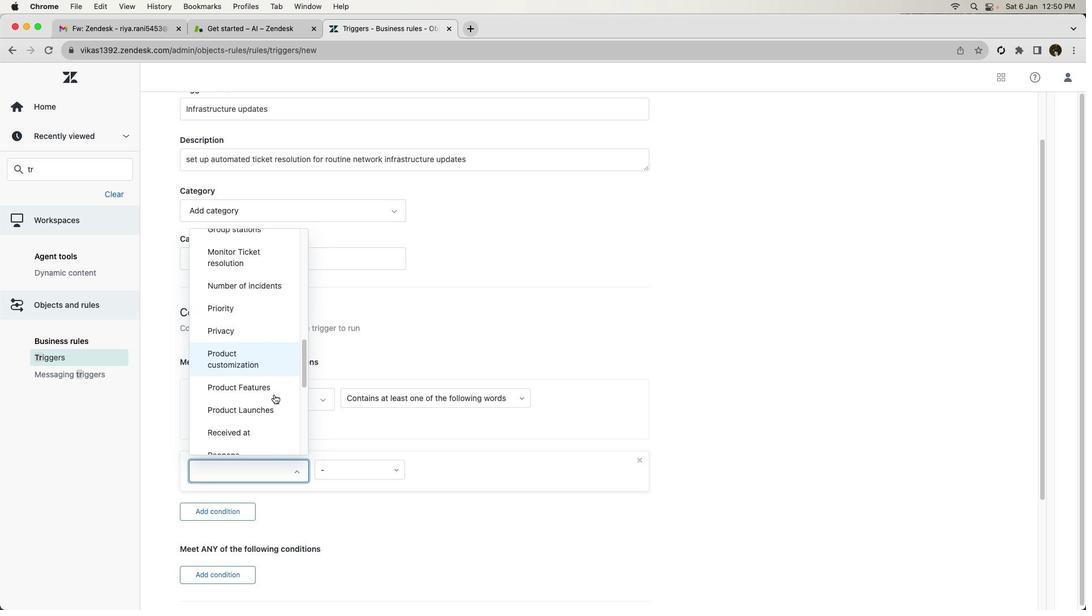 
Action: Mouse scrolled (275, 396) with delta (1, 0)
Screenshot: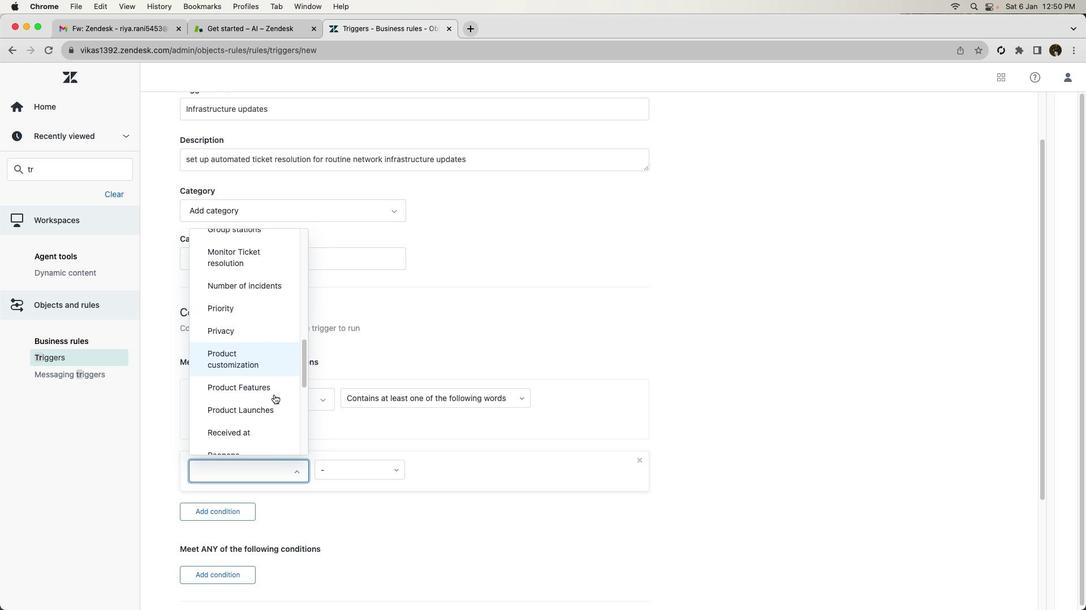 
Action: Mouse scrolled (275, 396) with delta (1, 0)
Screenshot: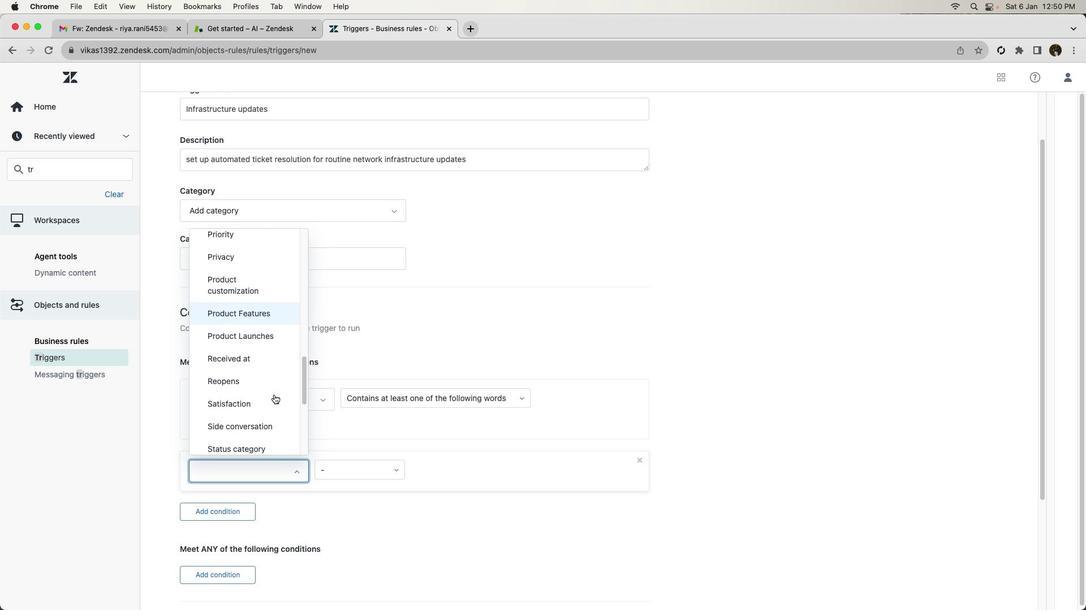
Action: Mouse scrolled (275, 396) with delta (1, 0)
Screenshot: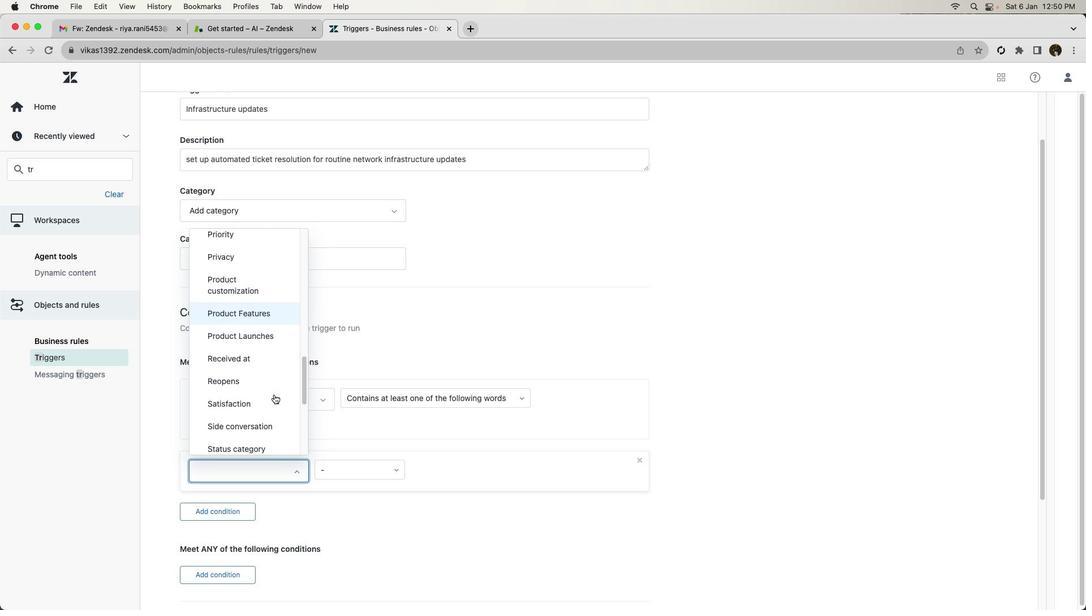 
Action: Mouse scrolled (275, 396) with delta (1, 0)
Screenshot: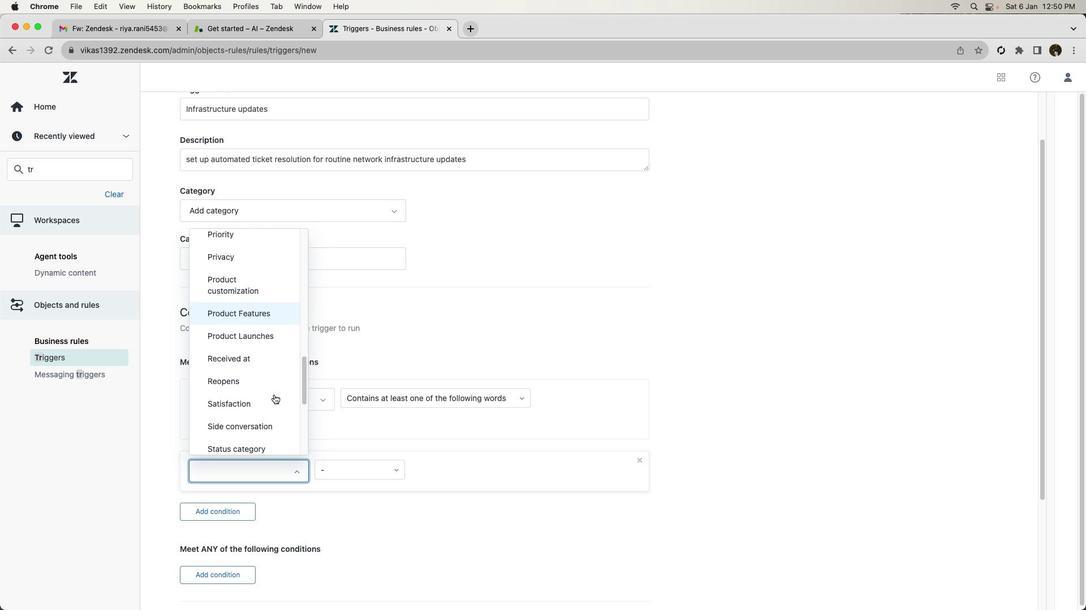 
Action: Mouse scrolled (275, 396) with delta (1, 0)
Screenshot: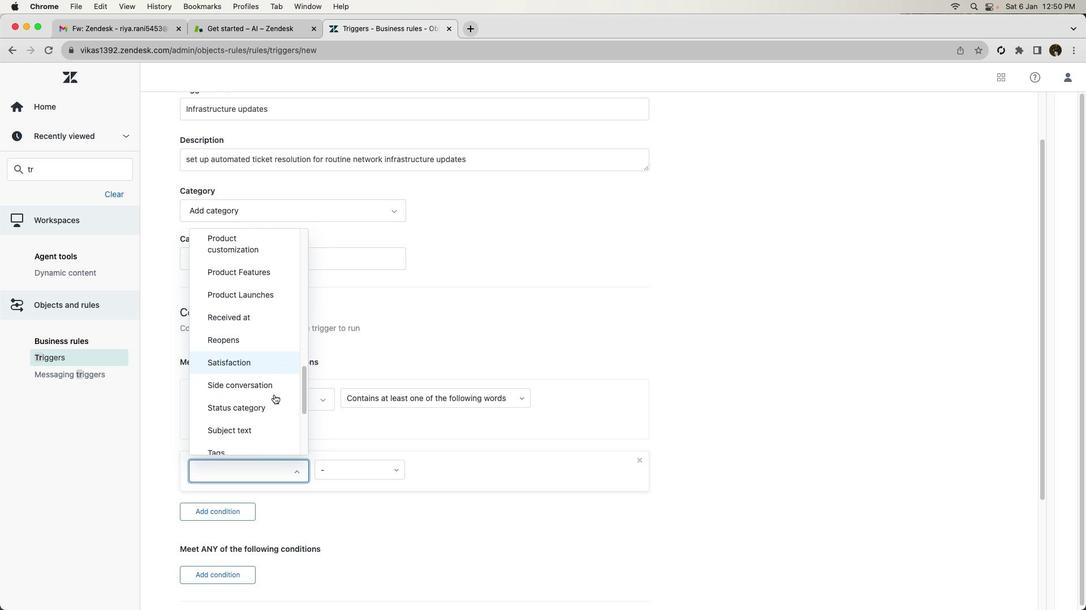 
Action: Mouse scrolled (275, 396) with delta (1, 0)
Screenshot: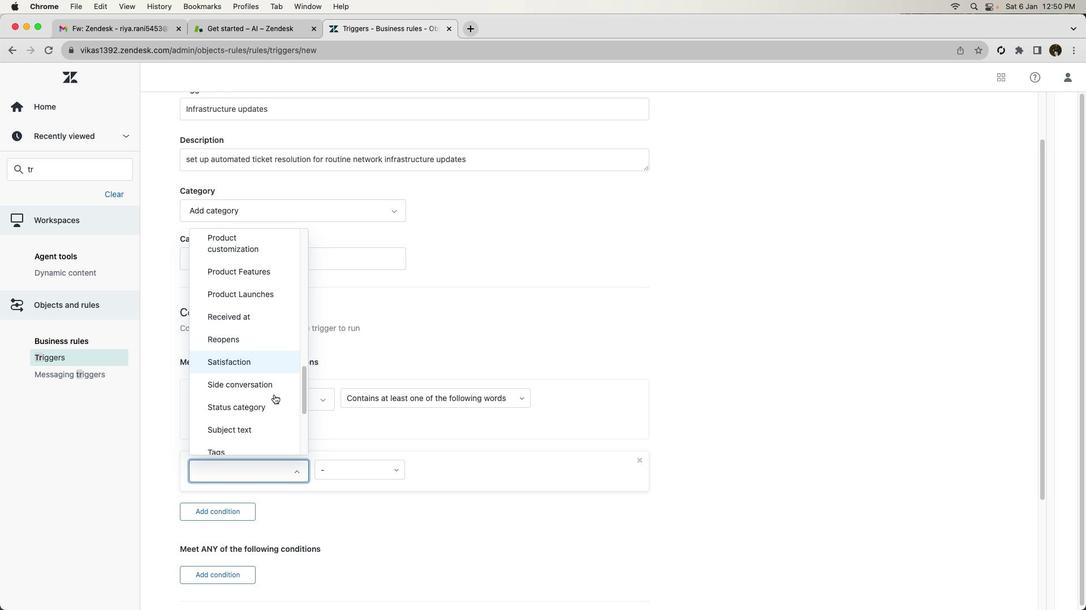 
Action: Mouse scrolled (275, 396) with delta (1, 0)
Screenshot: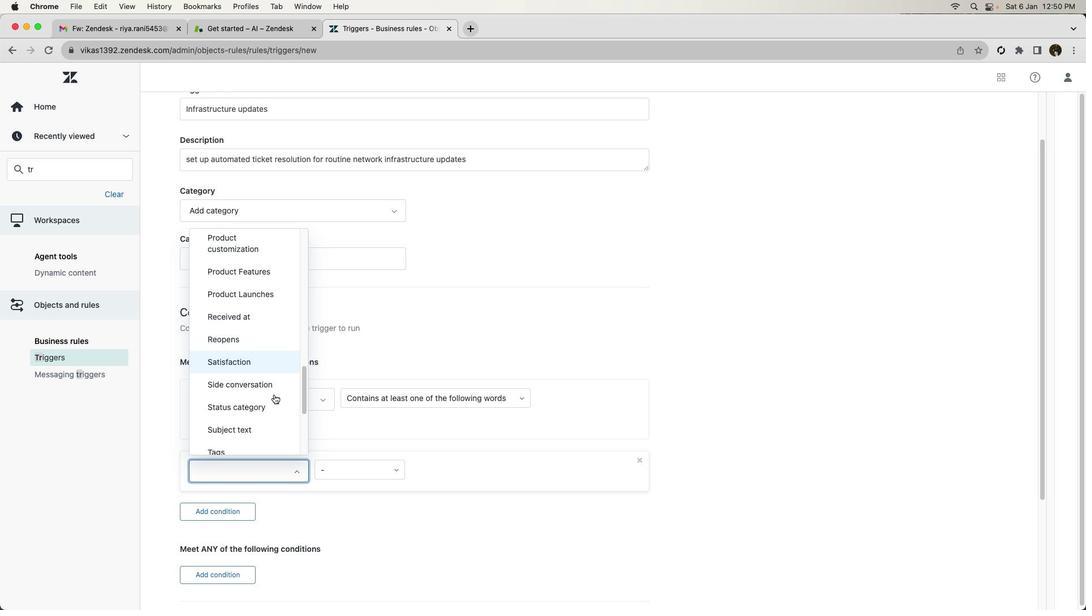 
Action: Mouse scrolled (275, 396) with delta (1, 0)
Screenshot: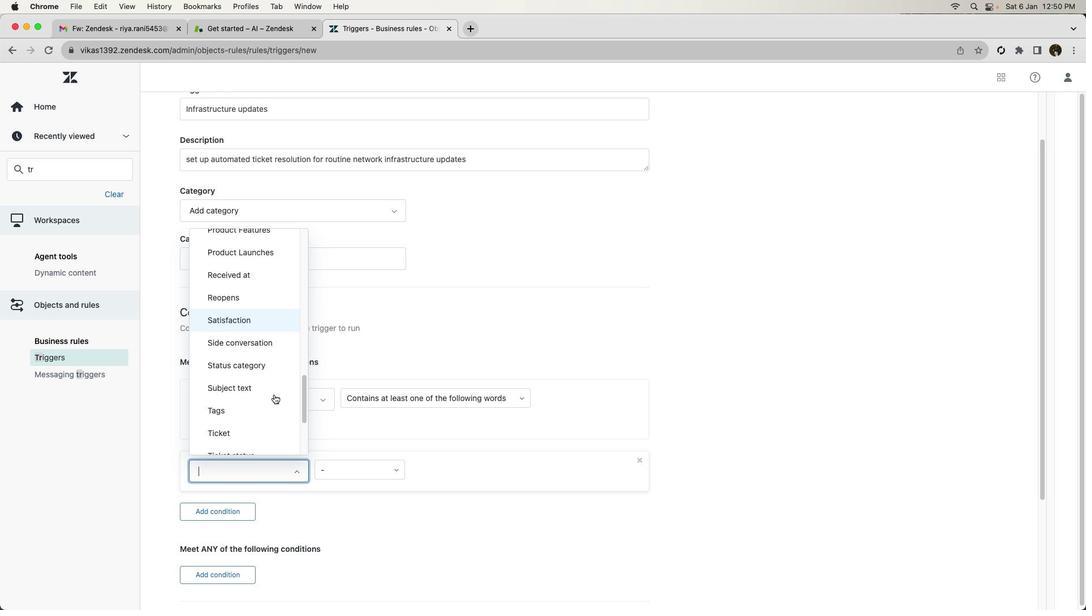 
Action: Mouse scrolled (275, 396) with delta (1, 0)
Screenshot: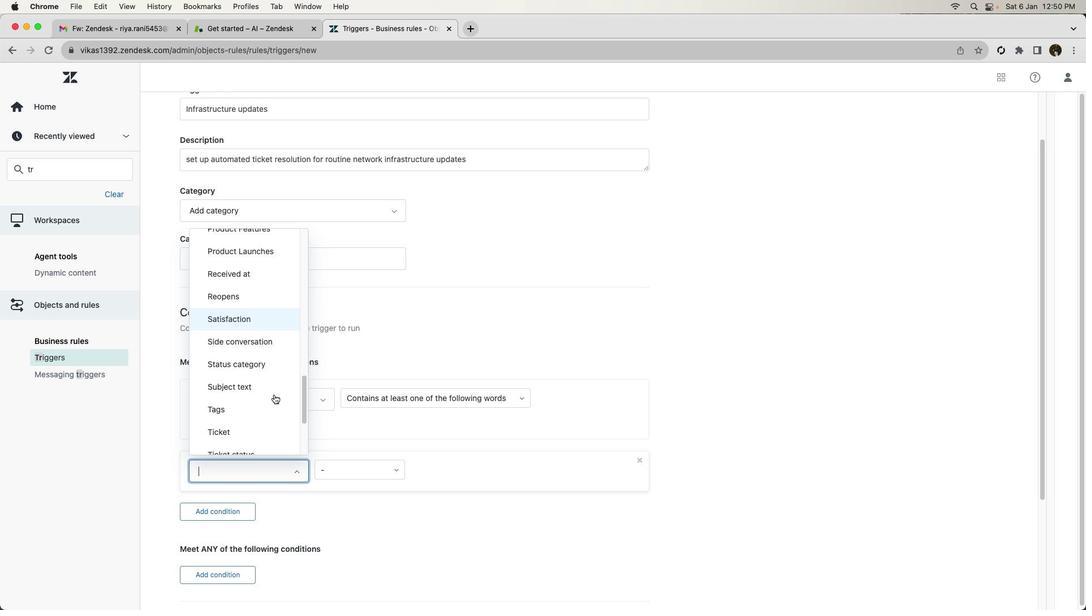 
Action: Mouse scrolled (275, 396) with delta (1, 0)
Screenshot: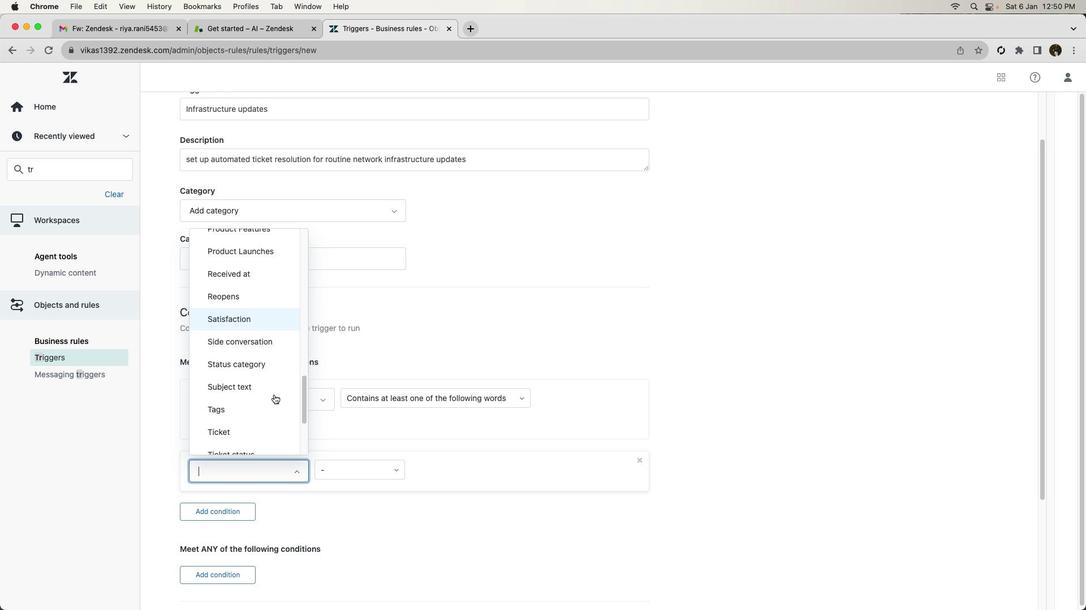 
Action: Mouse moved to (227, 388)
Screenshot: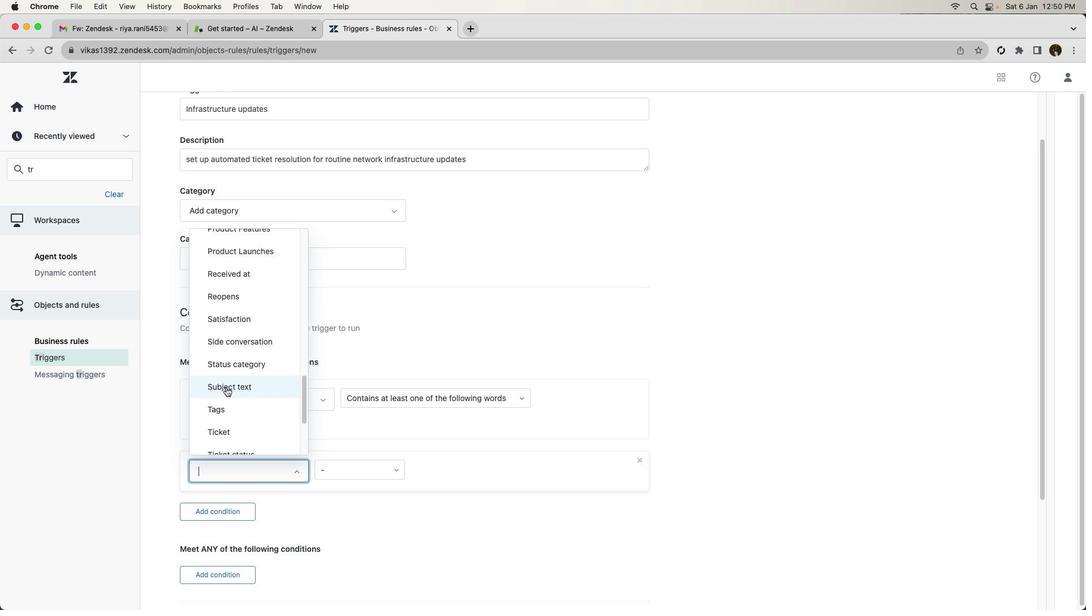 
Action: Mouse pressed left at (227, 388)
Screenshot: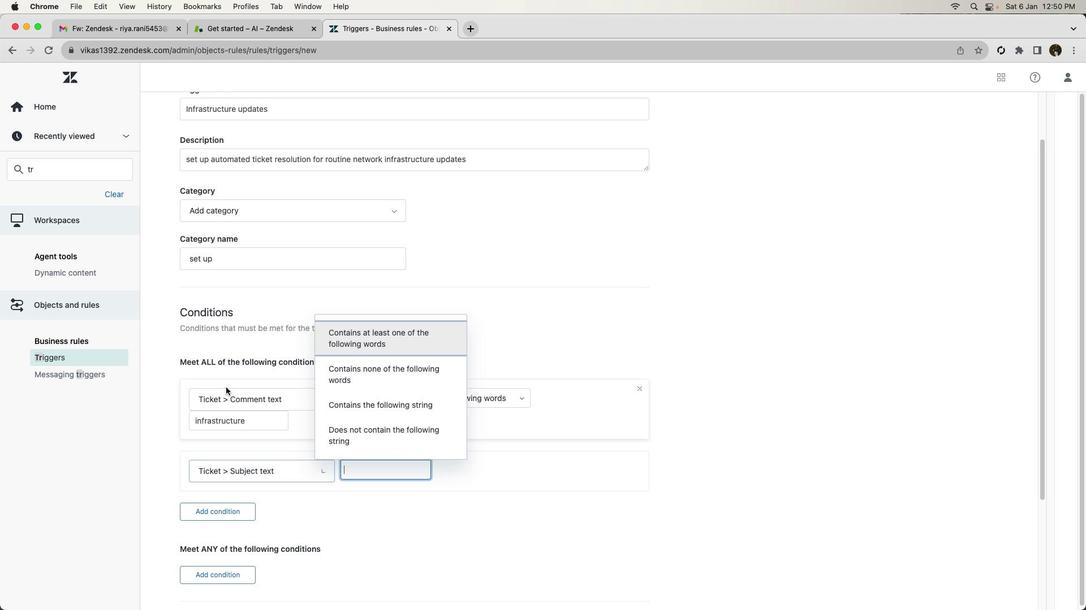 
Action: Mouse moved to (420, 341)
Screenshot: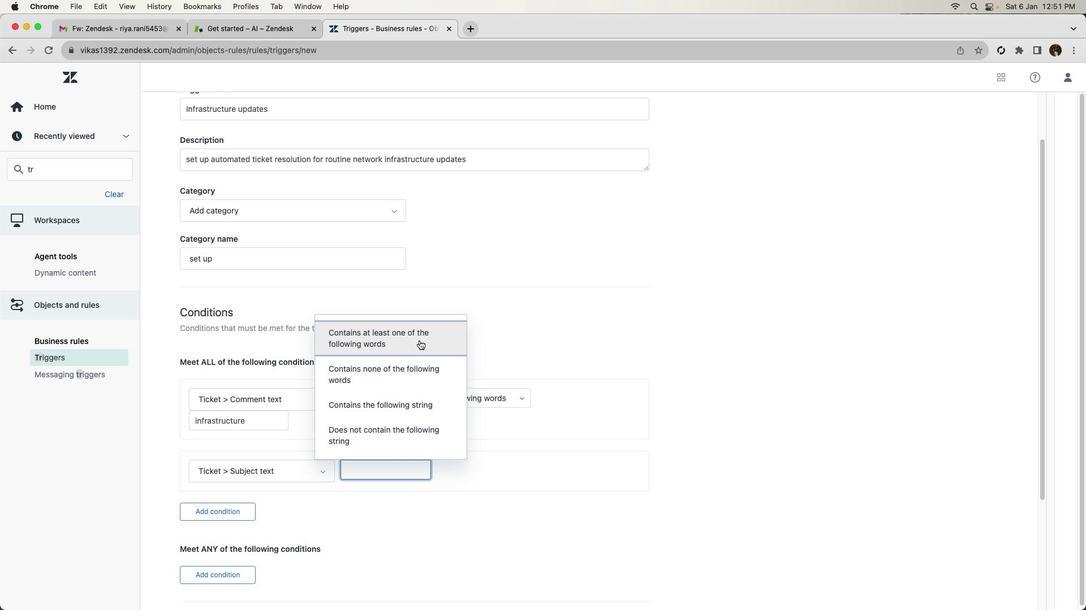 
Action: Mouse pressed left at (420, 341)
Screenshot: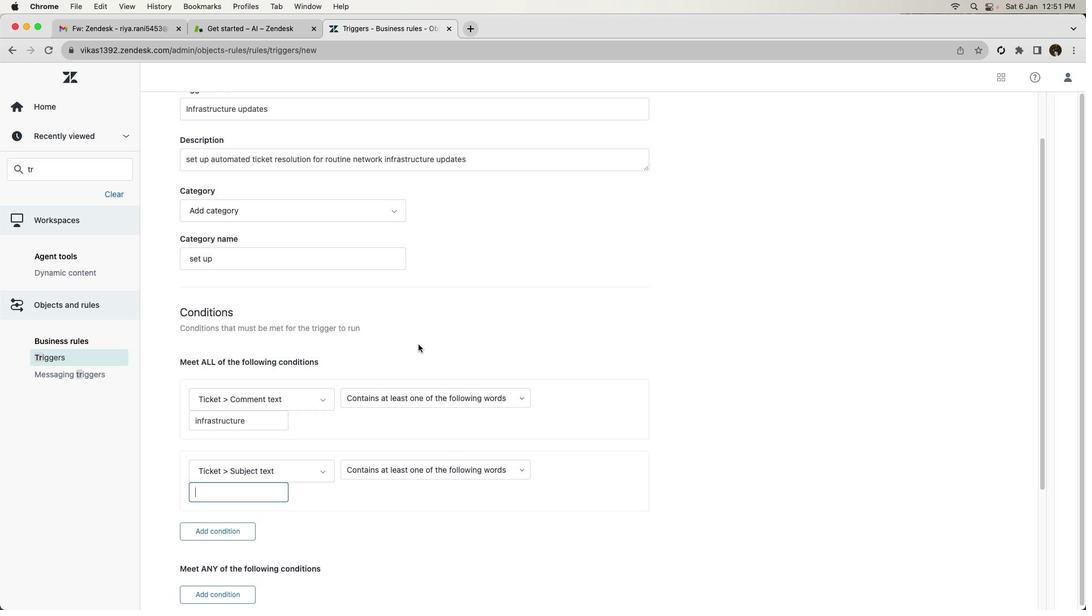 
Action: Mouse moved to (247, 490)
Screenshot: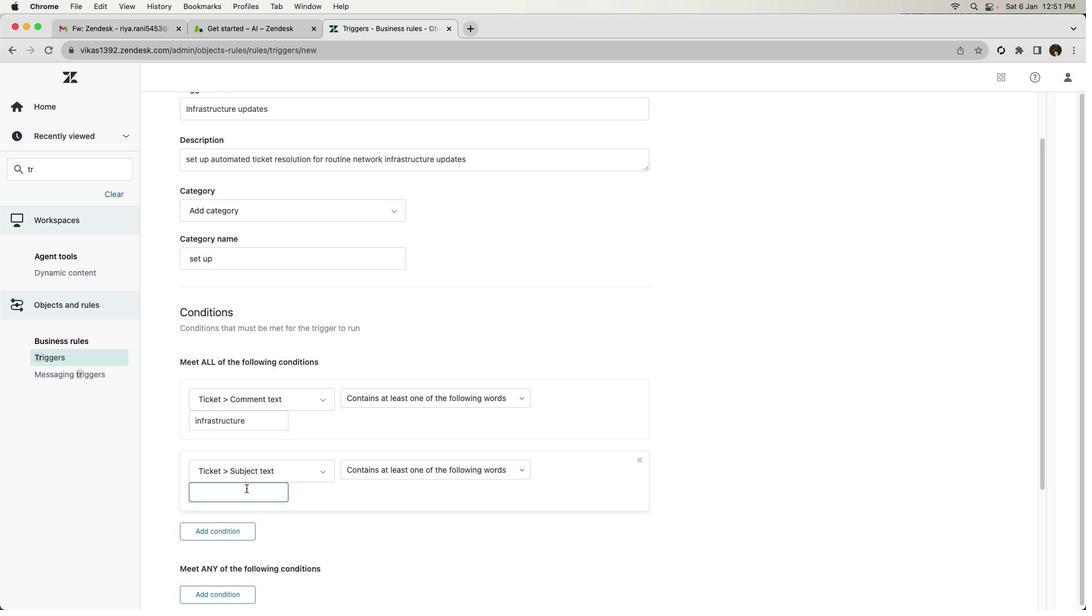
Action: Mouse pressed left at (247, 490)
Screenshot: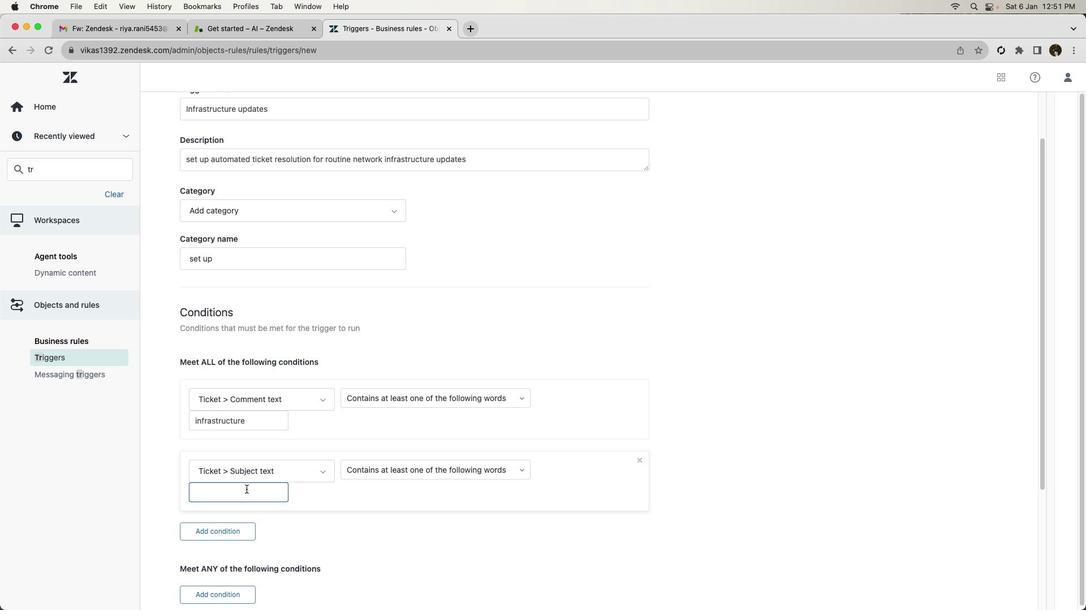 
Action: Mouse moved to (255, 488)
Screenshot: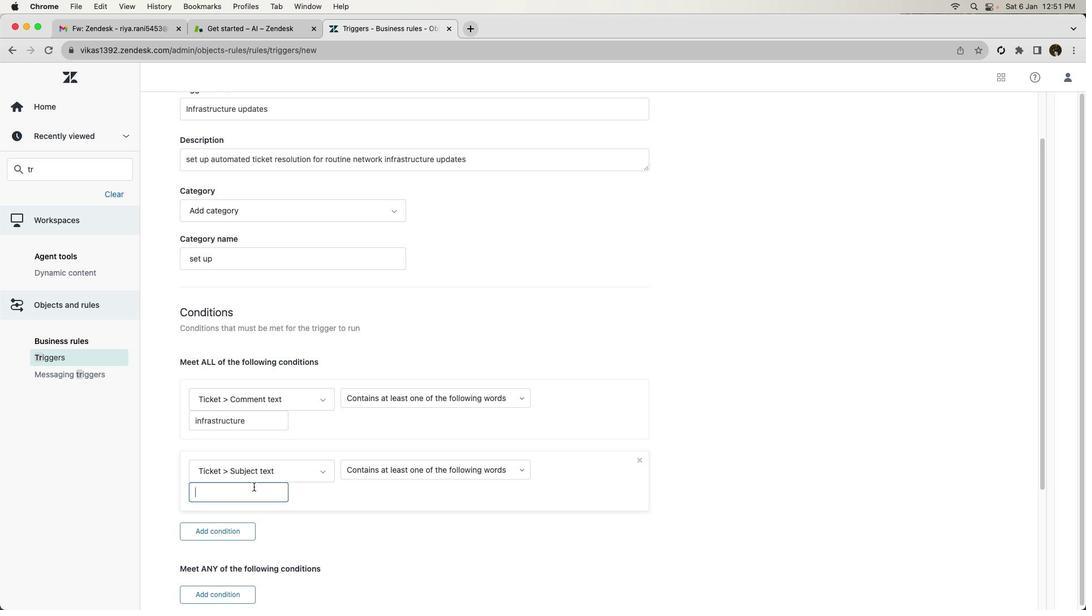 
Action: Key pressed 'r''o''u''t''i''n''e'Key.space'n''e''t''w''o''r''k'Key.space'i''n''f''r''a''s''t''r''u''c''t''u''r''e'Key.space'u''p''d''a''t''e''s'
Screenshot: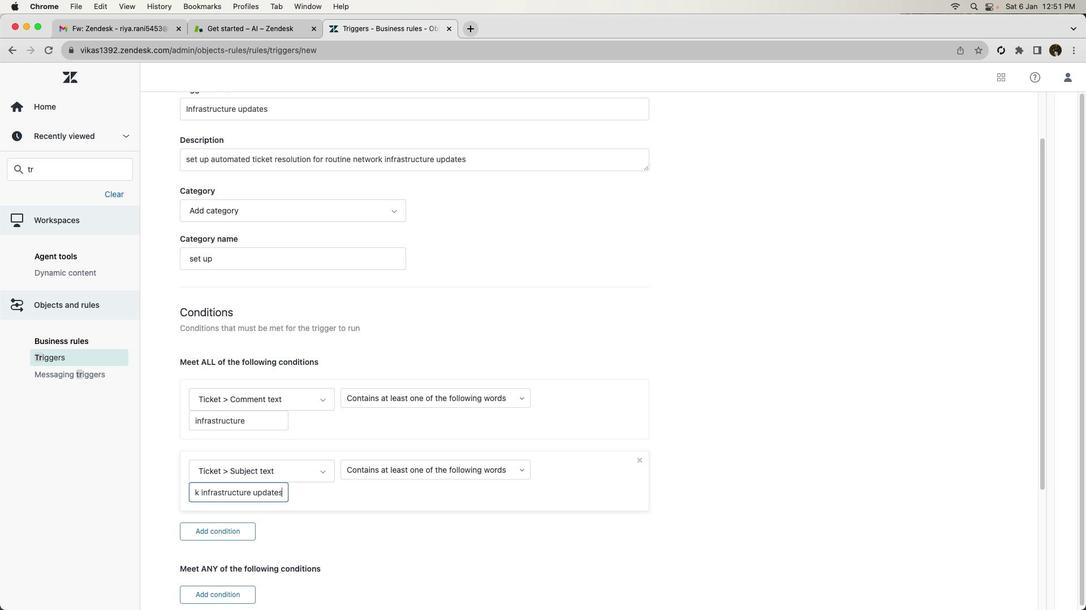 
Action: Mouse moved to (339, 493)
Screenshot: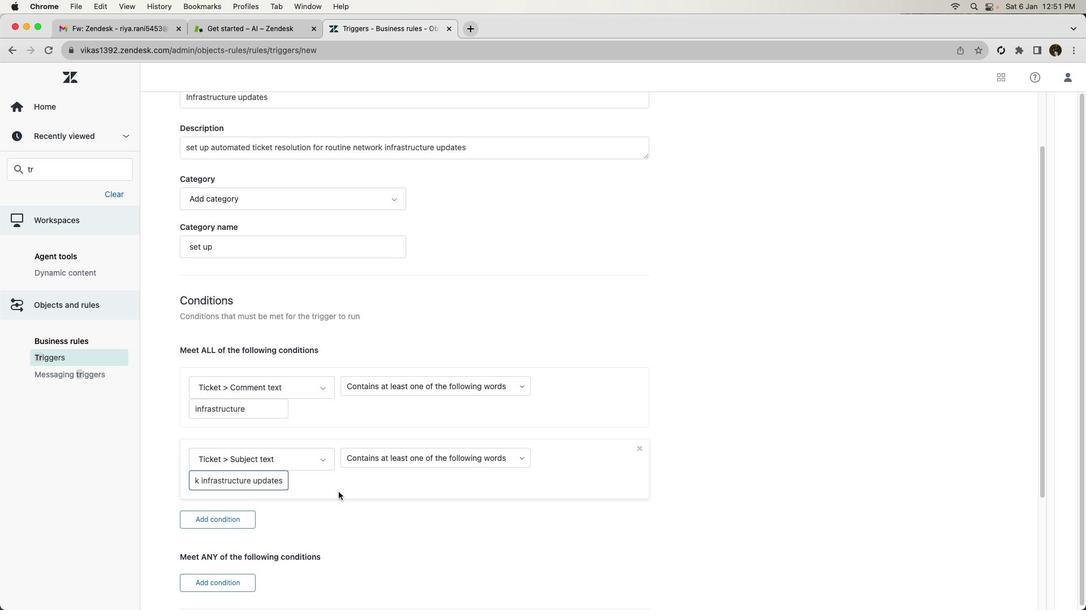
Action: Mouse scrolled (339, 493) with delta (1, 0)
Screenshot: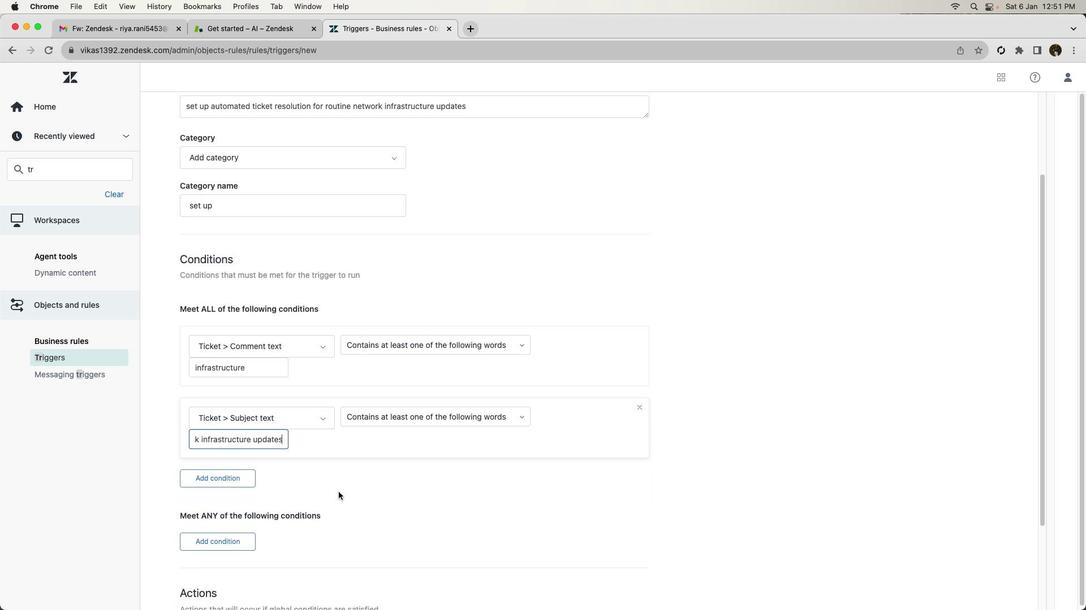
Action: Mouse scrolled (339, 493) with delta (1, 0)
Screenshot: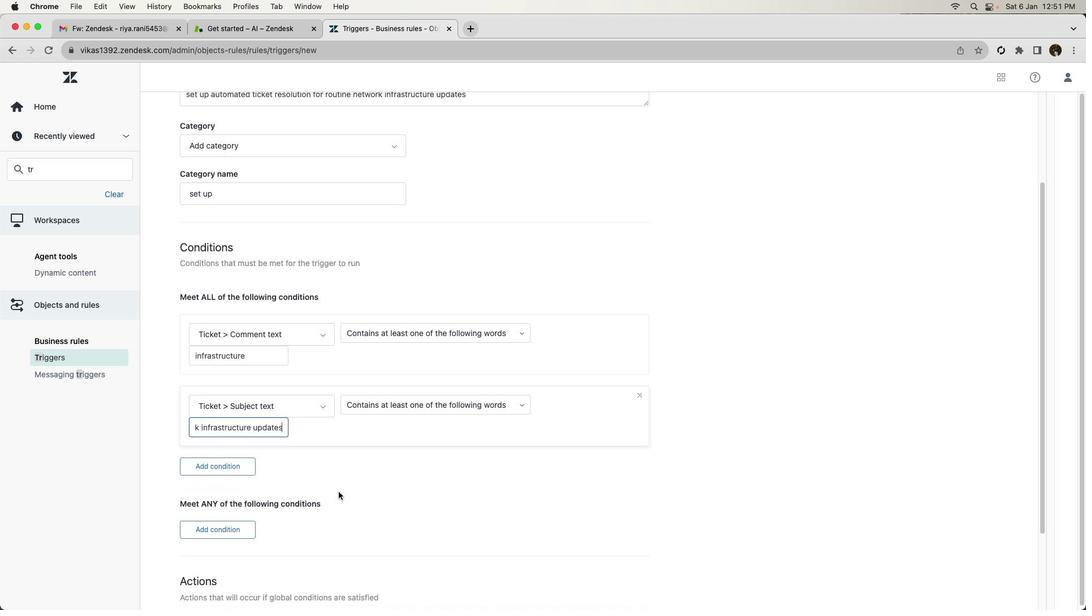 
Action: Mouse scrolled (339, 493) with delta (1, 0)
Screenshot: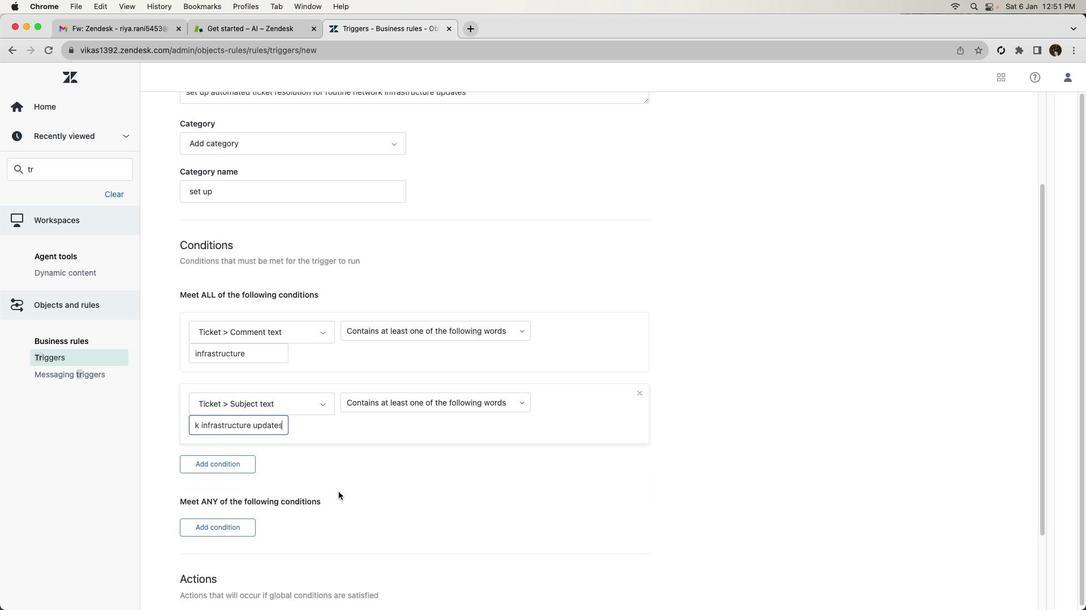 
Action: Mouse scrolled (339, 493) with delta (1, 0)
Screenshot: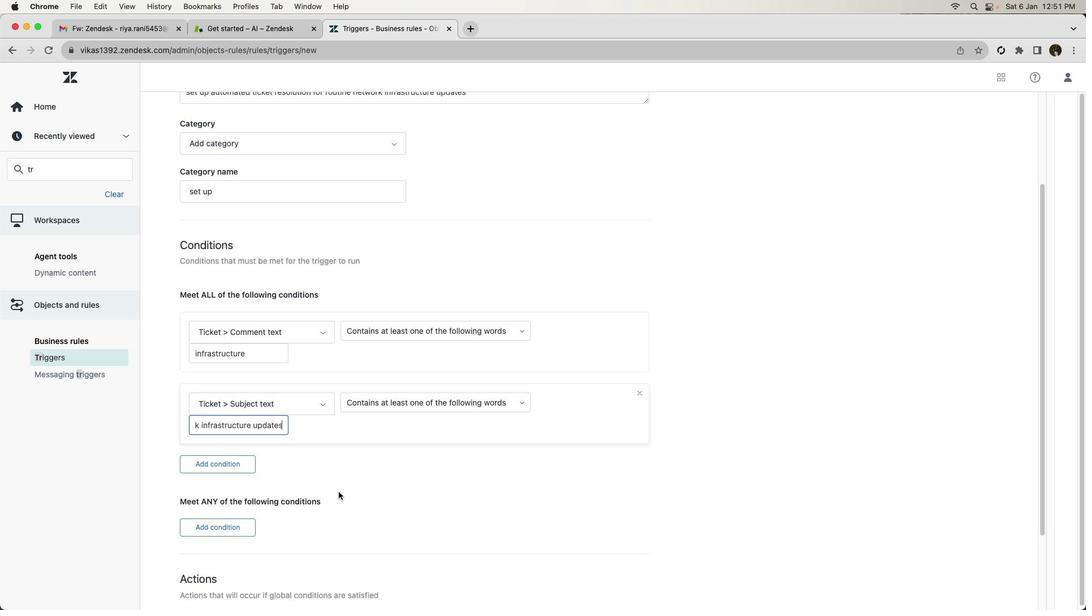 
Action: Mouse scrolled (339, 493) with delta (1, 0)
Screenshot: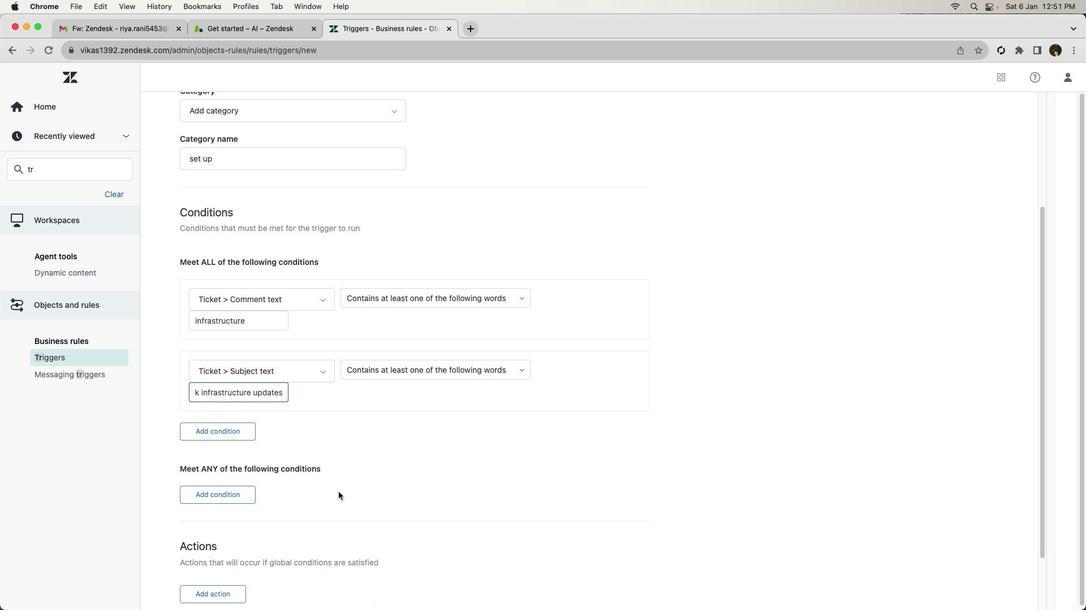 
Action: Mouse scrolled (339, 493) with delta (1, 0)
Screenshot: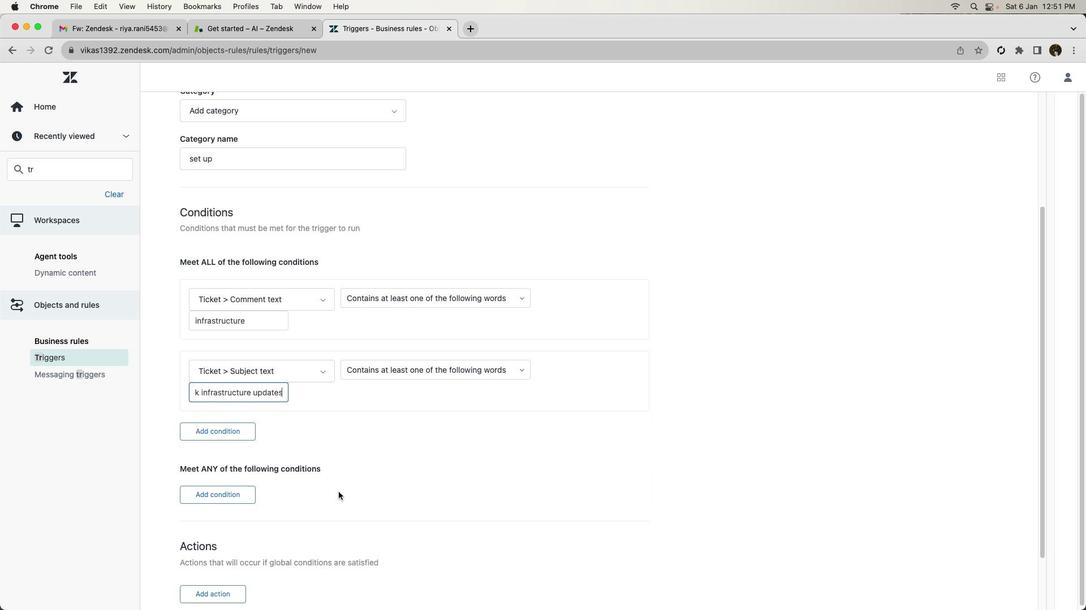 
Action: Mouse scrolled (339, 493) with delta (1, 0)
Screenshot: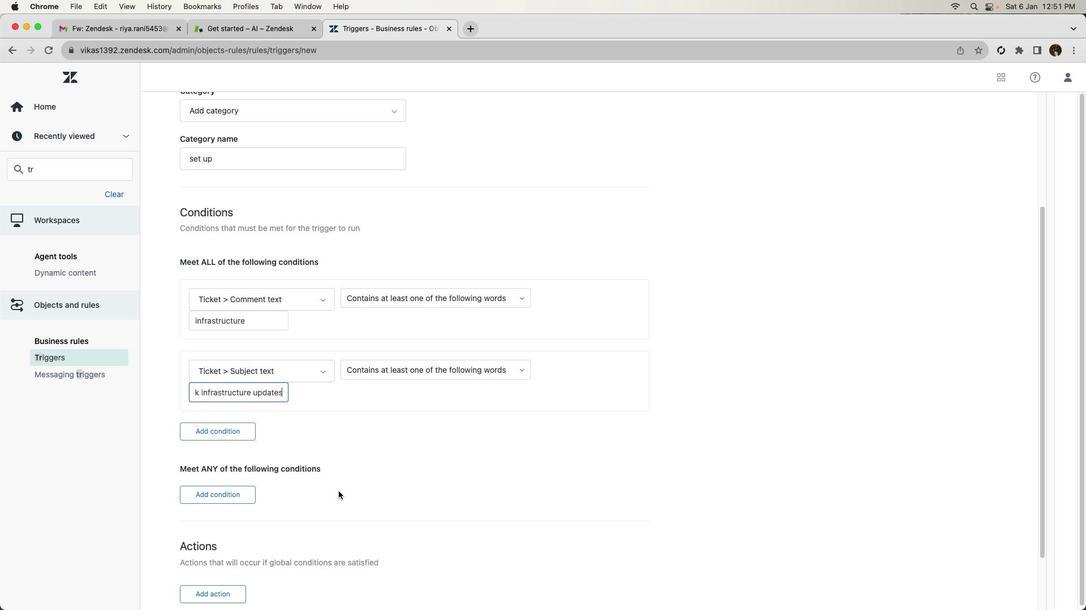 
Action: Mouse moved to (339, 493)
Screenshot: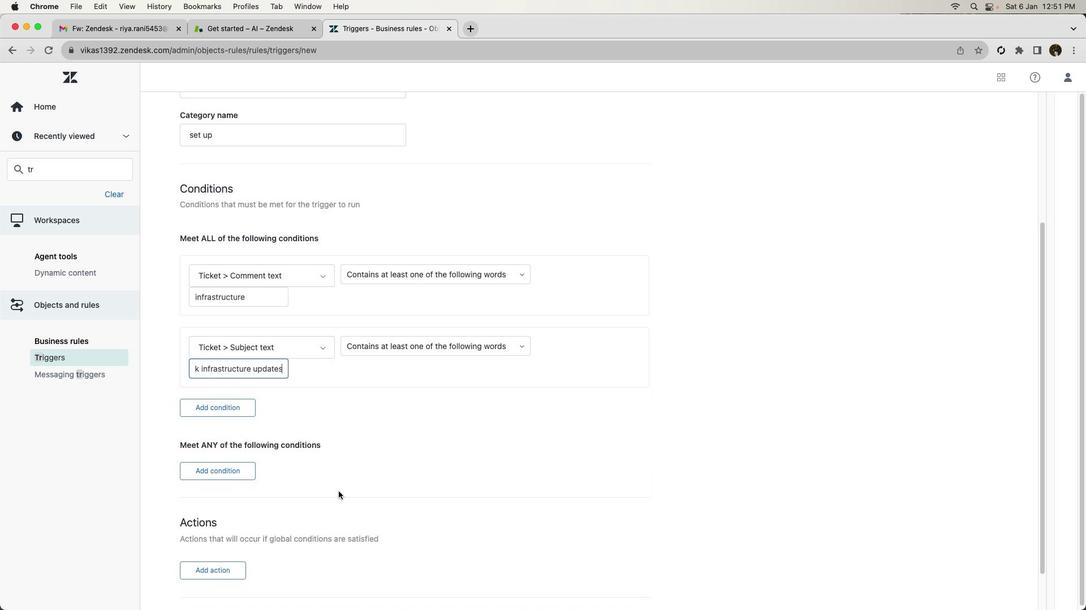 
Action: Mouse scrolled (339, 493) with delta (1, 0)
Screenshot: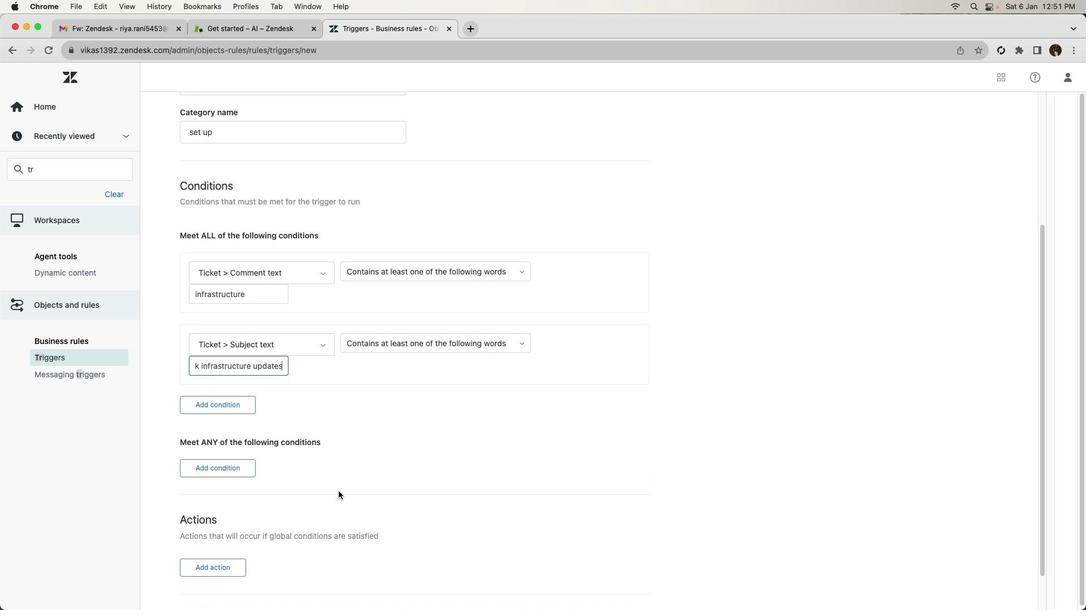 
Action: Mouse moved to (339, 492)
Screenshot: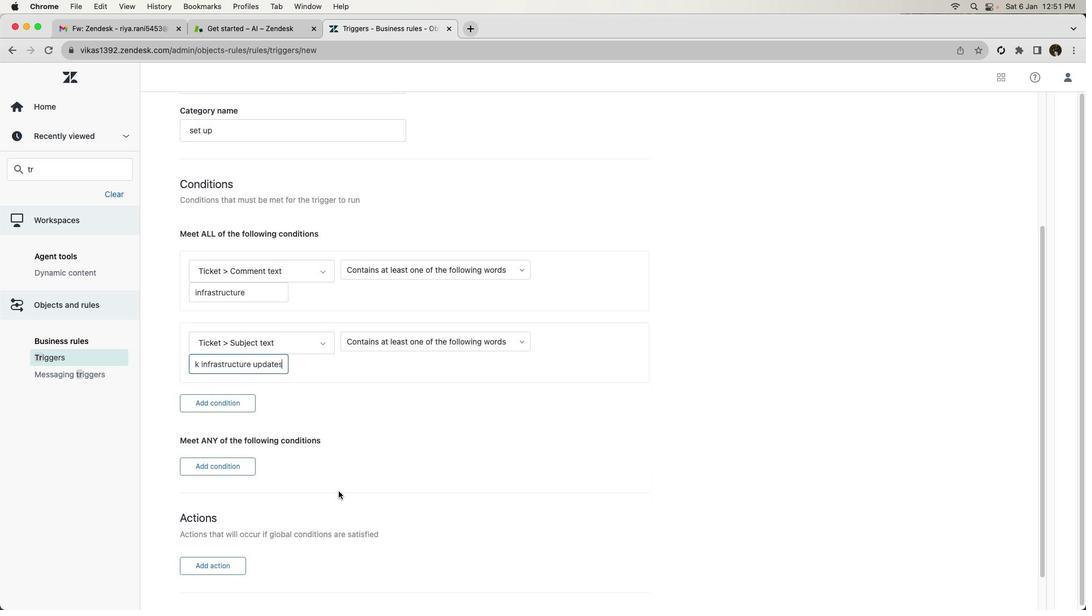 
Action: Mouse scrolled (339, 492) with delta (1, 0)
Screenshot: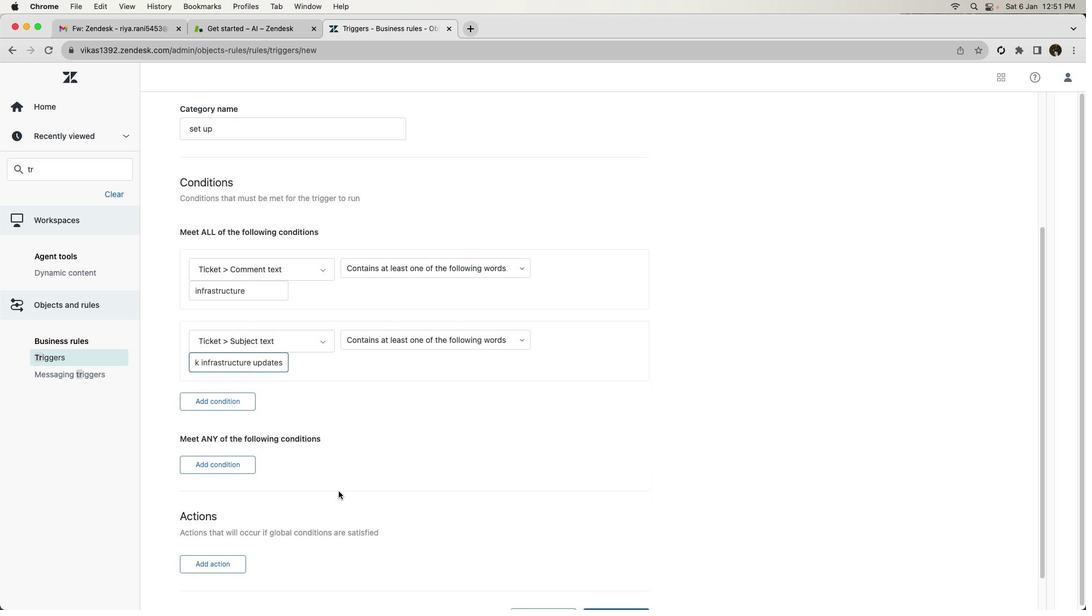 
Action: Mouse scrolled (339, 492) with delta (1, 0)
Screenshot: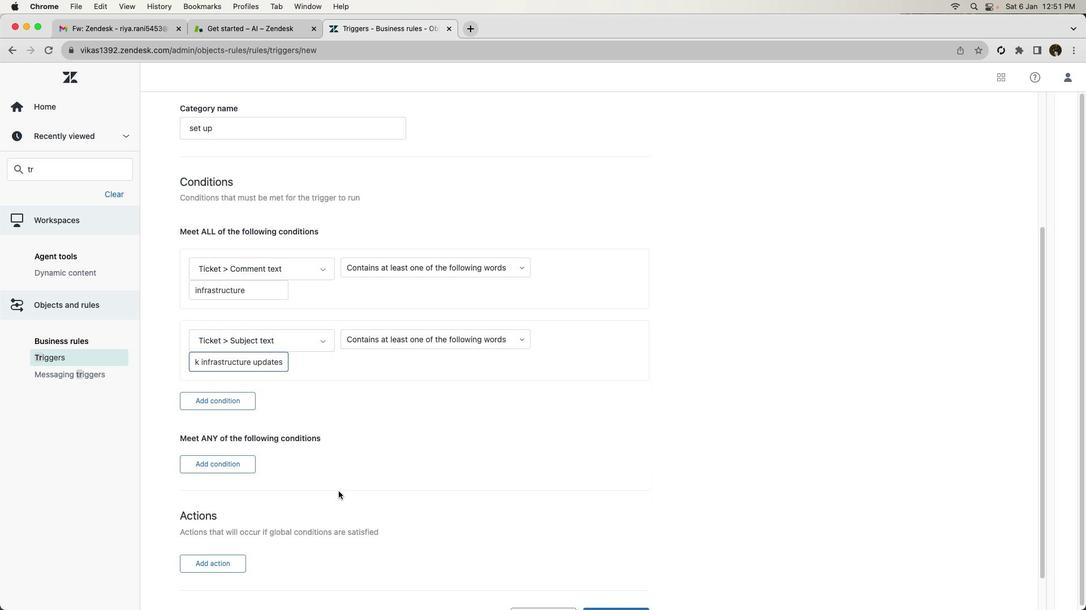 
Action: Mouse scrolled (339, 492) with delta (1, 0)
Screenshot: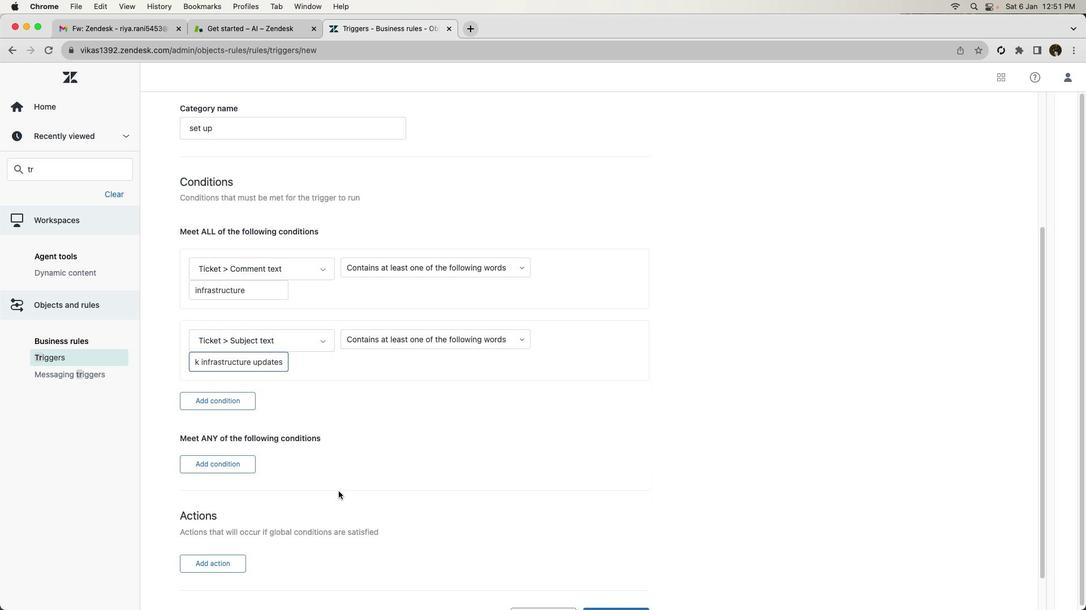 
Action: Mouse moved to (253, 561)
Screenshot: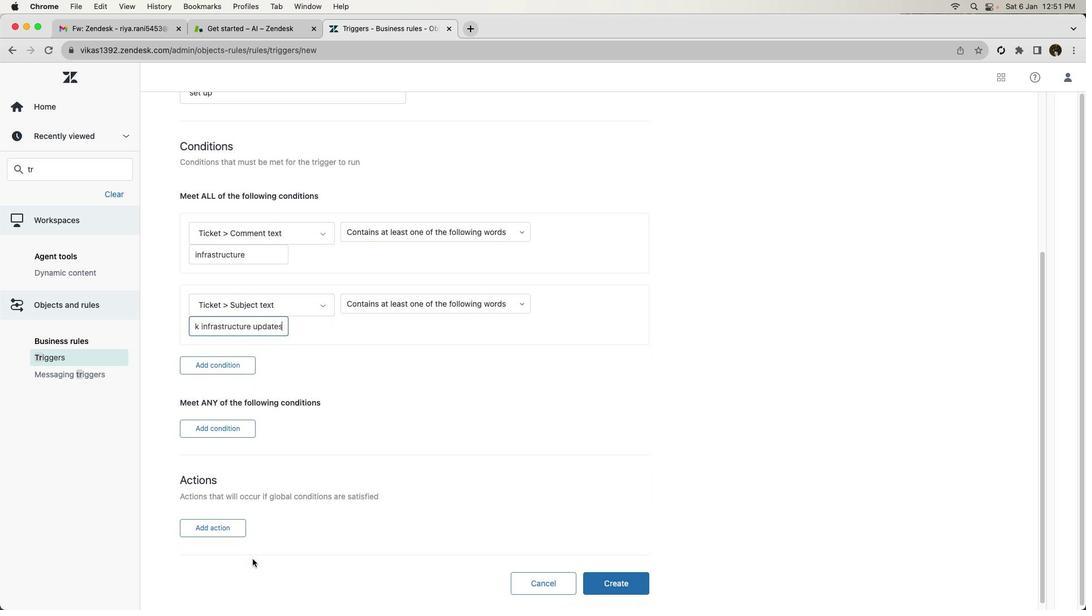 
Action: Mouse scrolled (253, 561) with delta (1, 0)
Screenshot: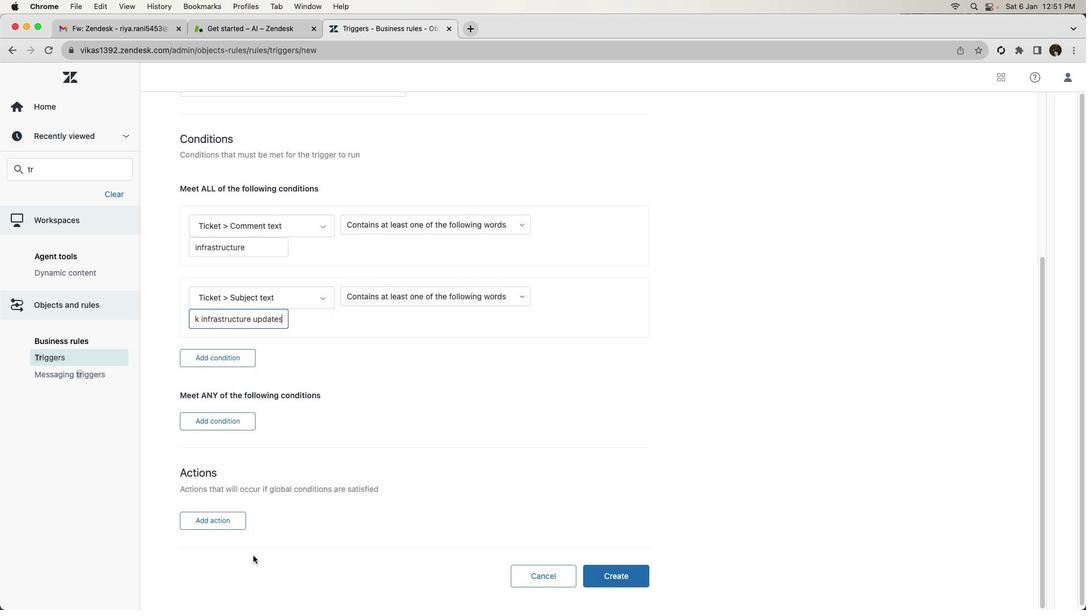 
Action: Mouse scrolled (253, 561) with delta (1, 0)
Screenshot: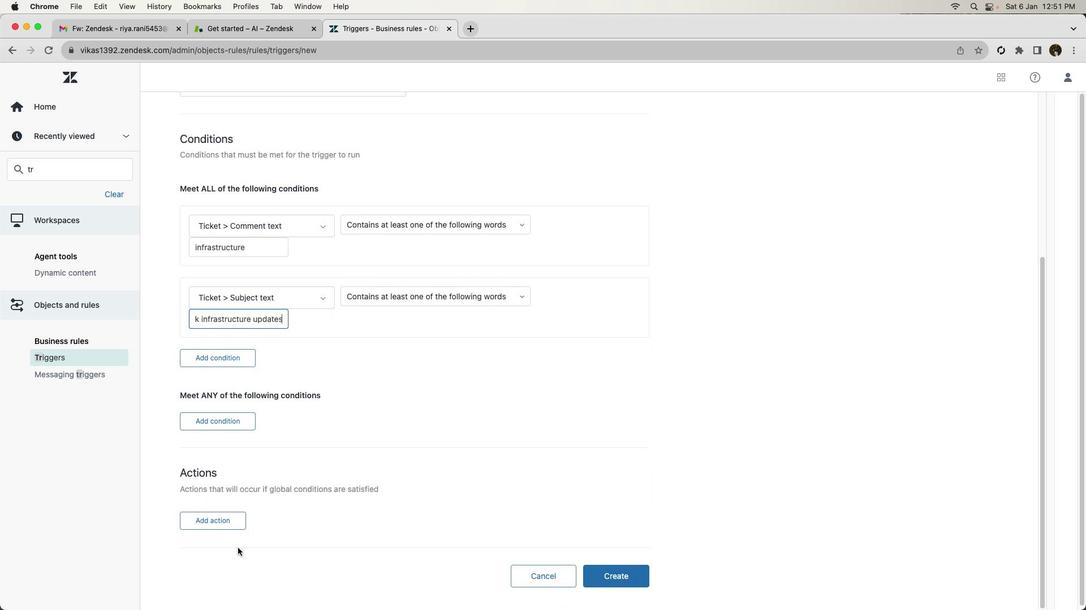 
Action: Mouse scrolled (253, 561) with delta (1, 0)
Screenshot: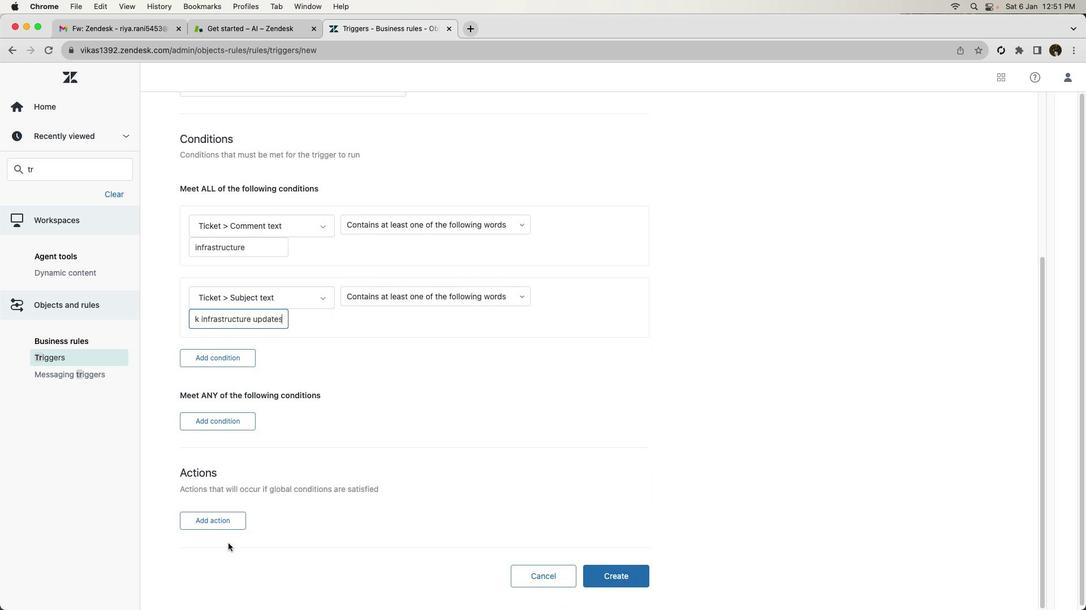 
Action: Mouse moved to (230, 525)
Screenshot: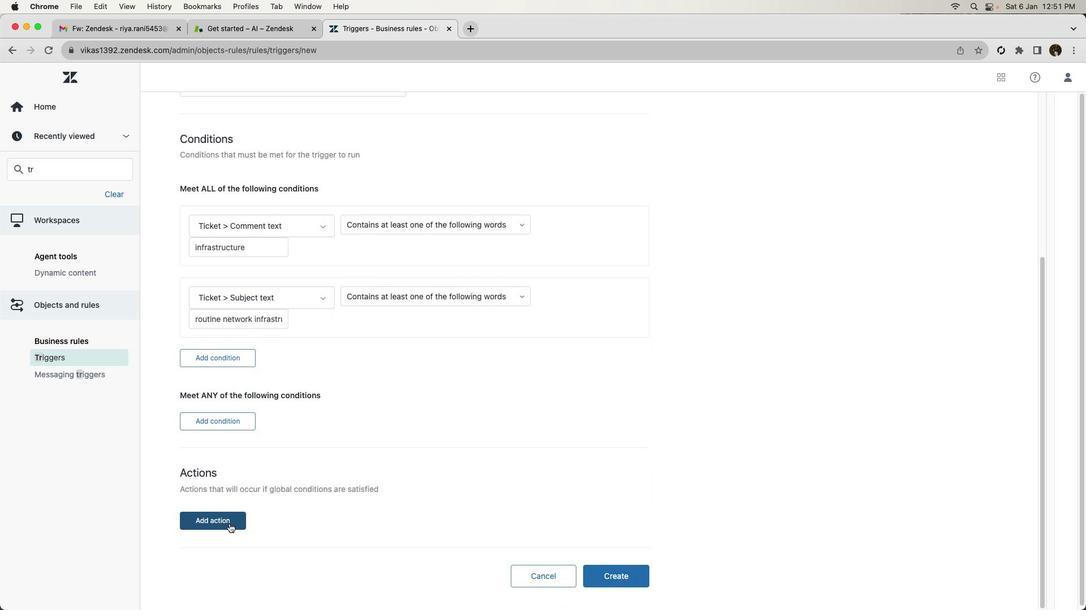 
Action: Mouse pressed left at (230, 525)
